 Task: Add a signature Andrew Lee containing Kind regards, Andrew Lee to email address softage.4@softage.net and add a label Documents
Action: Mouse moved to (979, 80)
Screenshot: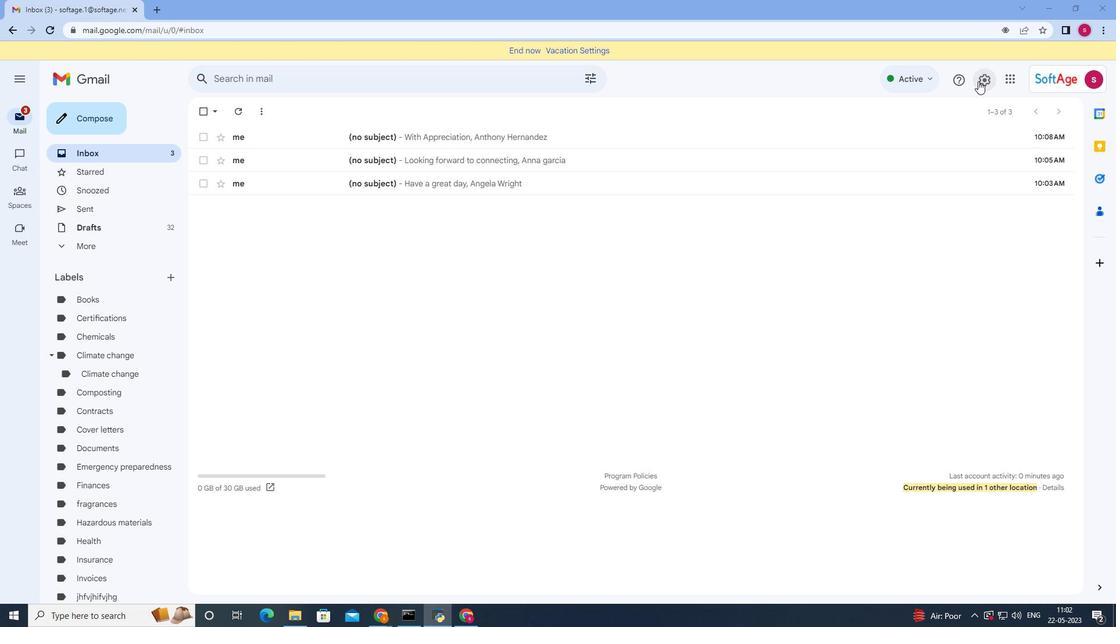 
Action: Mouse pressed left at (979, 80)
Screenshot: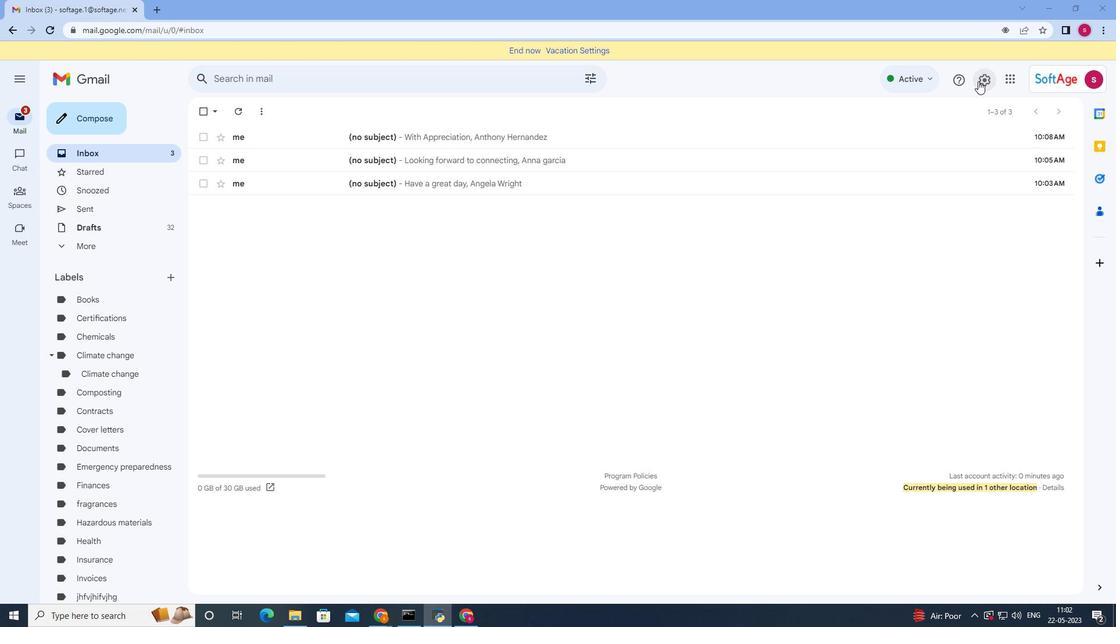 
Action: Mouse moved to (970, 136)
Screenshot: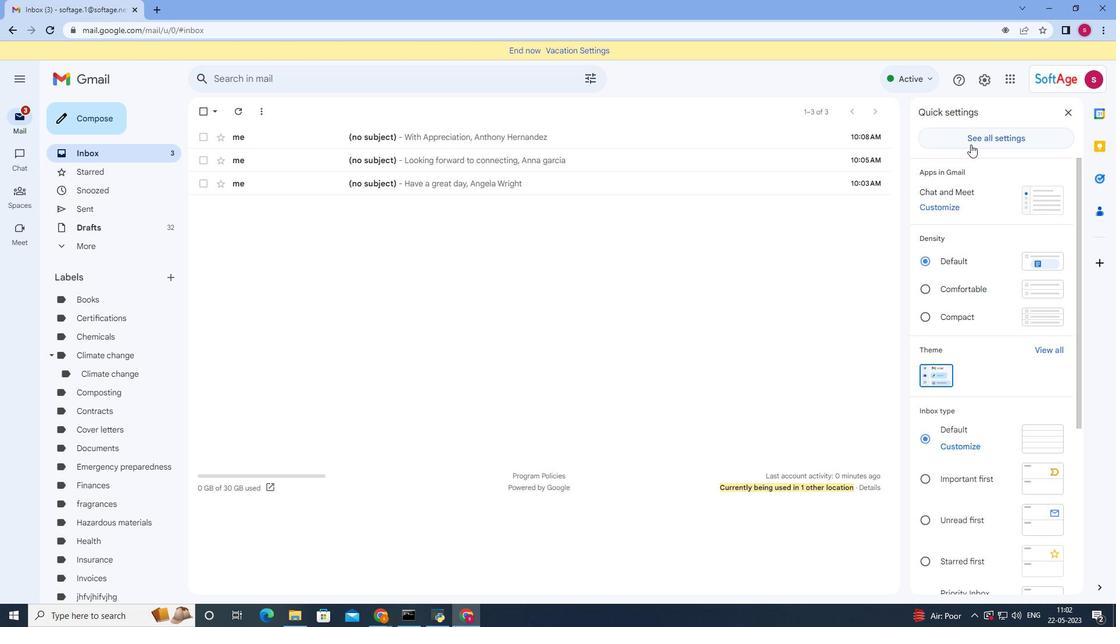 
Action: Mouse pressed left at (970, 136)
Screenshot: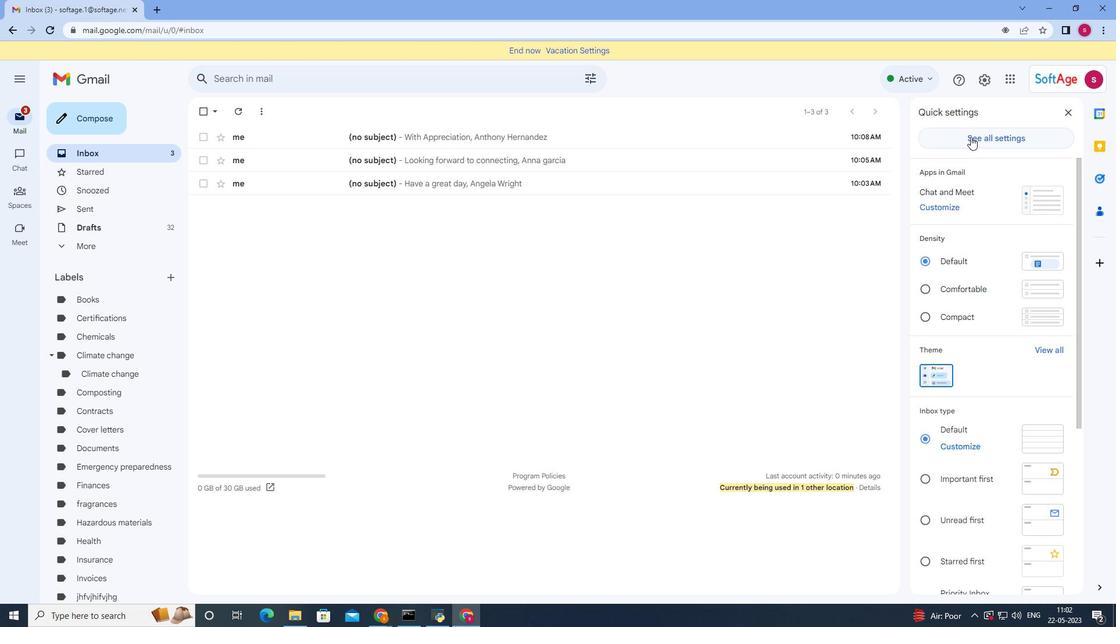 
Action: Mouse moved to (508, 339)
Screenshot: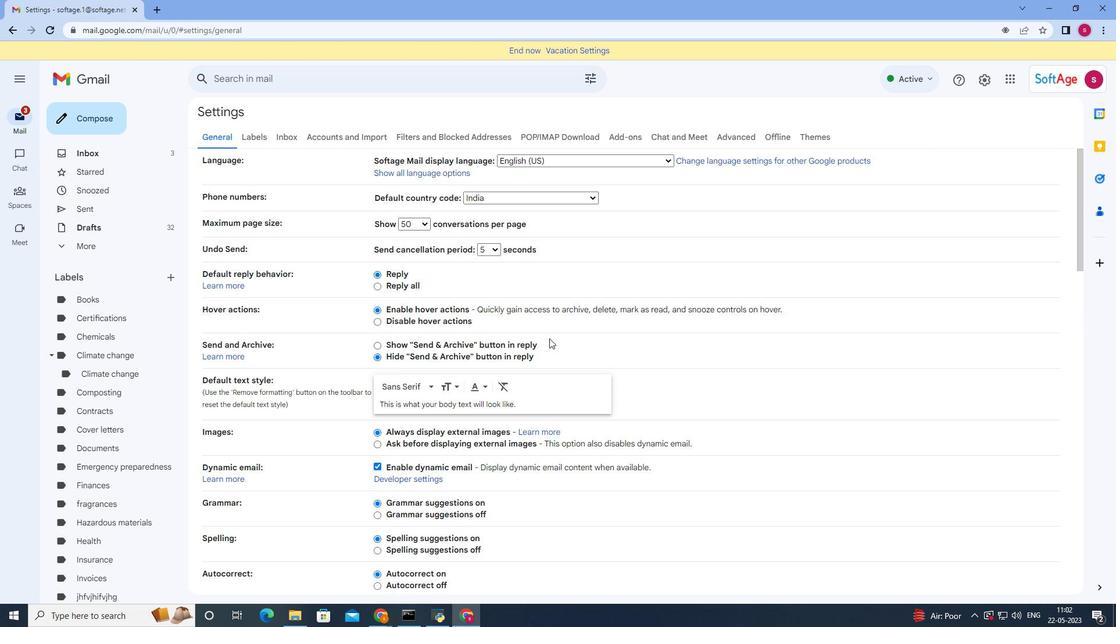 
Action: Mouse scrolled (508, 338) with delta (0, 0)
Screenshot: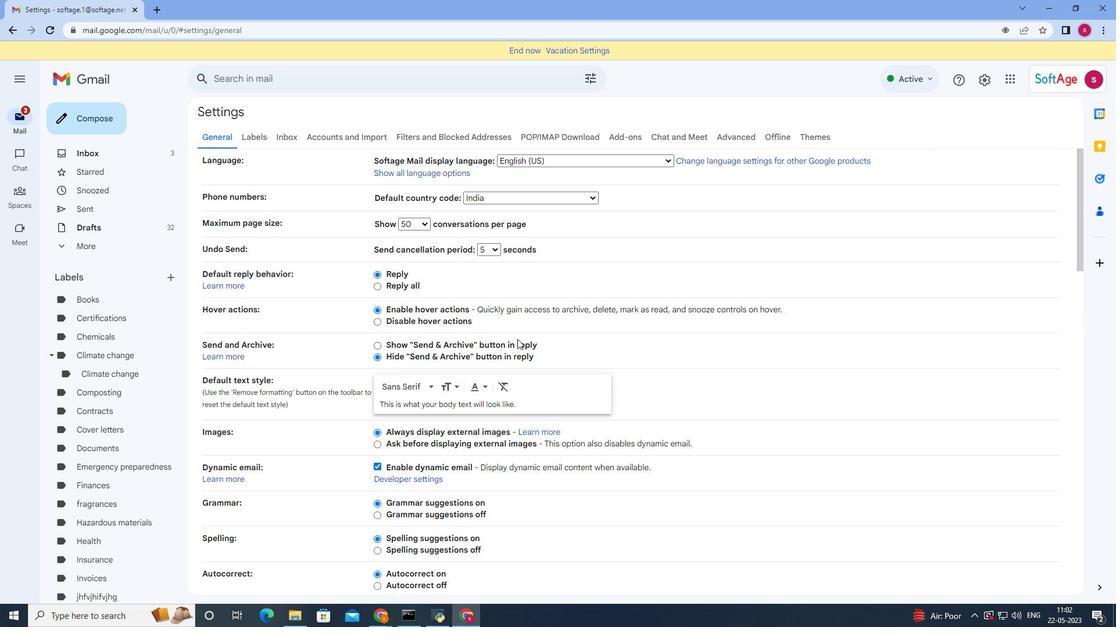 
Action: Mouse moved to (506, 340)
Screenshot: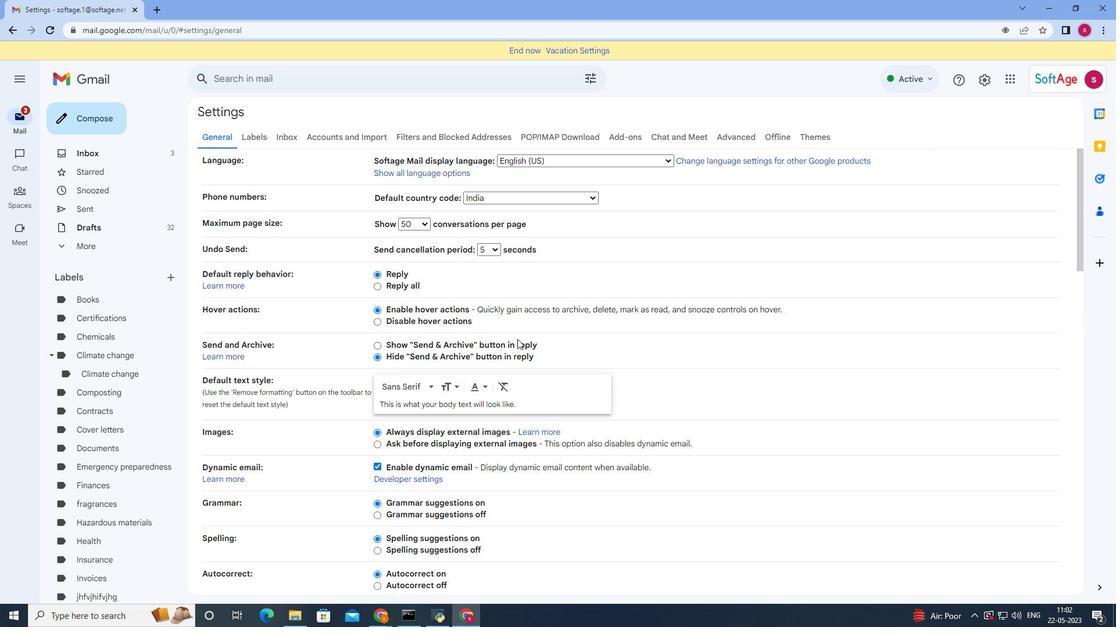 
Action: Mouse scrolled (506, 339) with delta (0, 0)
Screenshot: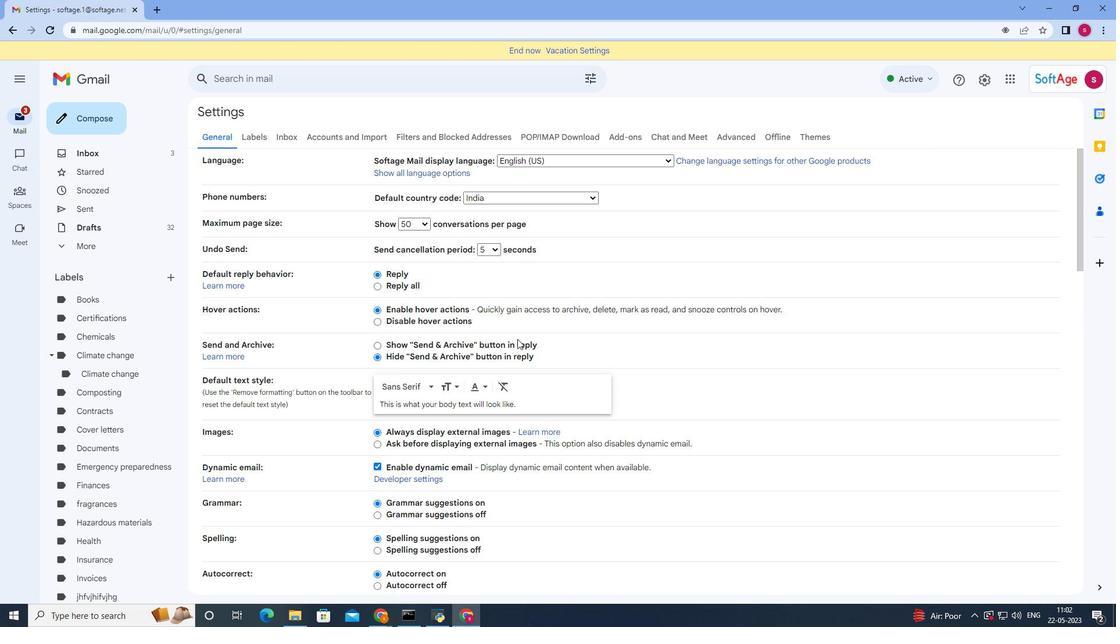 
Action: Mouse moved to (506, 340)
Screenshot: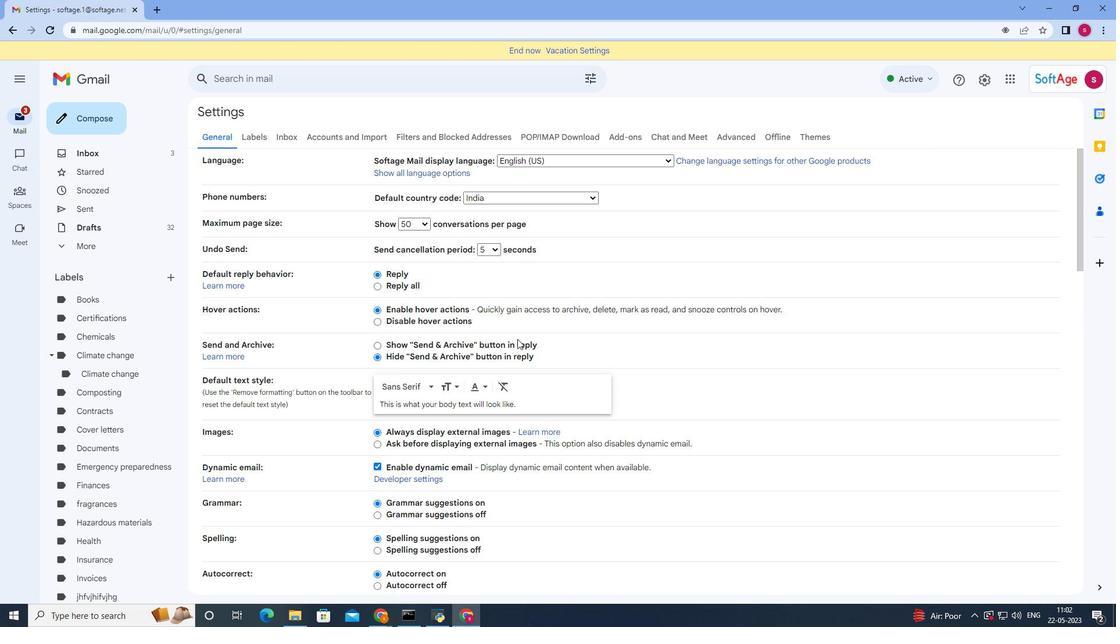 
Action: Mouse scrolled (506, 340) with delta (0, 0)
Screenshot: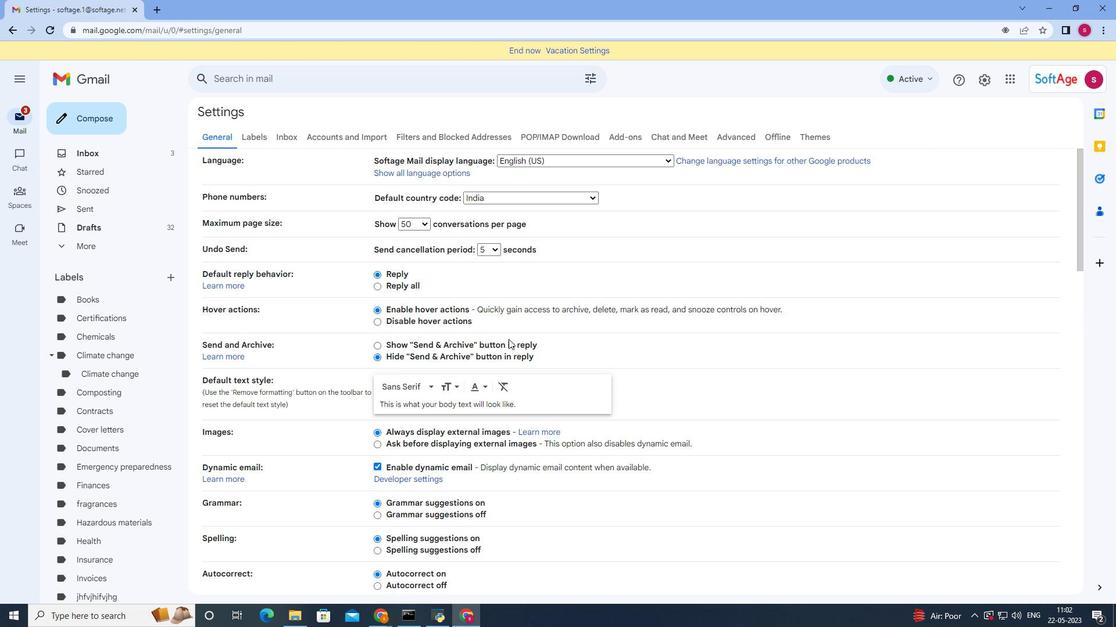 
Action: Mouse moved to (505, 340)
Screenshot: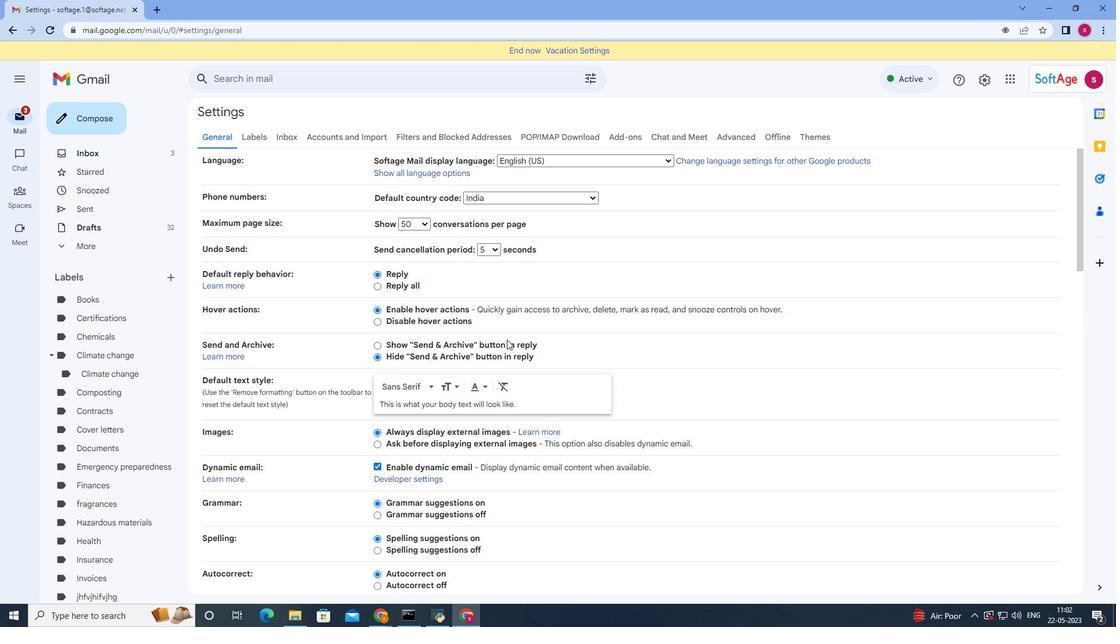
Action: Mouse scrolled (505, 340) with delta (0, 0)
Screenshot: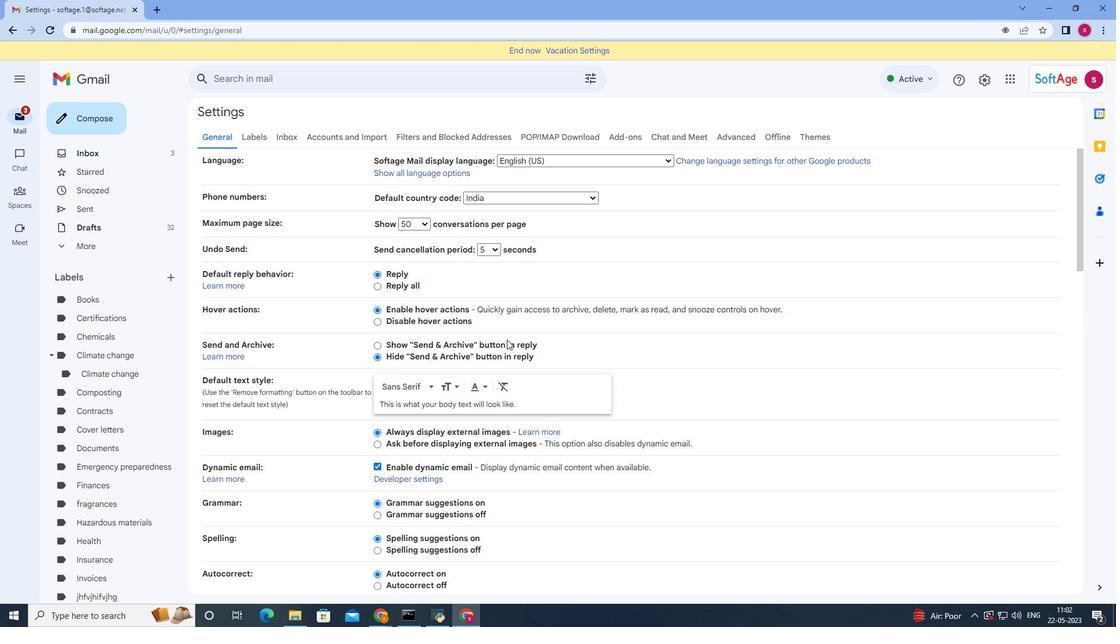 
Action: Mouse moved to (497, 346)
Screenshot: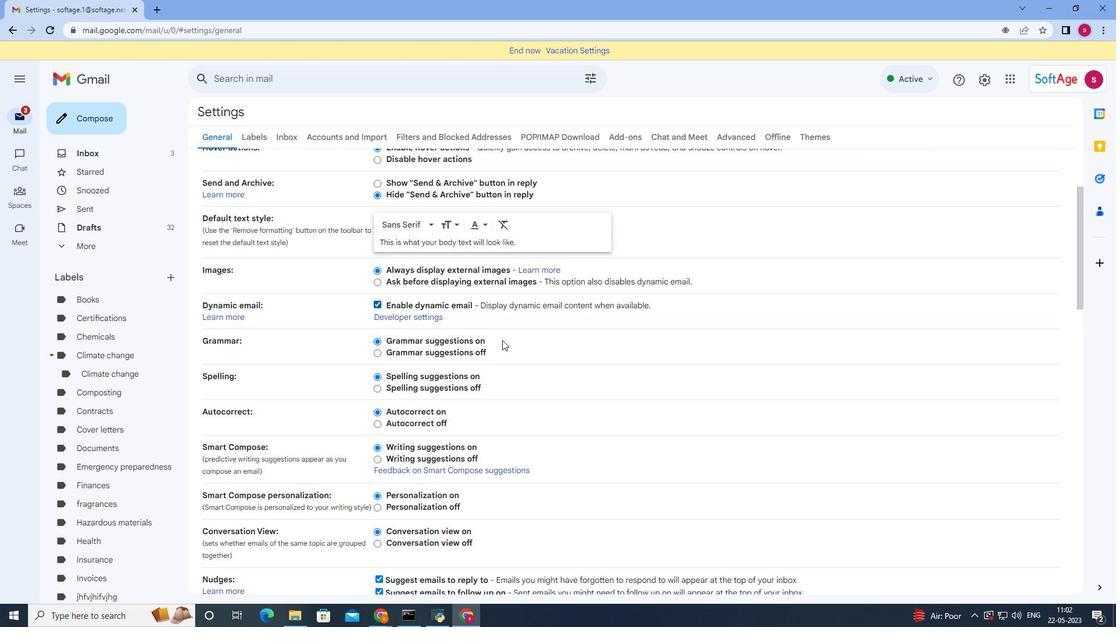 
Action: Mouse scrolled (497, 345) with delta (0, 0)
Screenshot: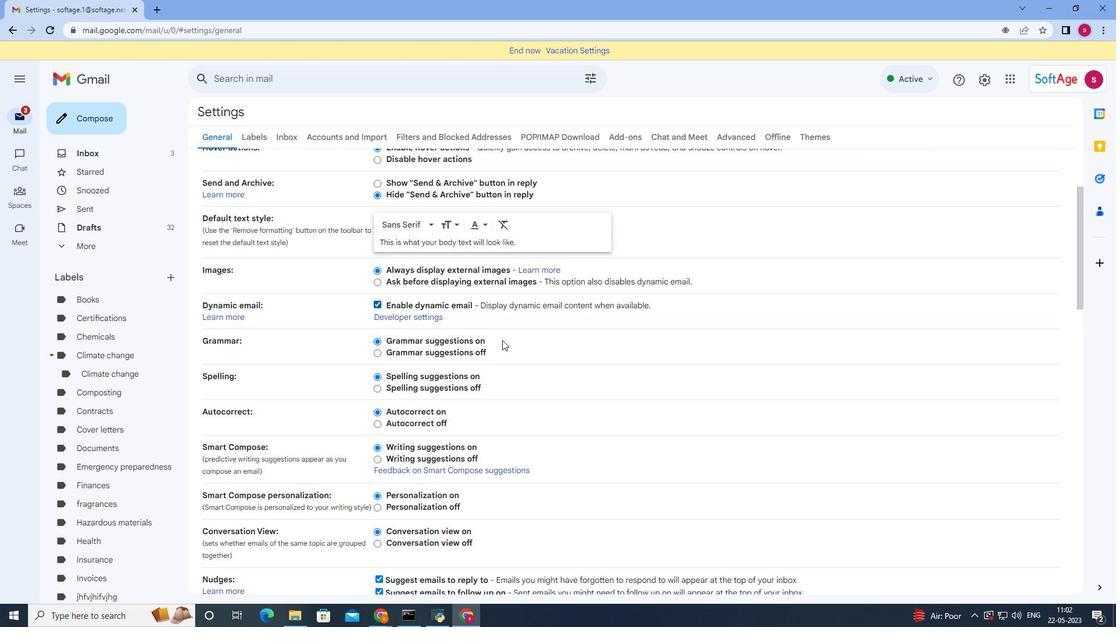 
Action: Mouse moved to (497, 347)
Screenshot: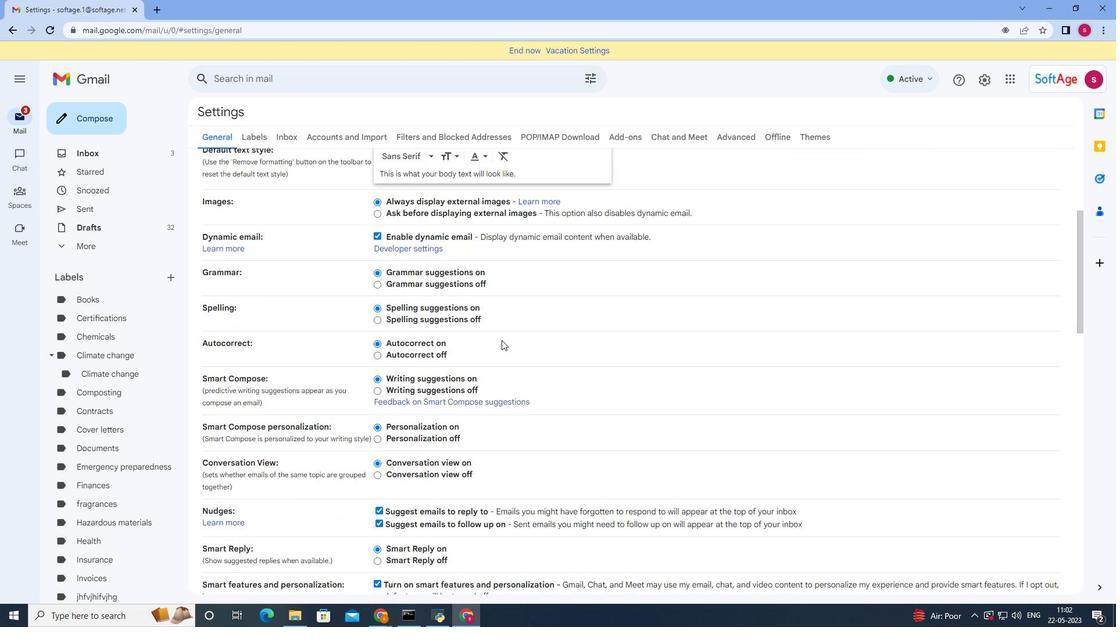 
Action: Mouse scrolled (497, 346) with delta (0, 0)
Screenshot: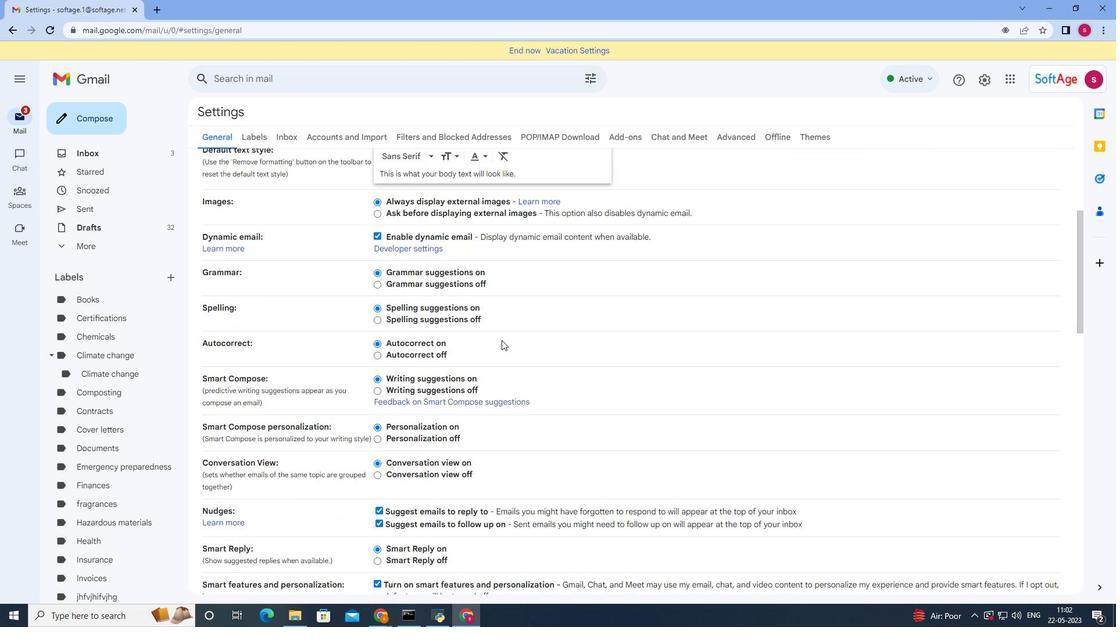 
Action: Mouse moved to (494, 347)
Screenshot: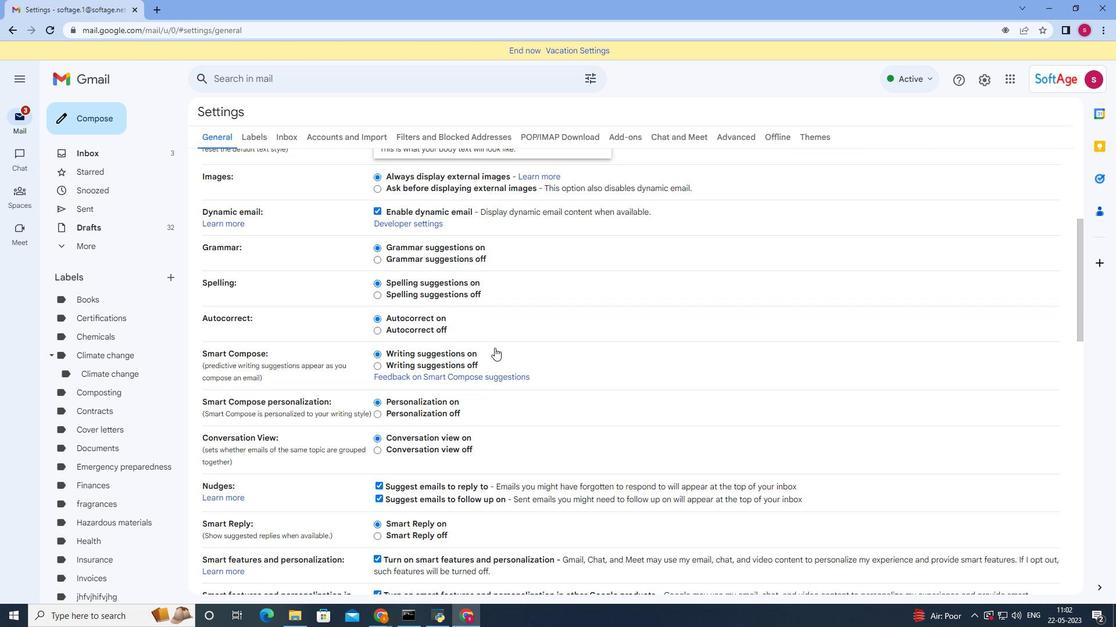 
Action: Mouse scrolled (494, 347) with delta (0, 0)
Screenshot: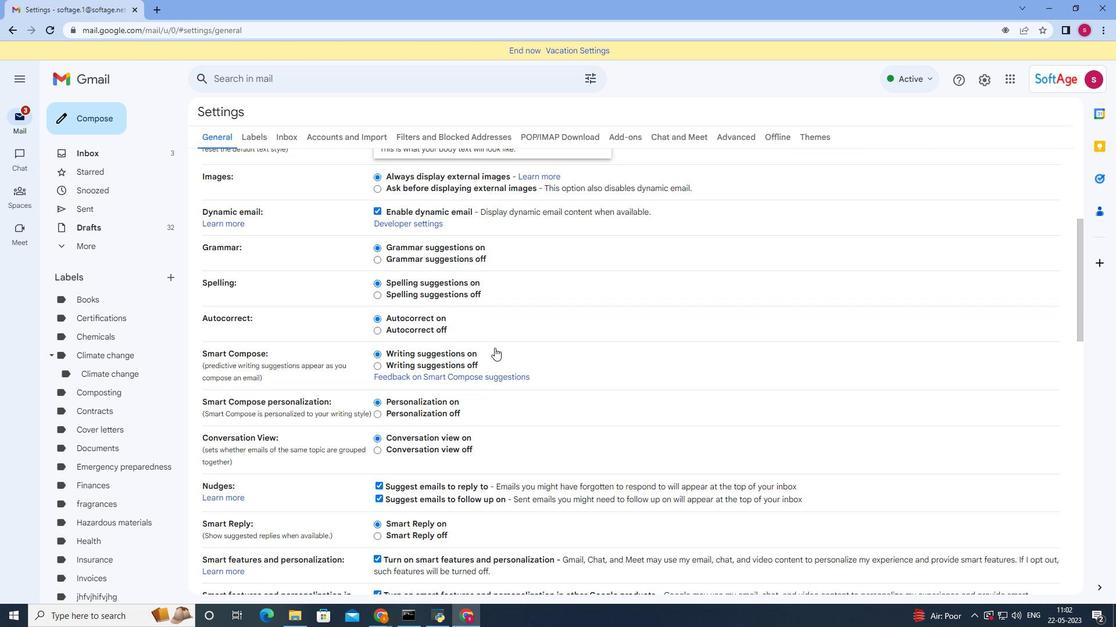 
Action: Mouse scrolled (494, 347) with delta (0, 0)
Screenshot: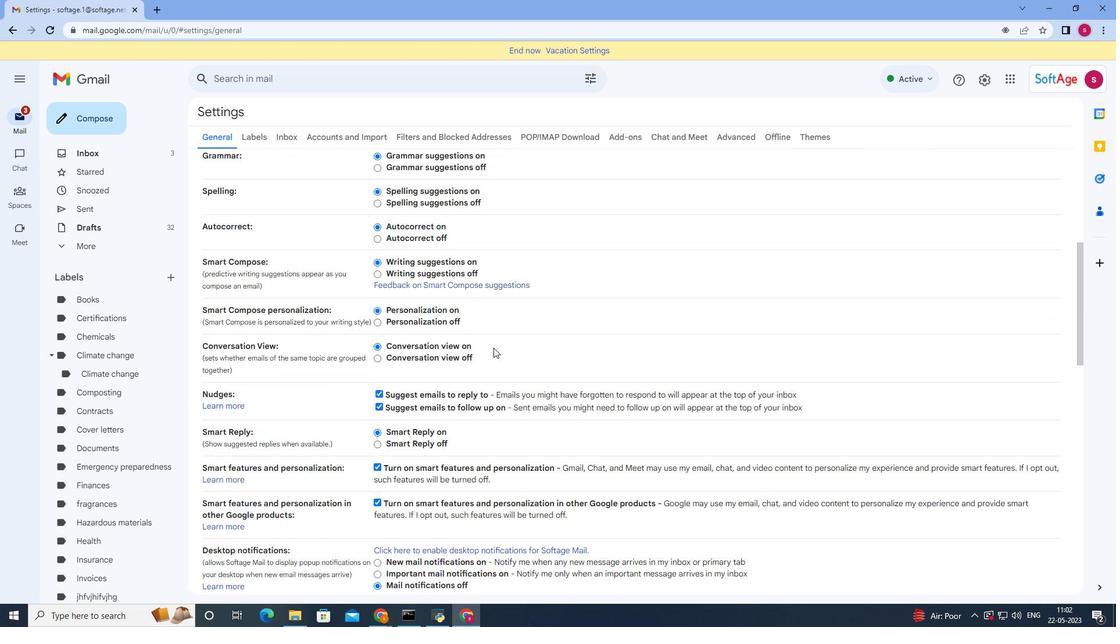 
Action: Mouse scrolled (494, 347) with delta (0, 0)
Screenshot: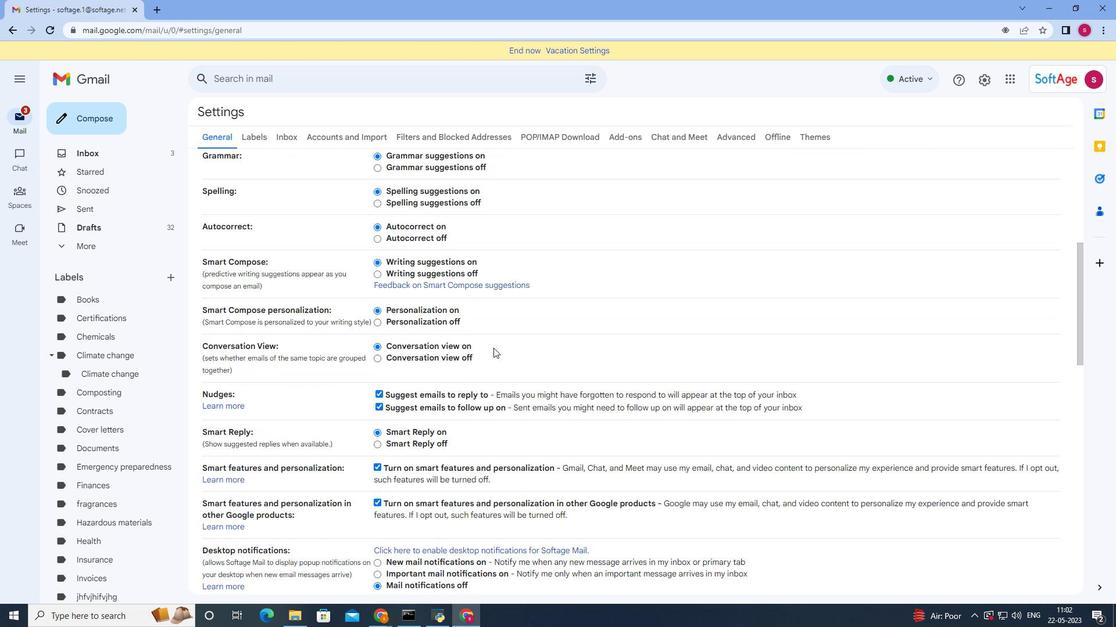 
Action: Mouse moved to (495, 345)
Screenshot: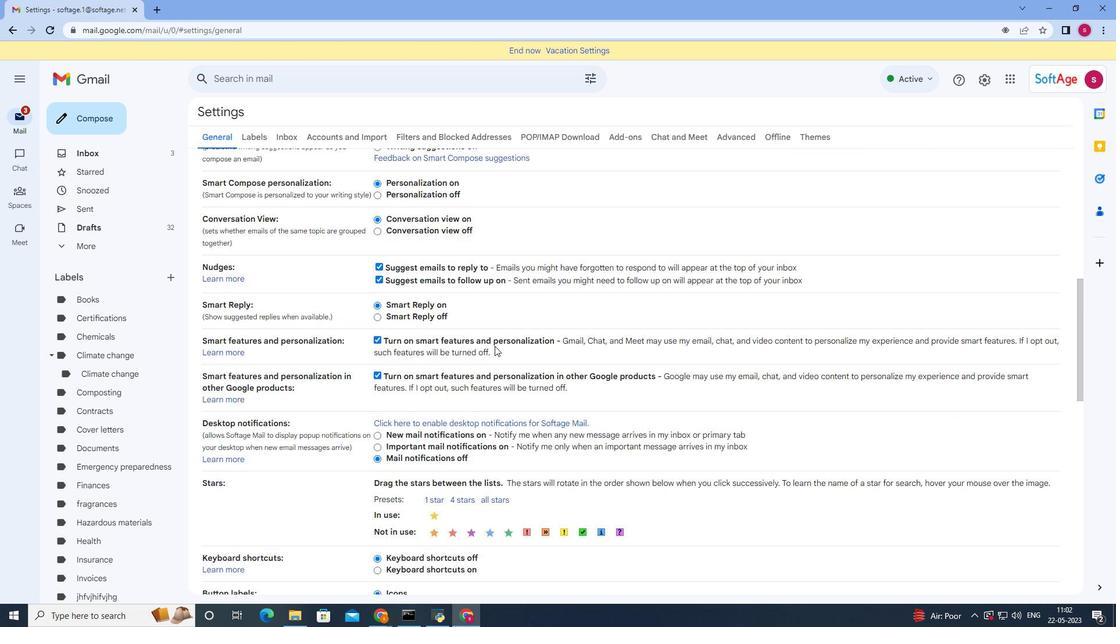 
Action: Mouse scrolled (495, 344) with delta (0, 0)
Screenshot: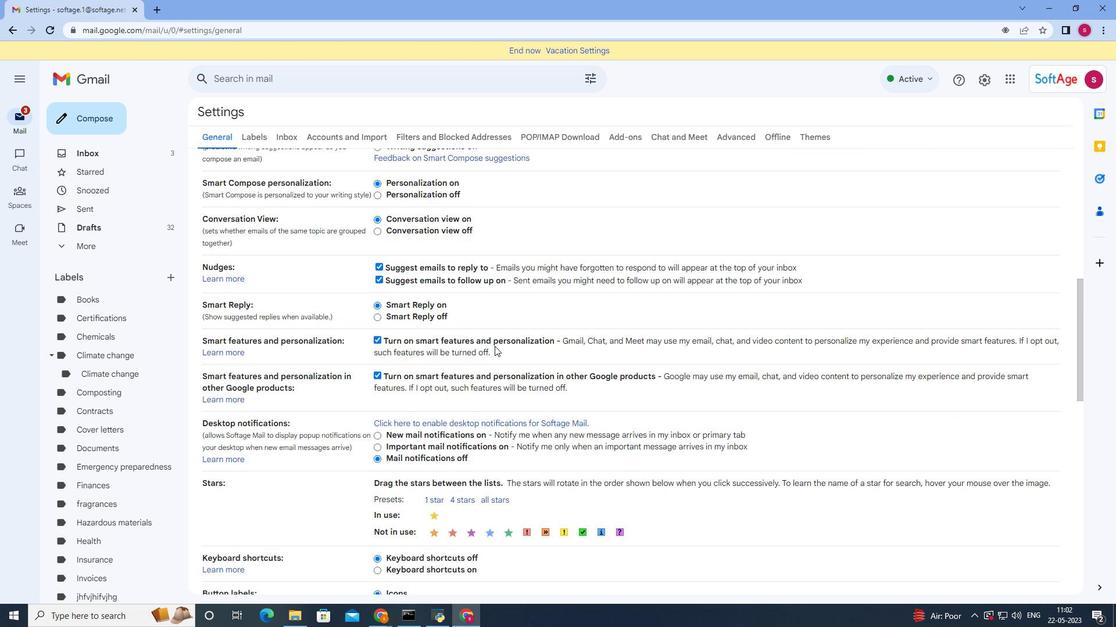 
Action: Mouse moved to (495, 347)
Screenshot: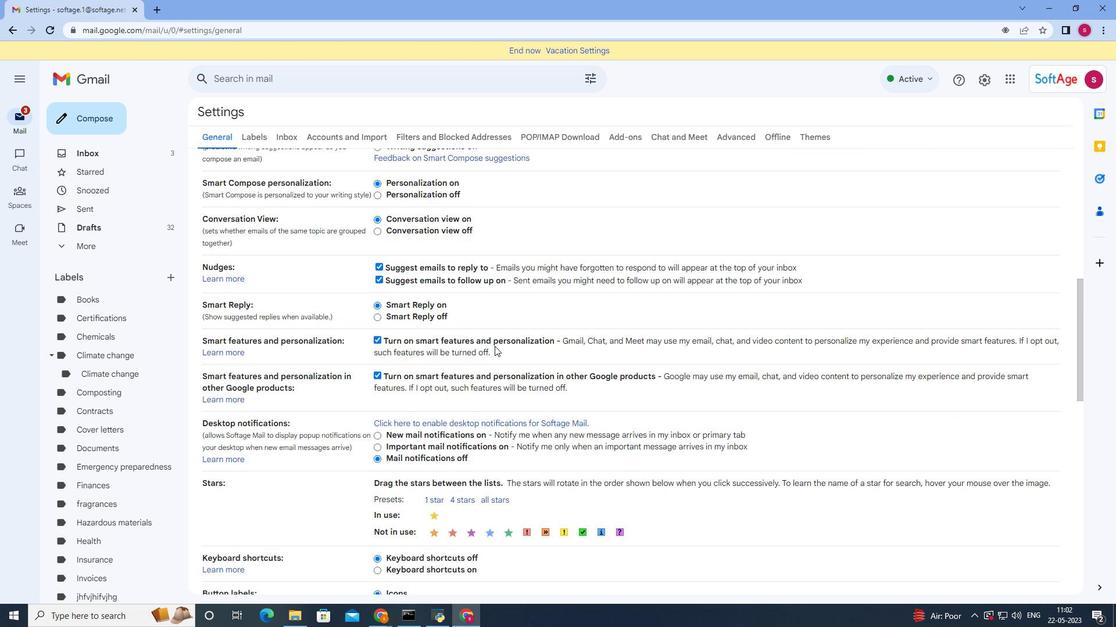 
Action: Mouse scrolled (495, 346) with delta (0, 0)
Screenshot: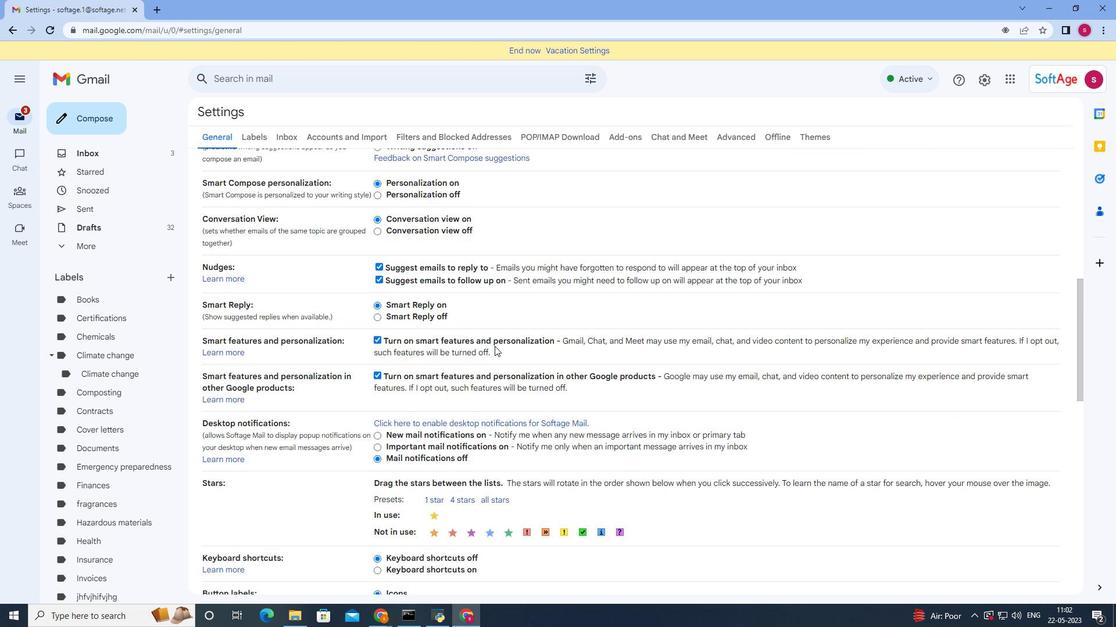 
Action: Mouse moved to (494, 348)
Screenshot: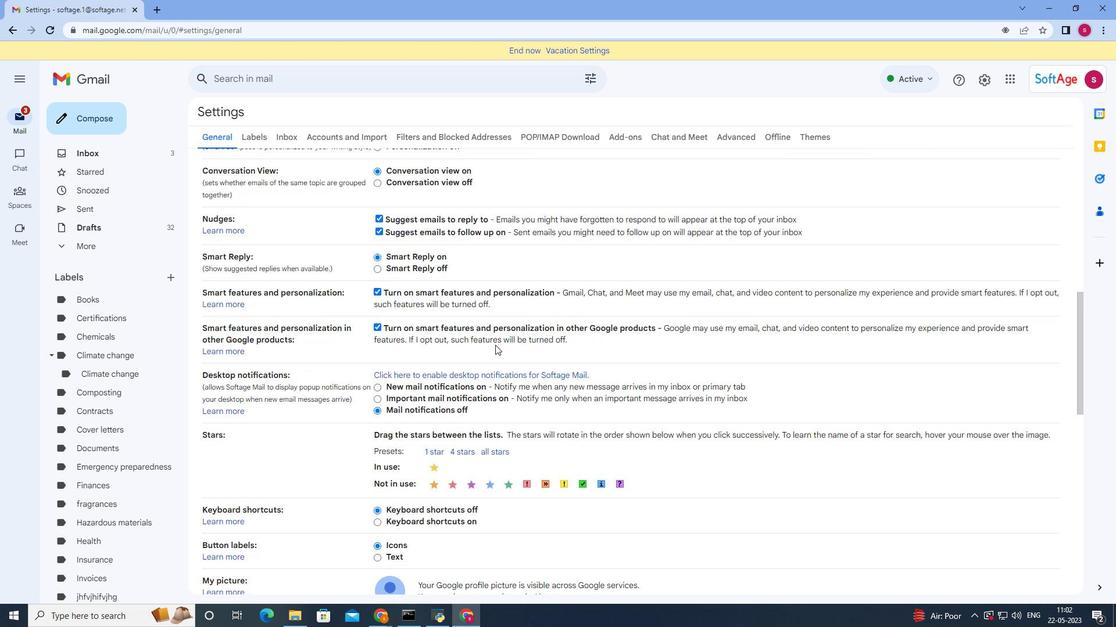 
Action: Mouse scrolled (494, 347) with delta (0, 0)
Screenshot: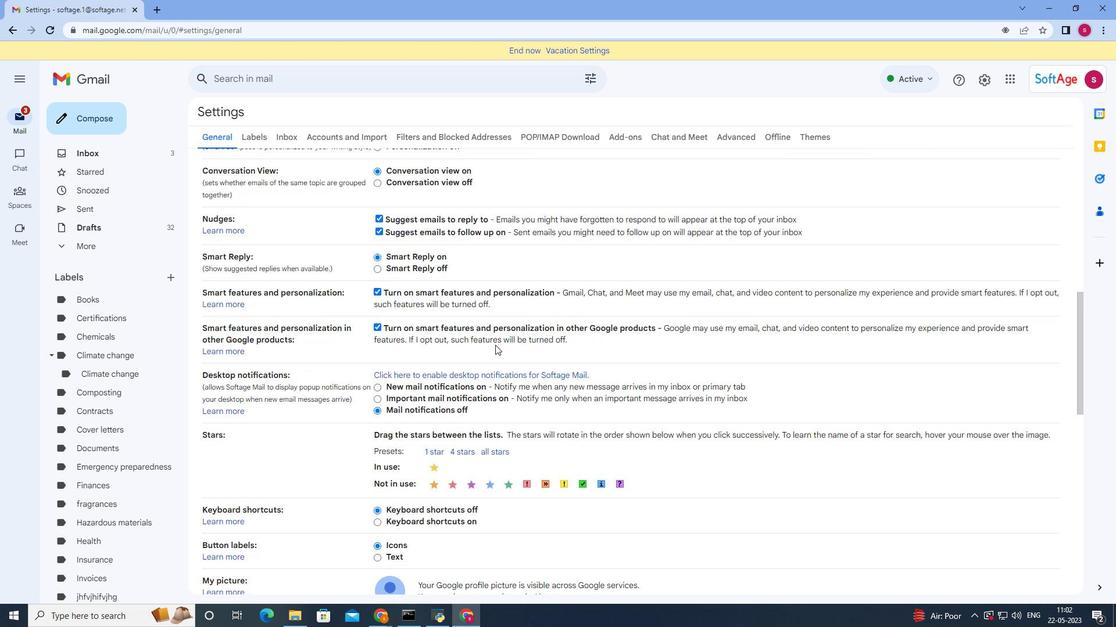 
Action: Mouse moved to (494, 351)
Screenshot: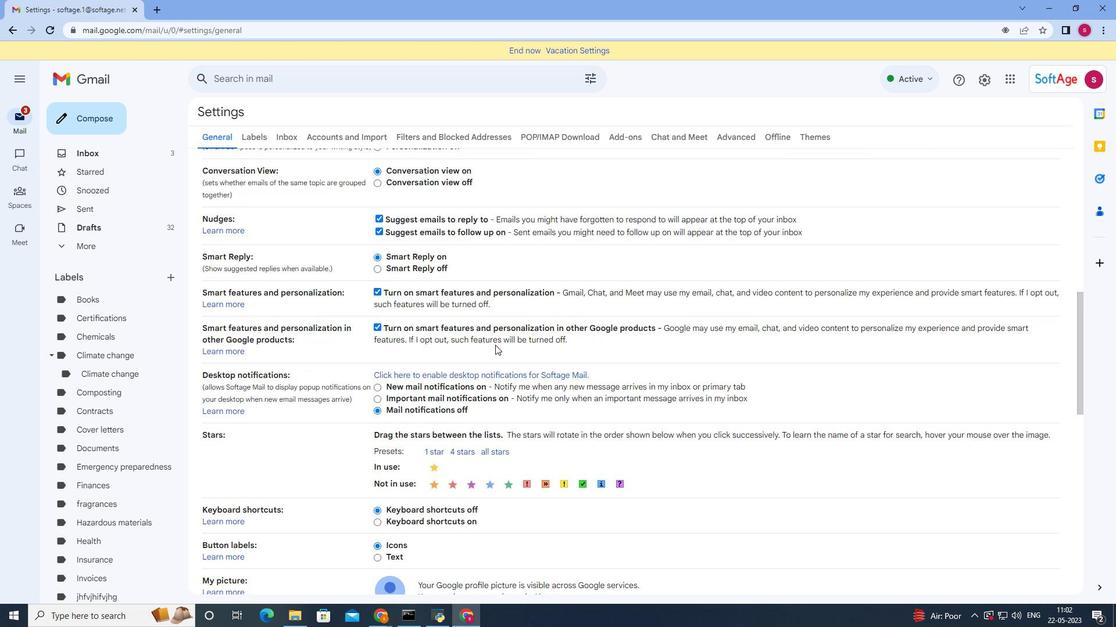 
Action: Mouse scrolled (494, 349) with delta (0, 0)
Screenshot: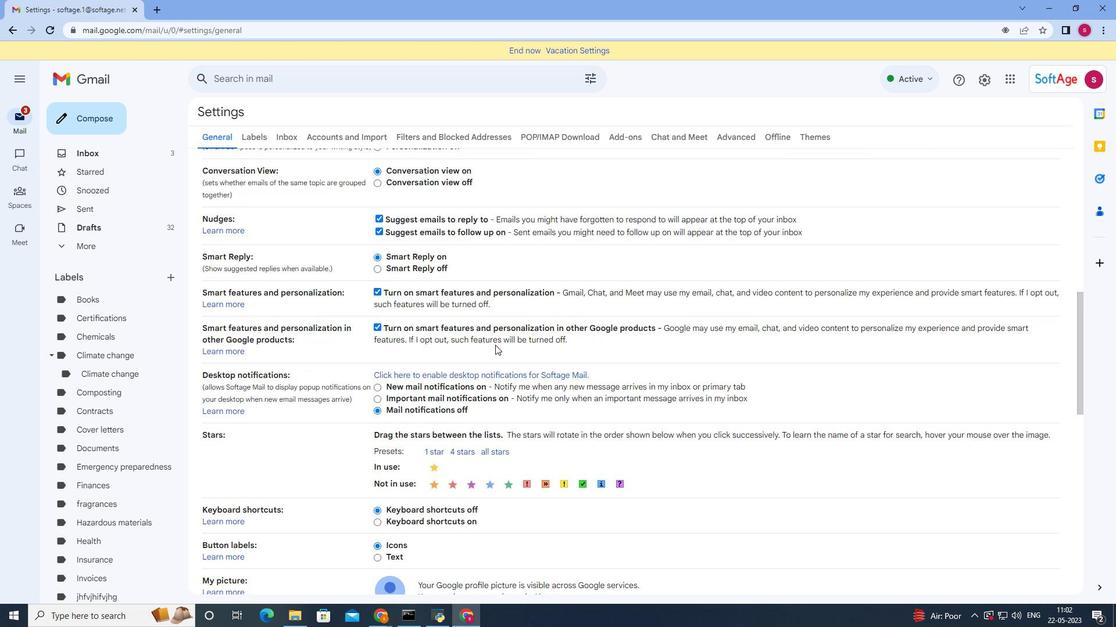 
Action: Mouse moved to (492, 352)
Screenshot: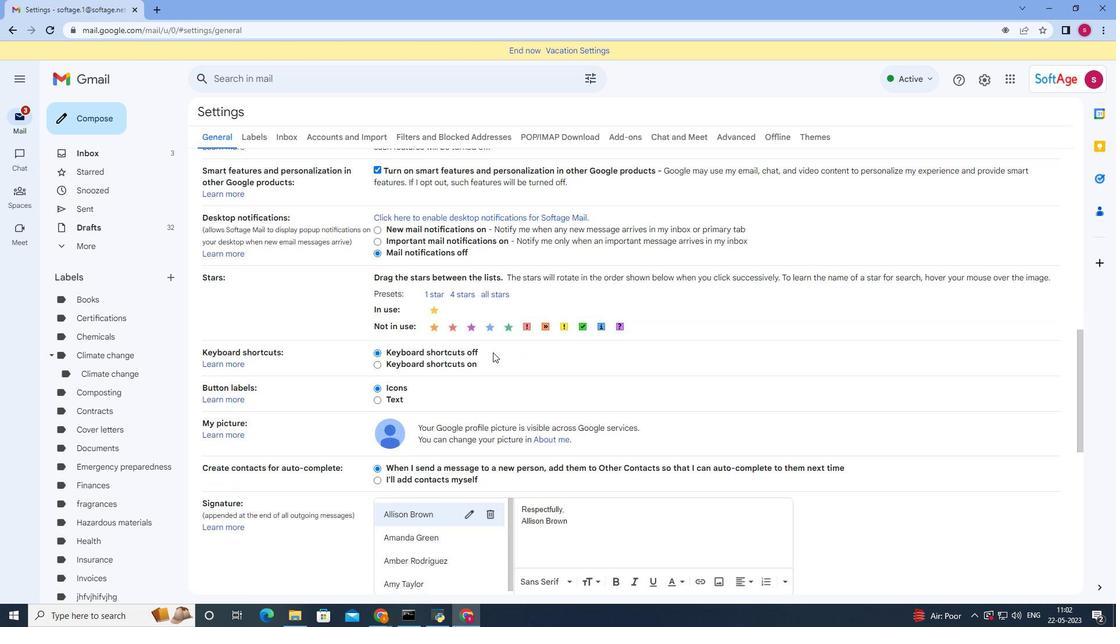 
Action: Mouse scrolled (492, 352) with delta (0, 0)
Screenshot: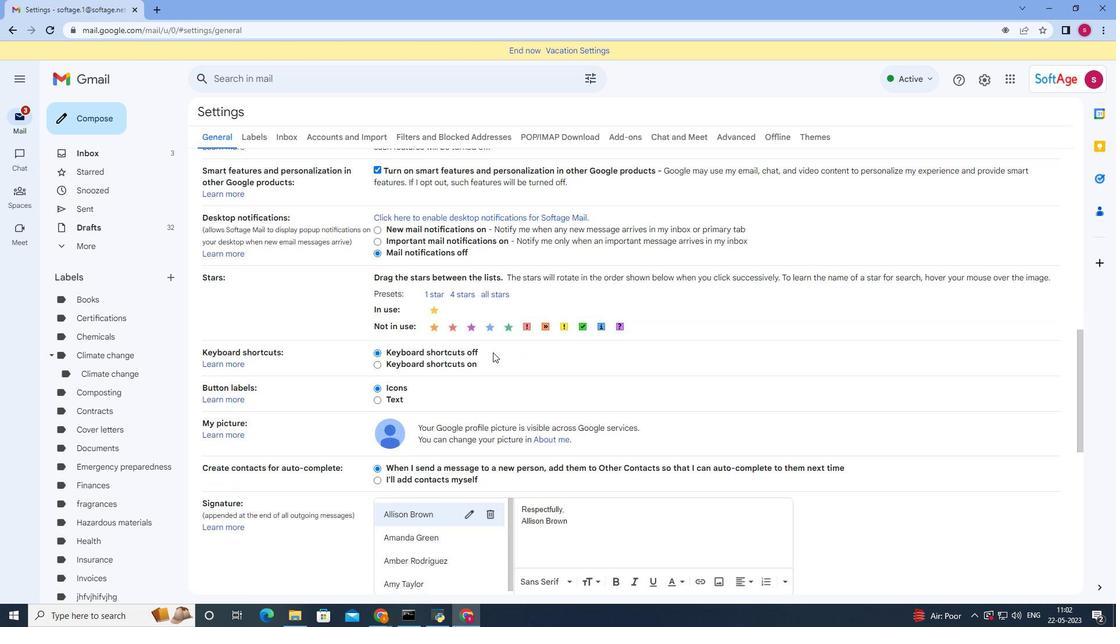 
Action: Mouse scrolled (492, 352) with delta (0, 0)
Screenshot: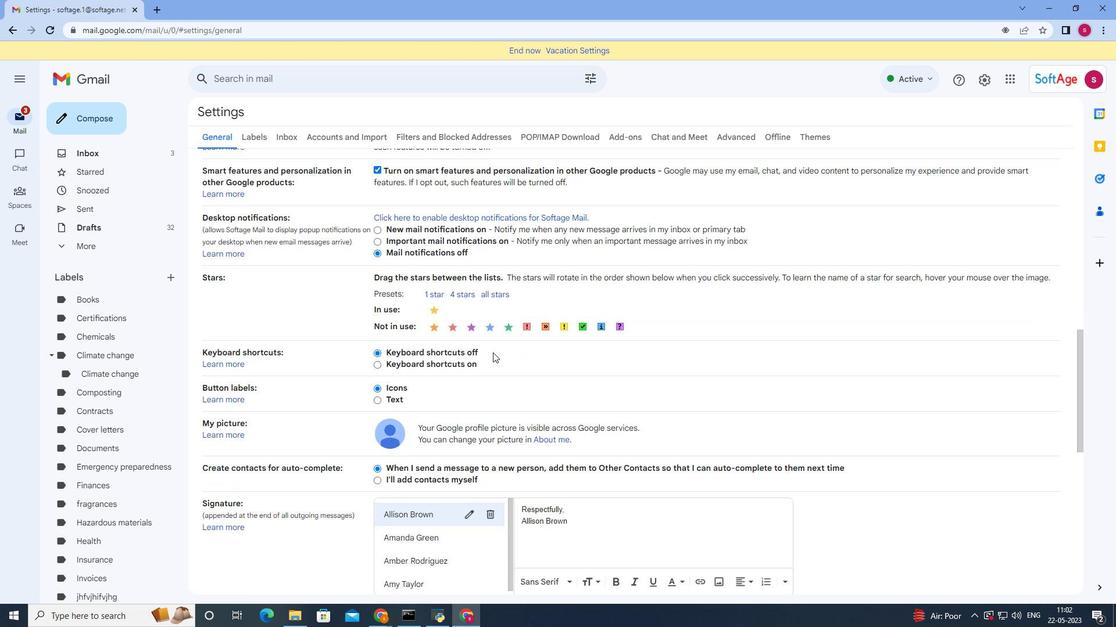 
Action: Mouse scrolled (492, 352) with delta (0, 0)
Screenshot: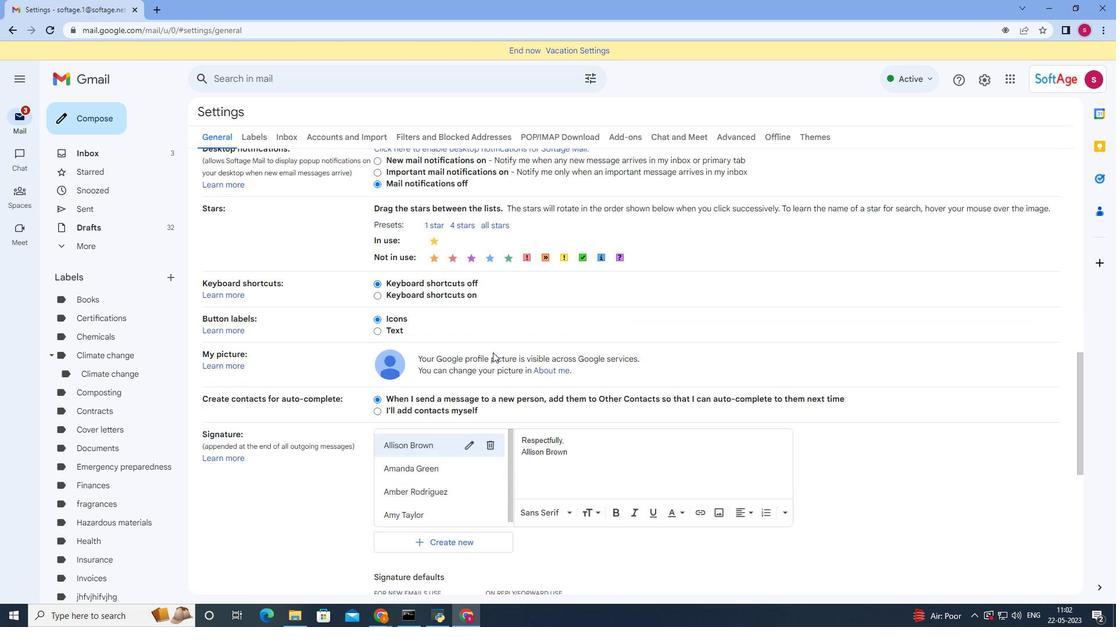 
Action: Mouse moved to (444, 359)
Screenshot: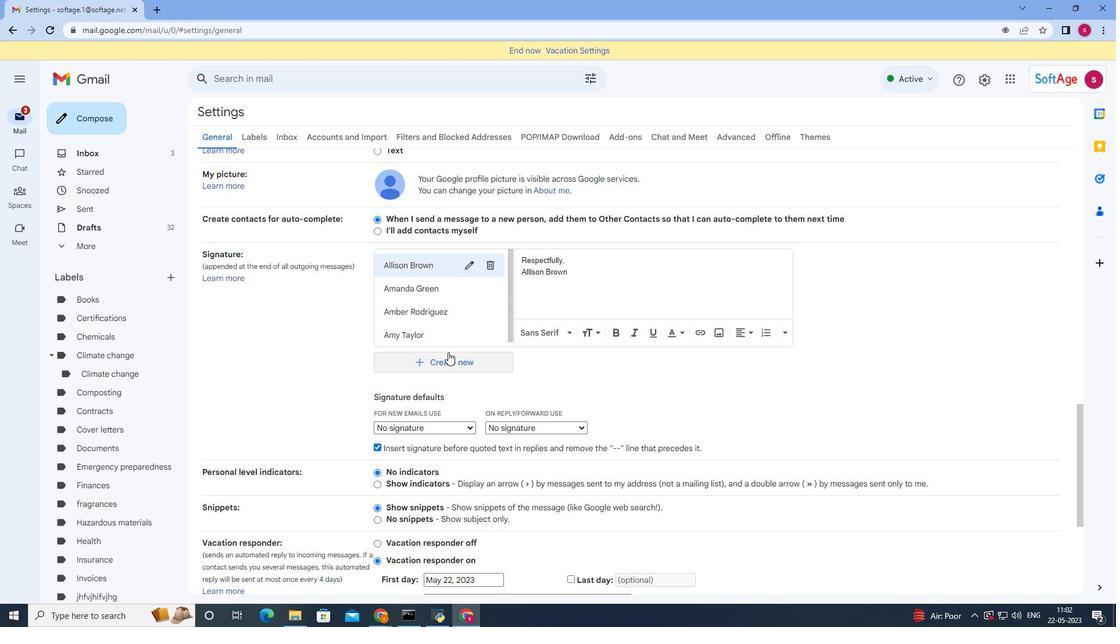
Action: Mouse pressed left at (444, 359)
Screenshot: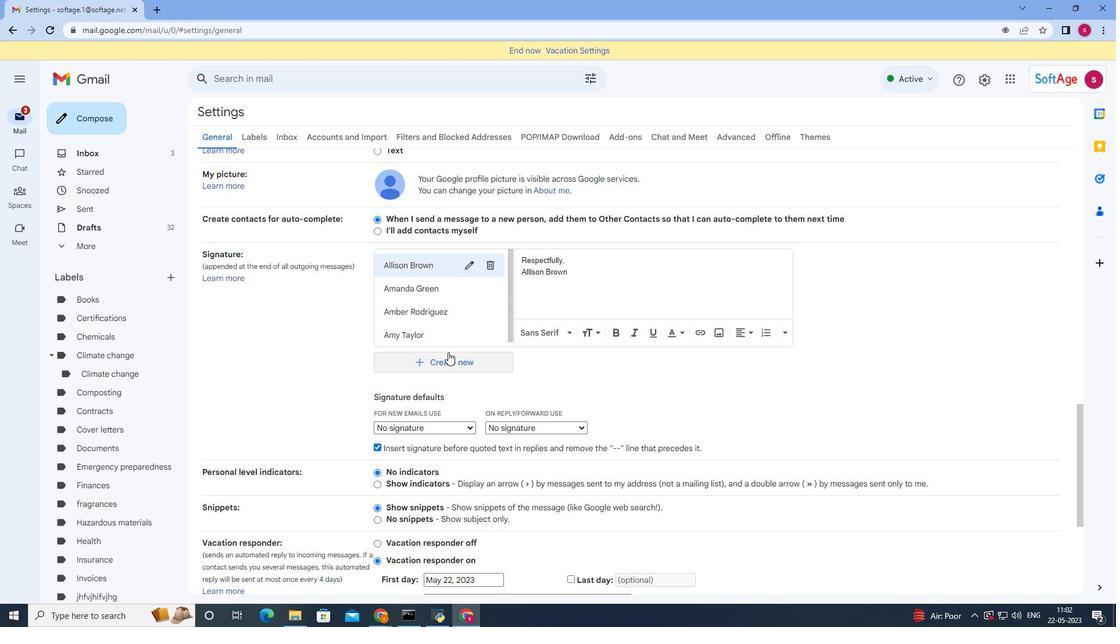 
Action: Mouse moved to (542, 336)
Screenshot: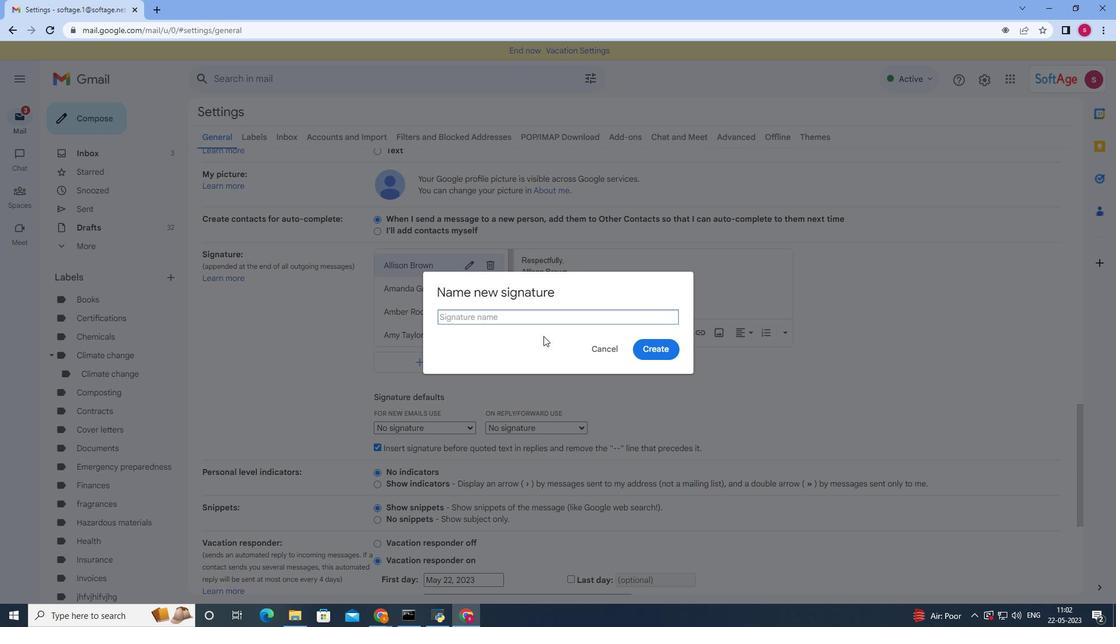 
Action: Key pressed <Key.shift>Andrew<Key.space><Key.shift>Lee
Screenshot: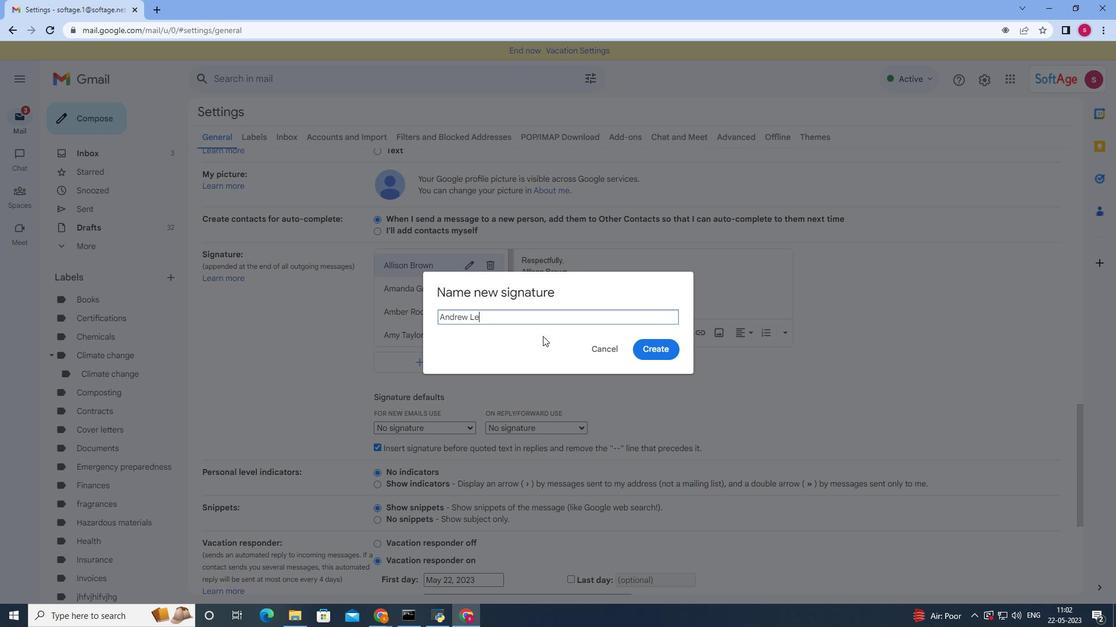 
Action: Mouse moved to (657, 352)
Screenshot: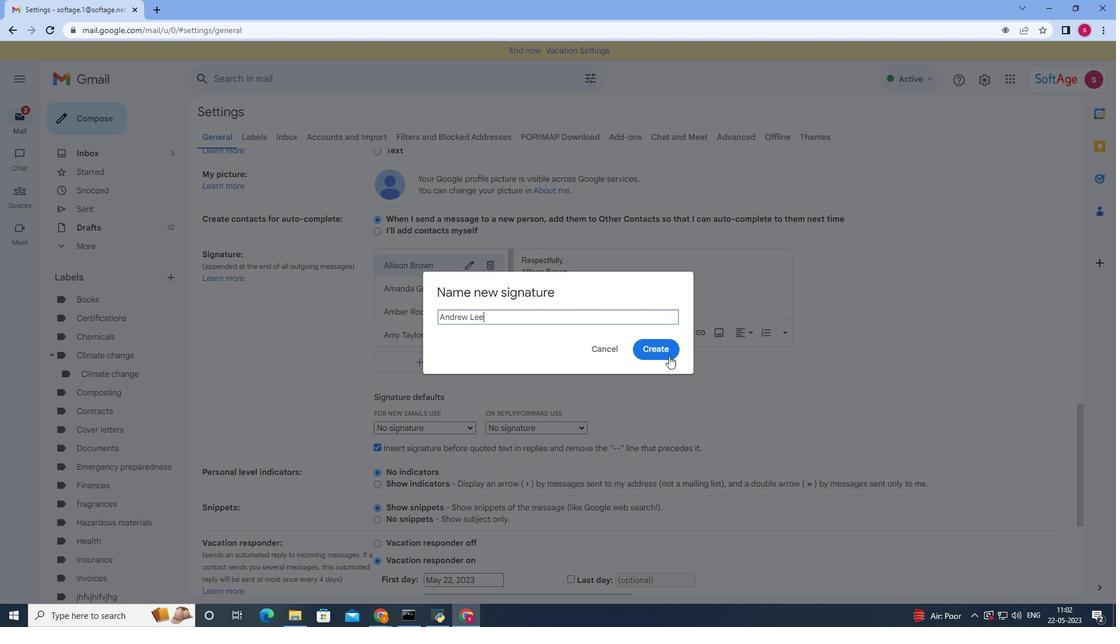 
Action: Mouse pressed left at (657, 352)
Screenshot: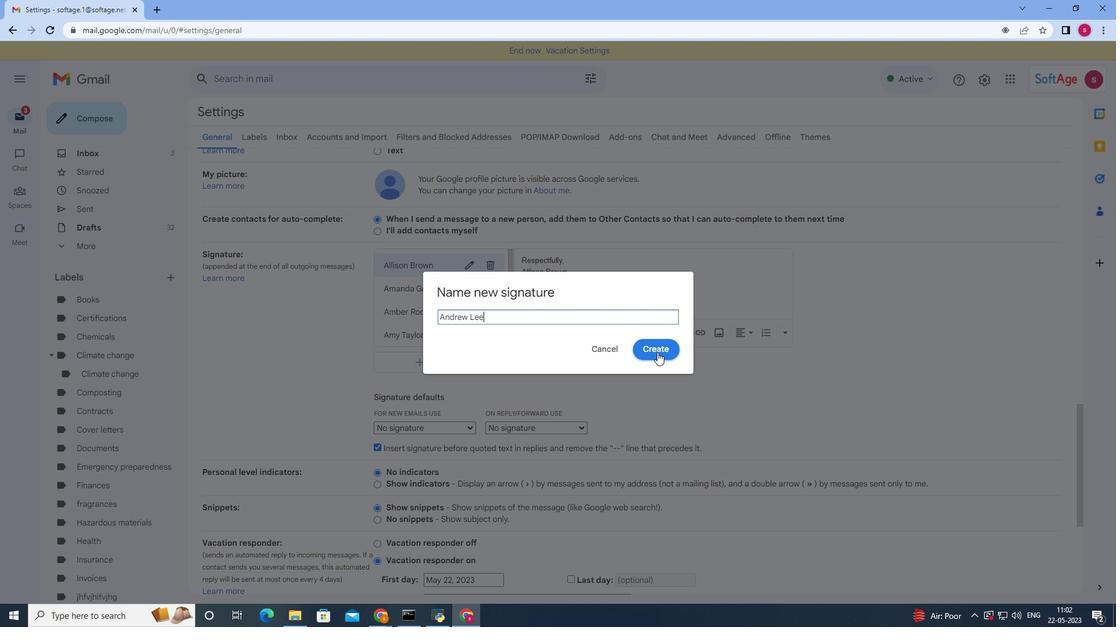 
Action: Mouse moved to (531, 272)
Screenshot: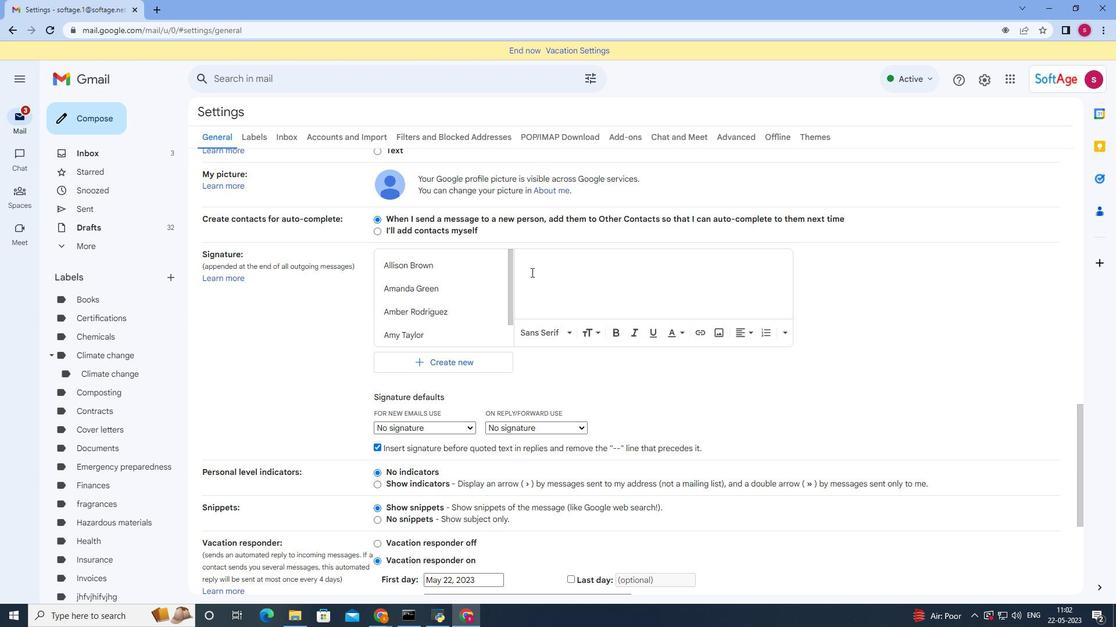 
Action: Key pressed <Key.shift>KI<Key.backspace>nd<Key.space>regards,<Key.left><Key.left><Key.left><Key.left><Key.left><Key.left><Key.left><Key.left><Key.left><Key.left><Key.left>i<Key.right><Key.right><Key.right><Key.right><Key.right><Key.right><Key.right><Key.right><Key.right><Key.right><Key.right><Key.enter><Key.shift><Key.shift><Key.shift>Andrew<Key.space><Key.shift>Lee
Screenshot: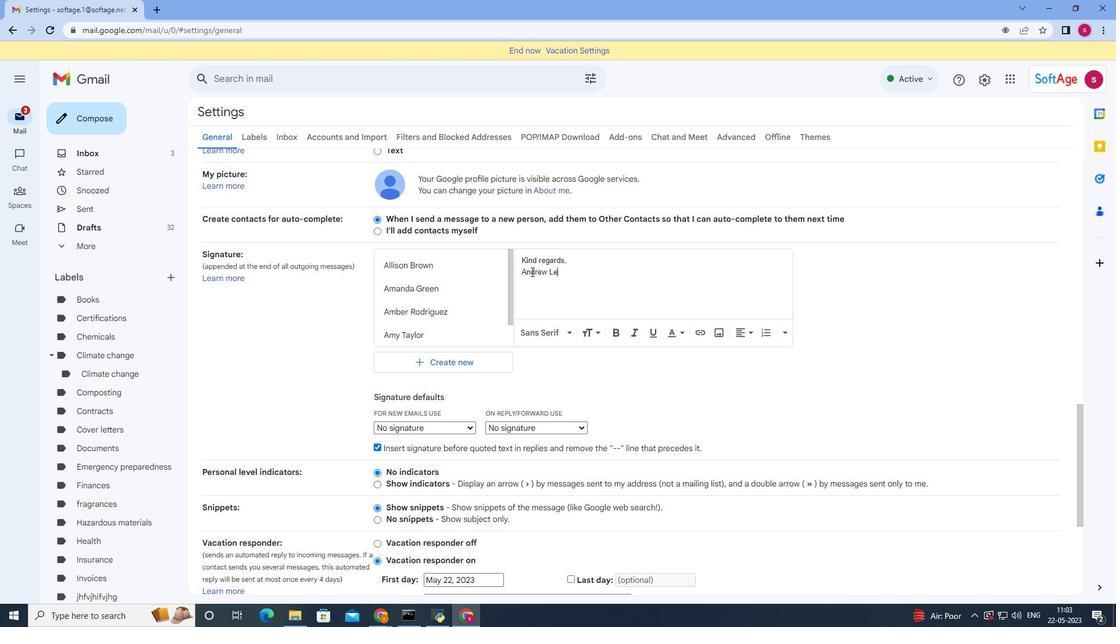 
Action: Mouse moved to (634, 441)
Screenshot: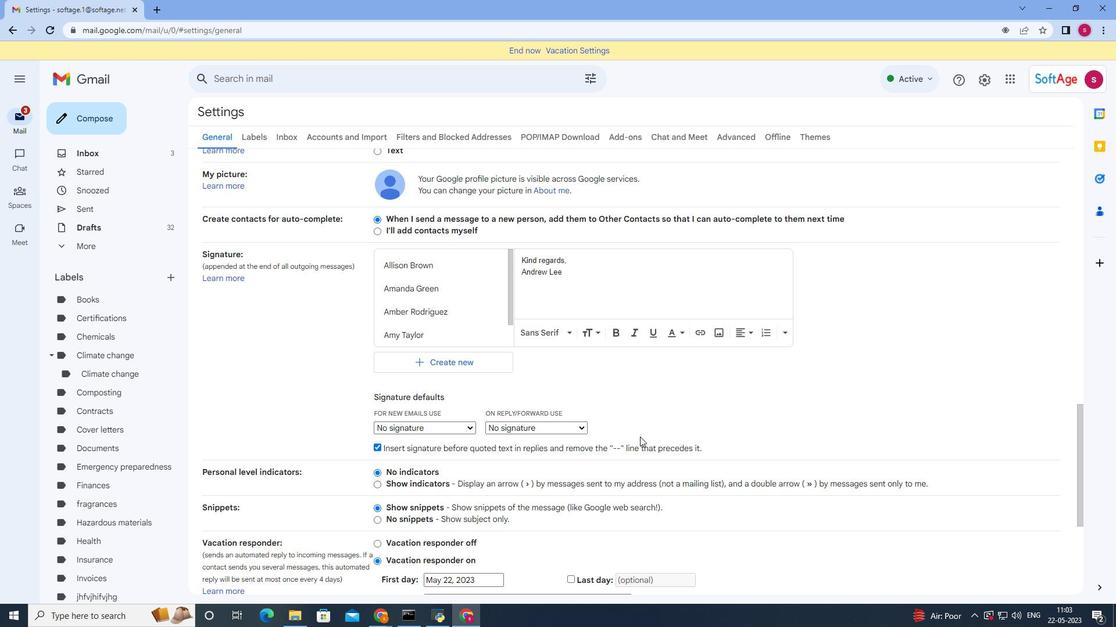 
Action: Mouse scrolled (634, 440) with delta (0, 0)
Screenshot: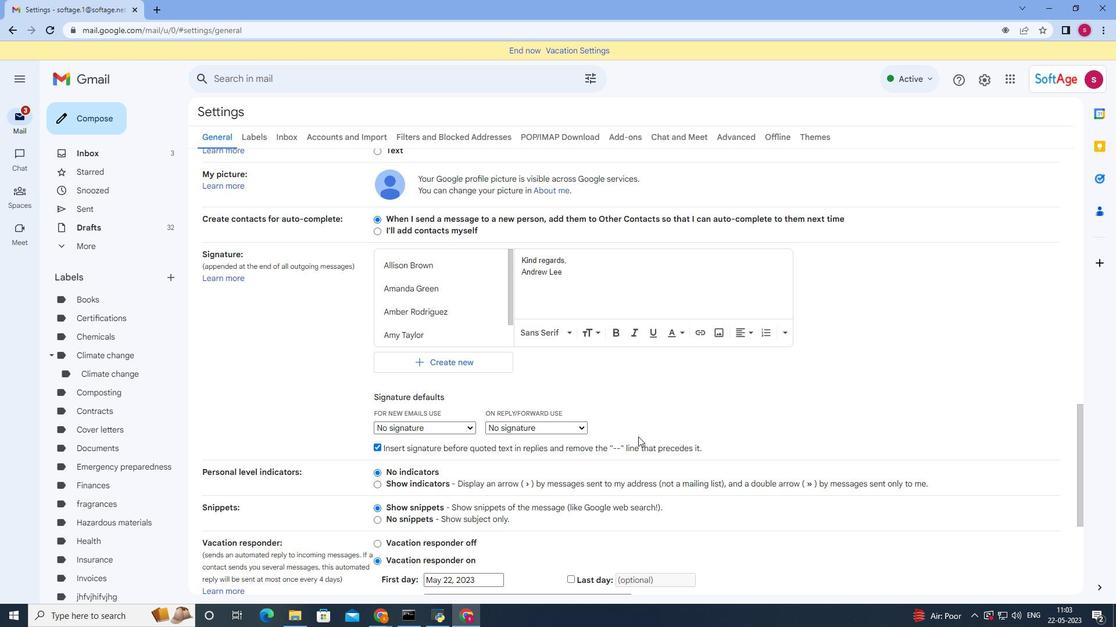 
Action: Mouse moved to (633, 441)
Screenshot: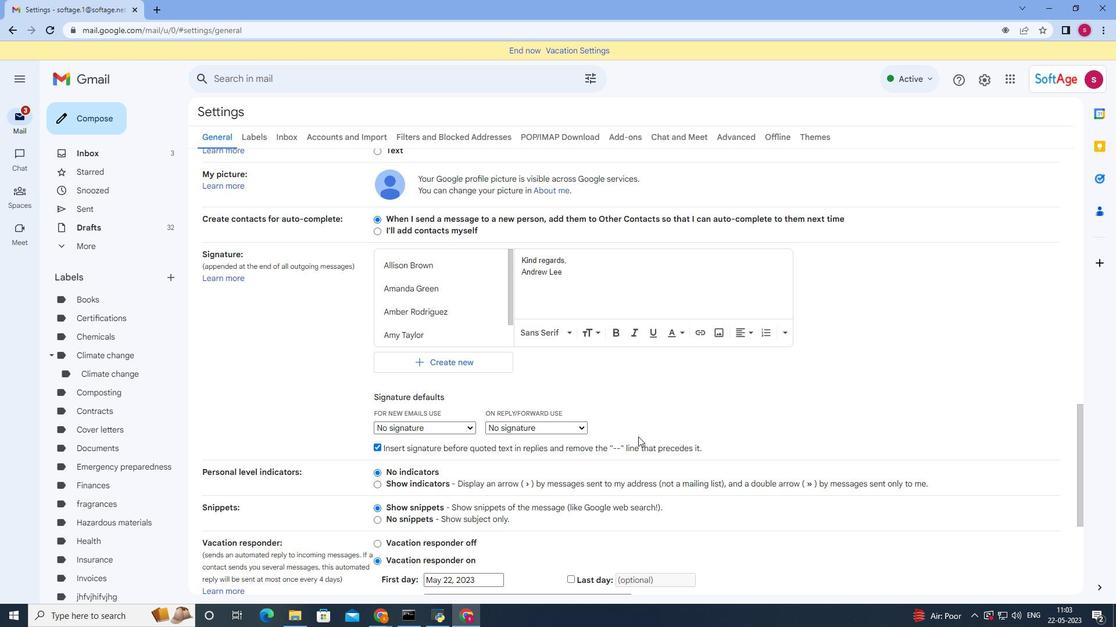 
Action: Mouse scrolled (633, 441) with delta (0, 0)
Screenshot: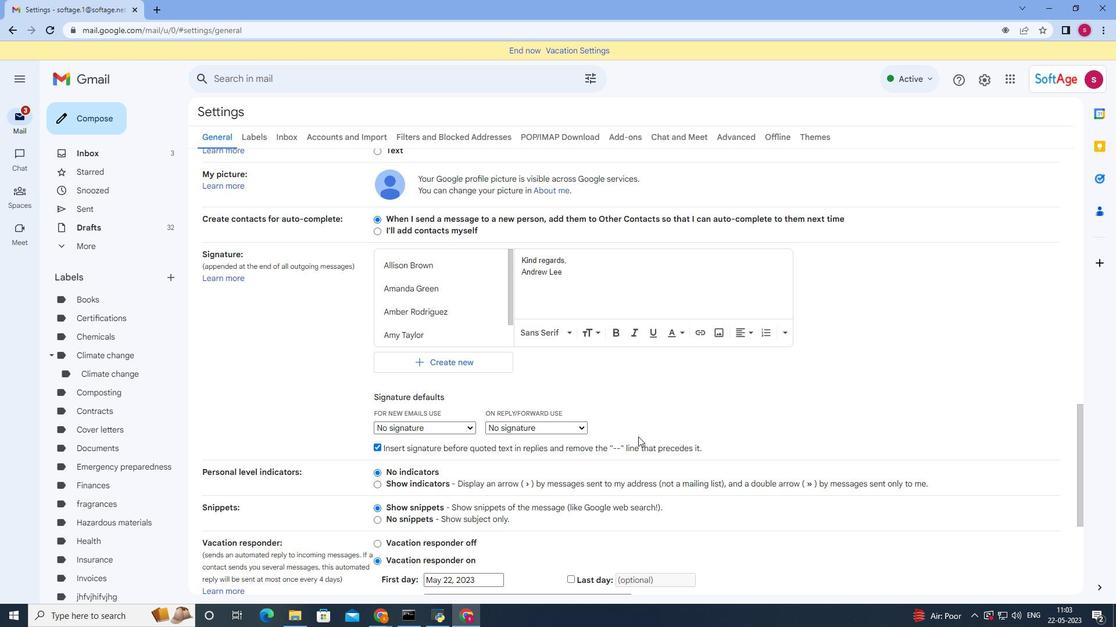 
Action: Mouse moved to (632, 441)
Screenshot: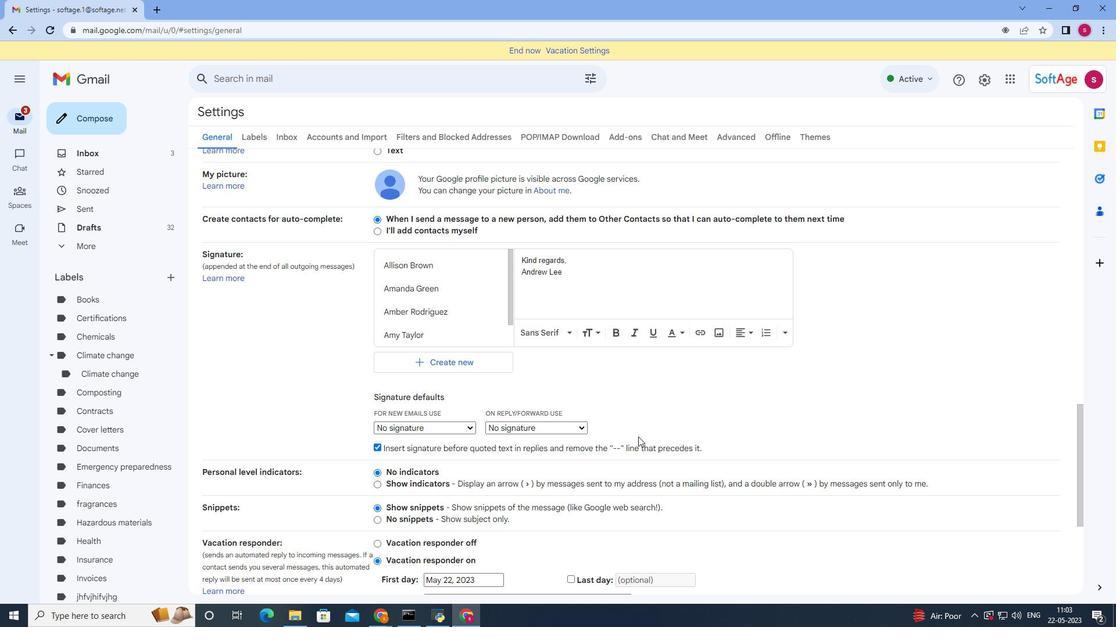 
Action: Mouse scrolled (632, 441) with delta (0, 0)
Screenshot: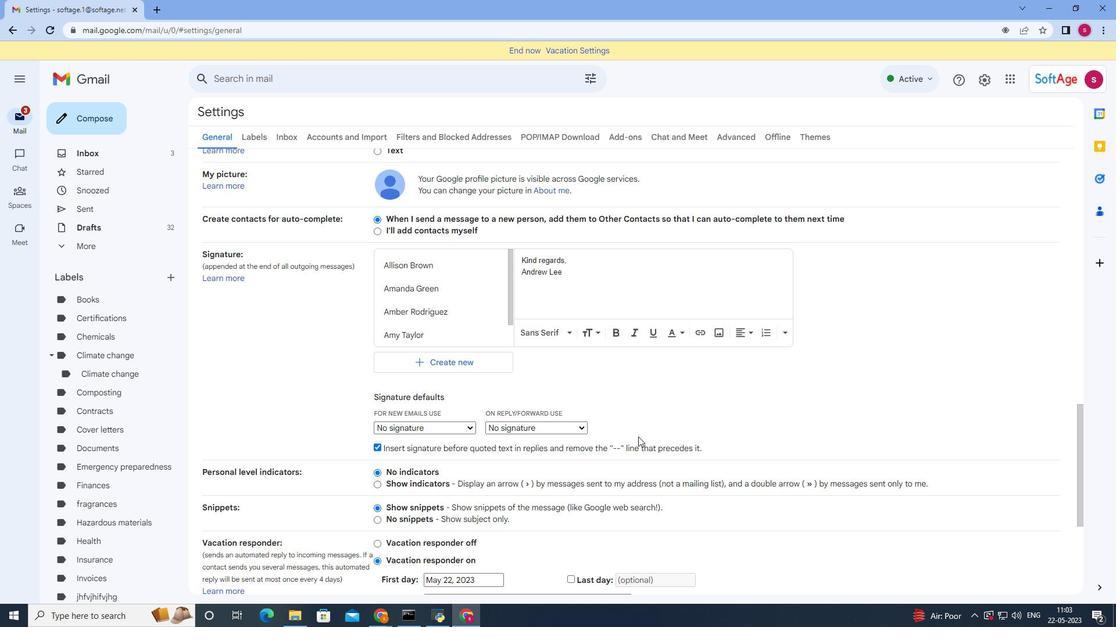 
Action: Mouse moved to (631, 442)
Screenshot: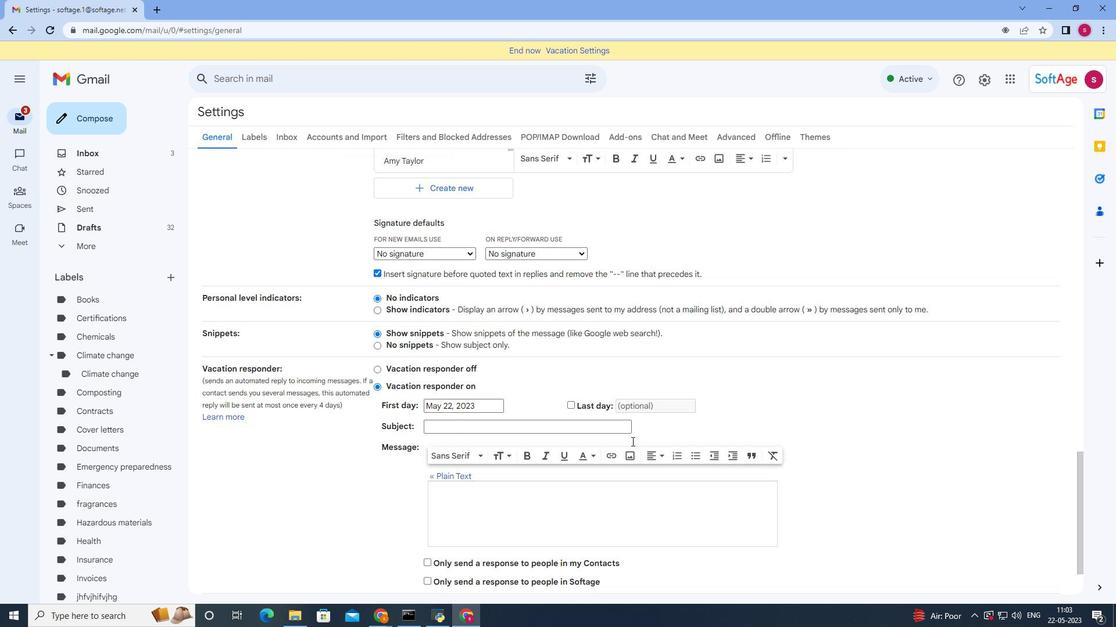 
Action: Mouse scrolled (631, 442) with delta (0, 0)
Screenshot: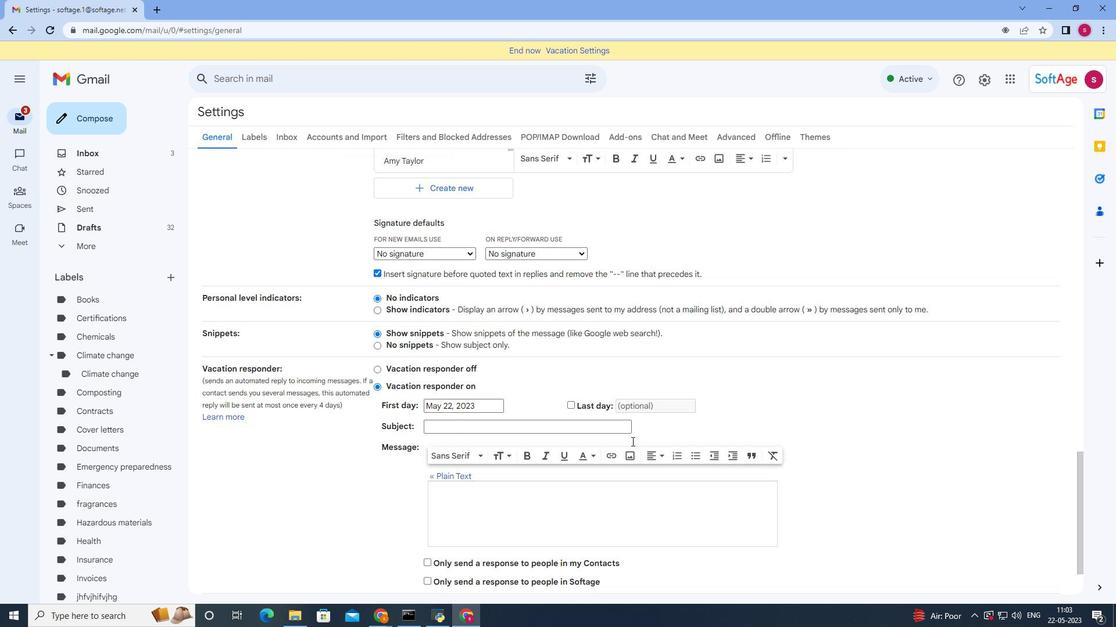 
Action: Mouse scrolled (631, 442) with delta (0, 0)
Screenshot: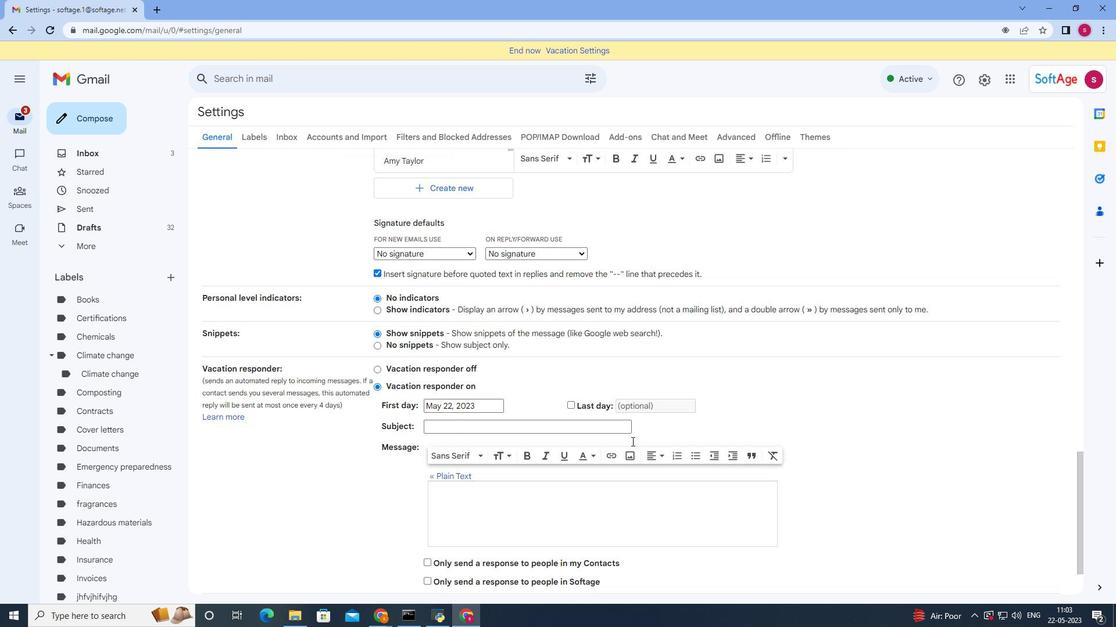 
Action: Mouse scrolled (631, 442) with delta (0, 0)
Screenshot: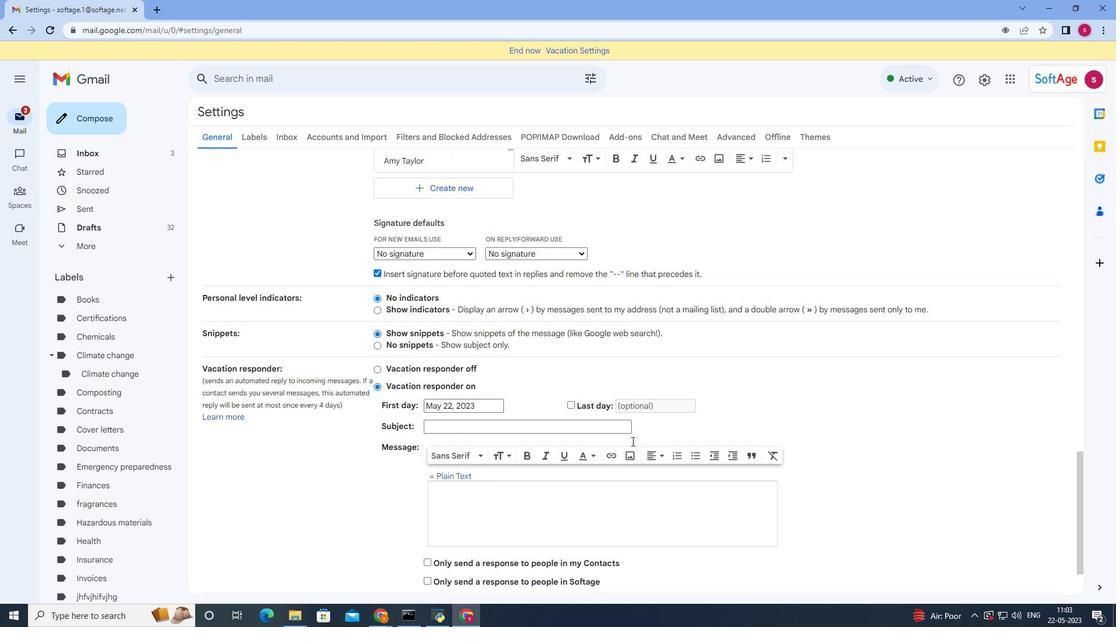 
Action: Mouse scrolled (631, 442) with delta (0, 0)
Screenshot: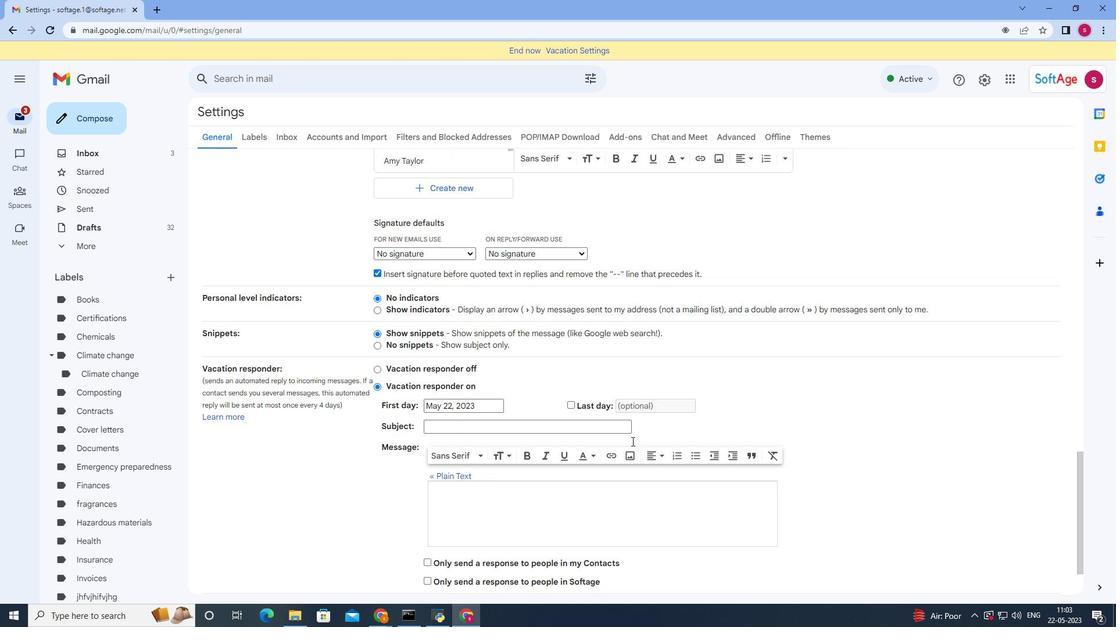 
Action: Mouse moved to (636, 454)
Screenshot: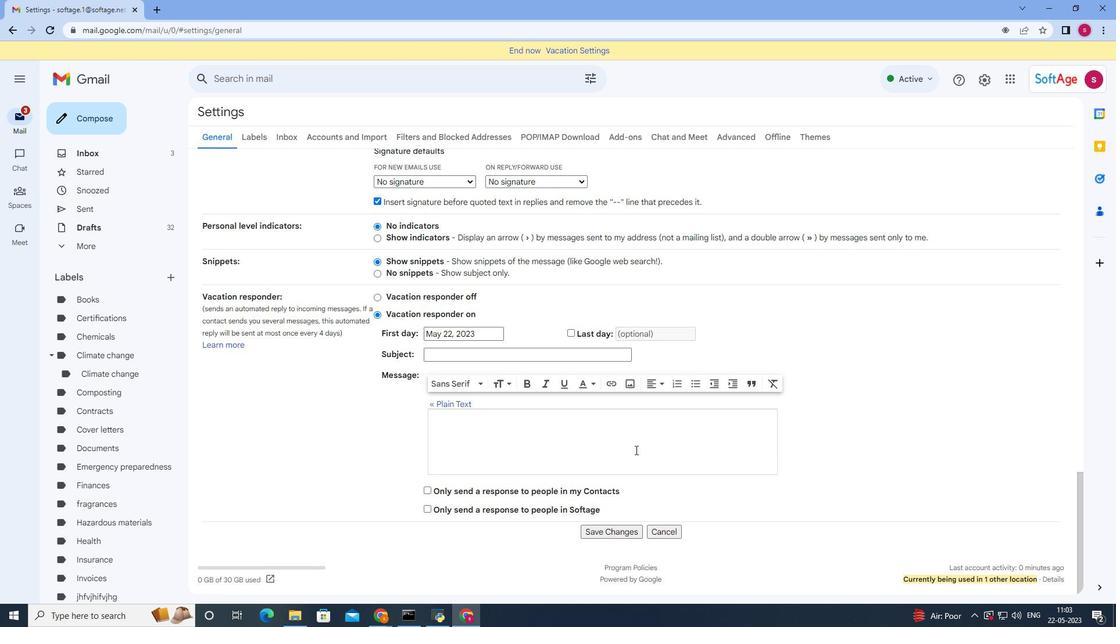 
Action: Mouse scrolled (636, 453) with delta (0, 0)
Screenshot: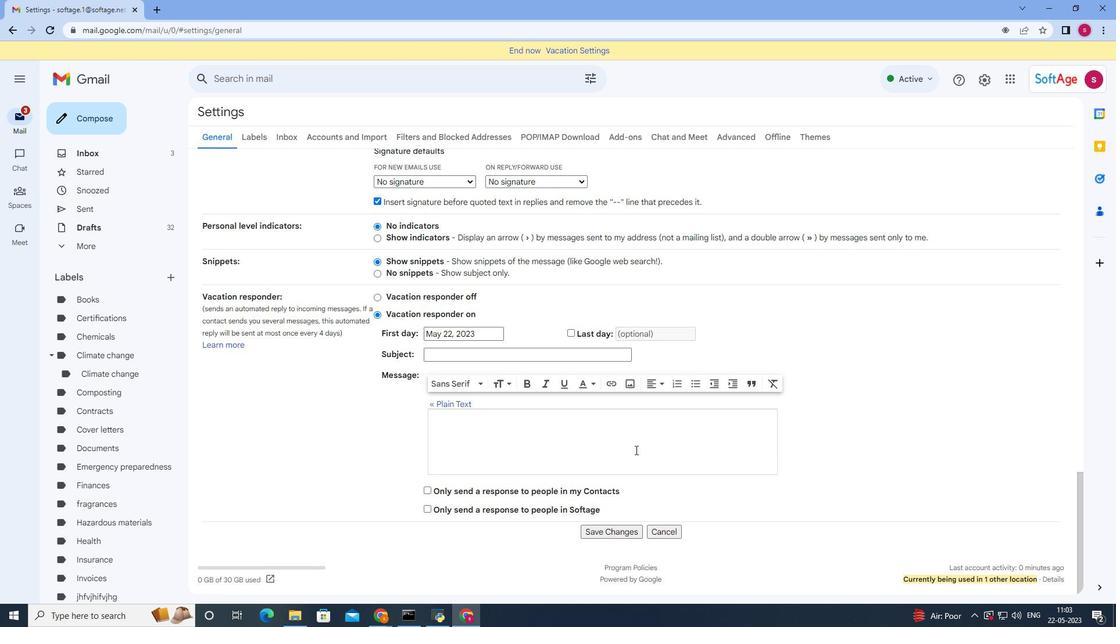 
Action: Mouse moved to (637, 456)
Screenshot: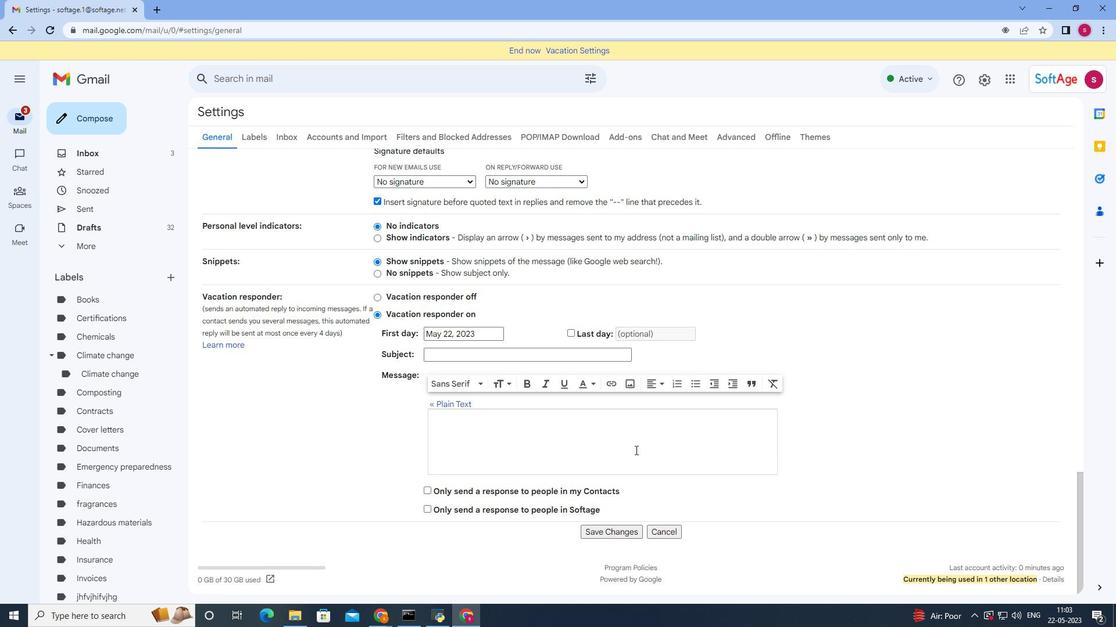 
Action: Mouse scrolled (637, 456) with delta (0, 0)
Screenshot: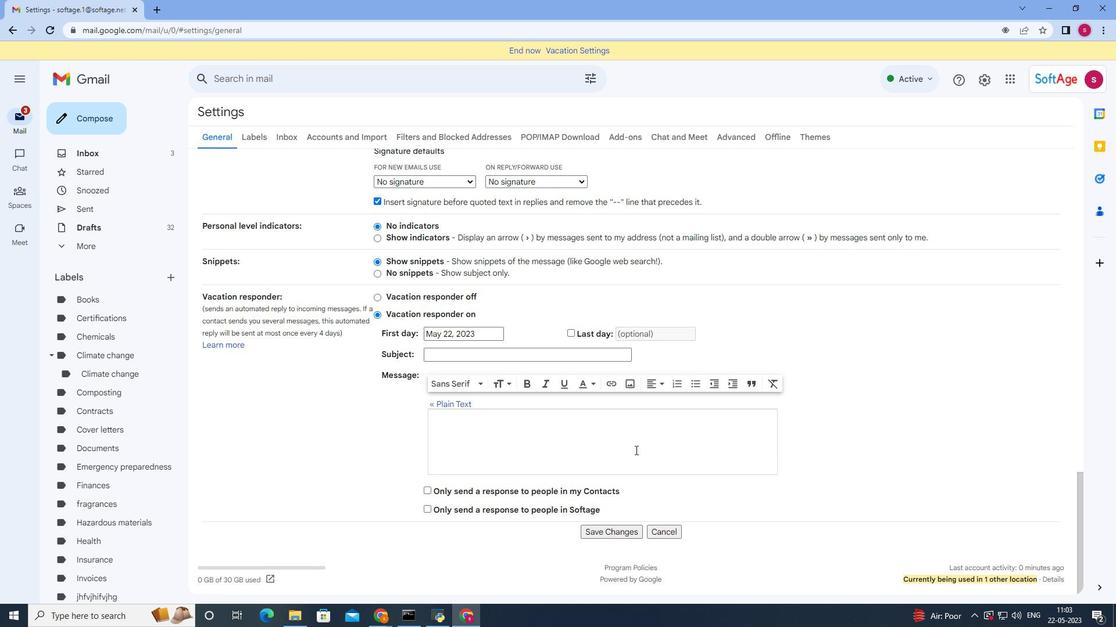 
Action: Mouse moved to (592, 528)
Screenshot: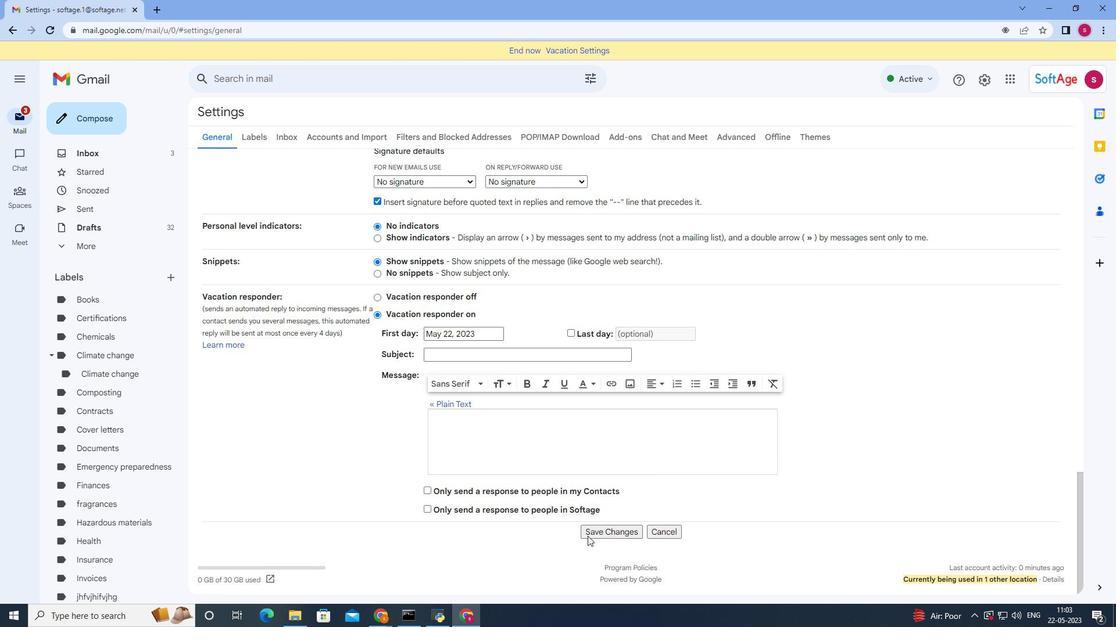 
Action: Mouse pressed left at (592, 528)
Screenshot: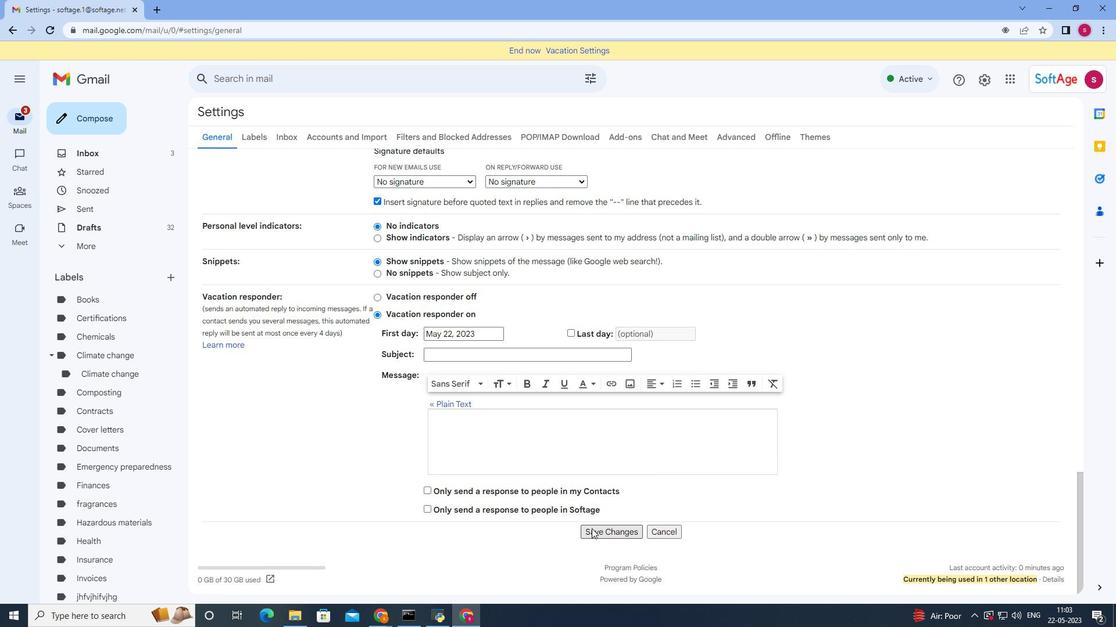 
Action: Mouse moved to (594, 434)
Screenshot: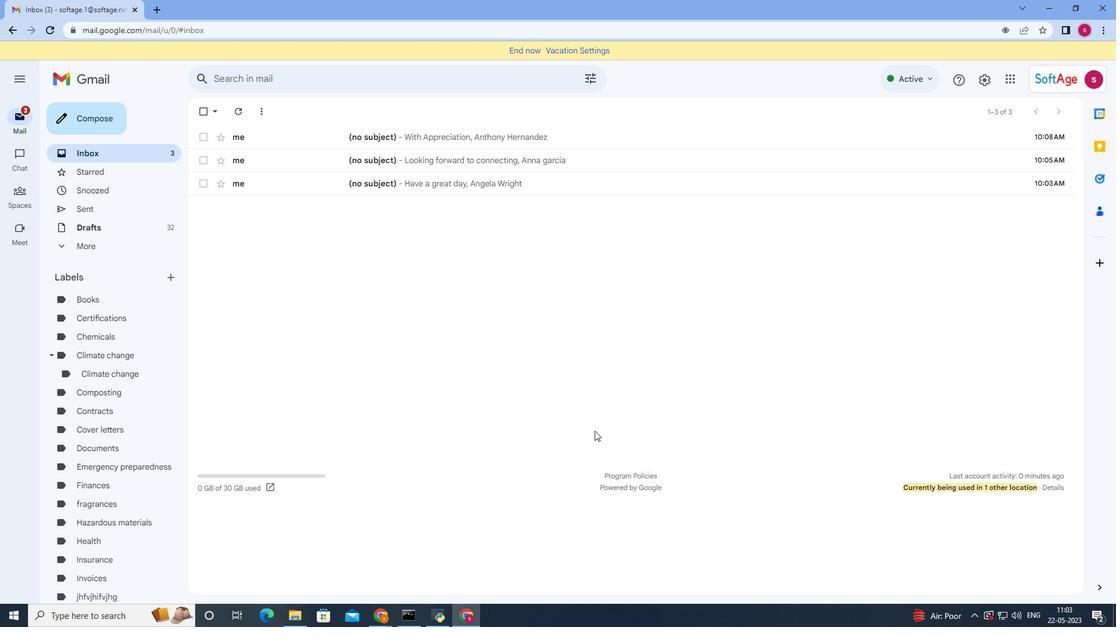 
Action: Mouse scrolled (594, 434) with delta (0, 0)
Screenshot: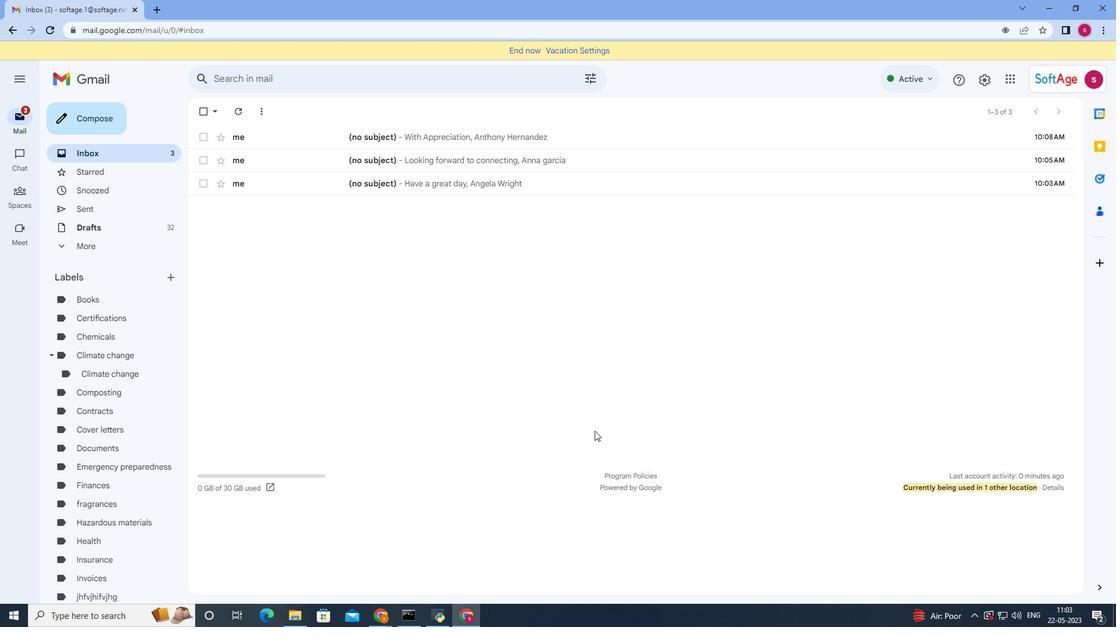 
Action: Mouse moved to (594, 433)
Screenshot: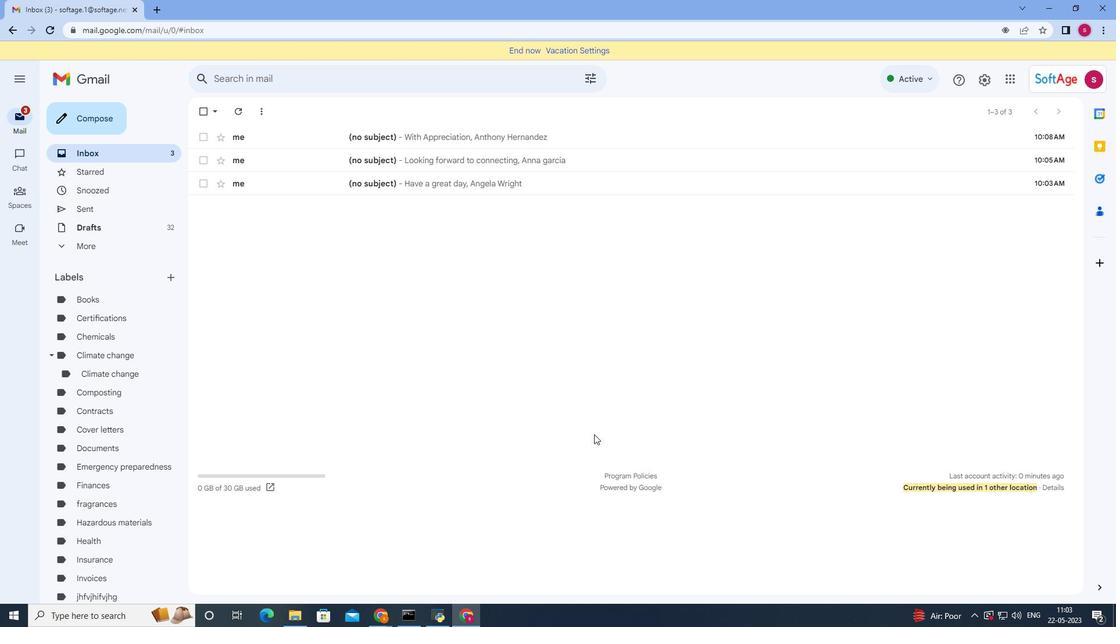 
Action: Mouse scrolled (594, 434) with delta (0, 0)
Screenshot: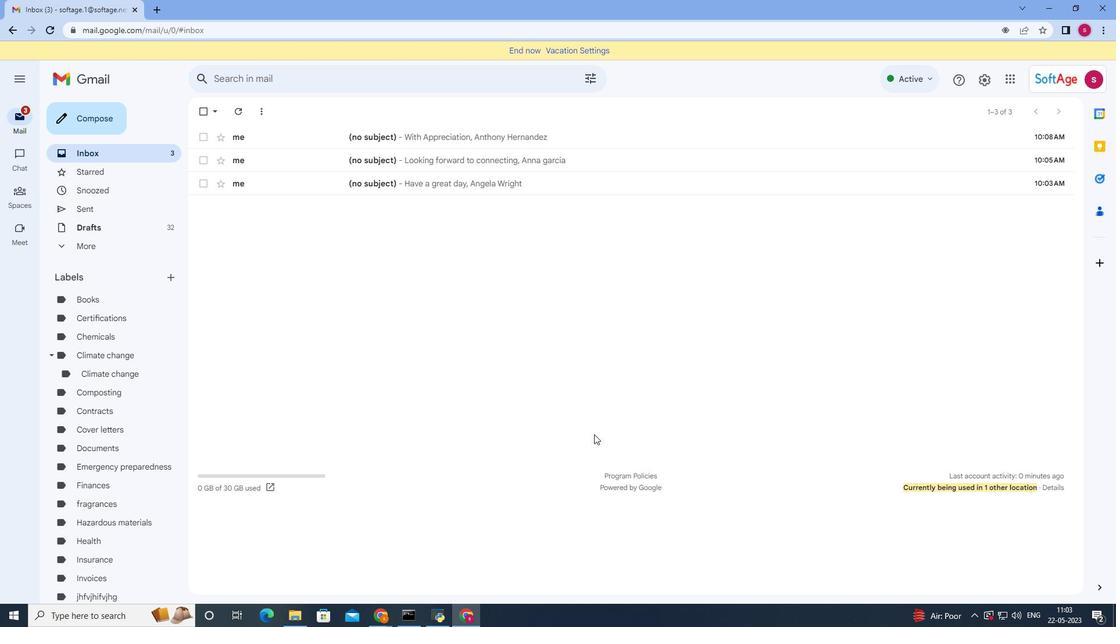 
Action: Mouse moved to (85, 113)
Screenshot: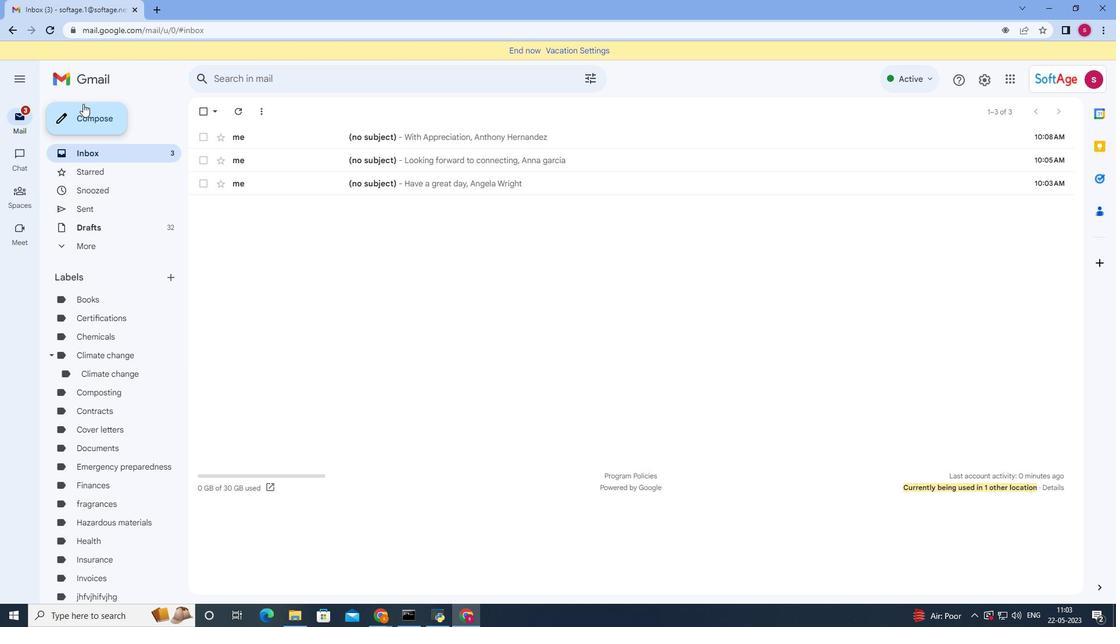 
Action: Mouse pressed left at (85, 113)
Screenshot: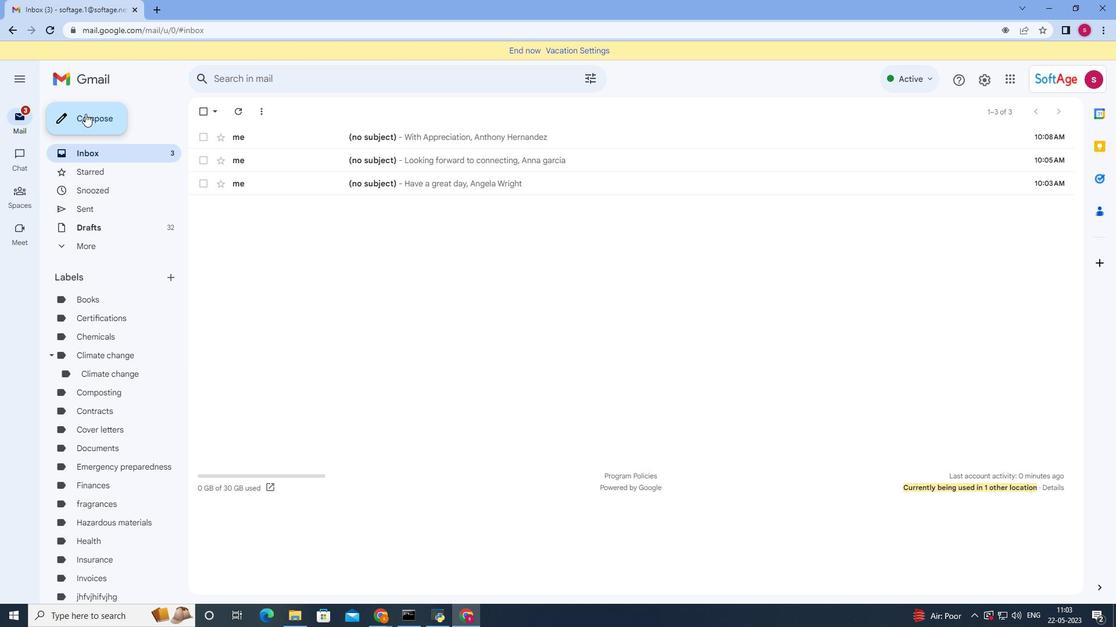 
Action: Mouse moved to (790, 369)
Screenshot: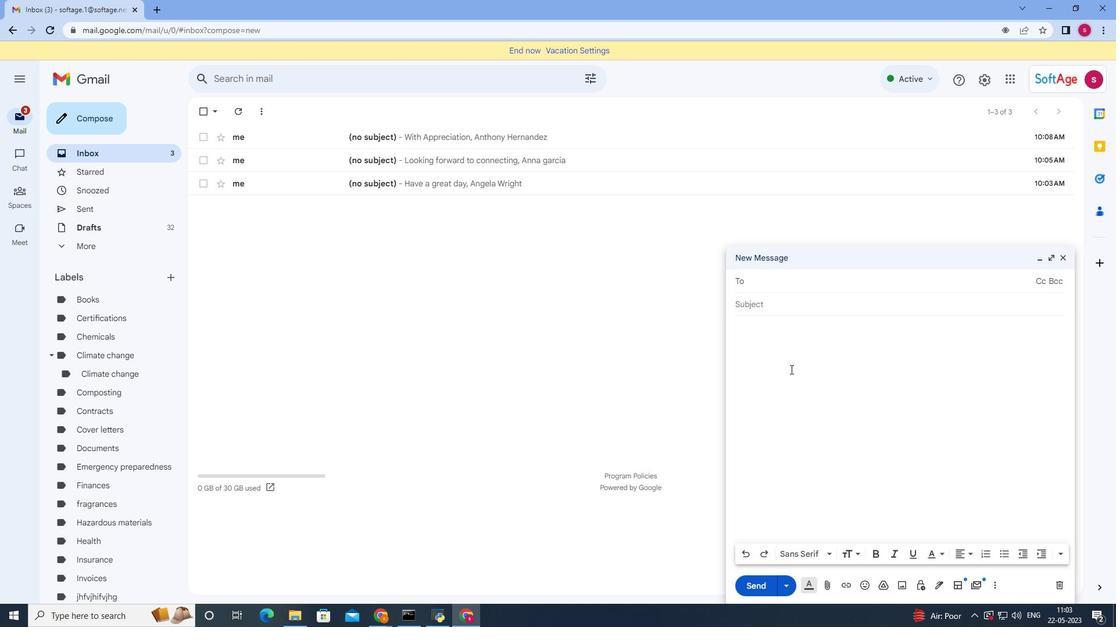 
Action: Key pressed softage.4<Key.shift>@sog<Key.backspace>ftage
Screenshot: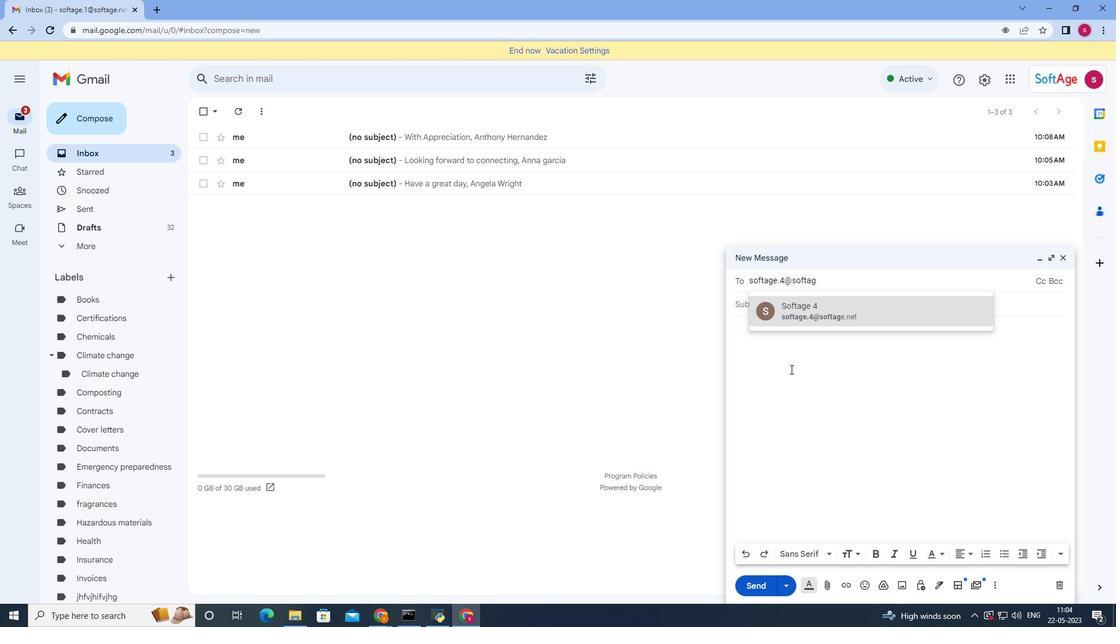 
Action: Mouse moved to (791, 369)
Screenshot: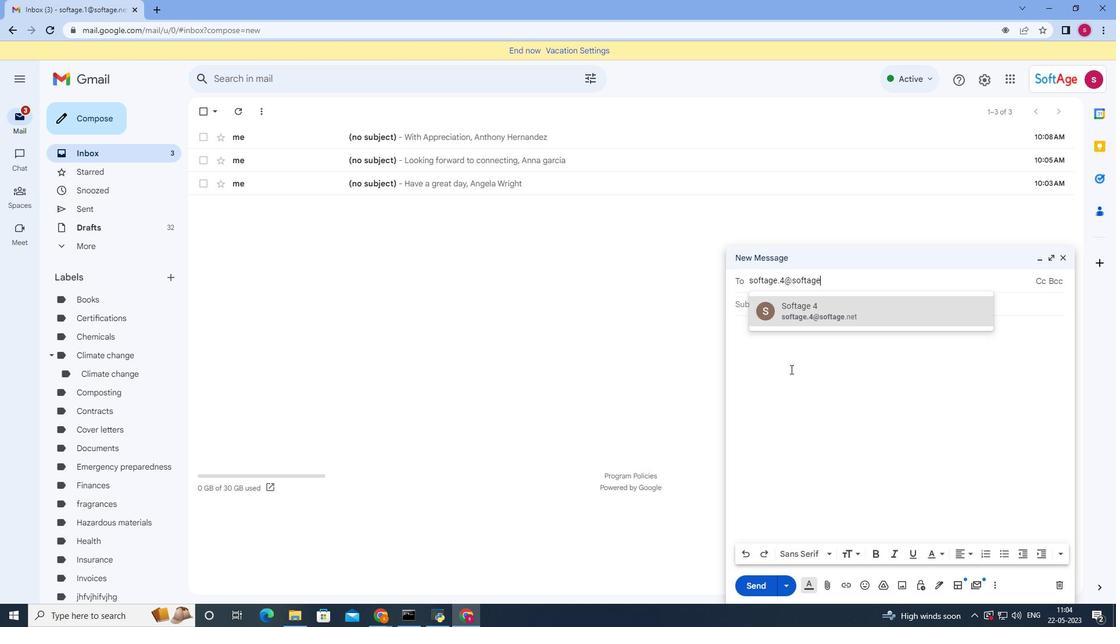 
Action: Mouse scrolled (791, 370) with delta (0, 0)
Screenshot: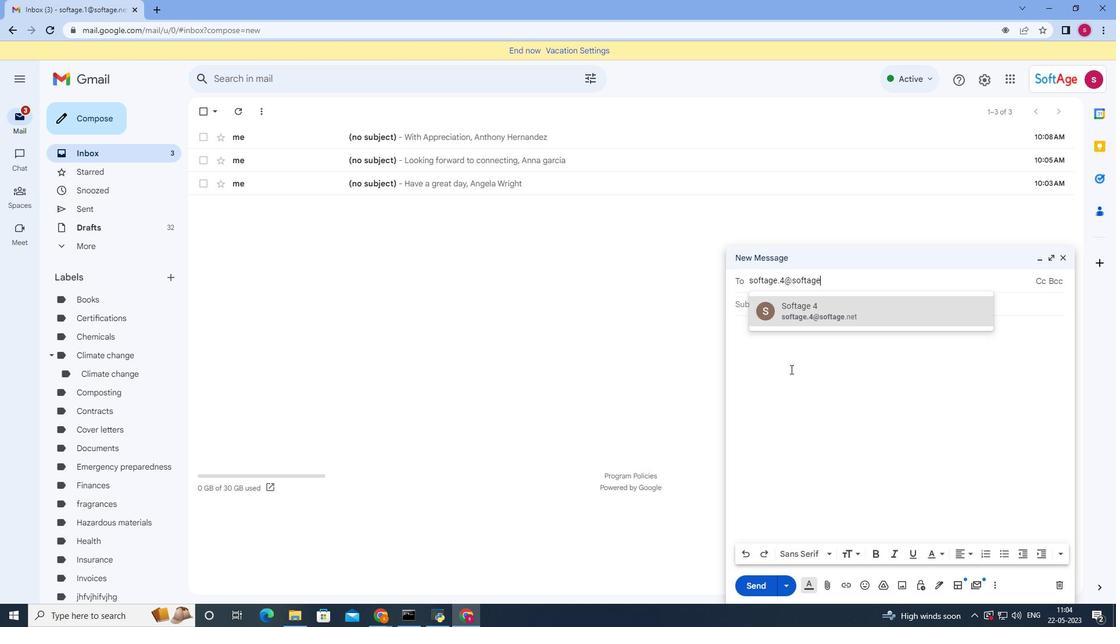 
Action: Mouse moved to (794, 315)
Screenshot: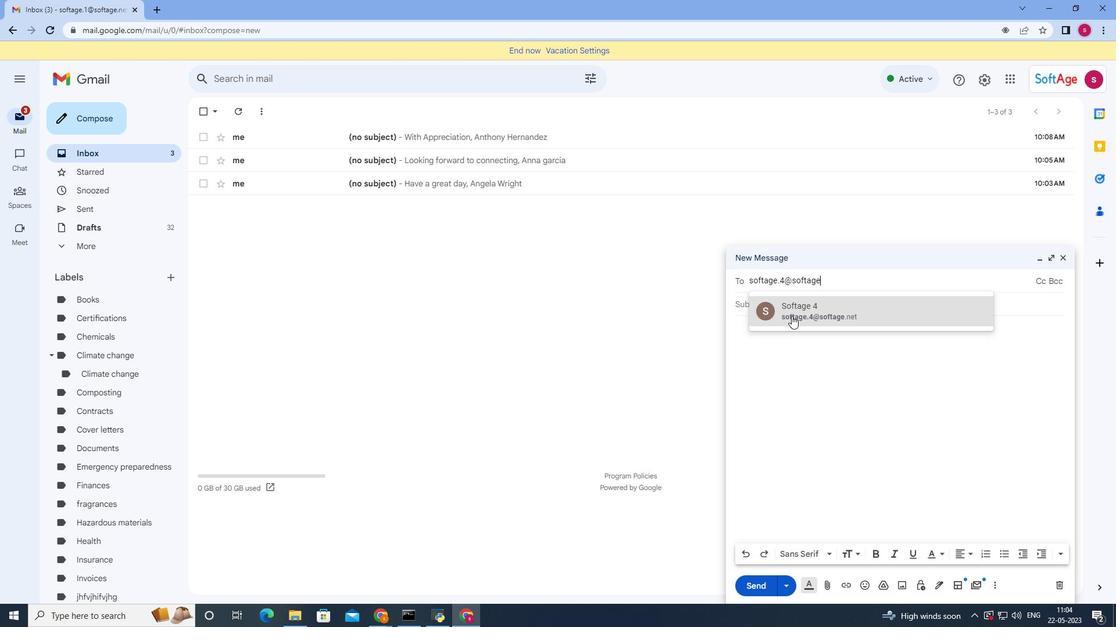 
Action: Mouse pressed left at (794, 315)
Screenshot: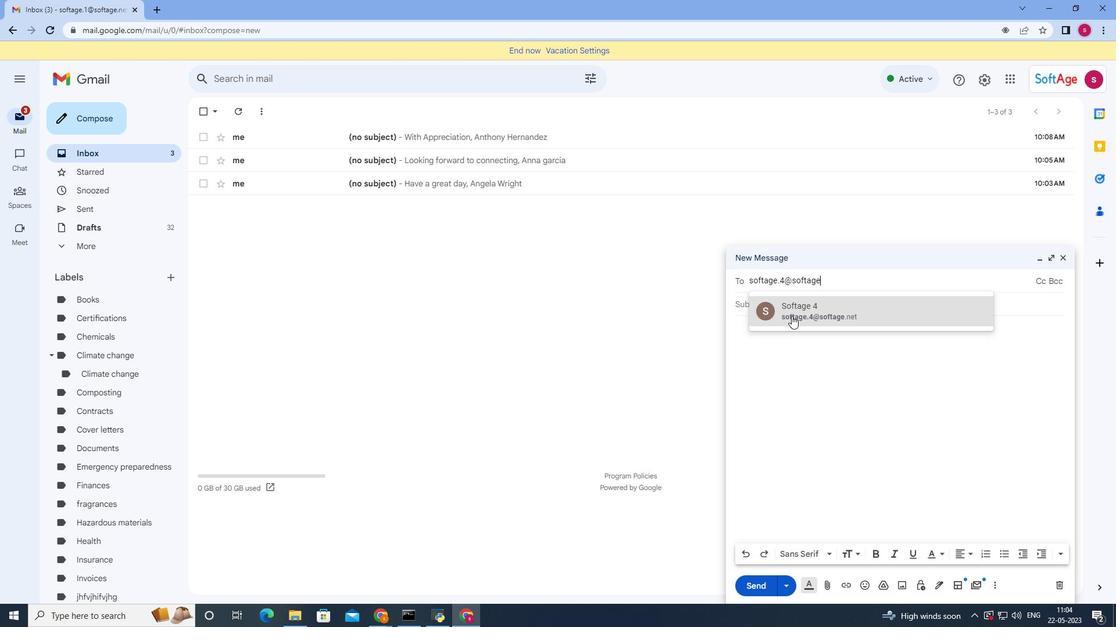
Action: Mouse moved to (797, 358)
Screenshot: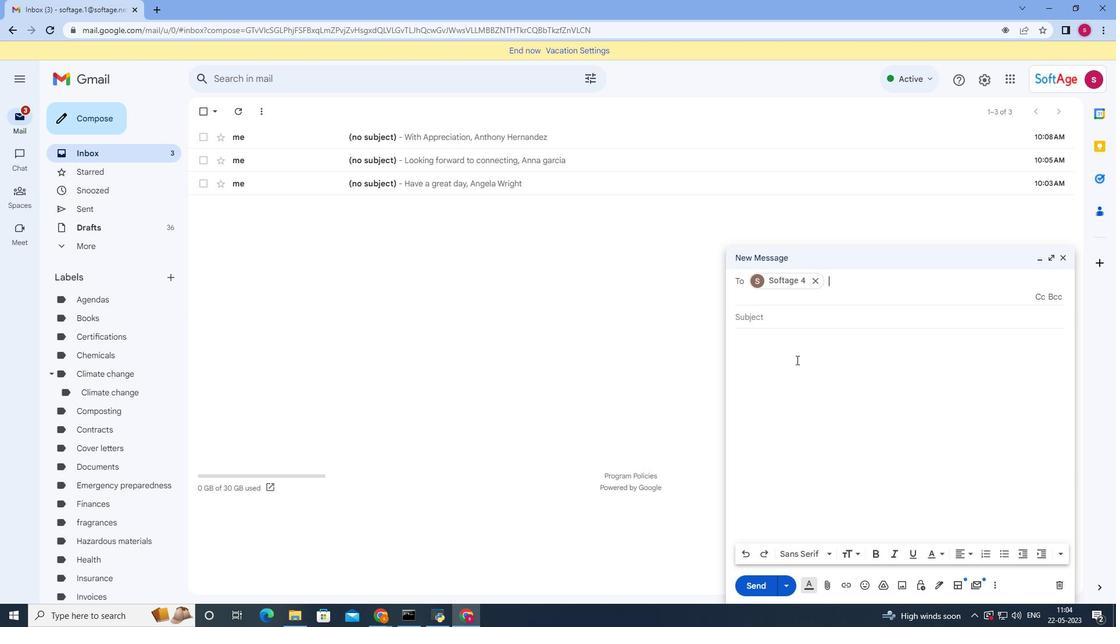 
Action: Mouse pressed left at (797, 358)
Screenshot: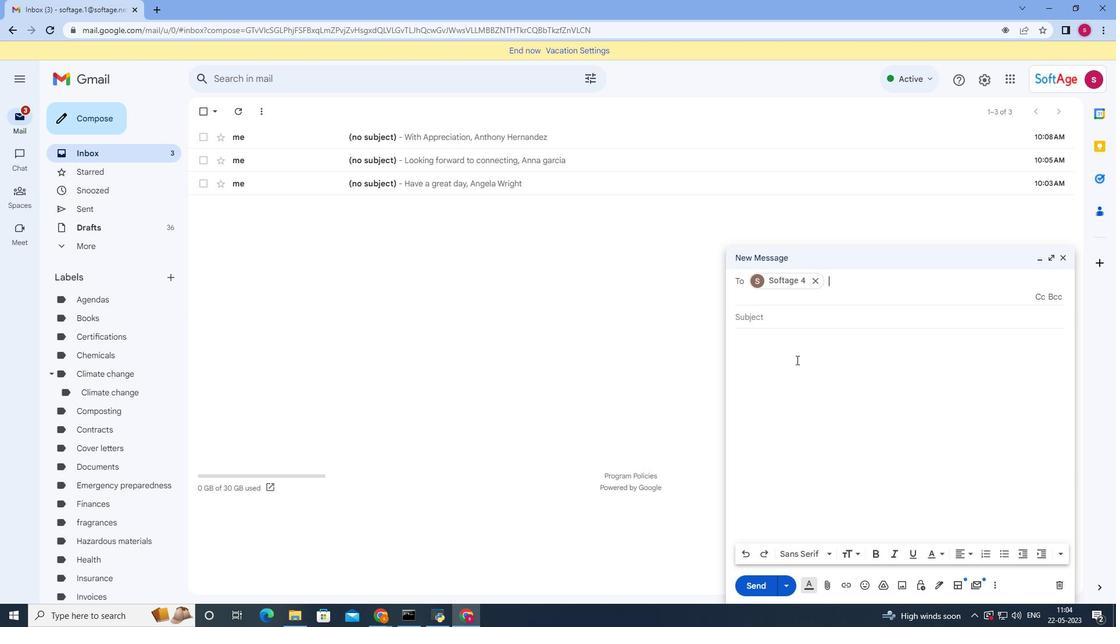 
Action: Mouse moved to (937, 585)
Screenshot: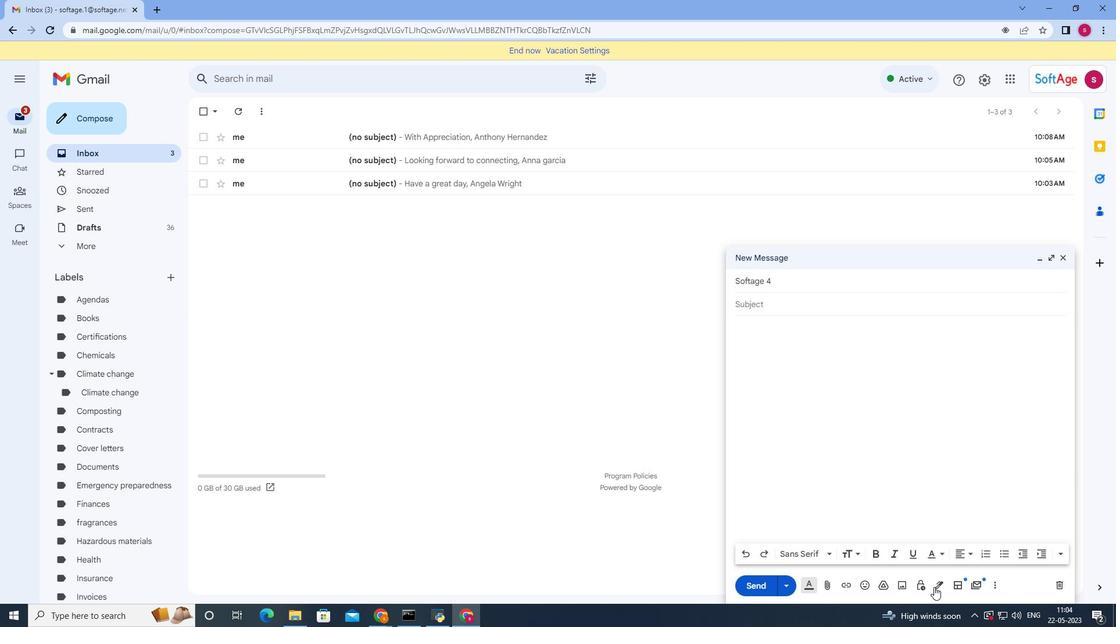 
Action: Mouse pressed left at (937, 585)
Screenshot: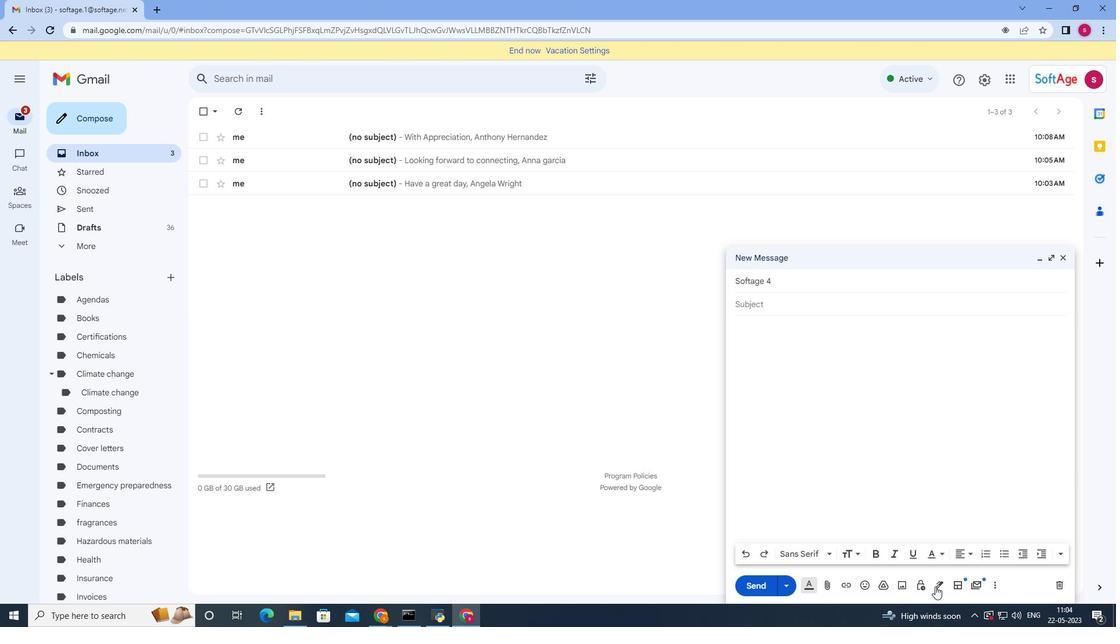 
Action: Mouse moved to (986, 563)
Screenshot: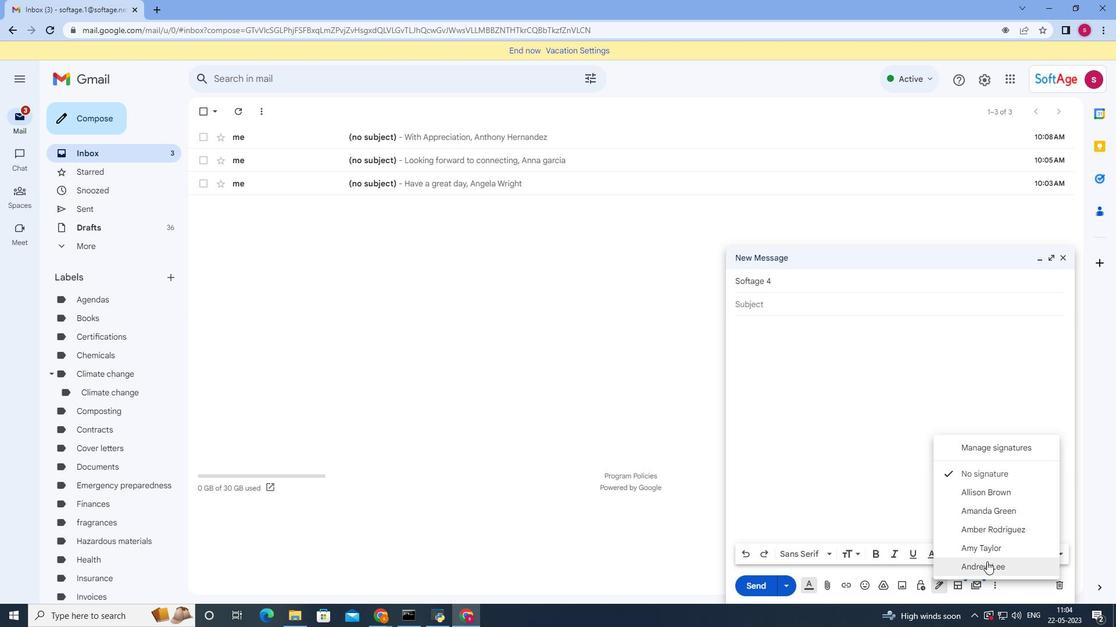 
Action: Mouse pressed left at (986, 563)
Screenshot: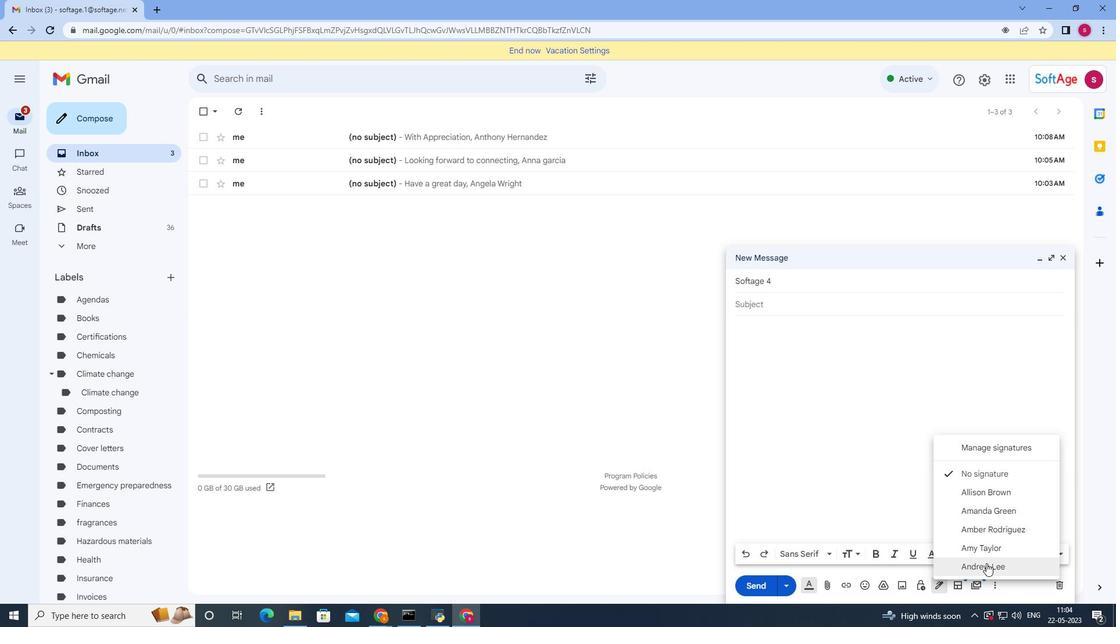
Action: Mouse moved to (999, 583)
Screenshot: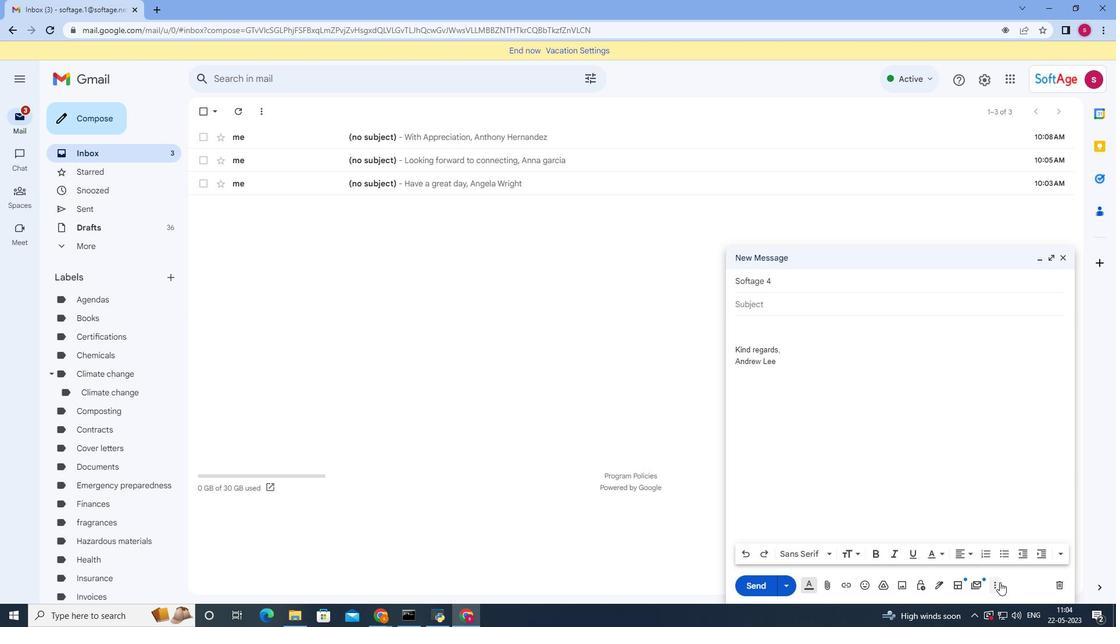 
Action: Mouse pressed left at (999, 583)
Screenshot: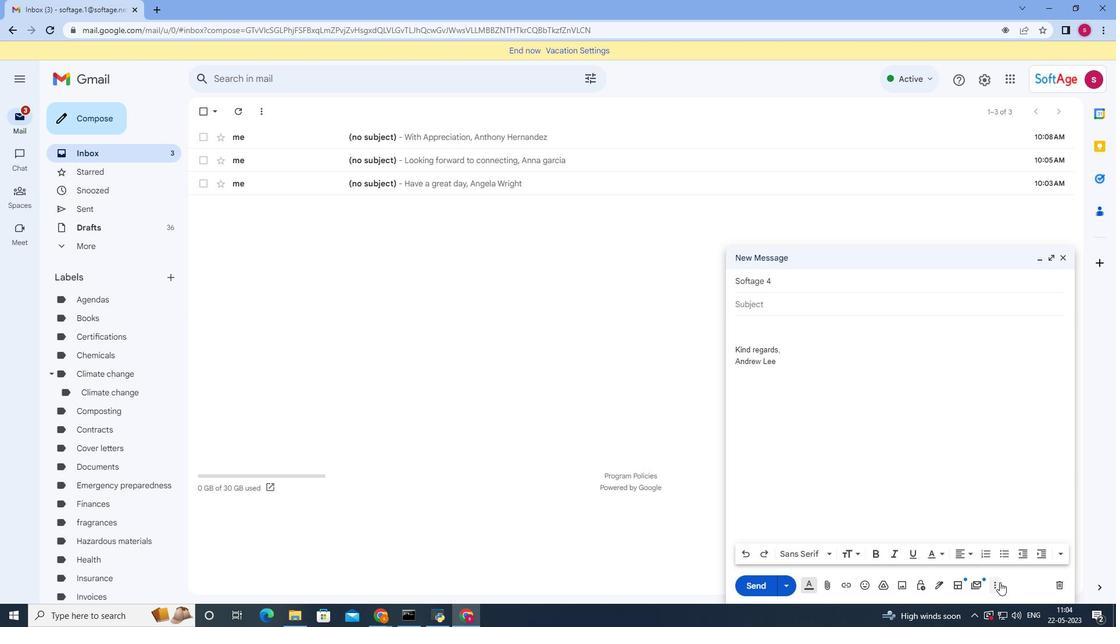 
Action: Mouse moved to (946, 480)
Screenshot: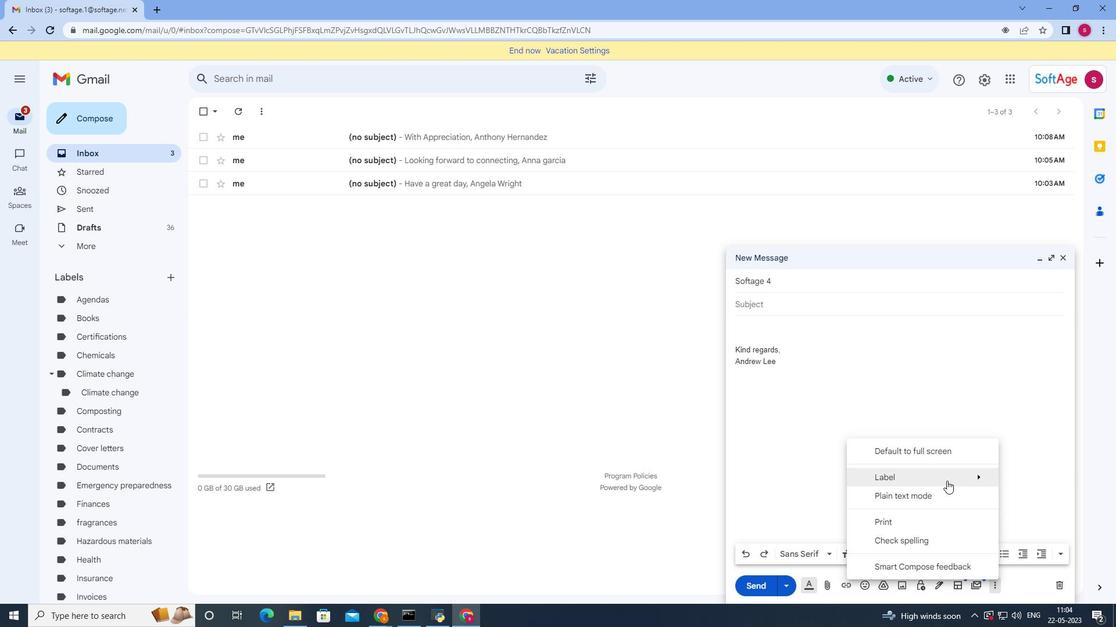 
Action: Mouse pressed left at (946, 480)
Screenshot: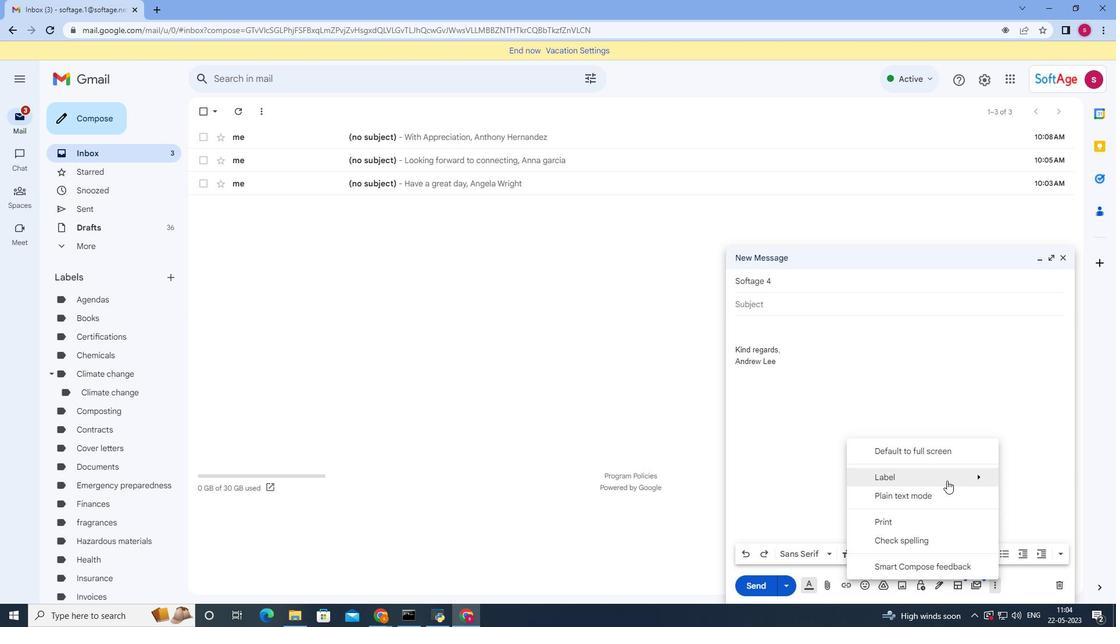
Action: Mouse moved to (912, 474)
Screenshot: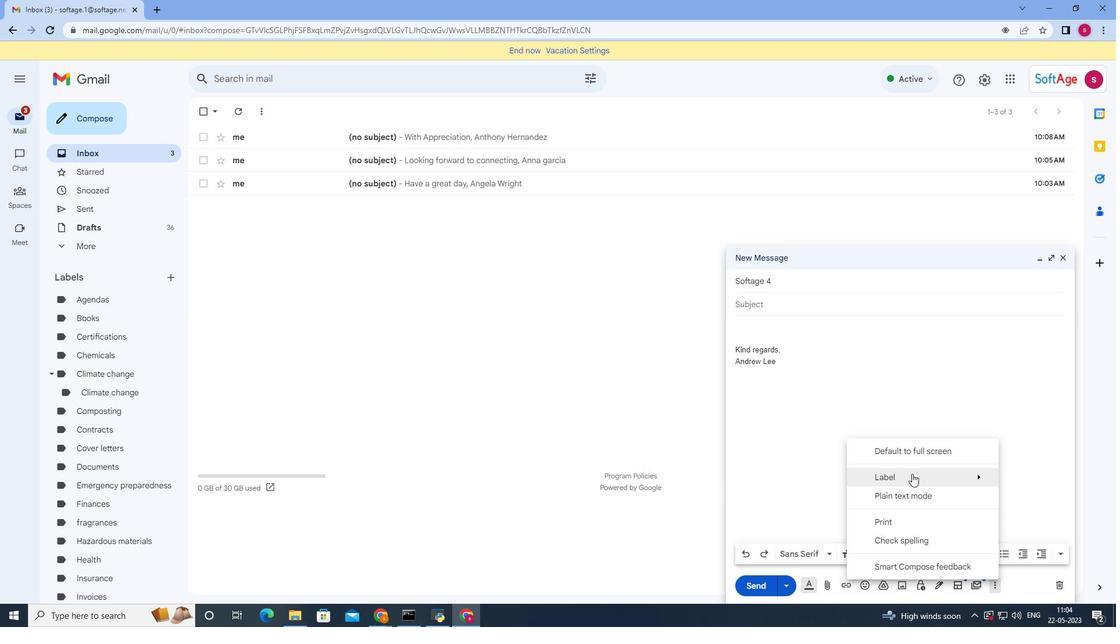 
Action: Mouse pressed left at (912, 474)
Screenshot: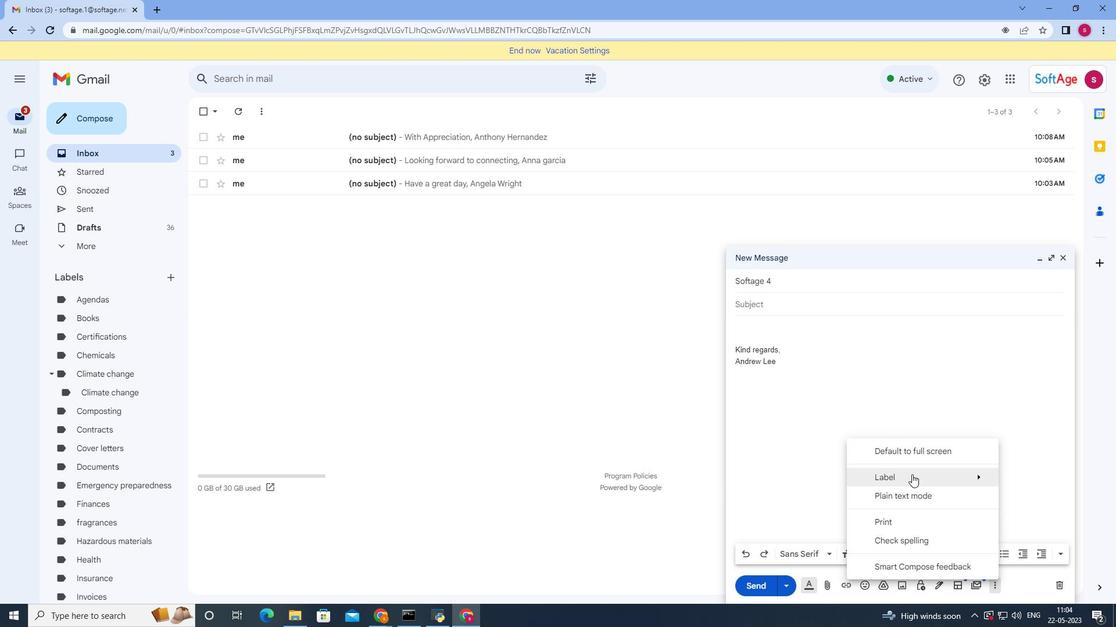 
Action: Mouse moved to (725, 346)
Screenshot: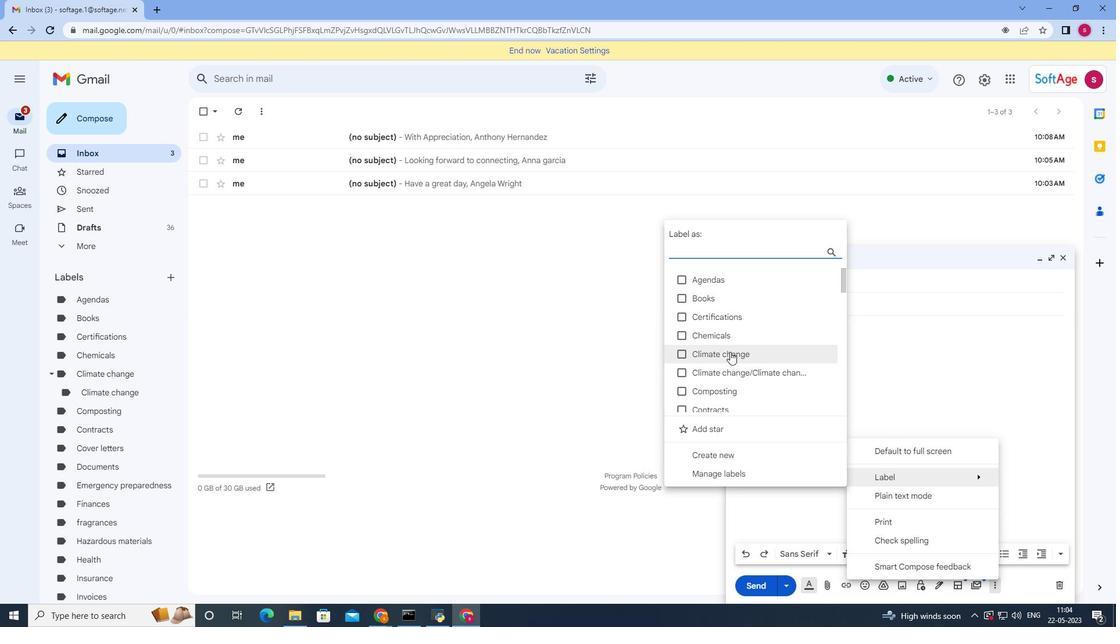 
Action: Mouse scrolled (725, 345) with delta (0, 0)
Screenshot: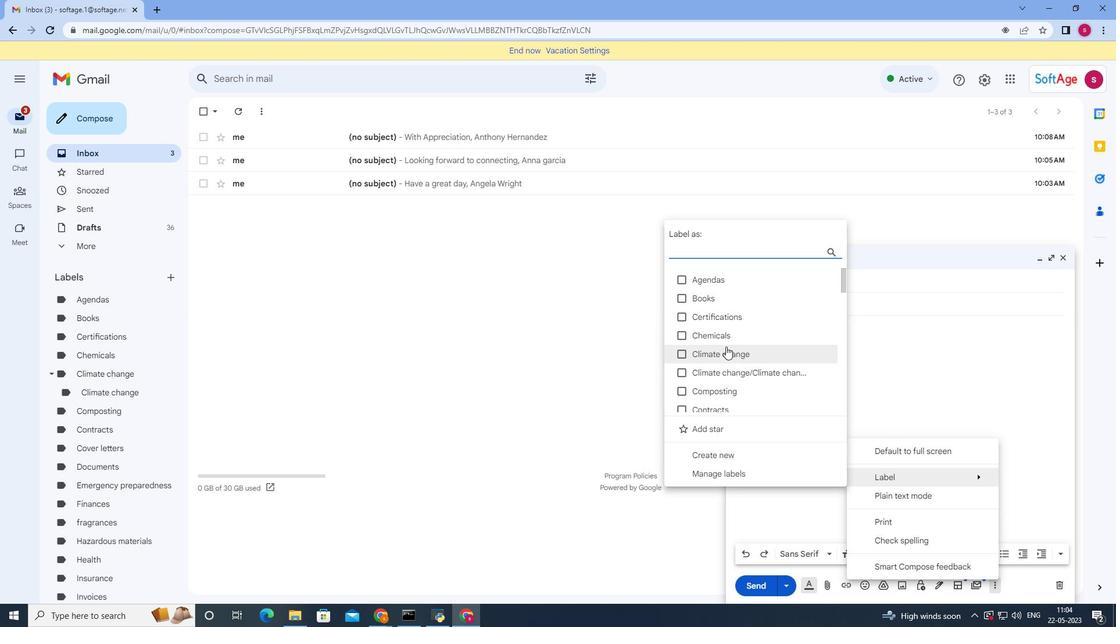 
Action: Mouse scrolled (725, 345) with delta (0, 0)
Screenshot: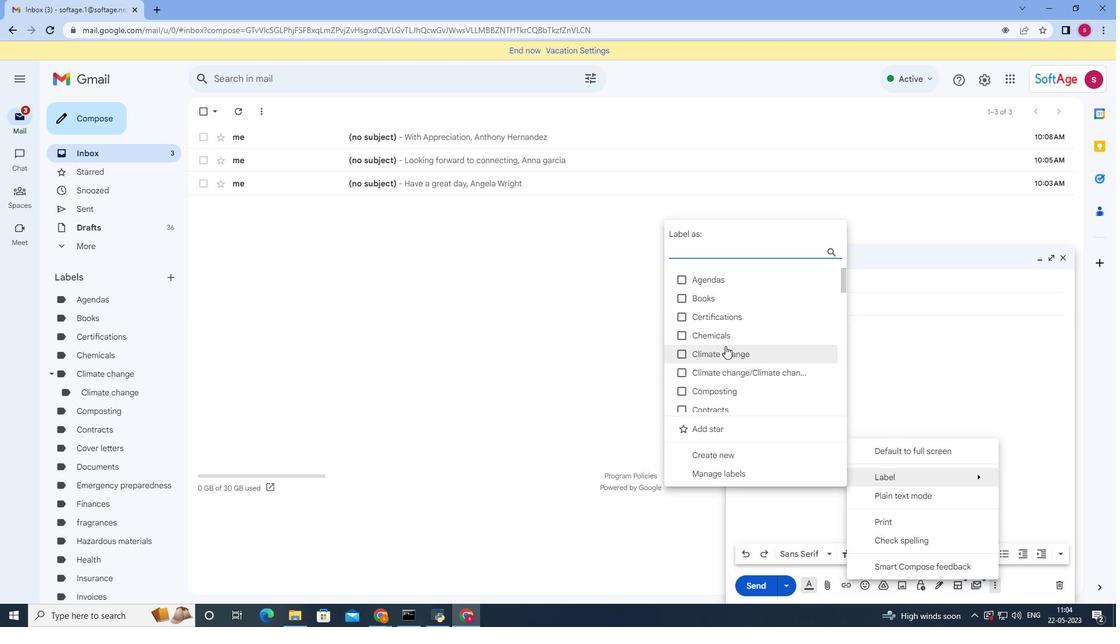 
Action: Mouse scrolled (725, 345) with delta (0, 0)
Screenshot: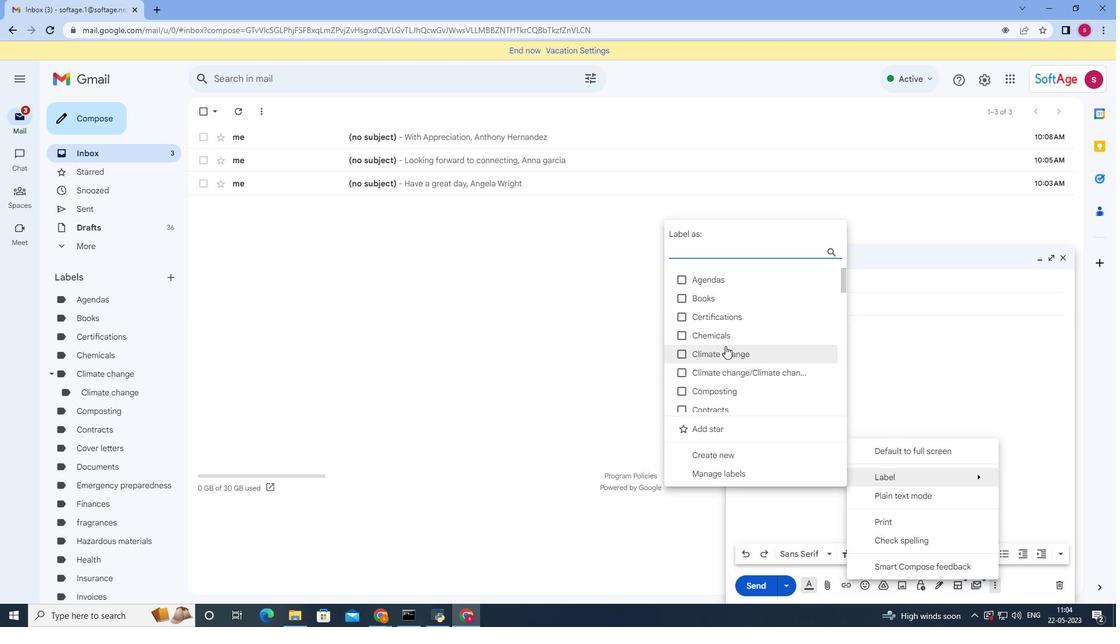 
Action: Mouse scrolled (725, 345) with delta (0, 0)
Screenshot: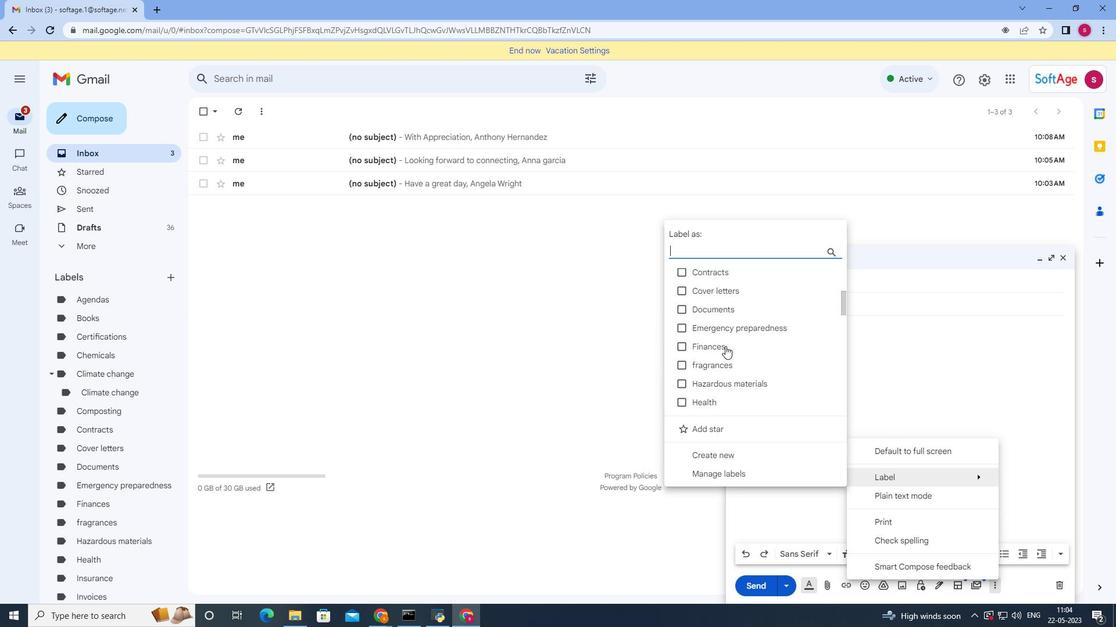 
Action: Mouse scrolled (725, 345) with delta (0, 0)
Screenshot: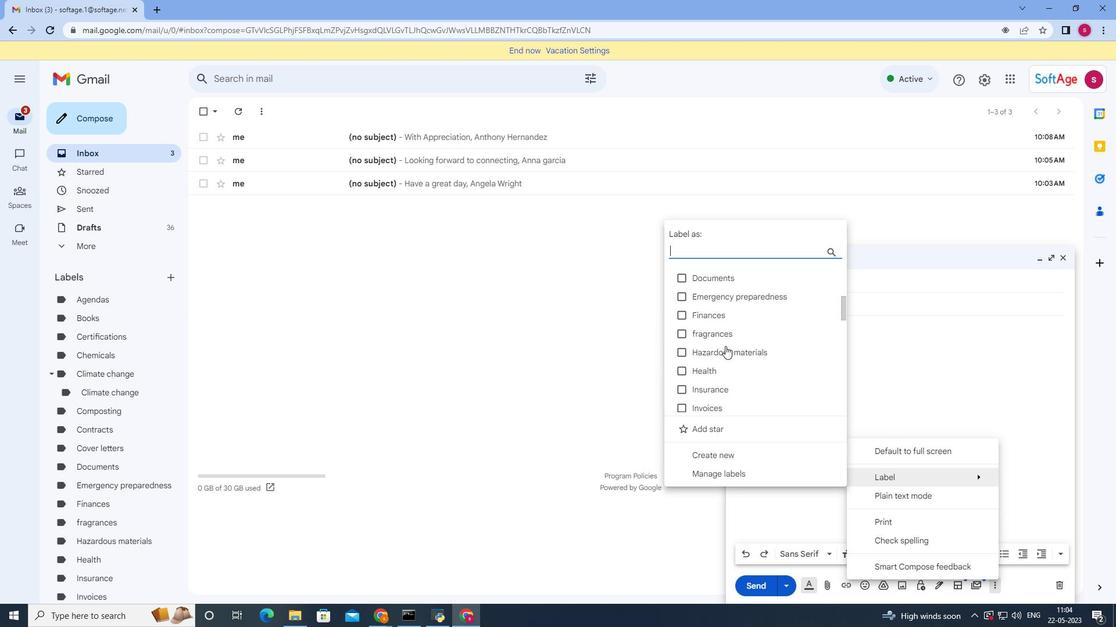 
Action: Mouse moved to (716, 329)
Screenshot: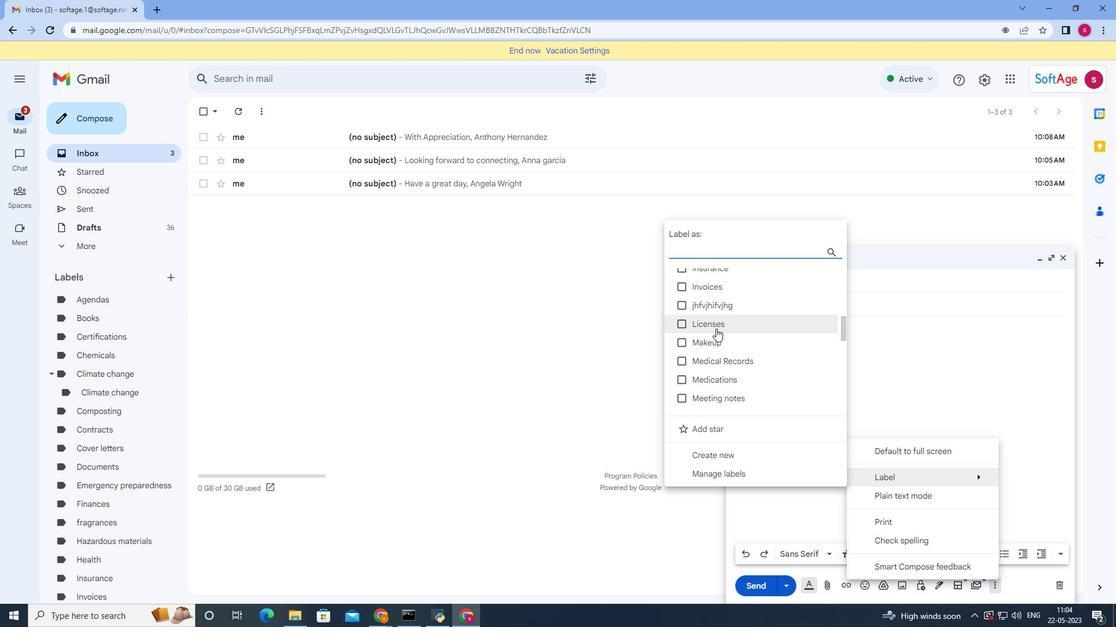 
Action: Mouse scrolled (716, 329) with delta (0, 0)
Screenshot: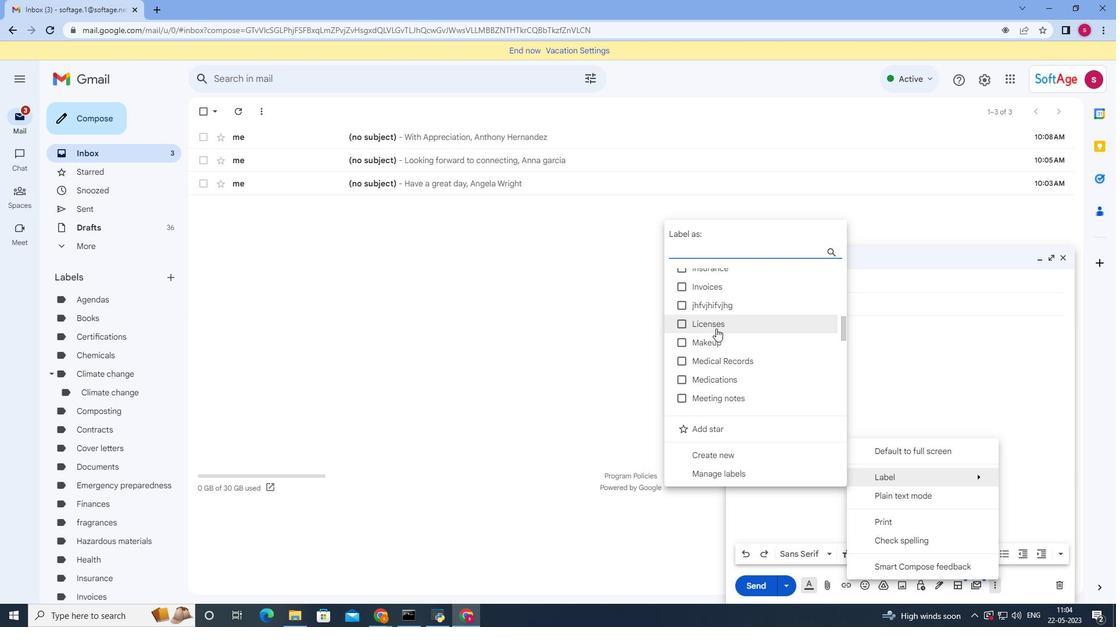 
Action: Mouse moved to (716, 329)
Screenshot: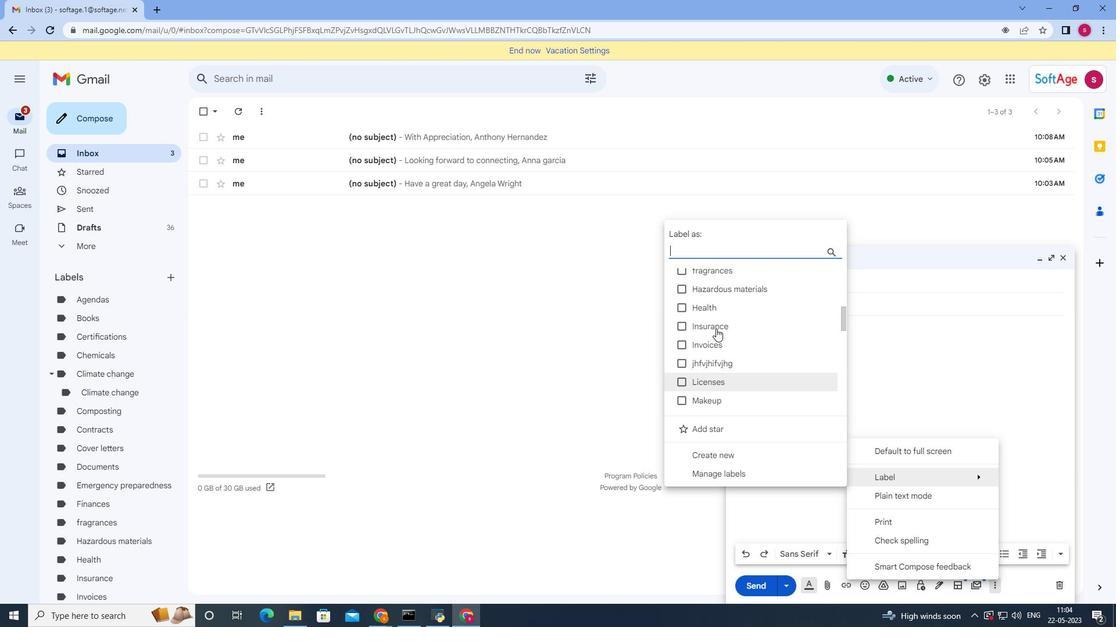 
Action: Mouse scrolled (716, 328) with delta (0, 0)
Screenshot: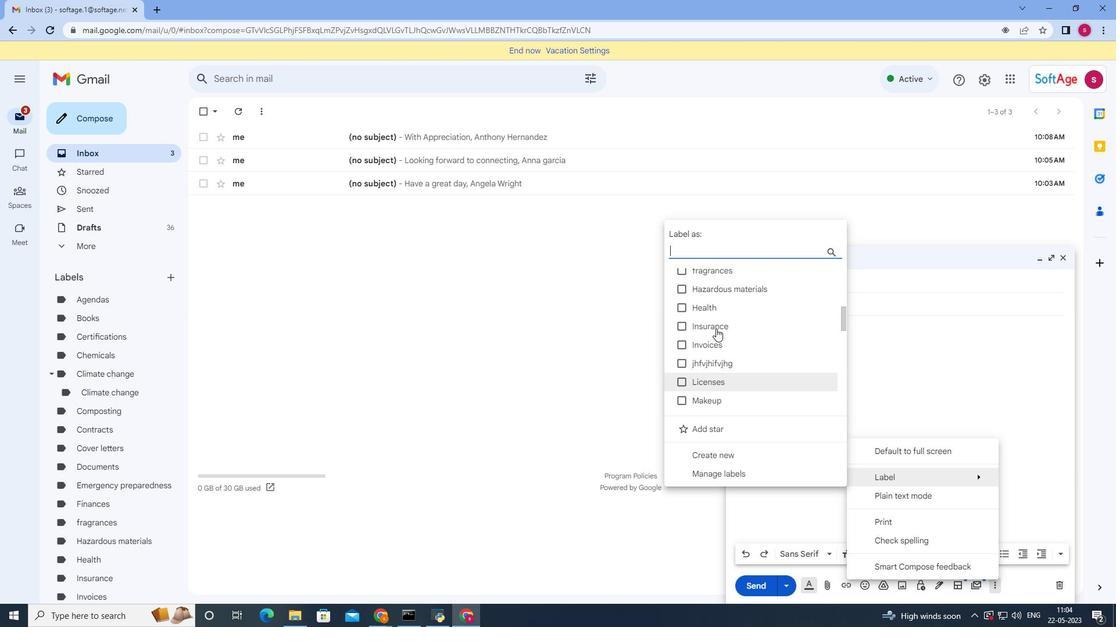 
Action: Mouse moved to (716, 329)
Screenshot: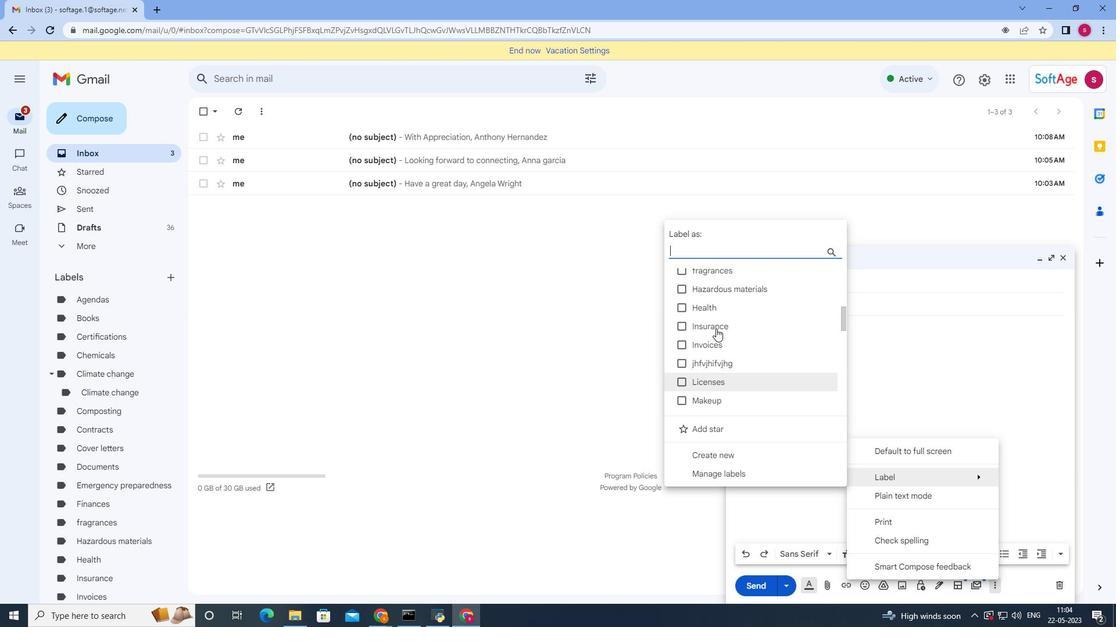 
Action: Mouse scrolled (716, 329) with delta (0, 0)
Screenshot: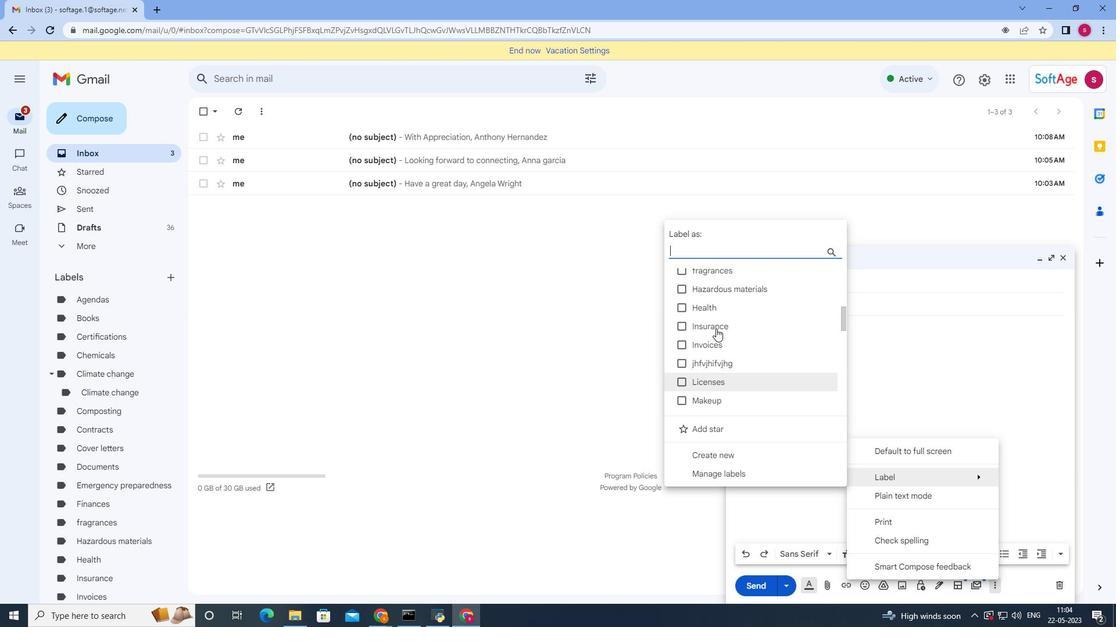 
Action: Mouse moved to (716, 329)
Screenshot: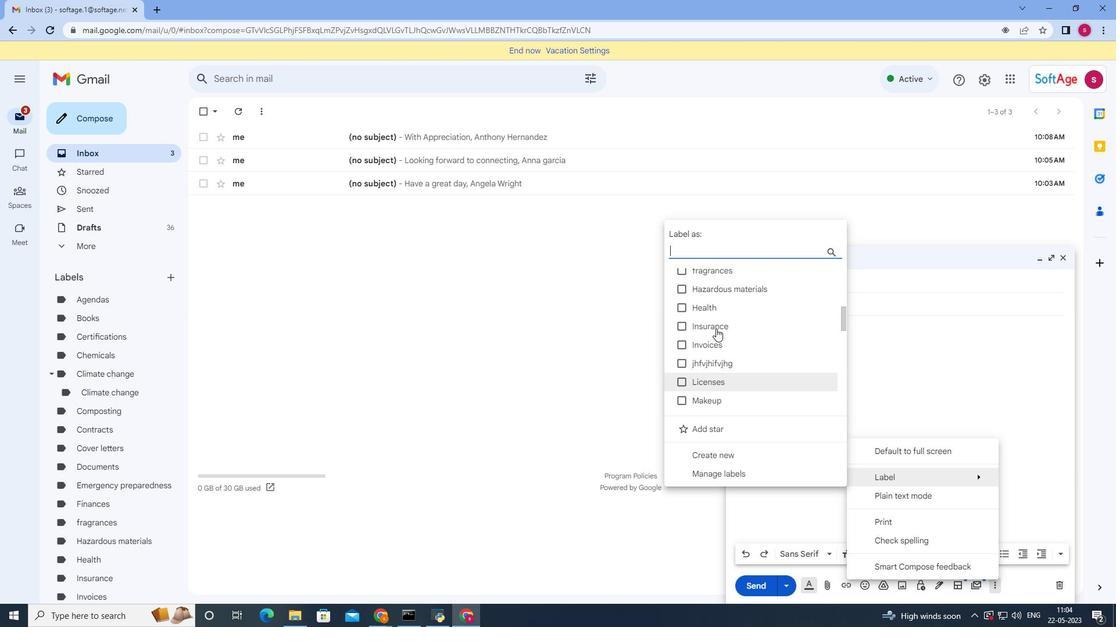 
Action: Mouse scrolled (716, 329) with delta (0, 0)
Screenshot: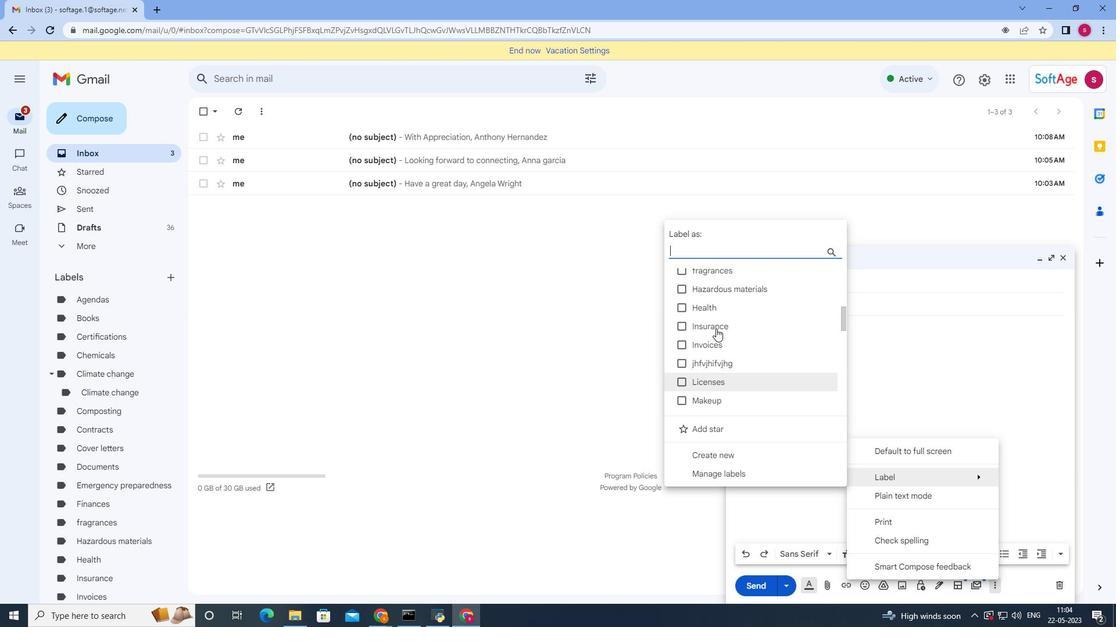 
Action: Mouse moved to (723, 460)
Screenshot: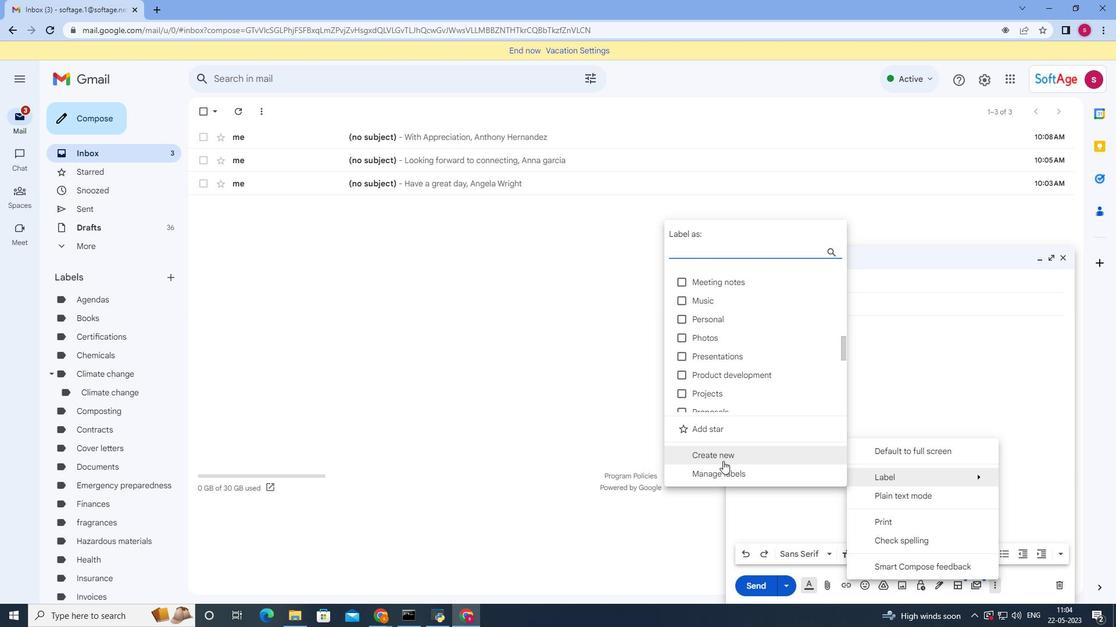 
Action: Mouse pressed left at (723, 460)
Screenshot: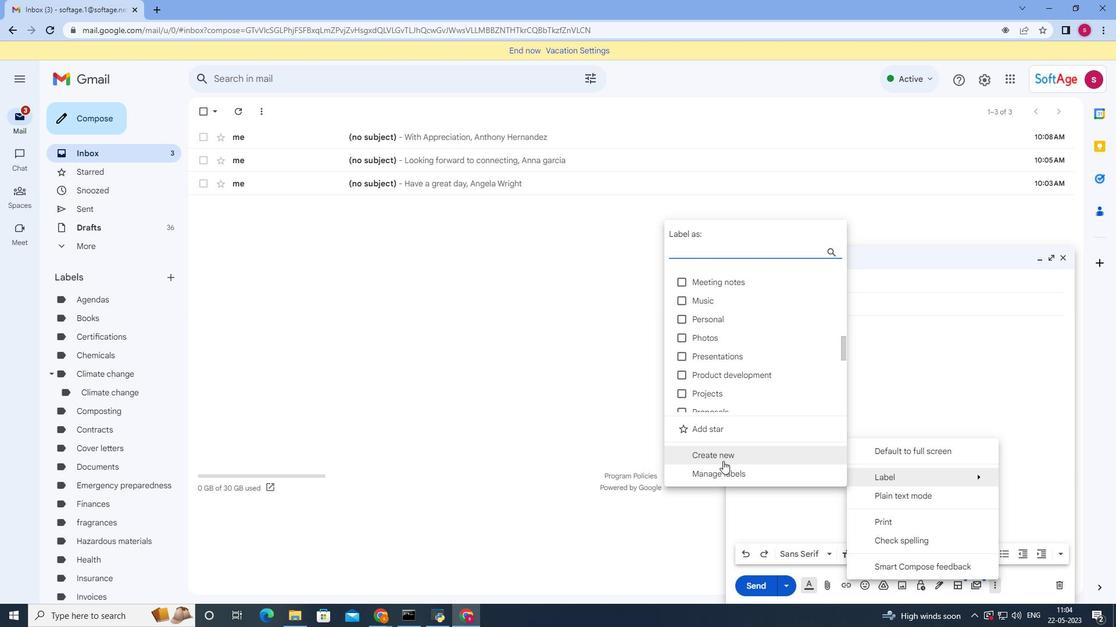 
Action: Mouse moved to (598, 342)
Screenshot: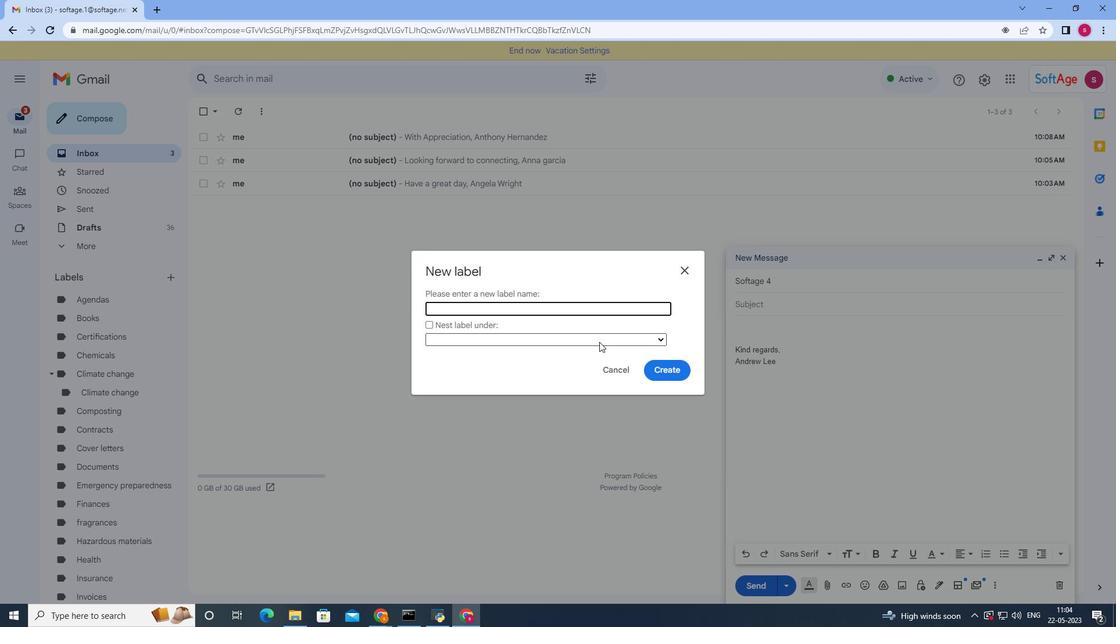 
Action: Key pressed <Key.shift>Label
Screenshot: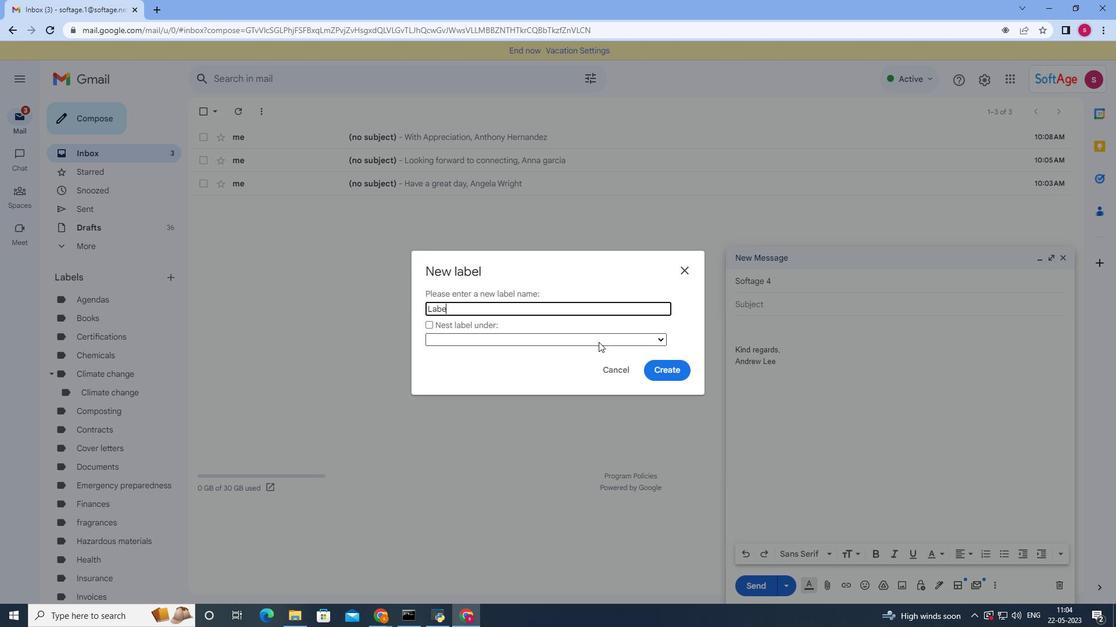 
Action: Mouse moved to (653, 366)
Screenshot: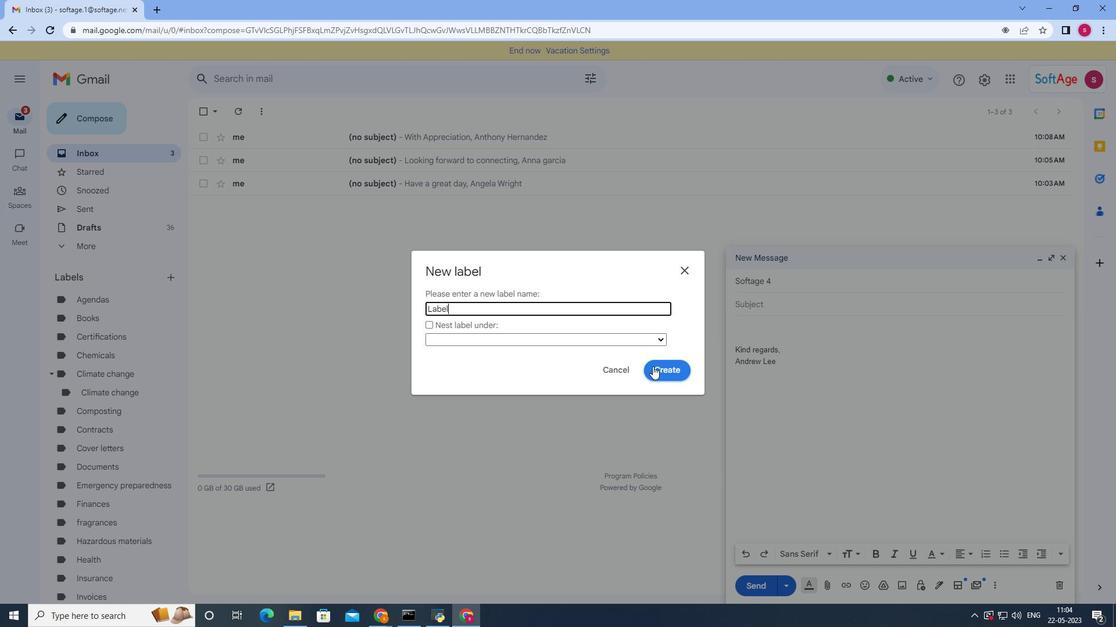 
Action: Mouse pressed left at (653, 366)
Screenshot: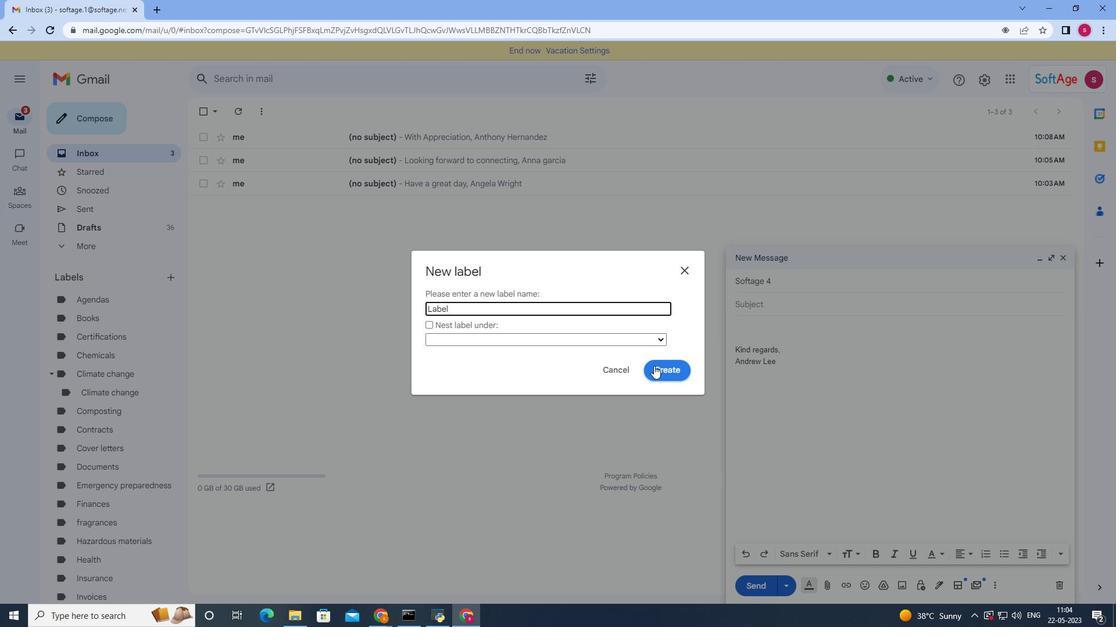 
Action: Mouse moved to (991, 587)
Screenshot: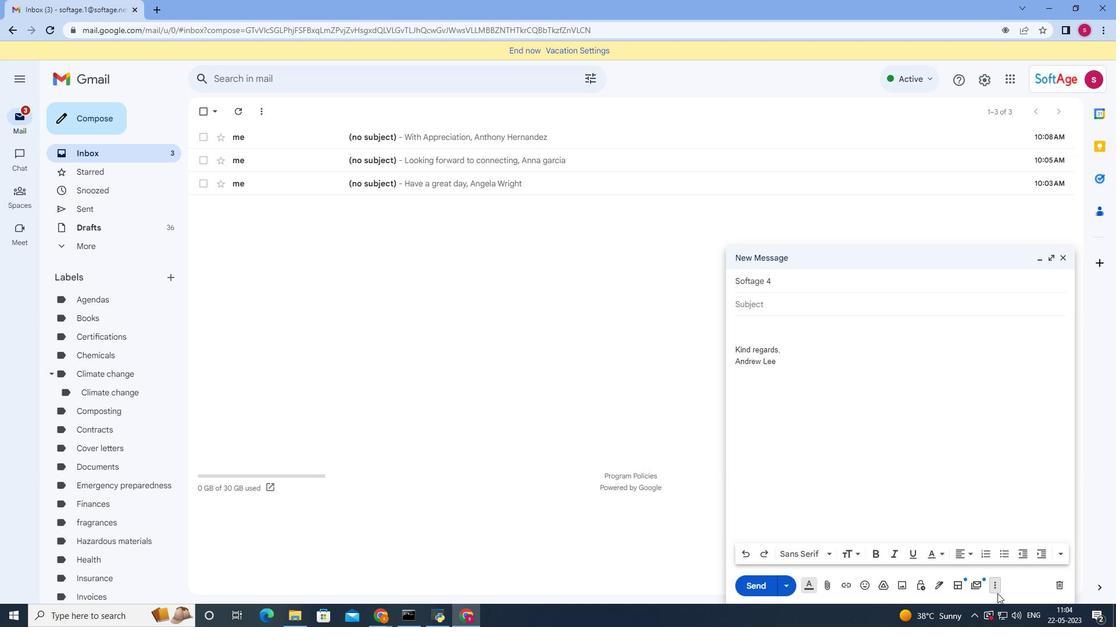 
Action: Mouse pressed left at (991, 587)
Screenshot: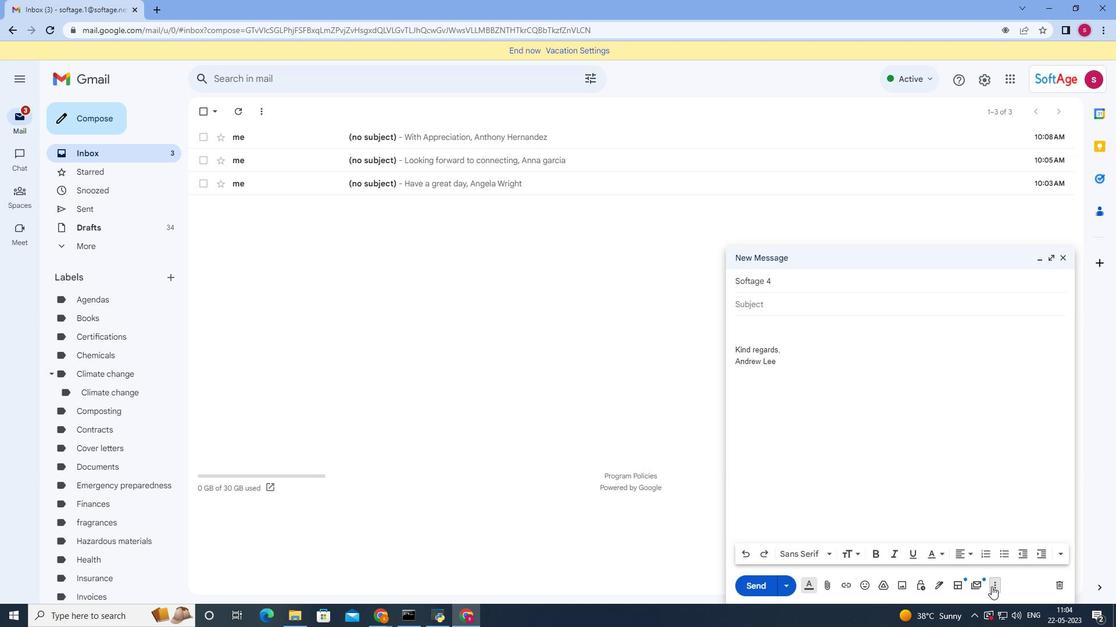 
Action: Mouse moved to (916, 476)
Screenshot: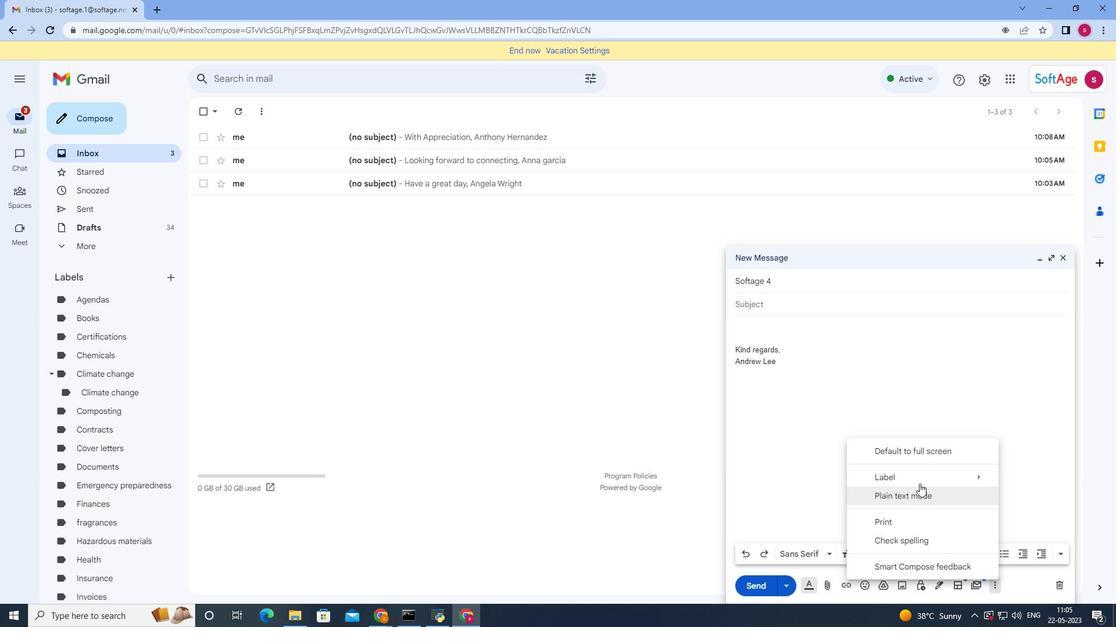 
Action: Mouse pressed left at (916, 476)
Screenshot: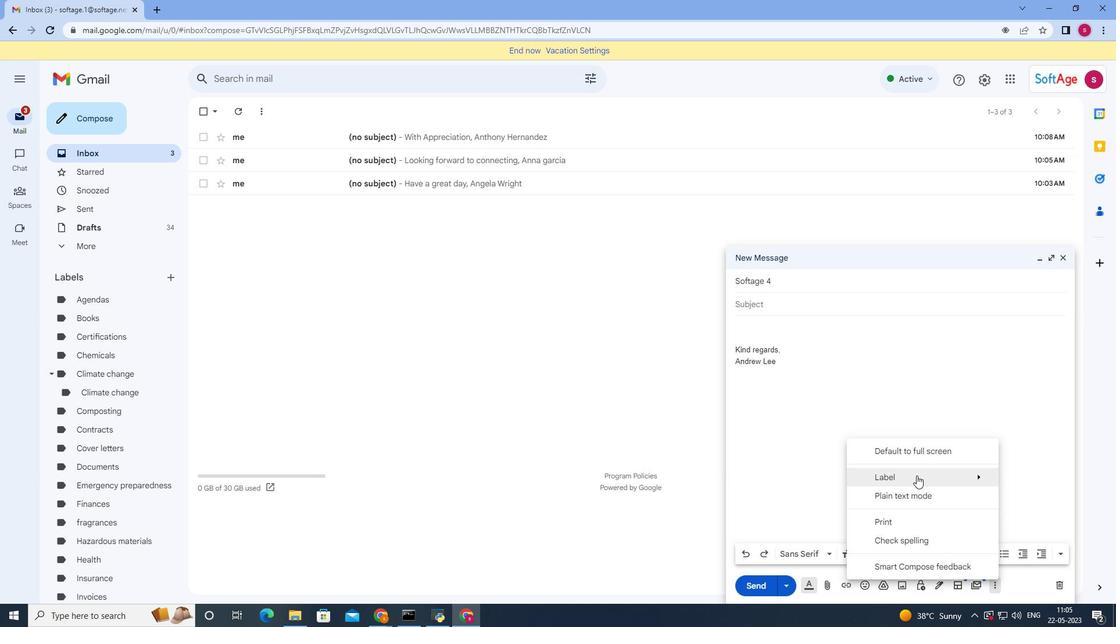 
Action: Mouse moved to (758, 369)
Screenshot: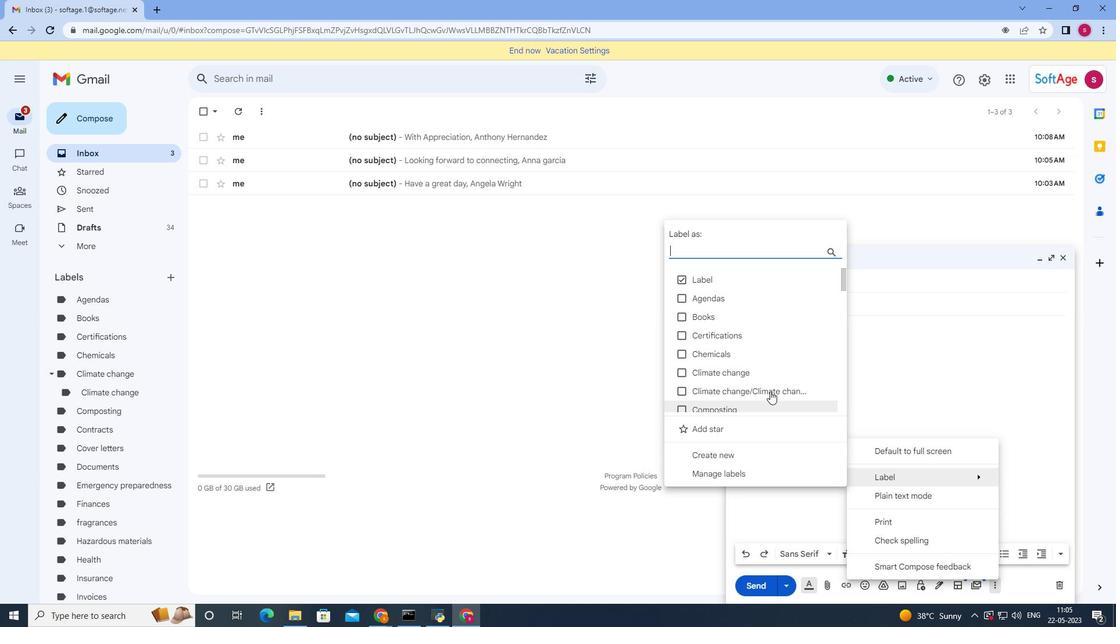 
Action: Mouse scrolled (758, 368) with delta (0, 0)
Screenshot: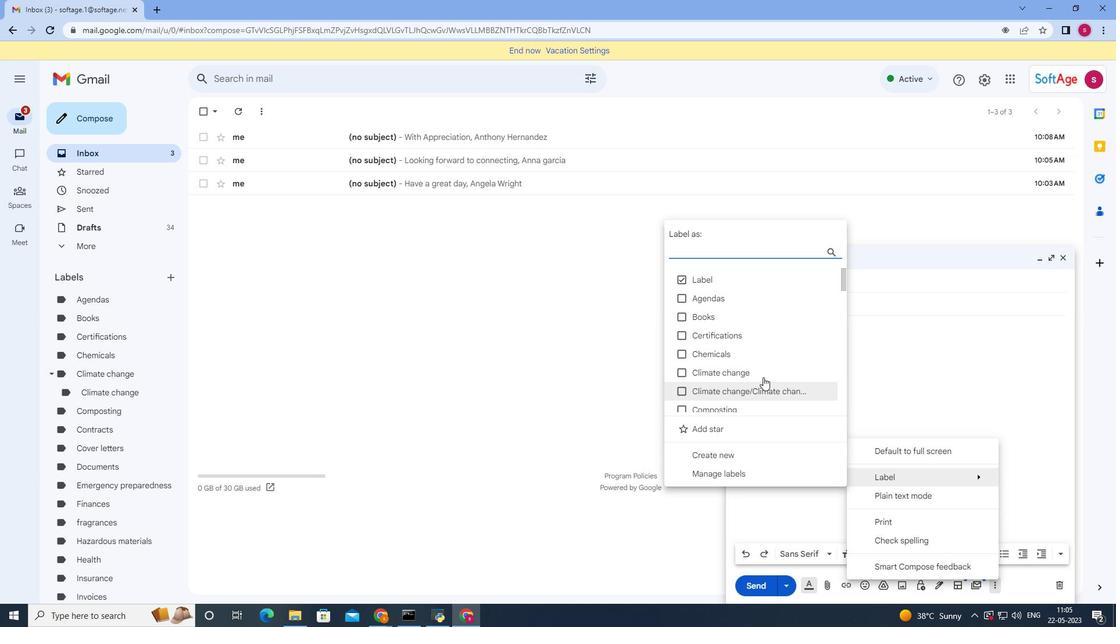 
Action: Mouse moved to (758, 369)
Screenshot: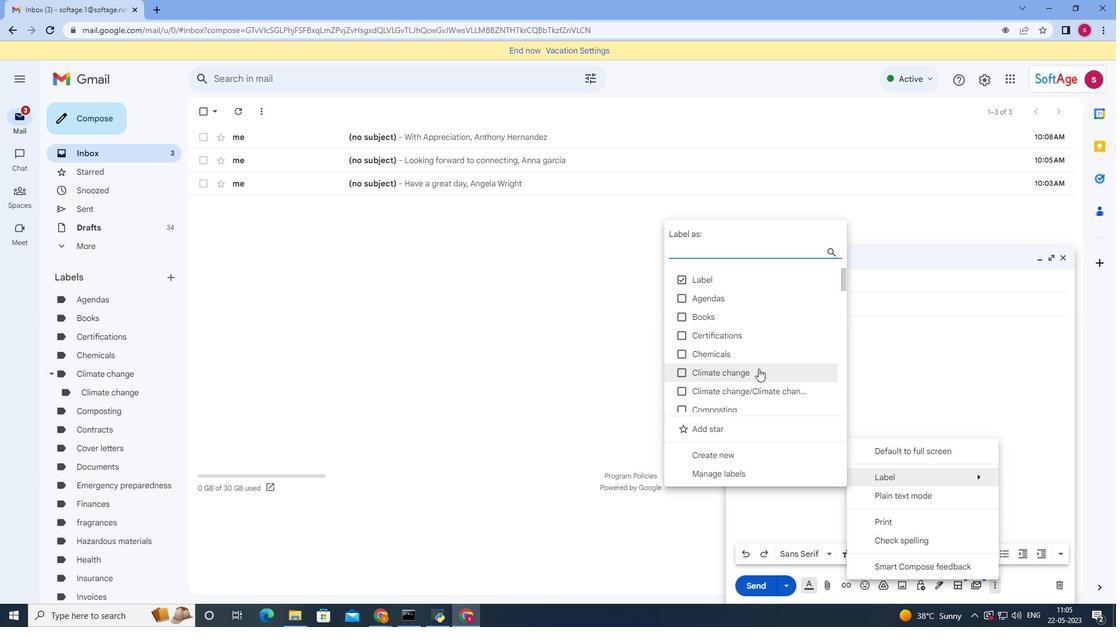 
Action: Mouse scrolled (758, 368) with delta (0, 0)
Screenshot: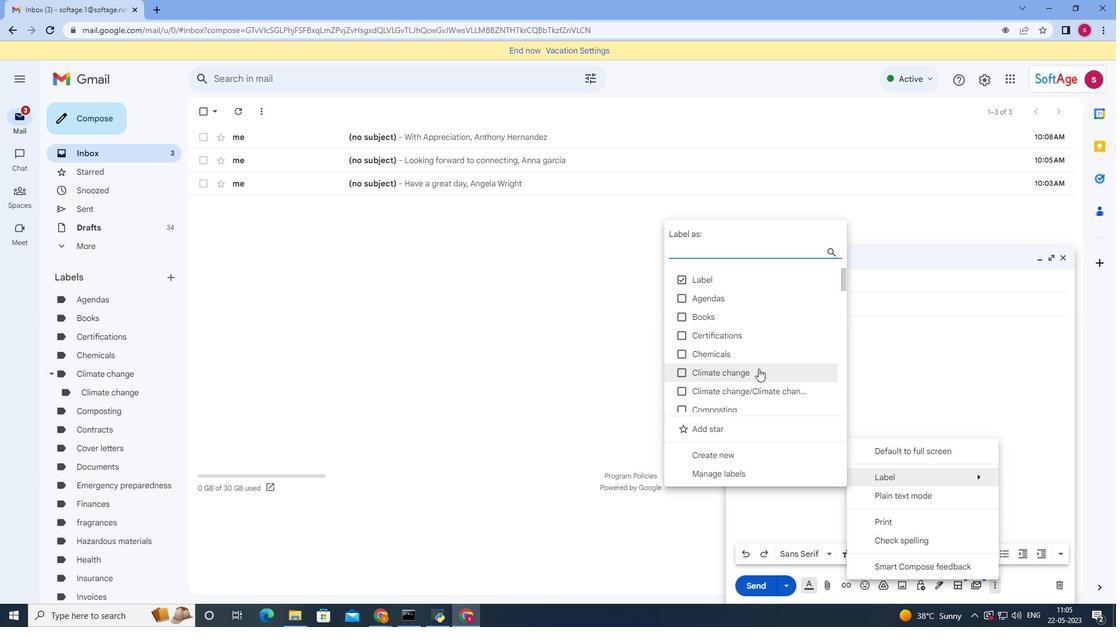 
Action: Mouse moved to (757, 369)
Screenshot: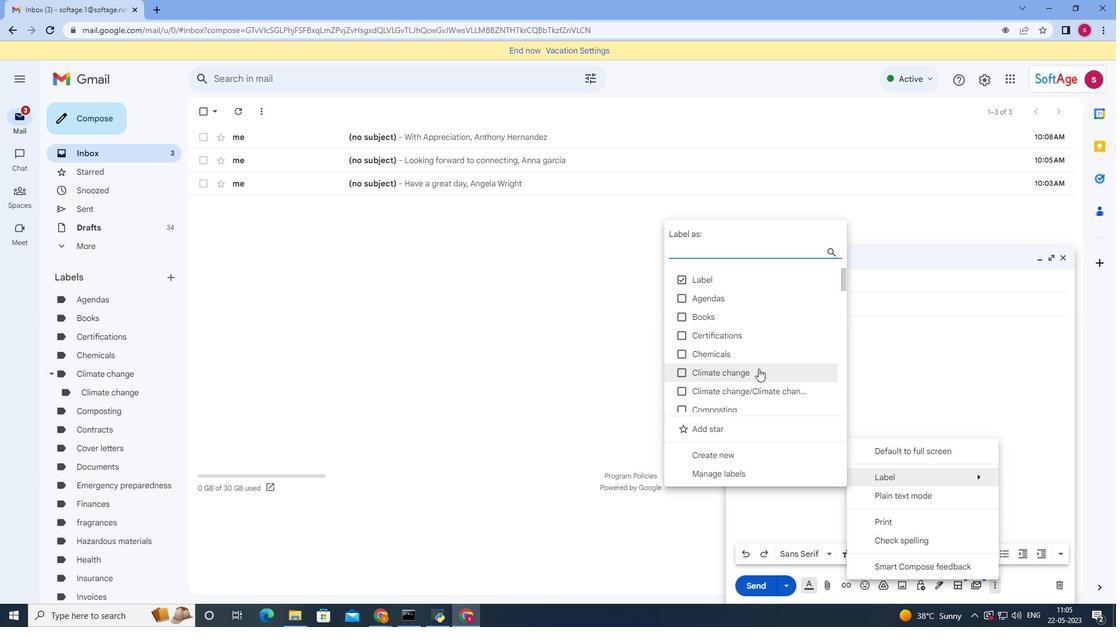 
Action: Mouse scrolled (758, 368) with delta (0, 0)
Screenshot: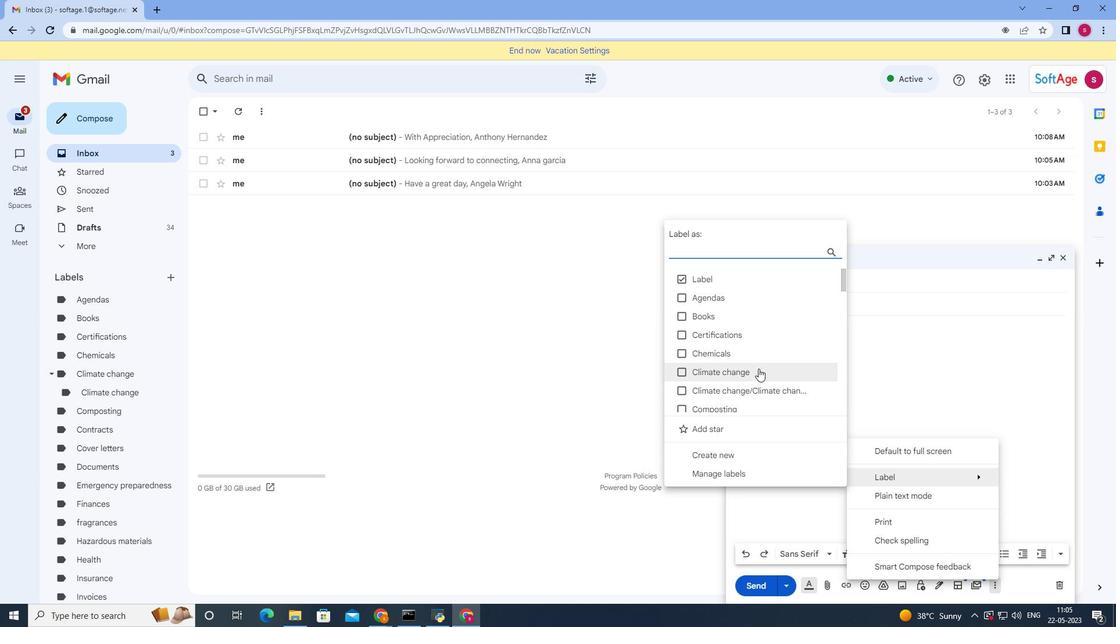 
Action: Mouse moved to (754, 367)
Screenshot: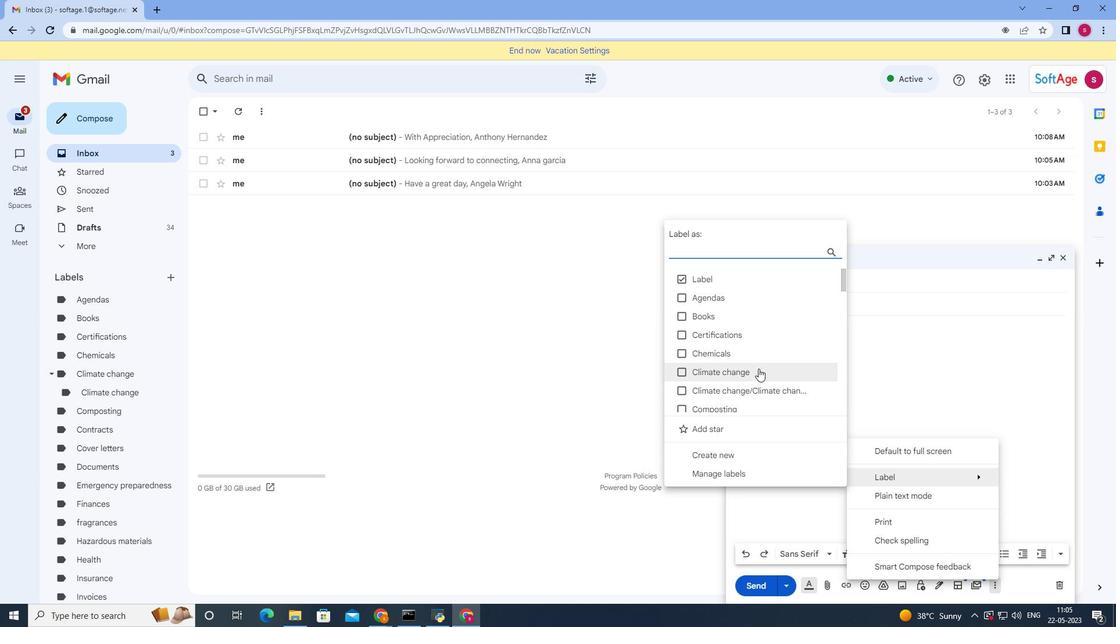 
Action: Mouse scrolled (757, 368) with delta (0, 0)
Screenshot: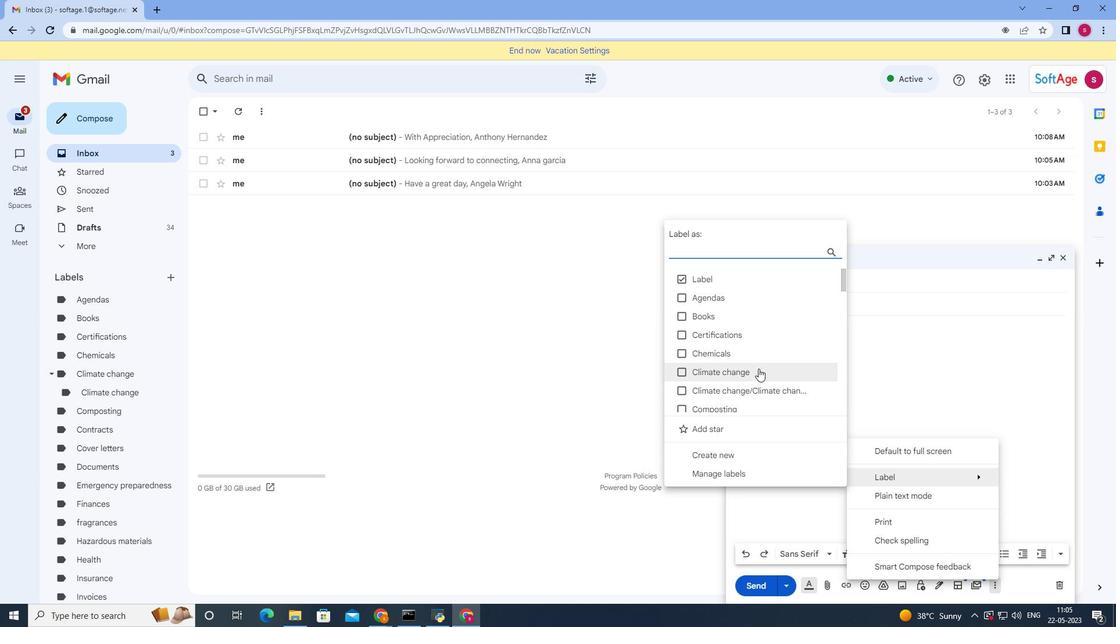 
Action: Mouse moved to (753, 365)
Screenshot: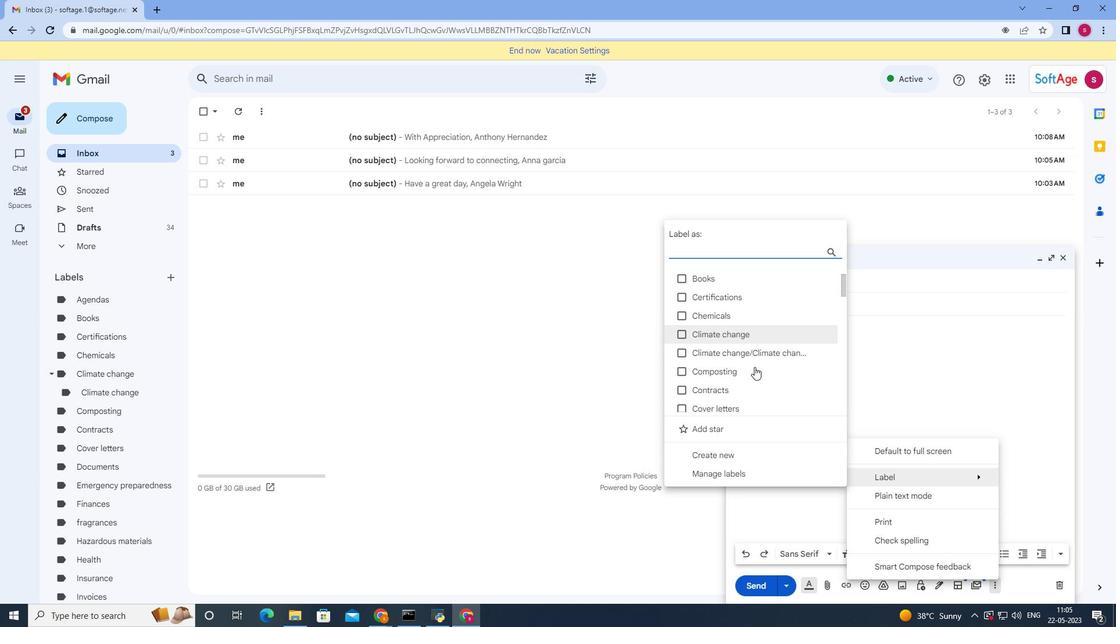 
Action: Mouse scrolled (753, 364) with delta (0, 0)
Screenshot: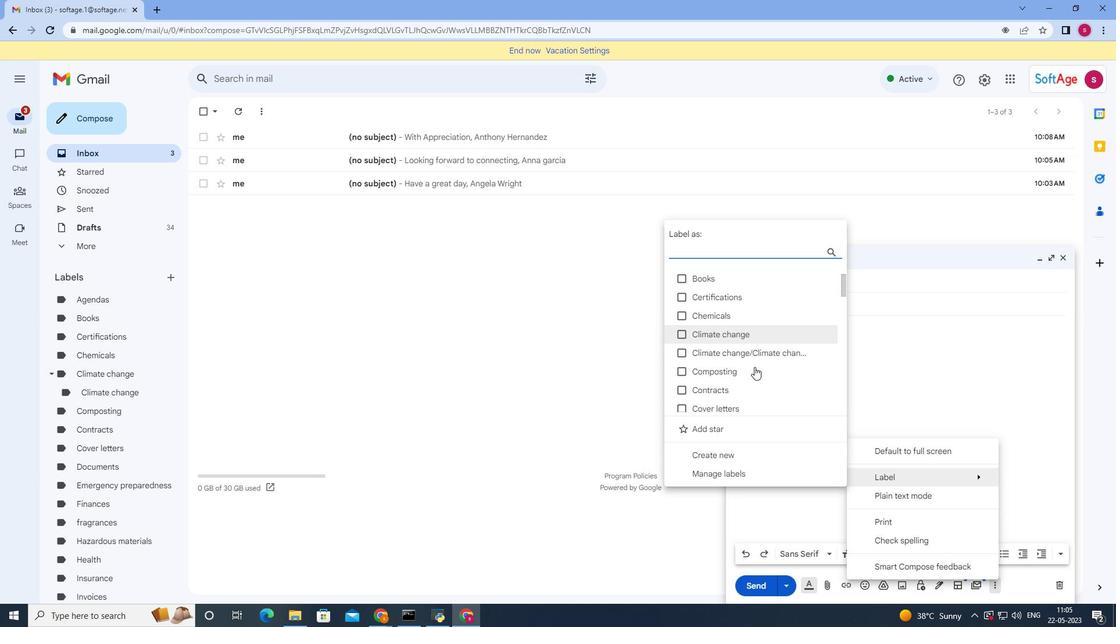 
Action: Mouse scrolled (753, 364) with delta (0, 0)
Screenshot: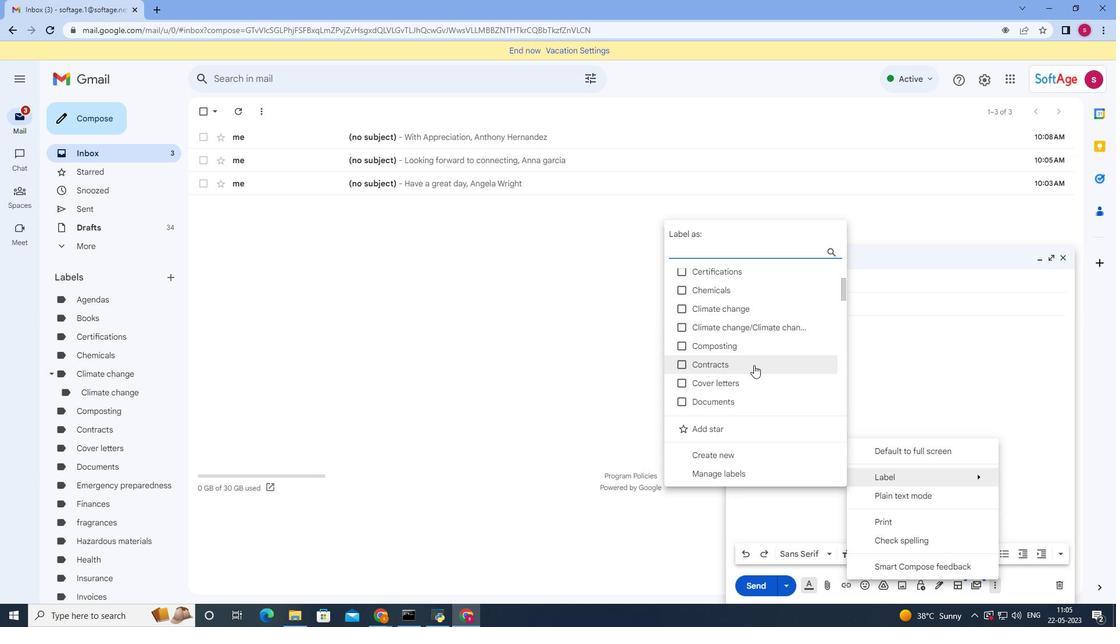 
Action: Mouse scrolled (753, 364) with delta (0, 0)
Screenshot: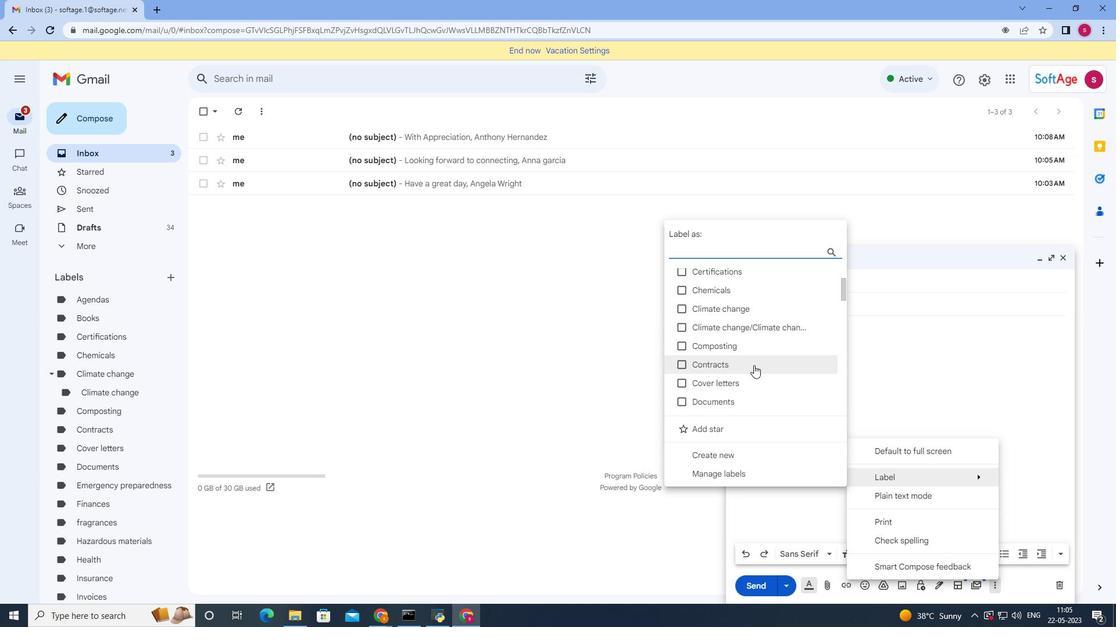 
Action: Mouse scrolled (753, 364) with delta (0, 0)
Screenshot: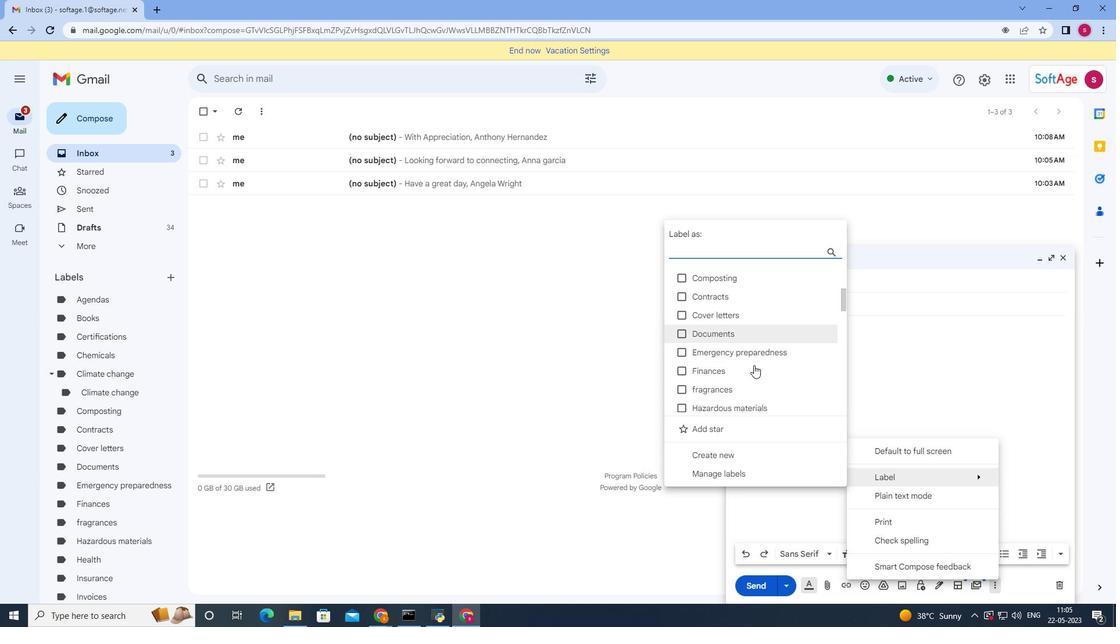 
Action: Mouse moved to (753, 365)
Screenshot: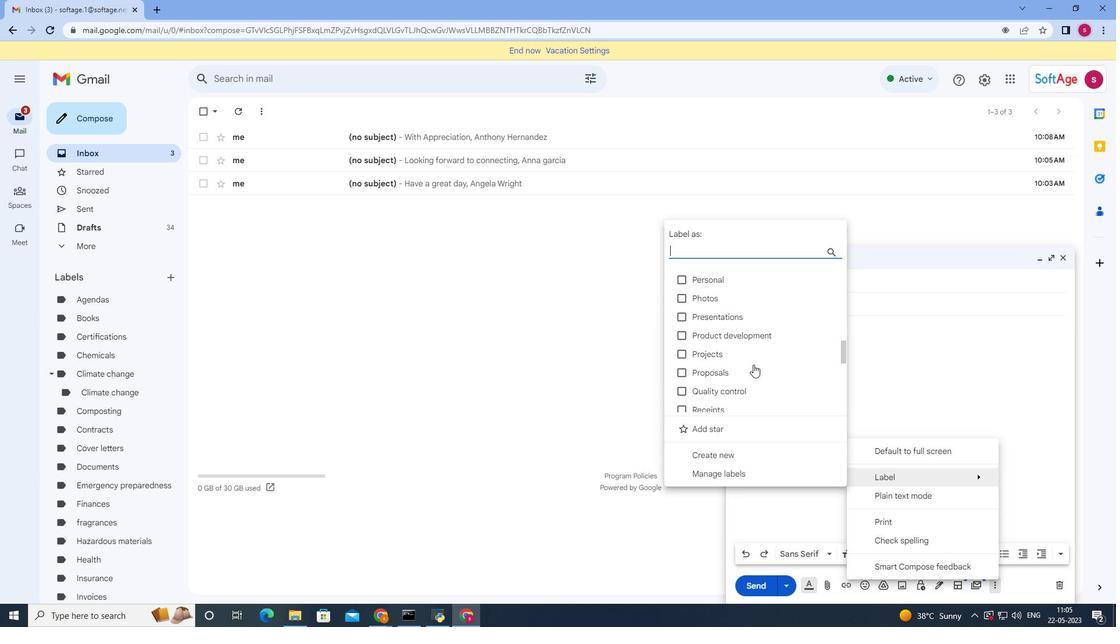 
Action: Mouse scrolled (753, 366) with delta (0, 0)
Screenshot: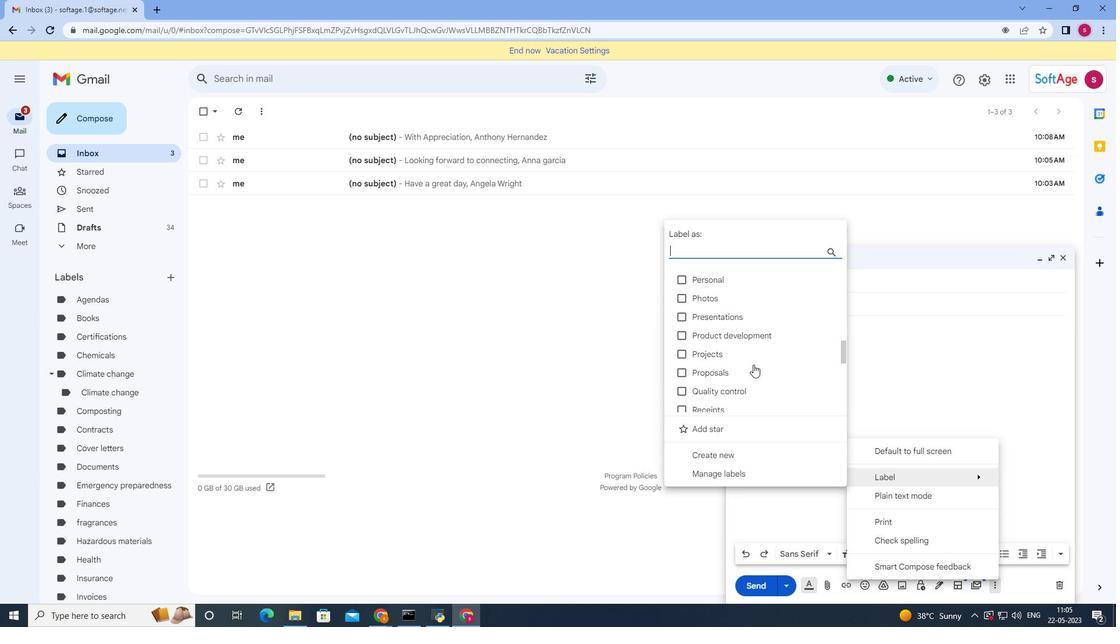 
Action: Mouse scrolled (753, 366) with delta (0, 0)
Screenshot: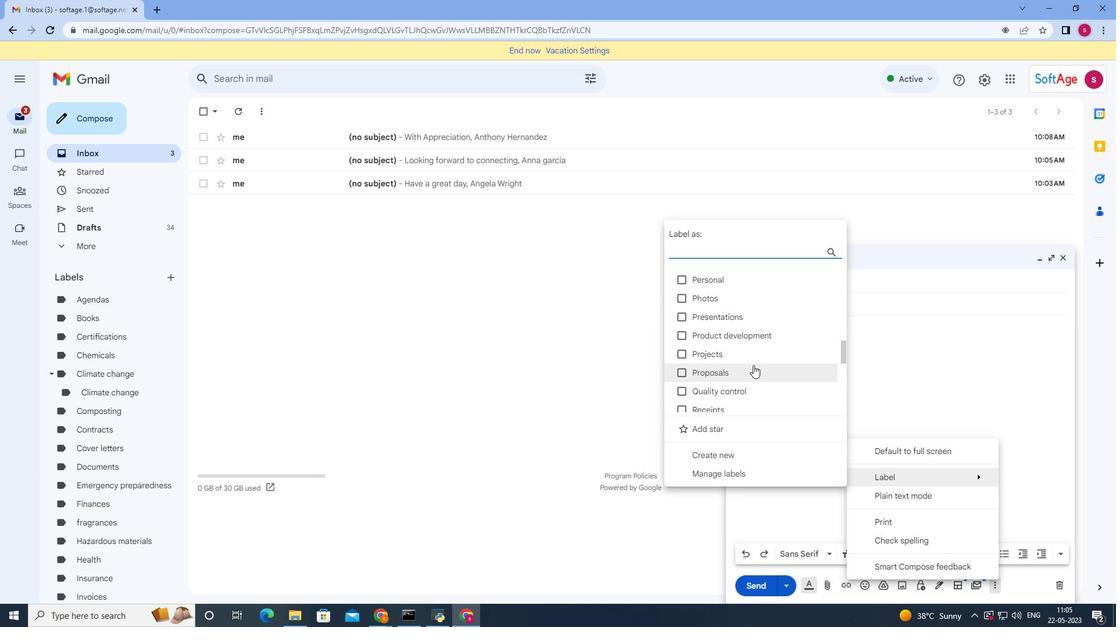 
Action: Mouse scrolled (753, 365) with delta (0, 0)
Screenshot: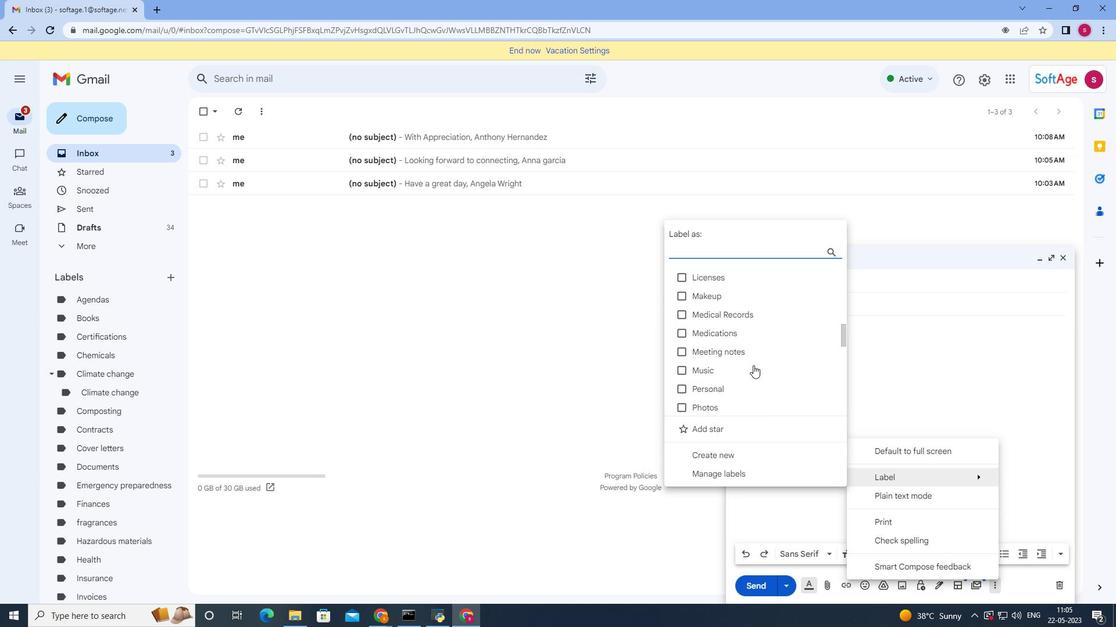 
Action: Mouse scrolled (753, 365) with delta (0, 0)
Screenshot: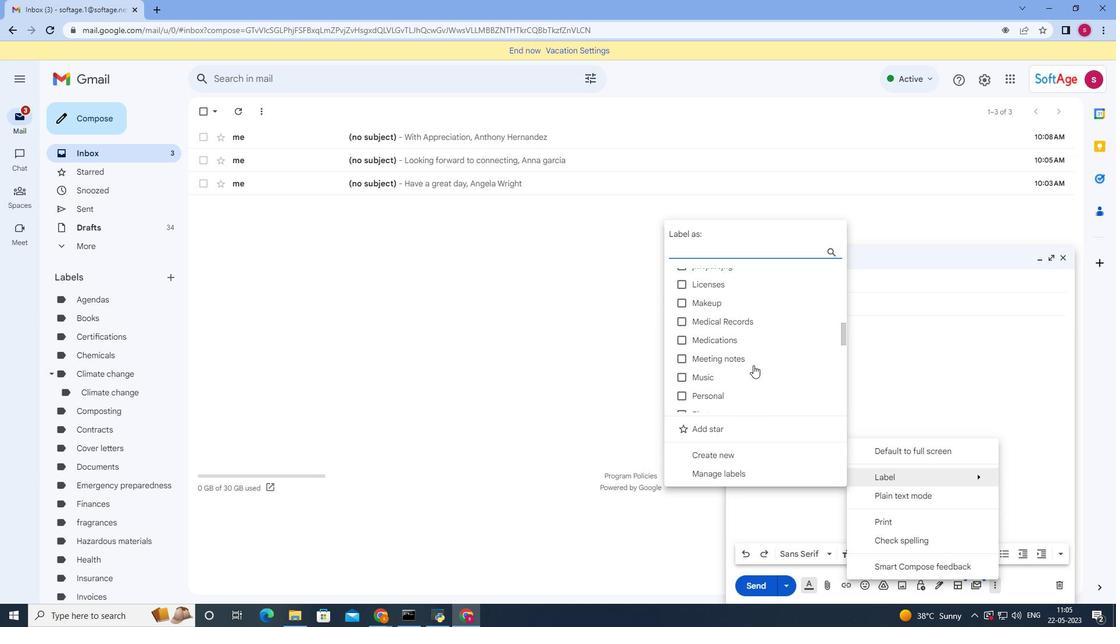 
Action: Mouse moved to (753, 365)
Screenshot: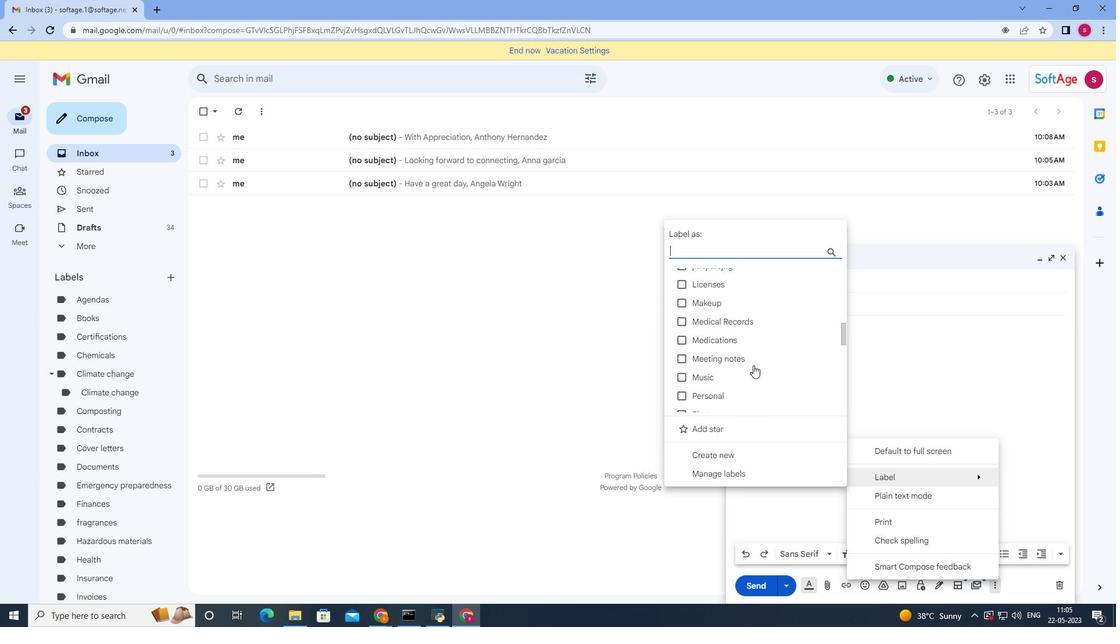 
Action: Mouse scrolled (753, 365) with delta (0, 0)
Screenshot: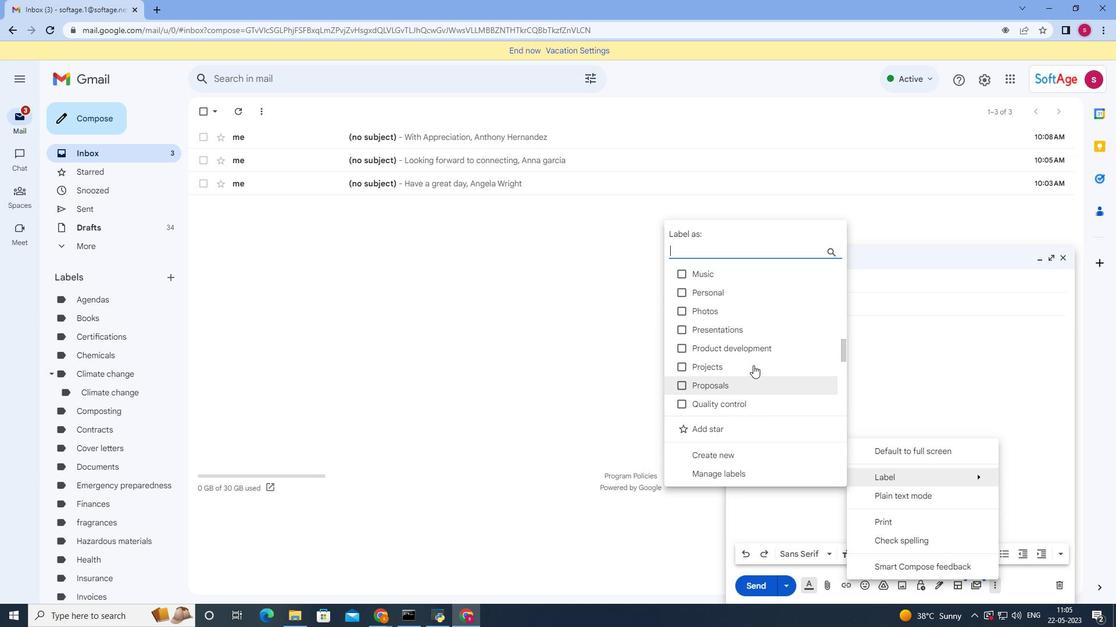 
Action: Mouse scrolled (753, 365) with delta (0, 0)
Screenshot: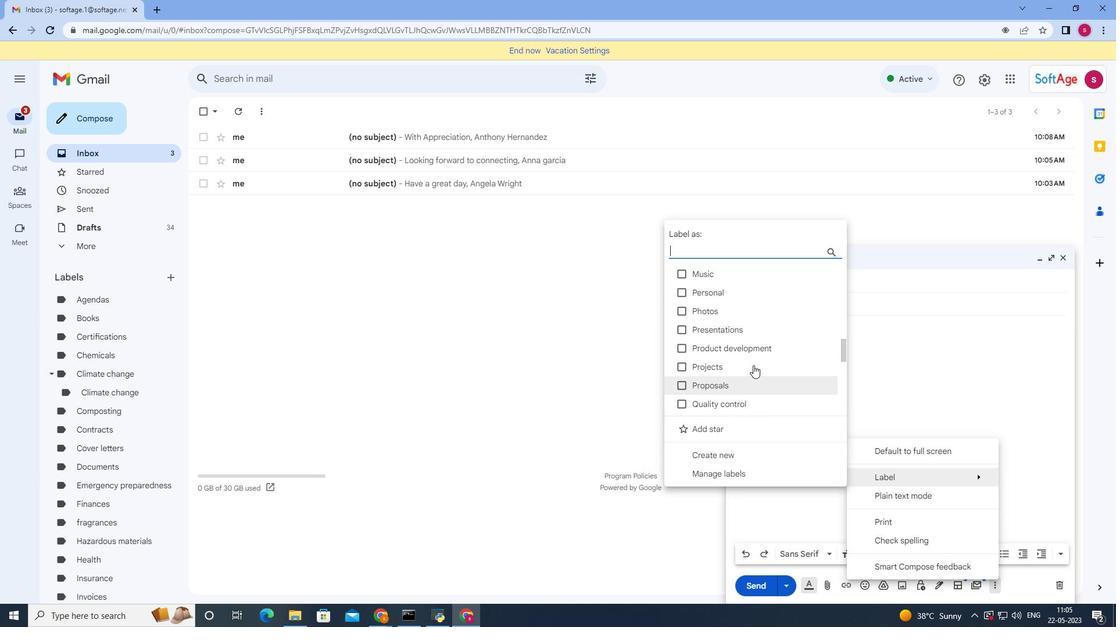 
Action: Mouse moved to (753, 365)
Screenshot: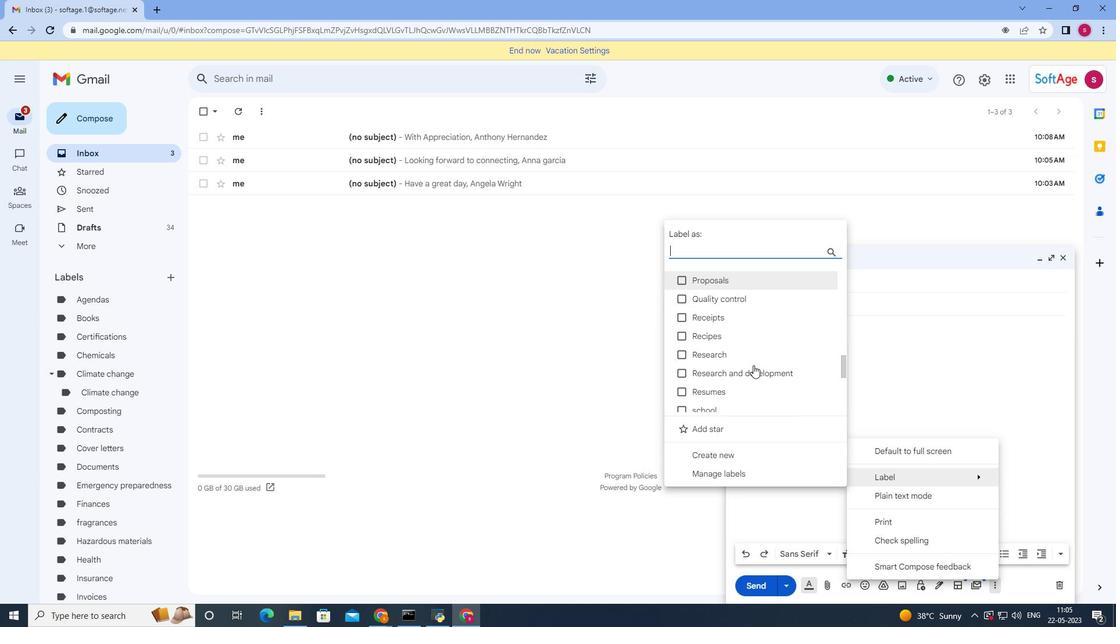 
Action: Mouse scrolled (753, 365) with delta (0, 0)
Screenshot: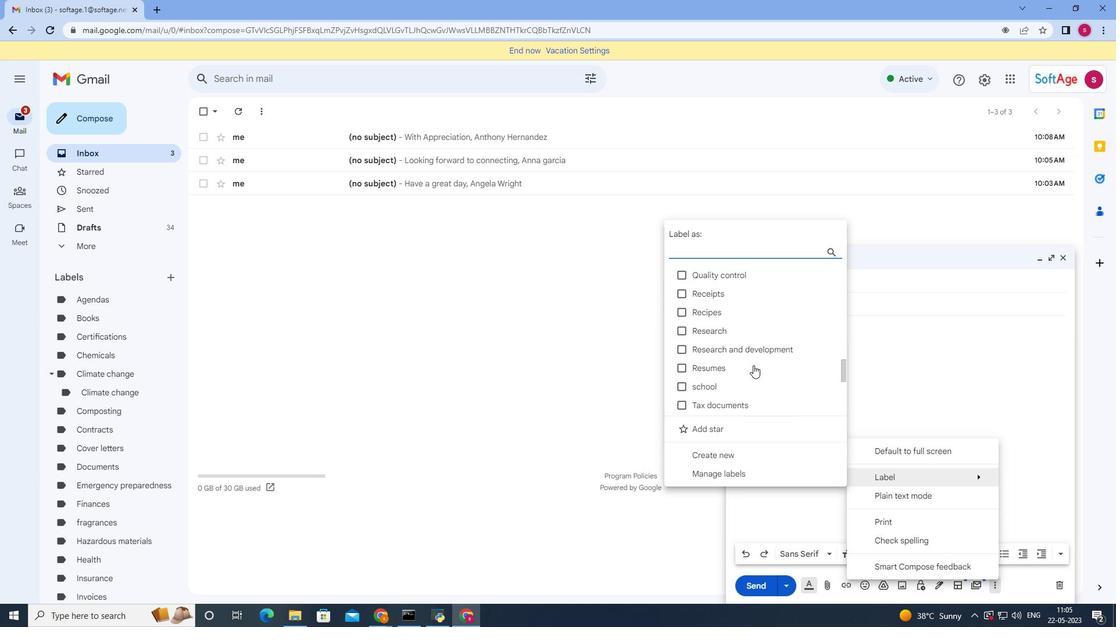 
Action: Mouse moved to (753, 365)
Screenshot: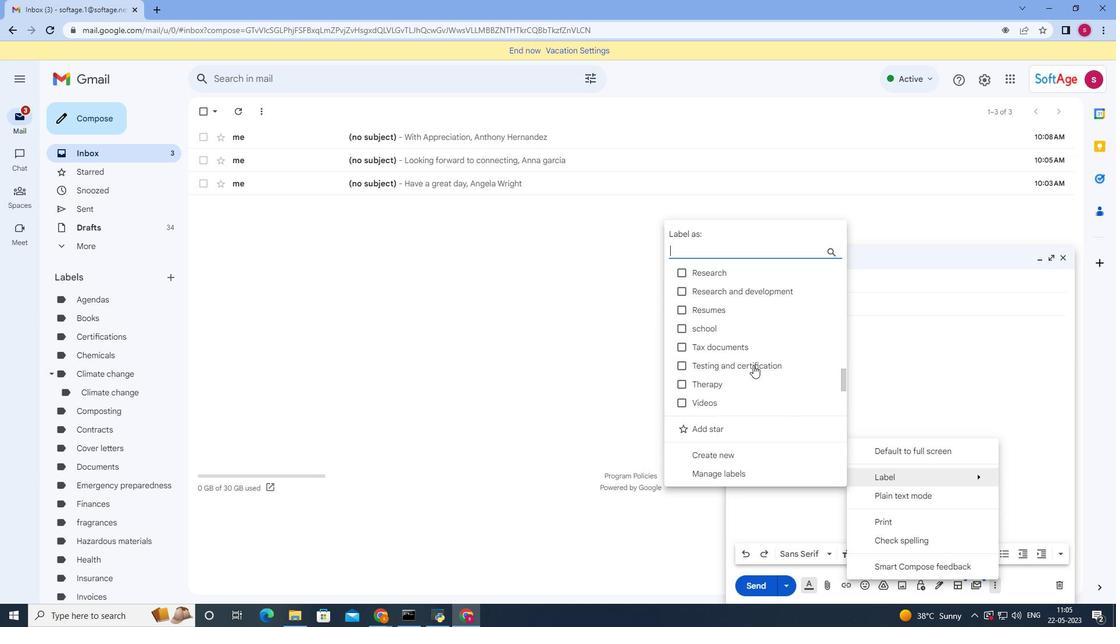 
Action: Mouse scrolled (753, 365) with delta (0, 0)
Screenshot: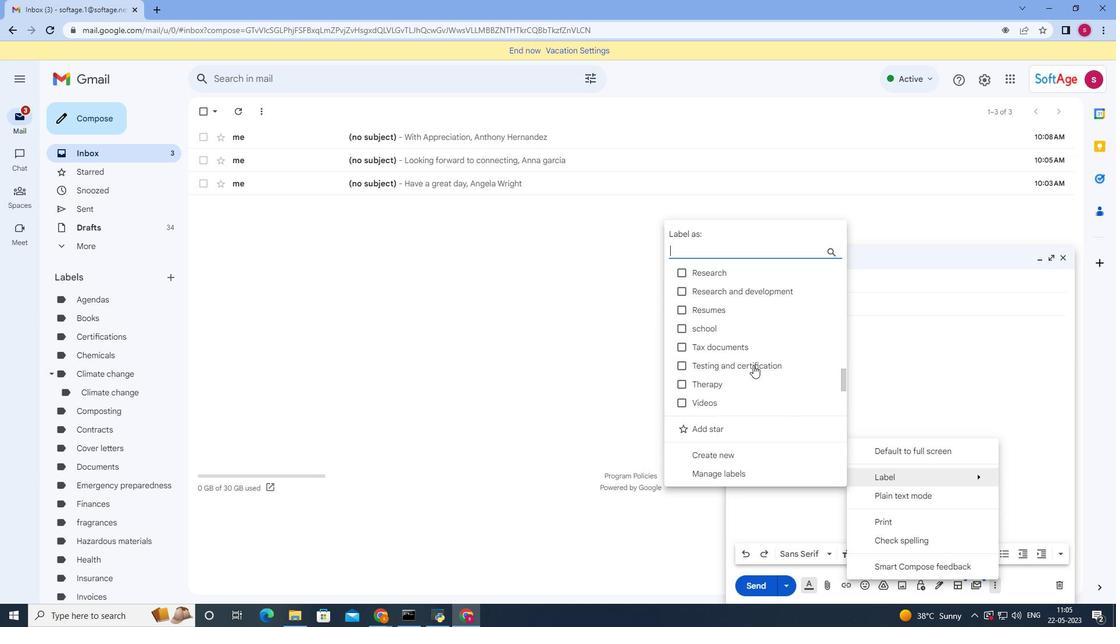 
Action: Mouse moved to (753, 366)
Screenshot: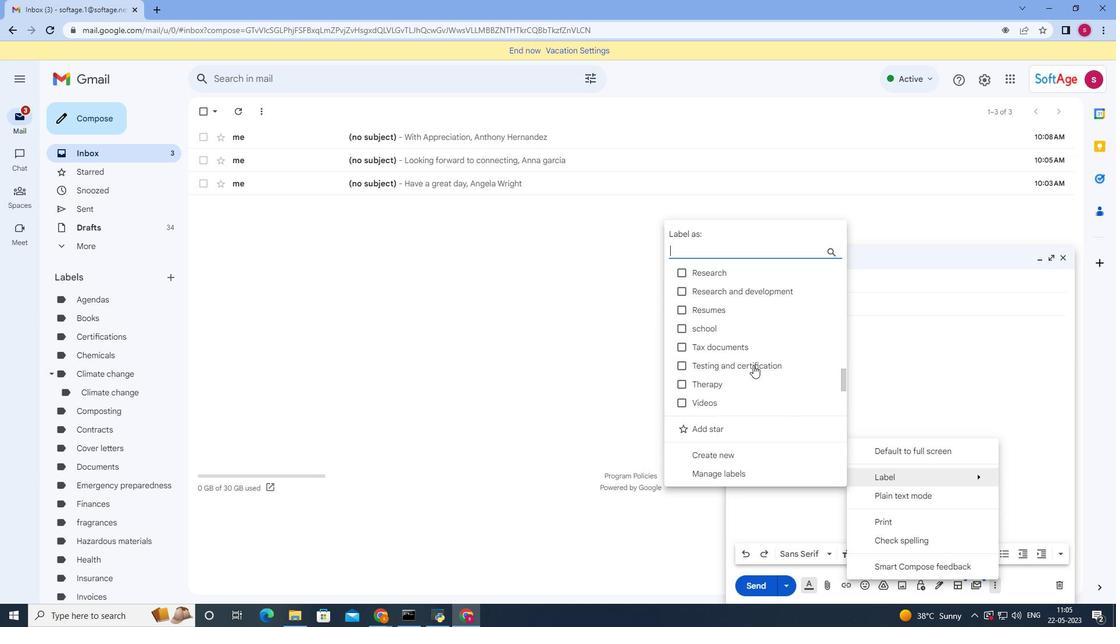 
Action: Mouse scrolled (753, 365) with delta (0, 0)
Screenshot: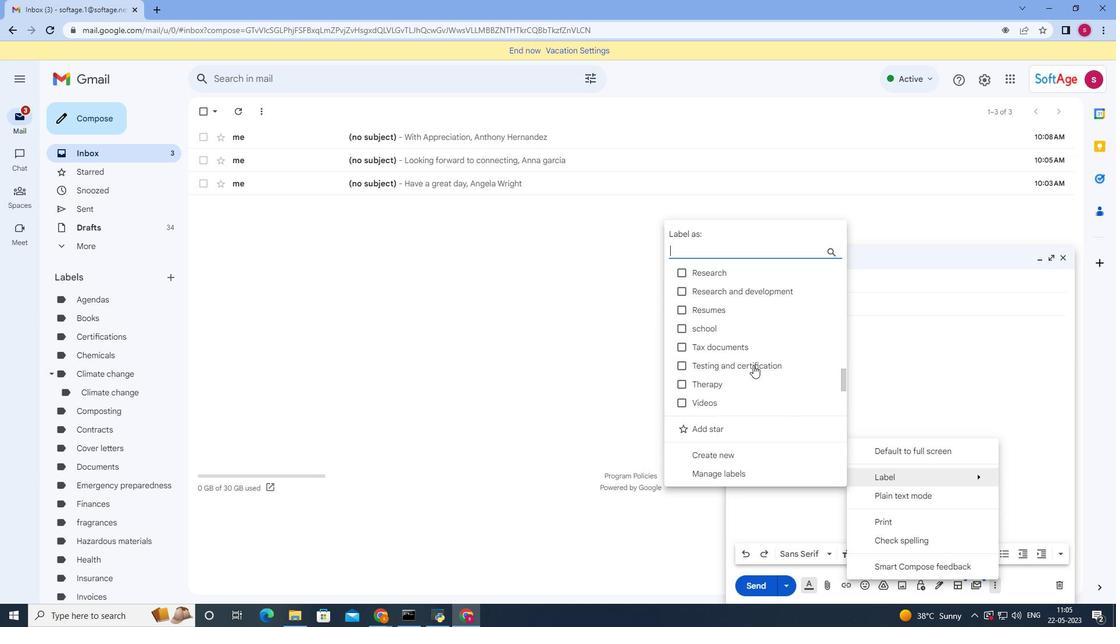 
Action: Mouse scrolled (753, 366) with delta (0, 0)
Screenshot: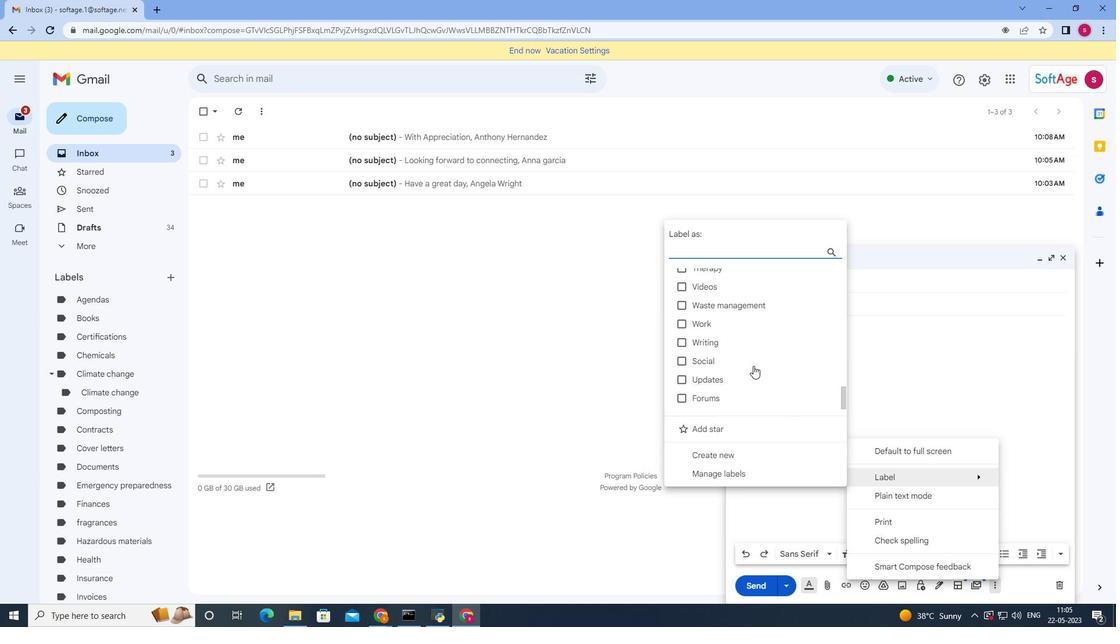 
Action: Mouse moved to (753, 366)
Screenshot: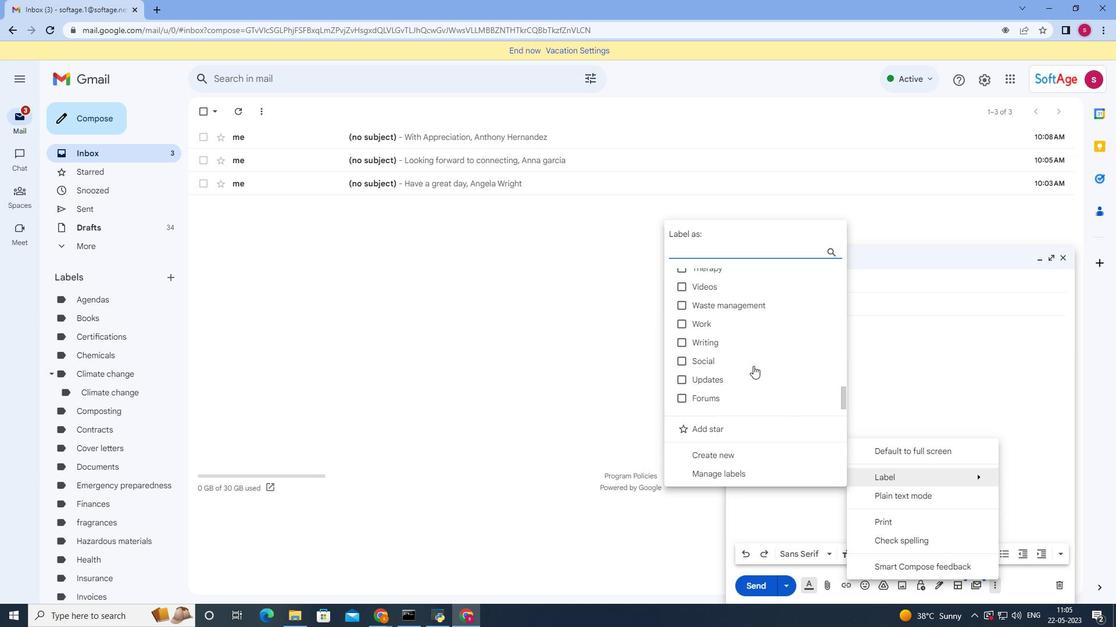
Action: Mouse scrolled (753, 366) with delta (0, 0)
Screenshot: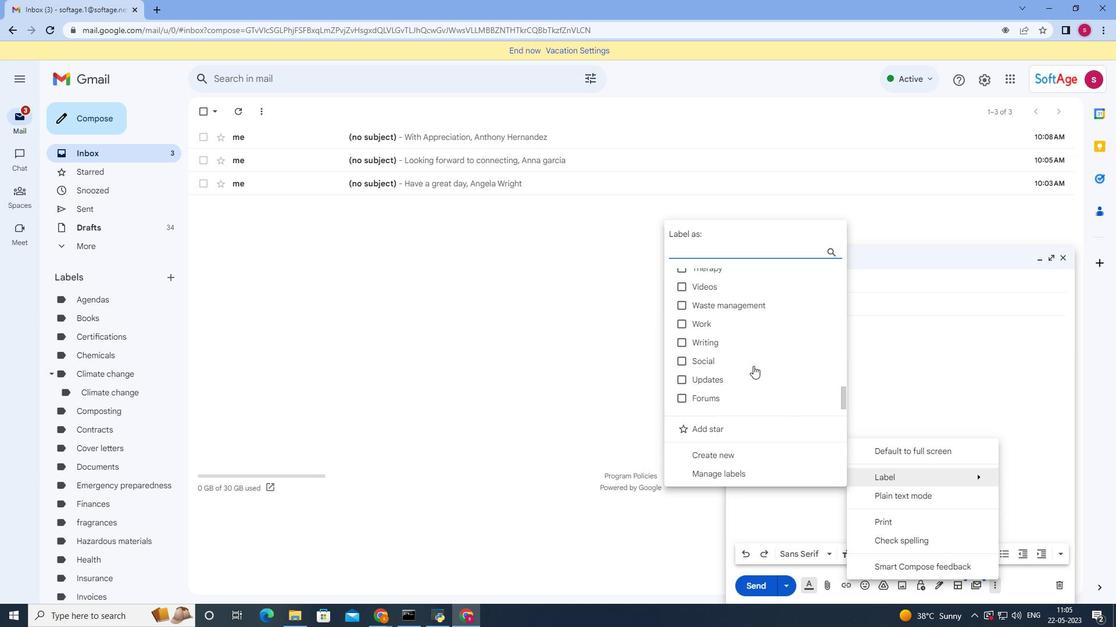 
Action: Mouse scrolled (753, 366) with delta (0, 0)
Screenshot: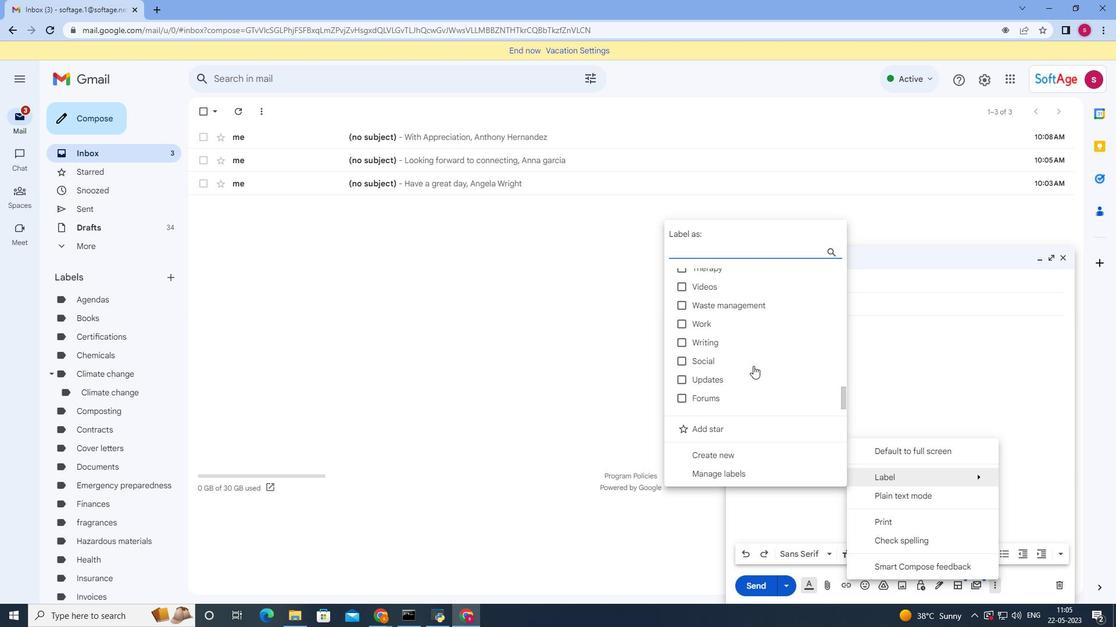 
Action: Mouse moved to (753, 365)
Screenshot: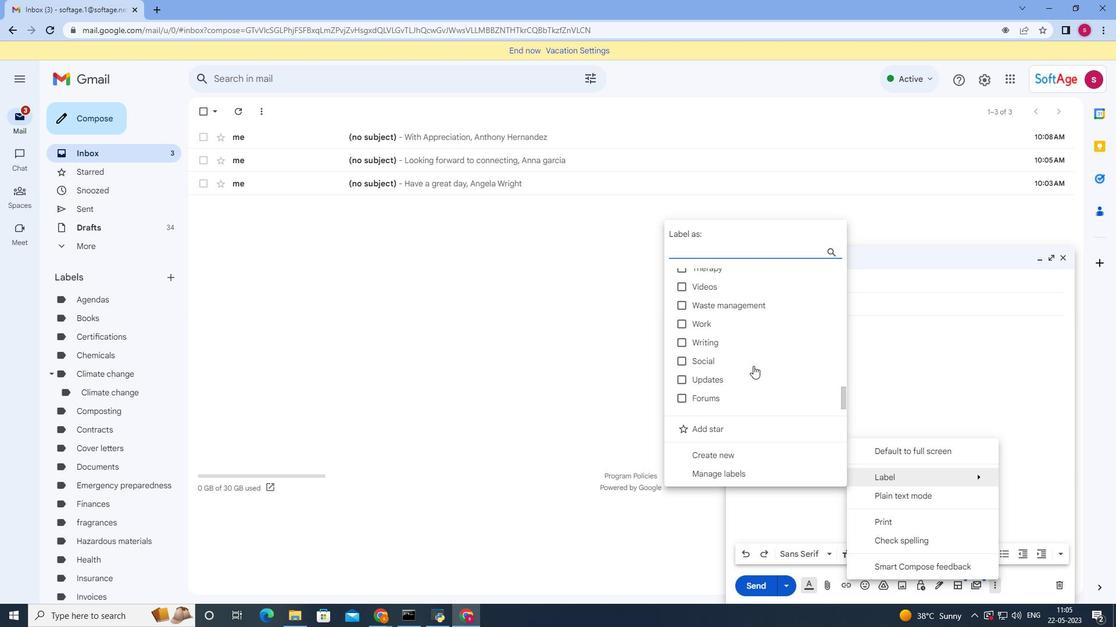 
Action: Mouse scrolled (753, 366) with delta (0, 0)
Screenshot: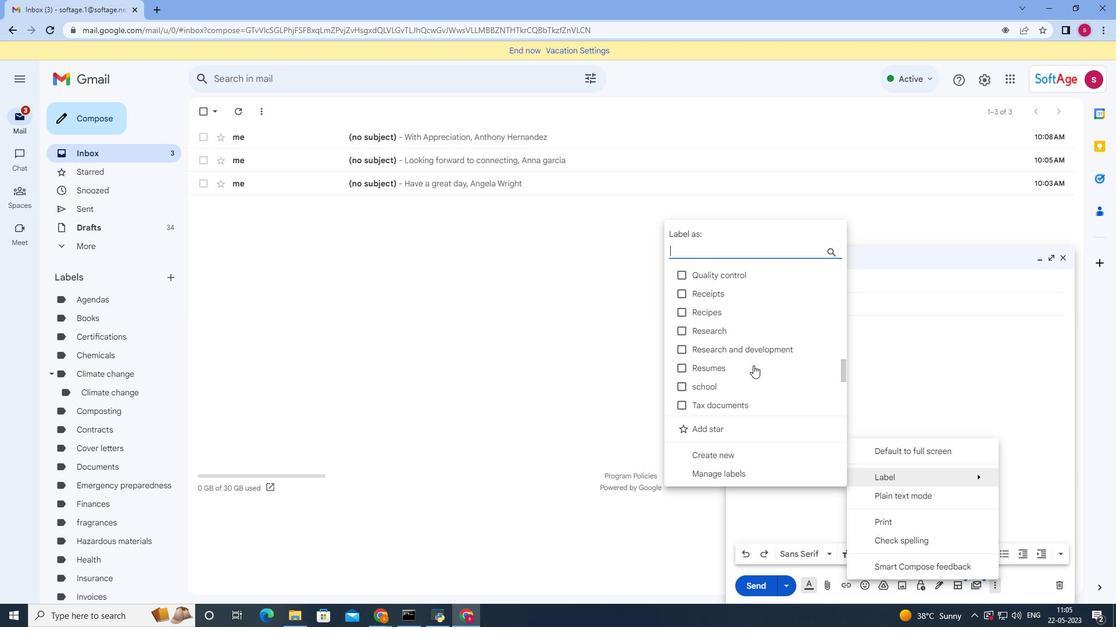 
Action: Mouse scrolled (753, 366) with delta (0, 0)
Screenshot: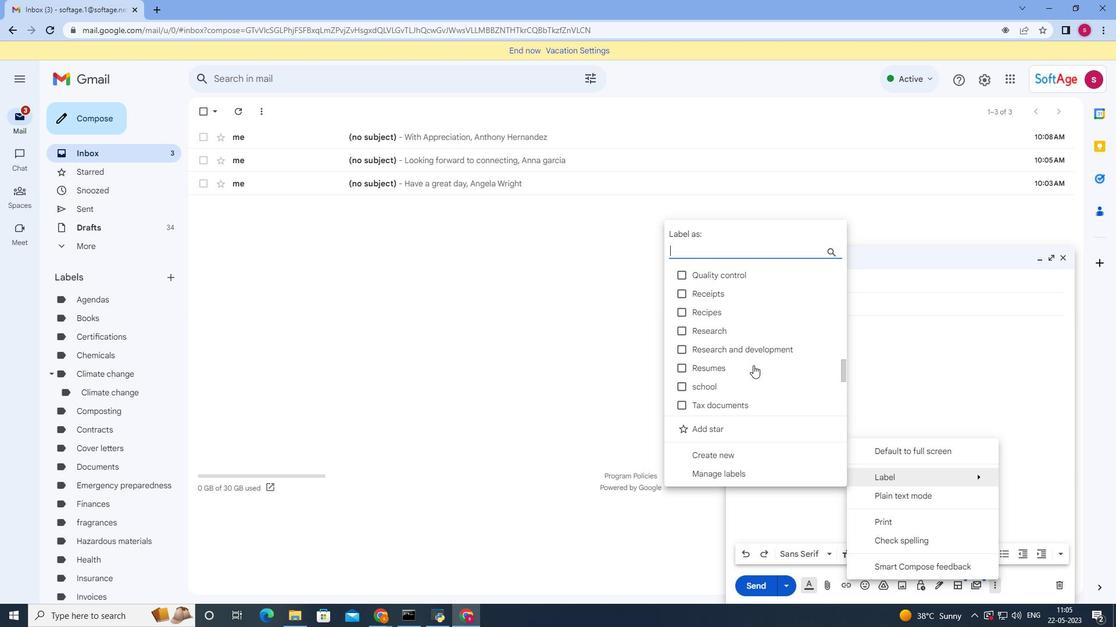 
Action: Mouse scrolled (753, 366) with delta (0, 0)
Screenshot: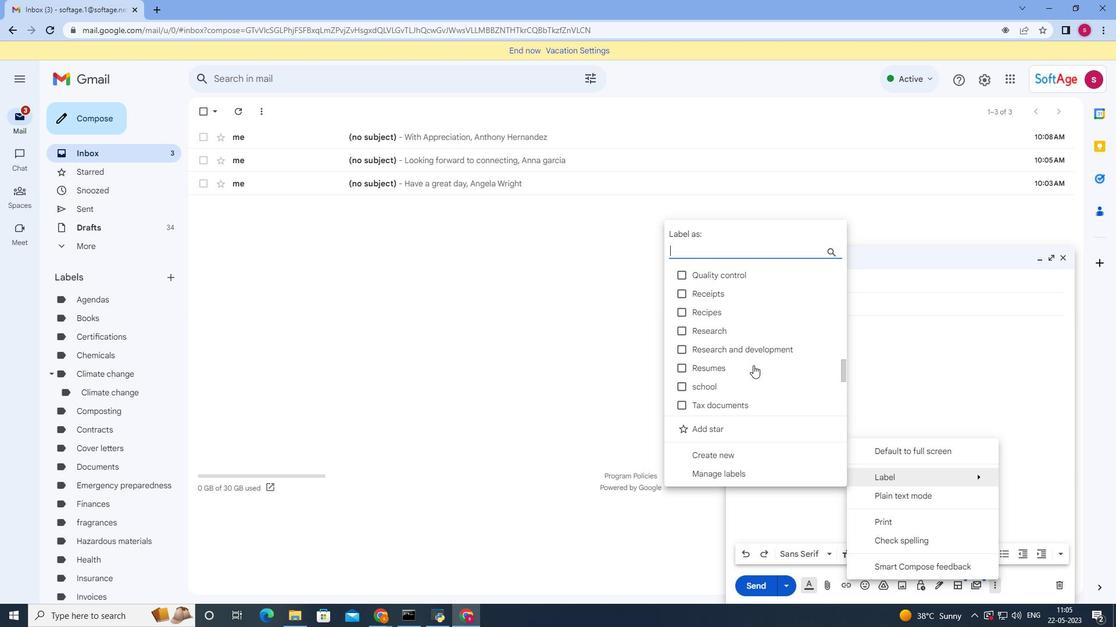 
Action: Mouse scrolled (753, 366) with delta (0, 0)
Screenshot: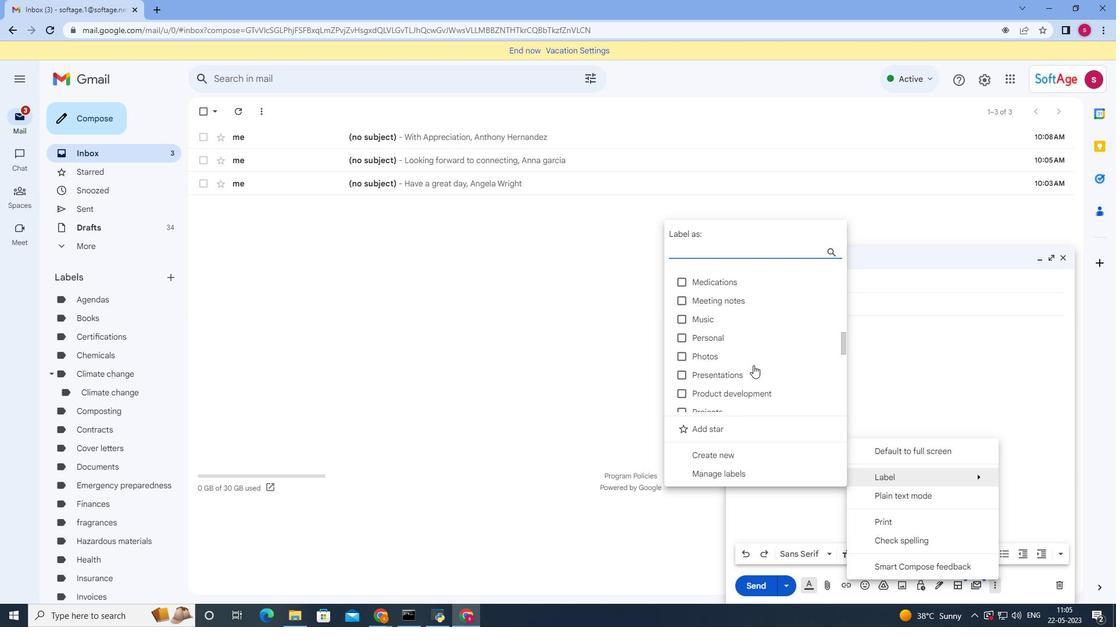 
Action: Mouse scrolled (753, 366) with delta (0, 0)
Screenshot: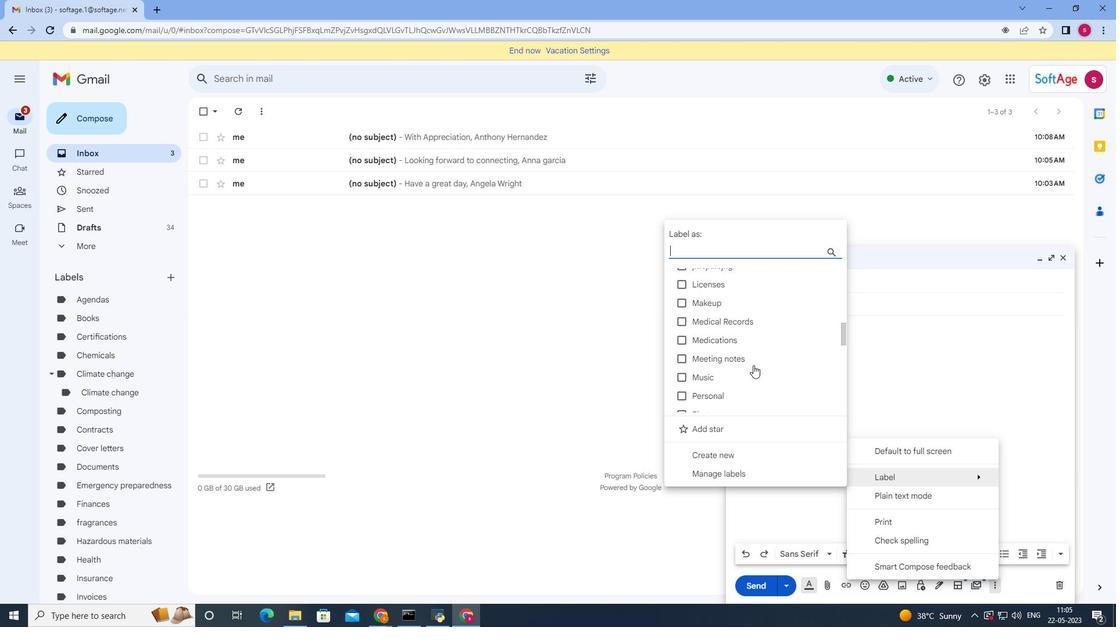 
Action: Mouse scrolled (753, 366) with delta (0, 0)
Screenshot: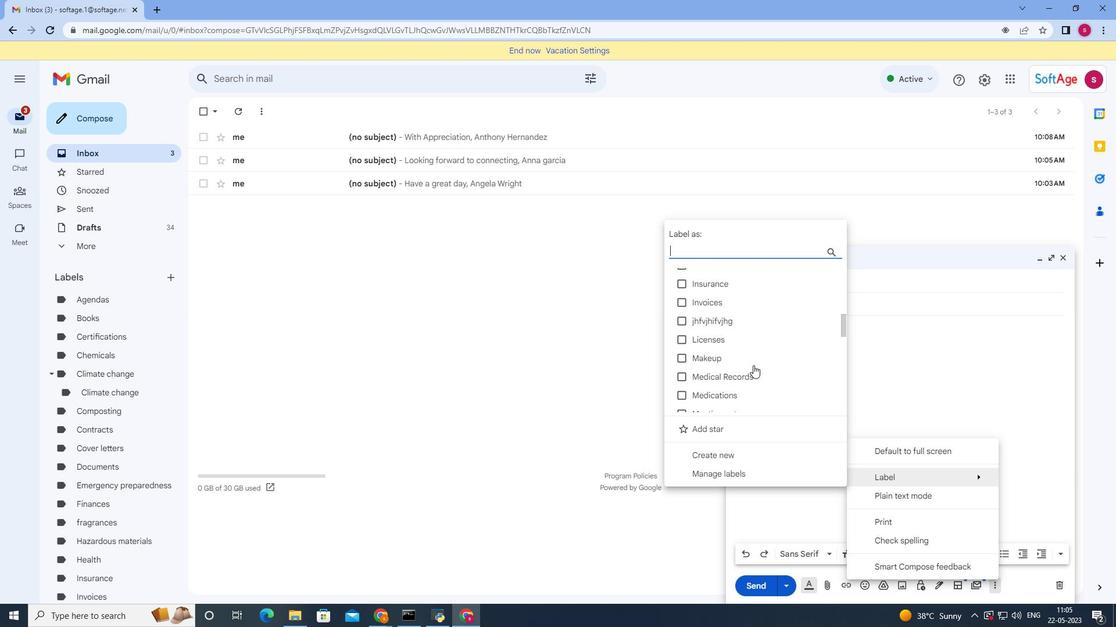 
Action: Mouse moved to (742, 360)
Screenshot: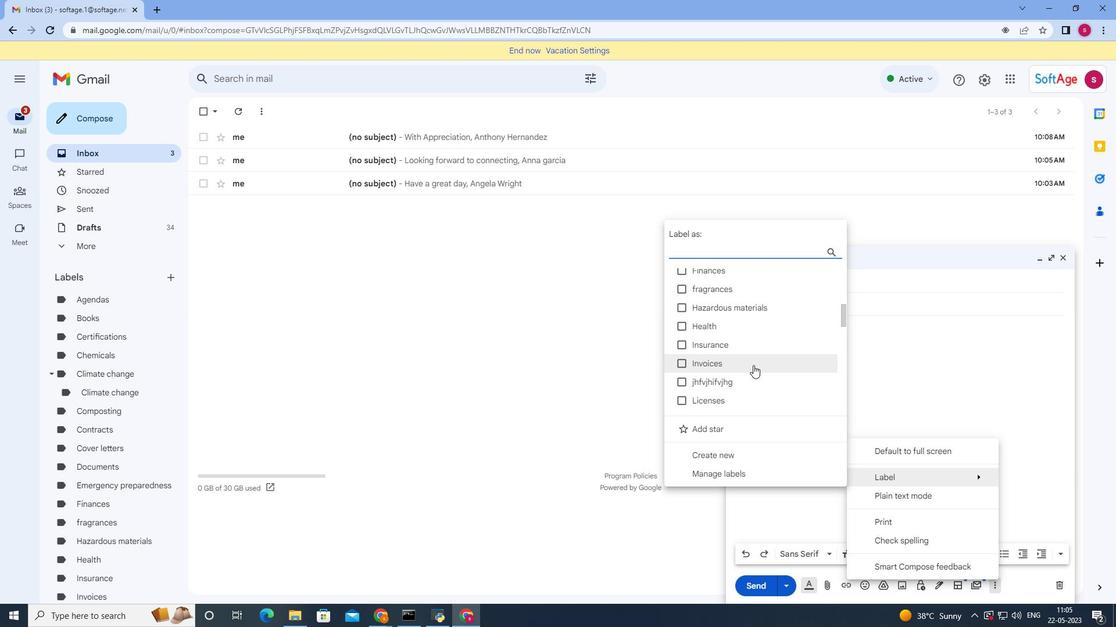 
Action: Mouse scrolled (742, 359) with delta (0, 0)
Screenshot: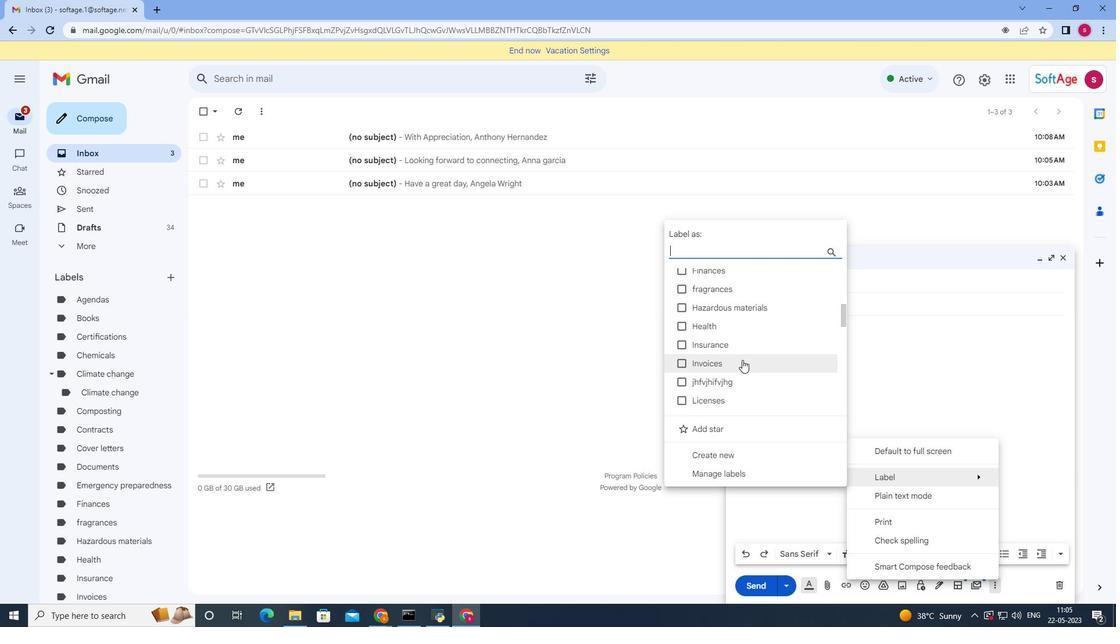 
Action: Mouse scrolled (742, 359) with delta (0, 0)
Screenshot: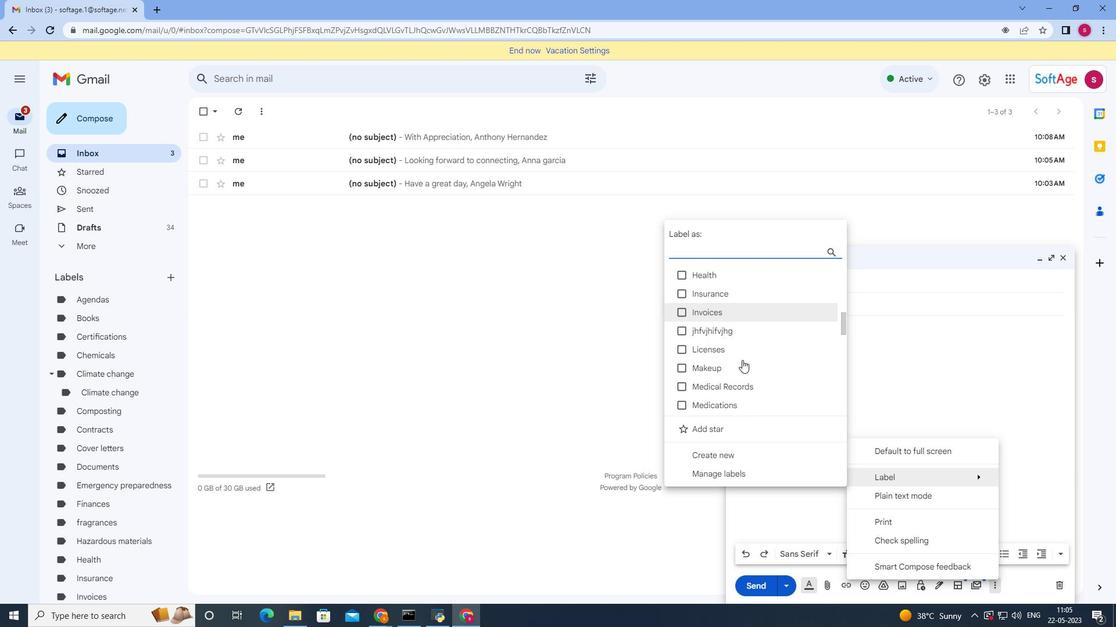 
Action: Mouse scrolled (742, 359) with delta (0, 0)
Screenshot: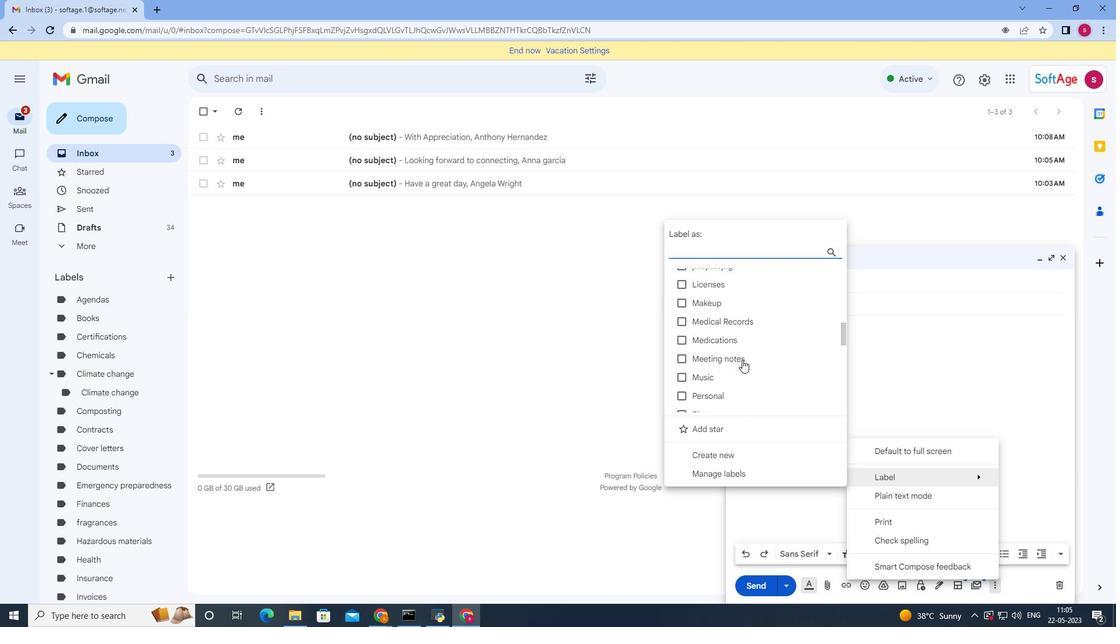 
Action: Mouse scrolled (742, 359) with delta (0, 0)
Screenshot: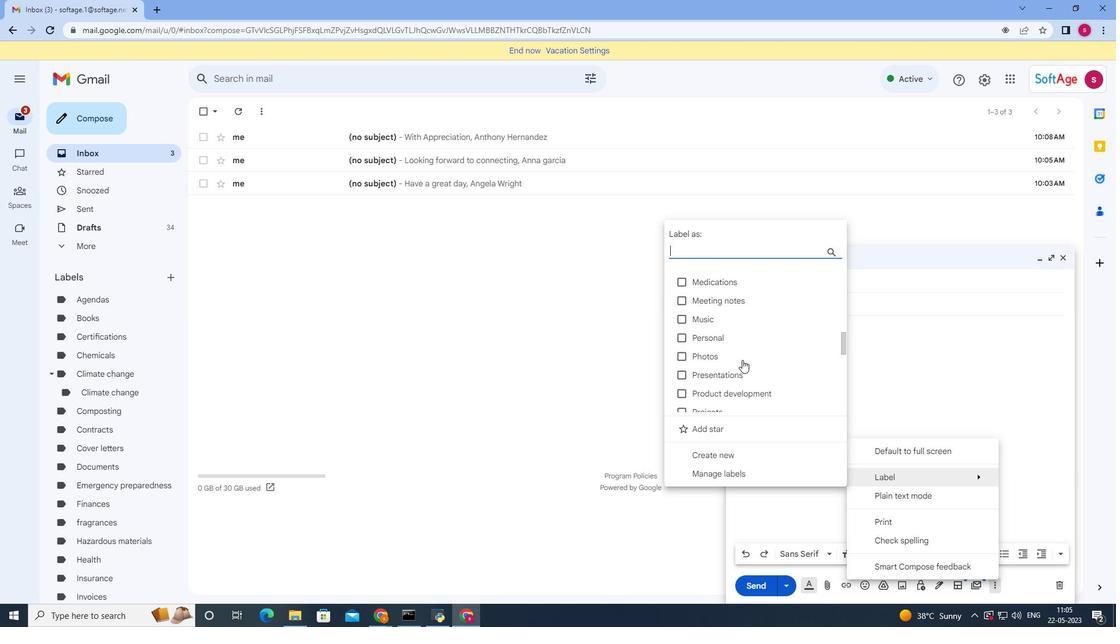 
Action: Mouse scrolled (742, 359) with delta (0, 0)
Screenshot: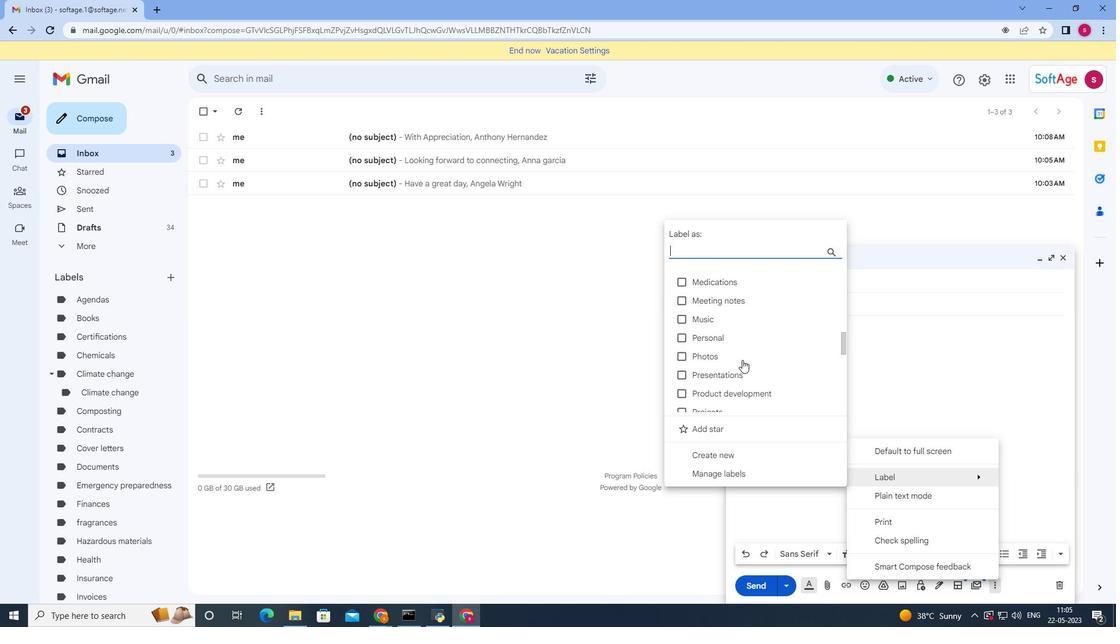 
Action: Mouse scrolled (742, 359) with delta (0, 0)
Screenshot: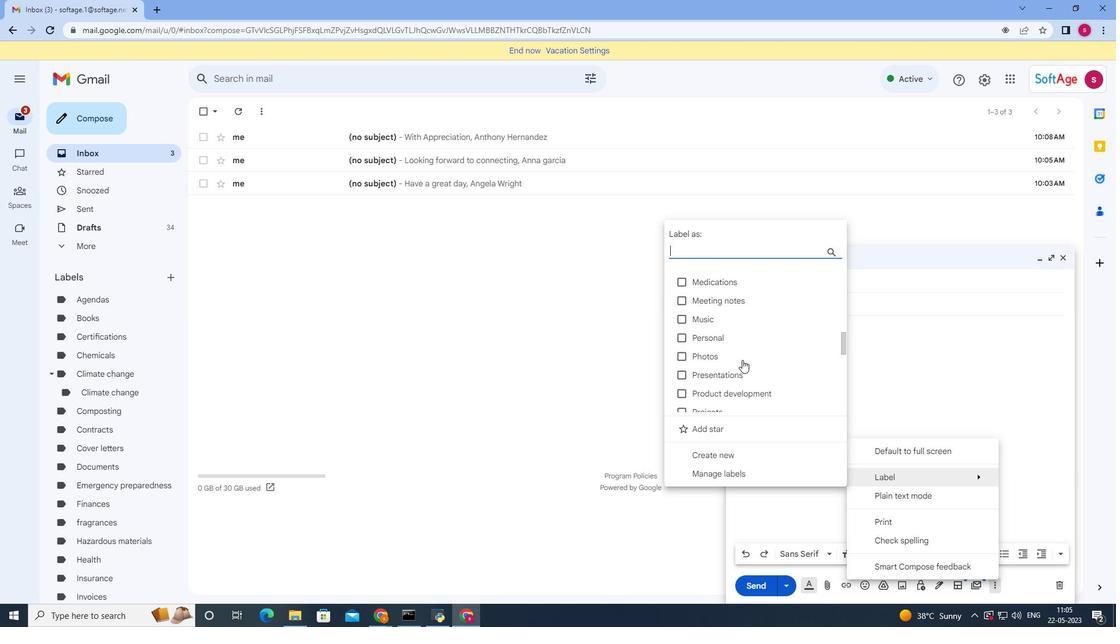
Action: Mouse scrolled (742, 359) with delta (0, 0)
Screenshot: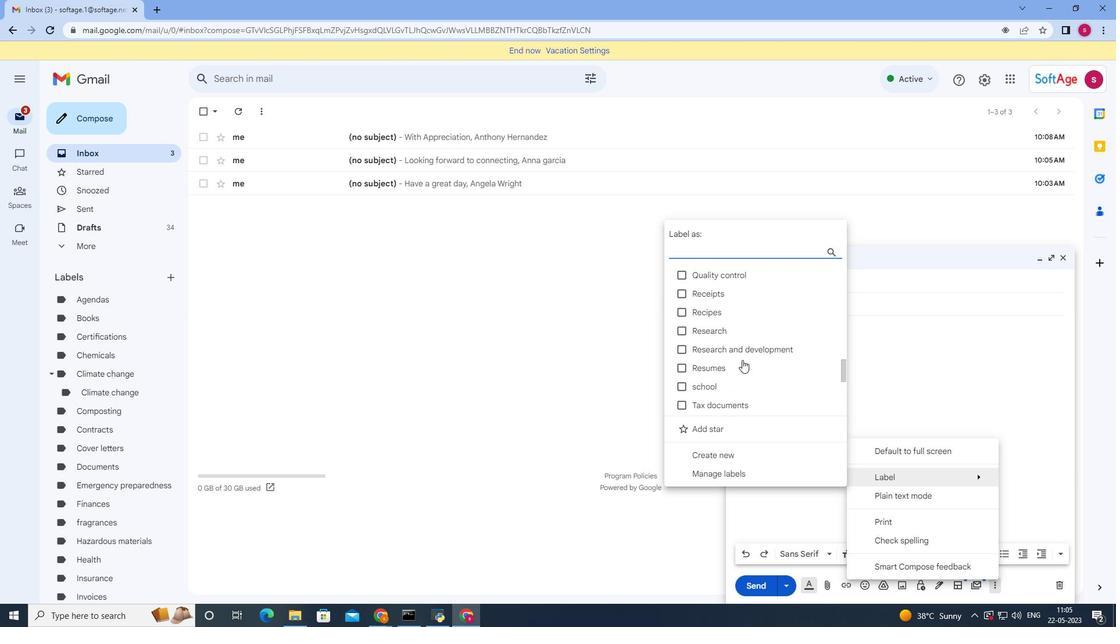 
Action: Mouse scrolled (742, 359) with delta (0, 0)
Screenshot: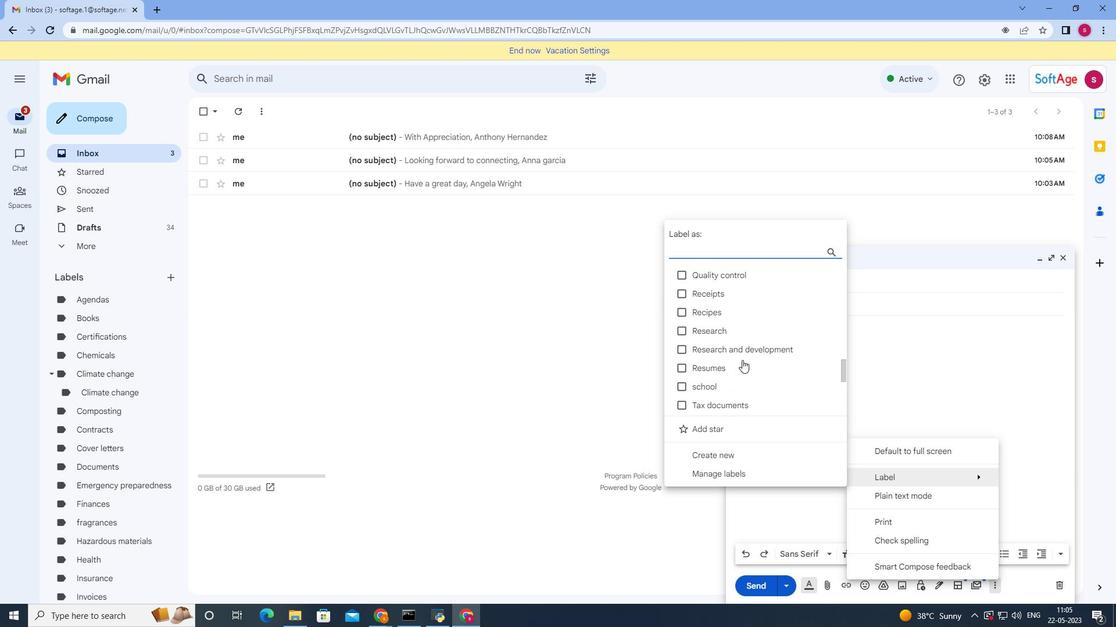 
Action: Mouse scrolled (742, 359) with delta (0, 0)
Screenshot: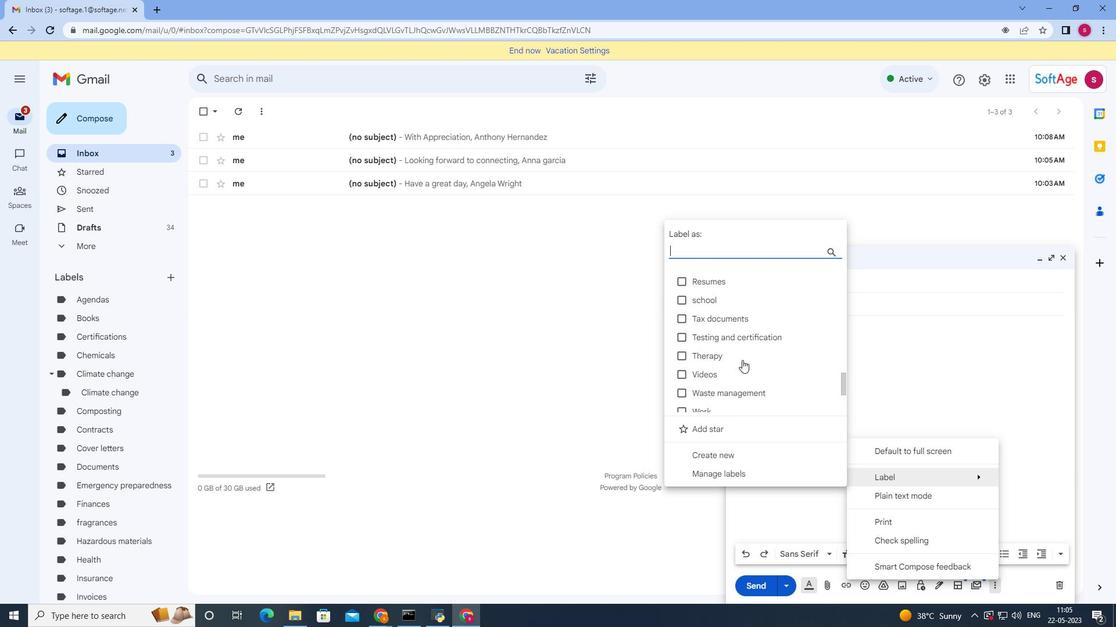 
Action: Mouse scrolled (742, 359) with delta (0, 0)
Screenshot: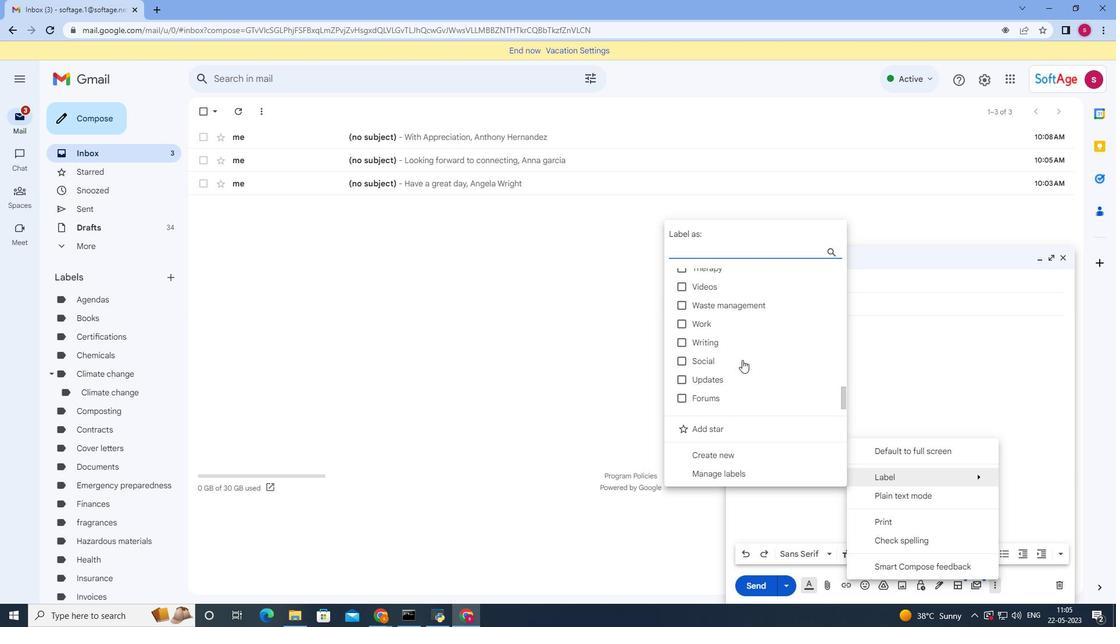 
Action: Mouse scrolled (742, 359) with delta (0, 0)
Screenshot: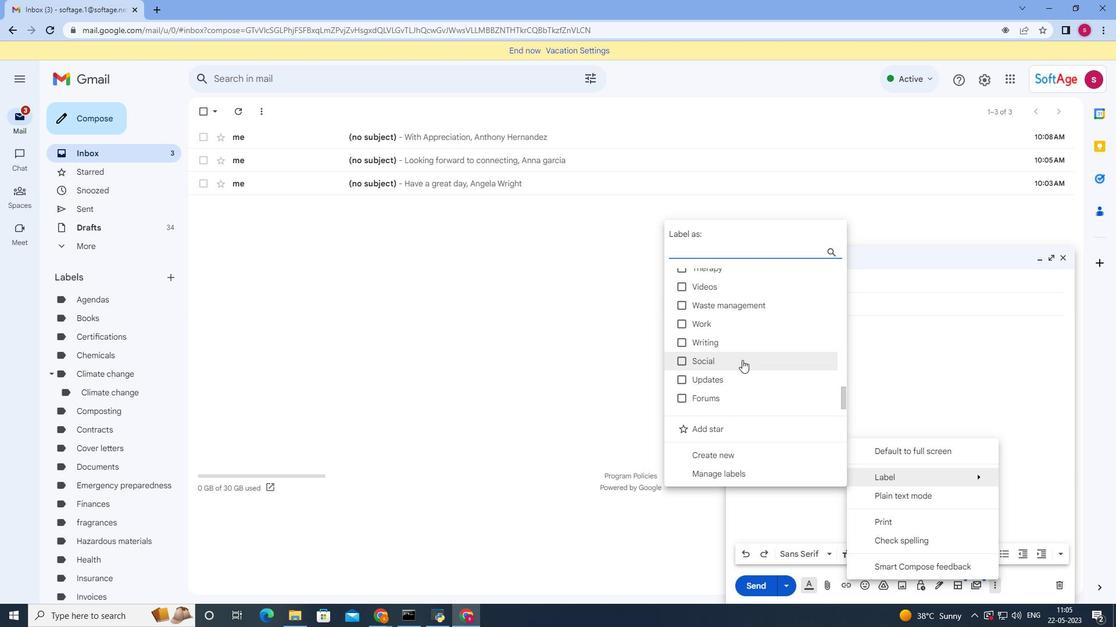 
Action: Mouse scrolled (742, 359) with delta (0, 0)
Screenshot: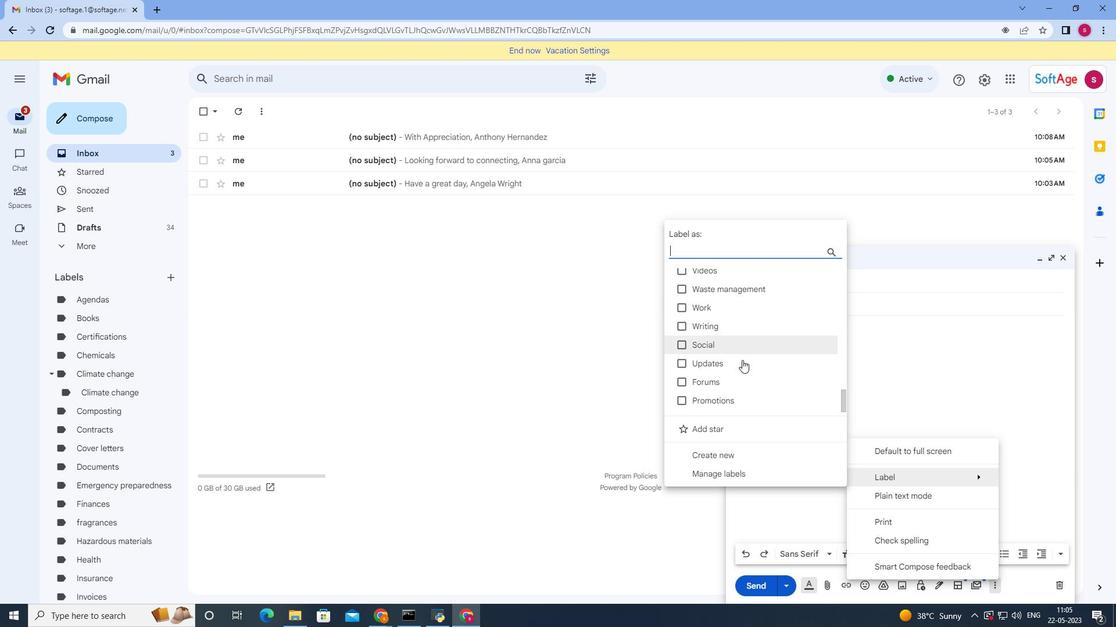 
Action: Mouse scrolled (742, 360) with delta (0, 0)
Screenshot: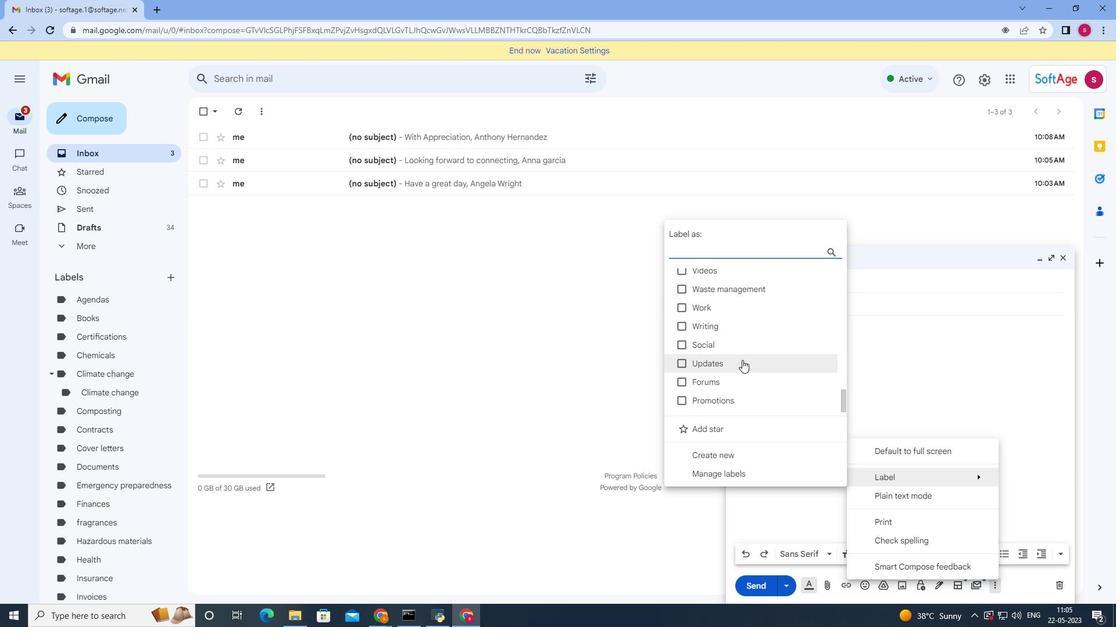 
Action: Mouse moved to (742, 360)
Screenshot: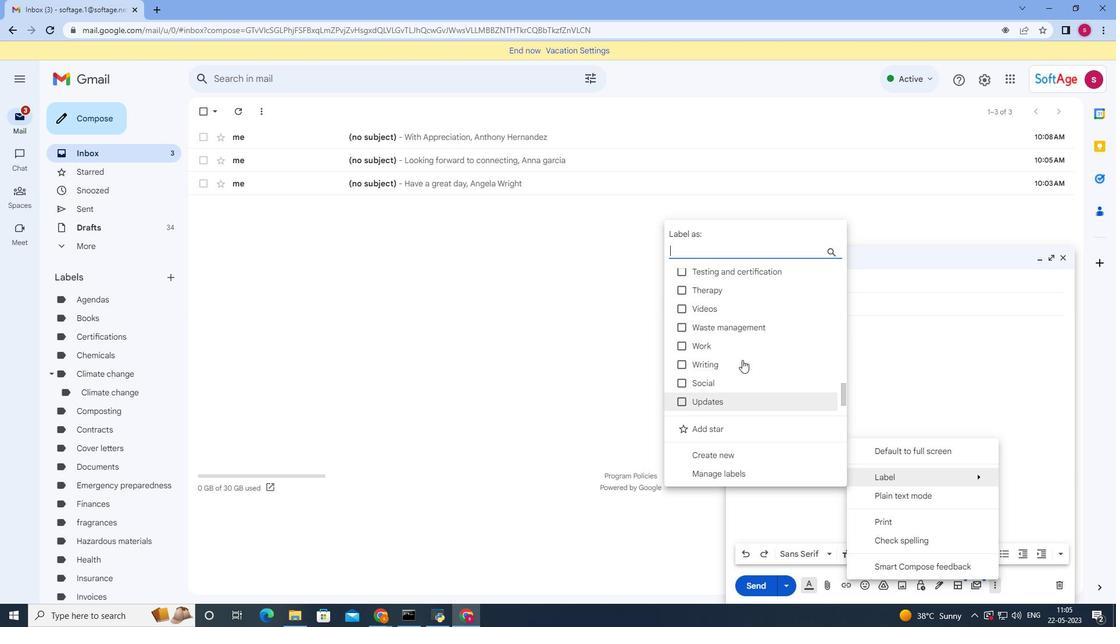 
Action: Mouse scrolled (742, 360) with delta (0, 0)
Screenshot: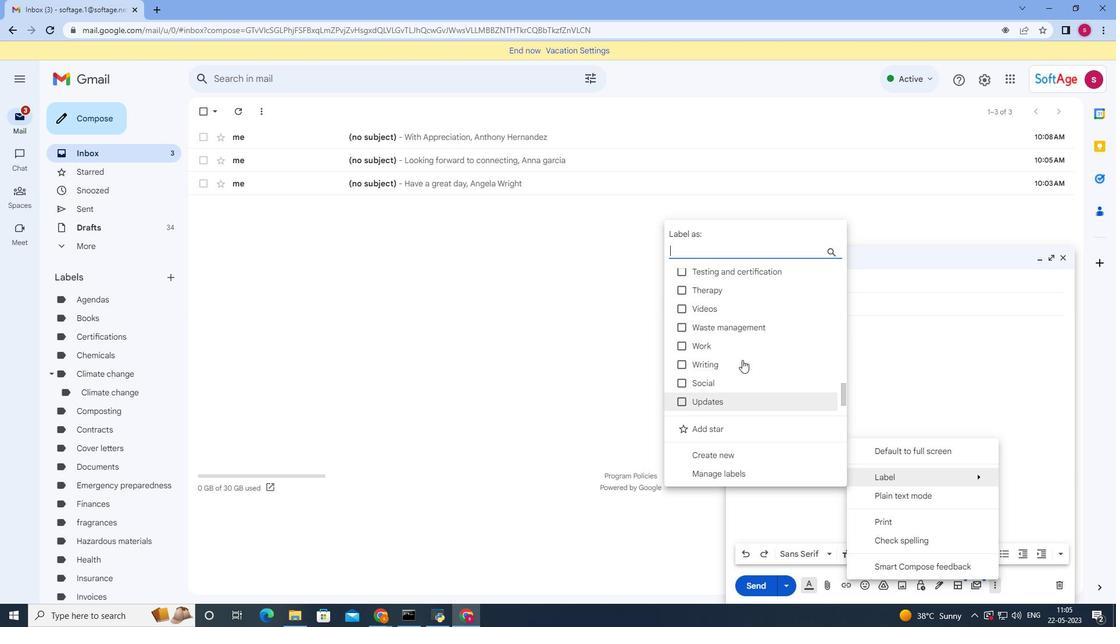 
Action: Mouse moved to (742, 360)
Screenshot: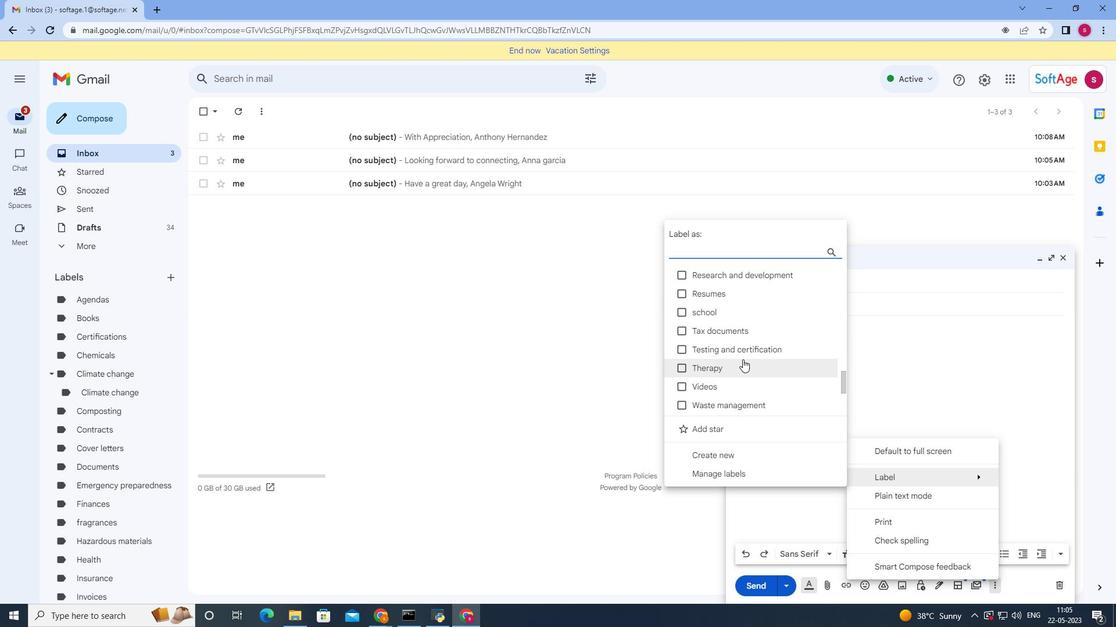 
Action: Mouse scrolled (742, 359) with delta (0, 0)
Screenshot: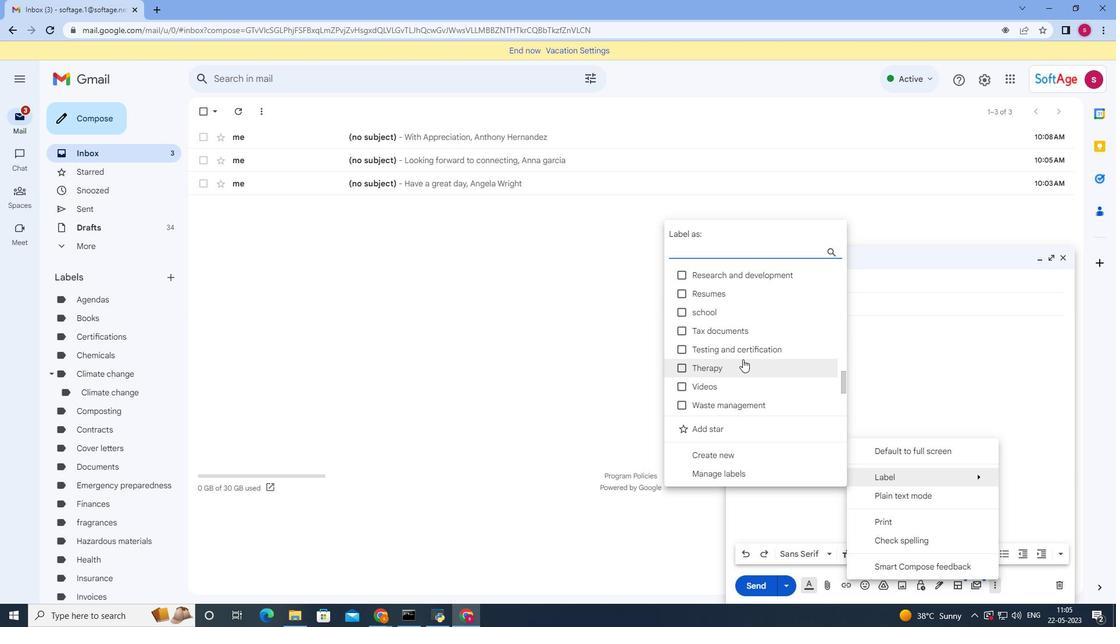 
Action: Mouse moved to (742, 364)
Screenshot: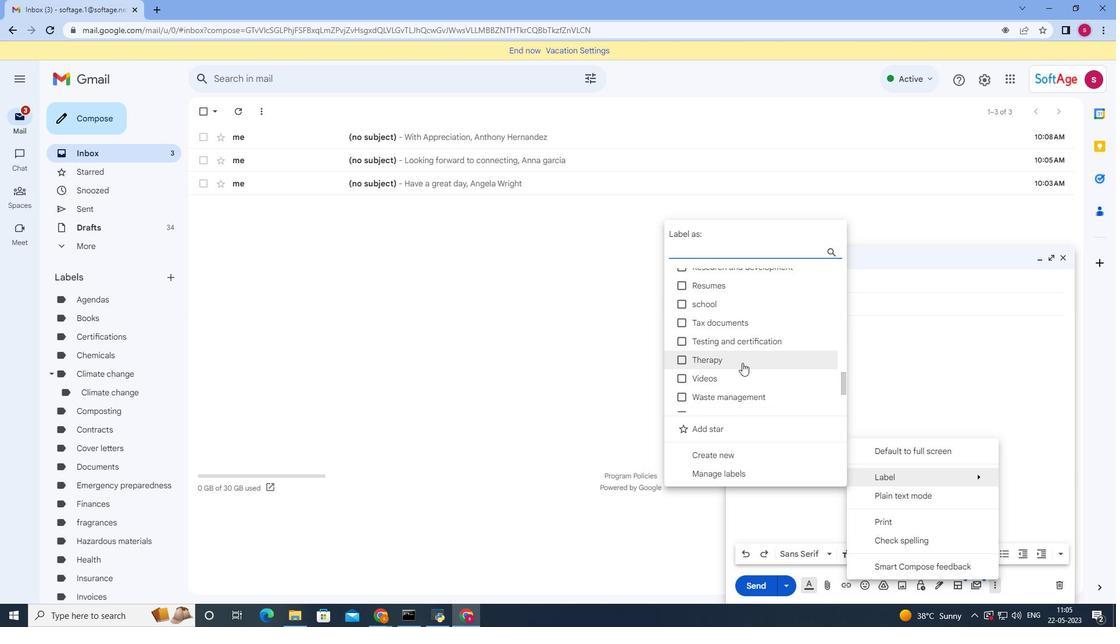 
Action: Mouse scrolled (742, 365) with delta (0, 0)
Screenshot: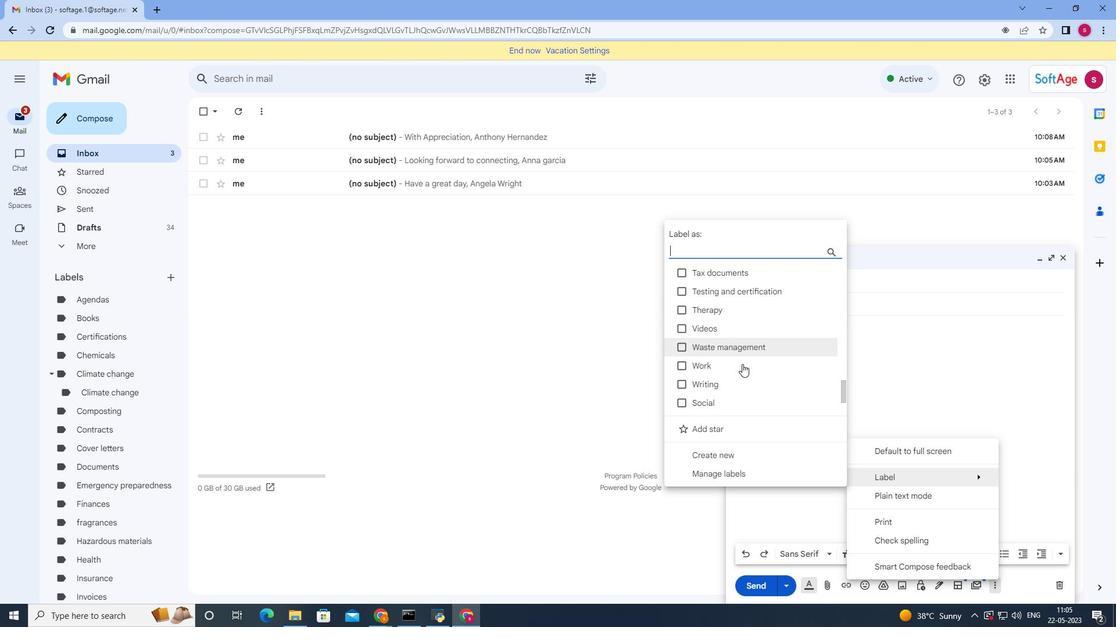 
Action: Mouse moved to (742, 365)
Screenshot: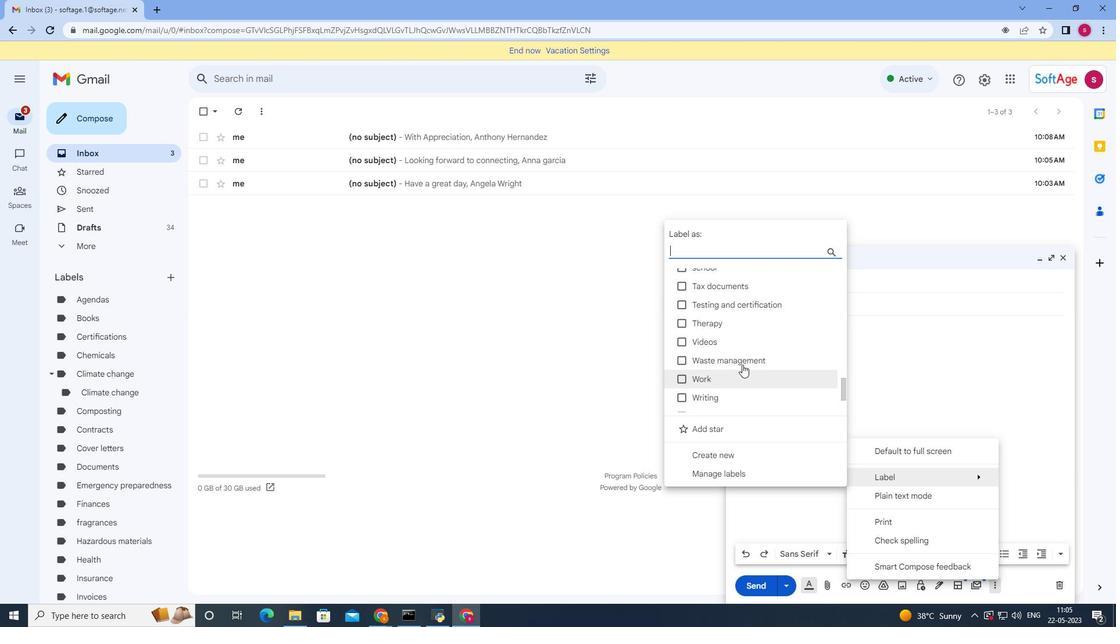 
Action: Mouse scrolled (742, 366) with delta (0, 0)
Screenshot: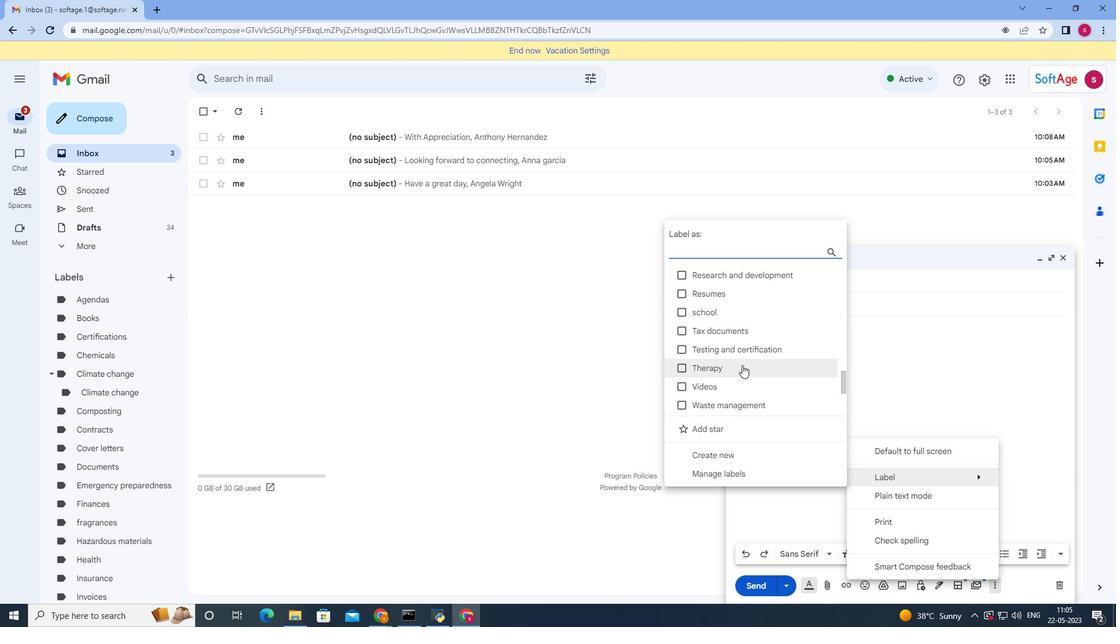 
Action: Mouse scrolled (742, 366) with delta (0, 0)
Screenshot: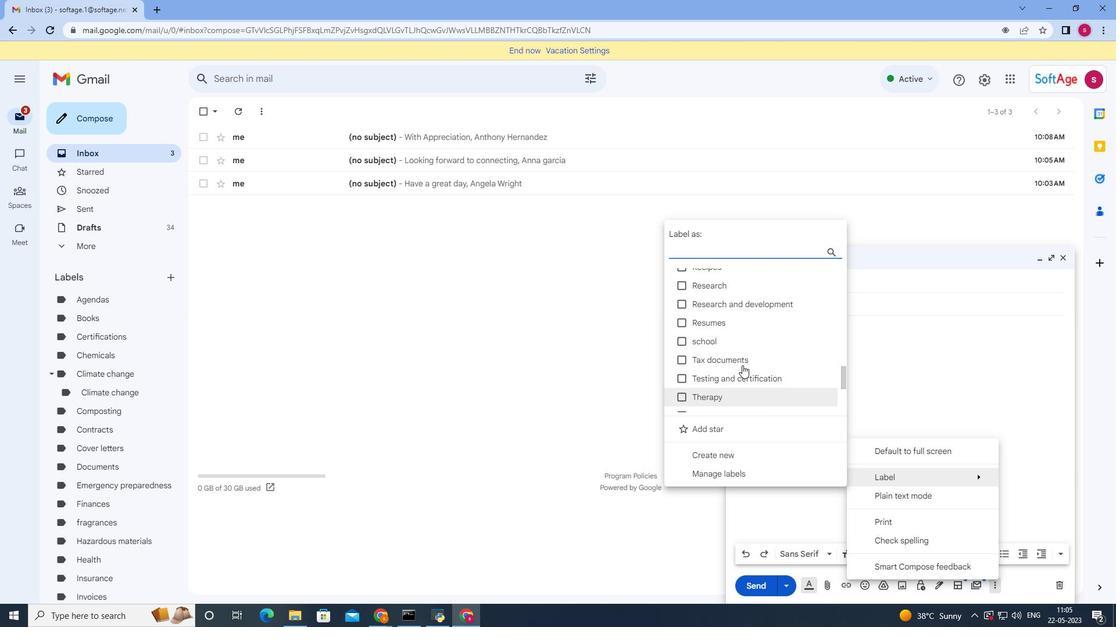 
Action: Mouse scrolled (742, 366) with delta (0, 0)
Screenshot: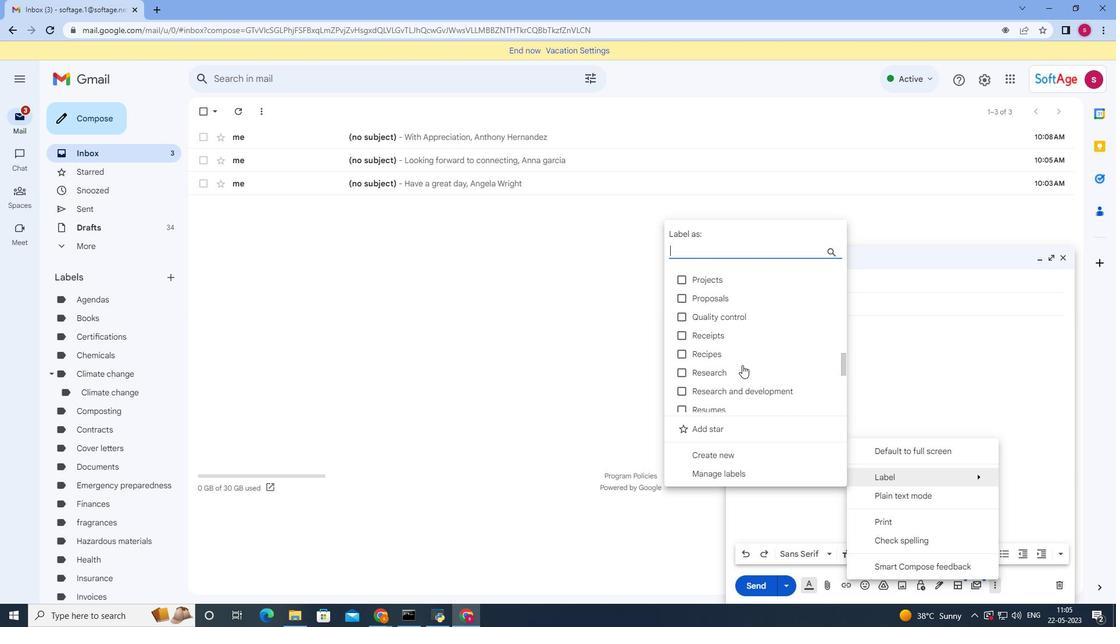 
Action: Mouse moved to (742, 365)
Screenshot: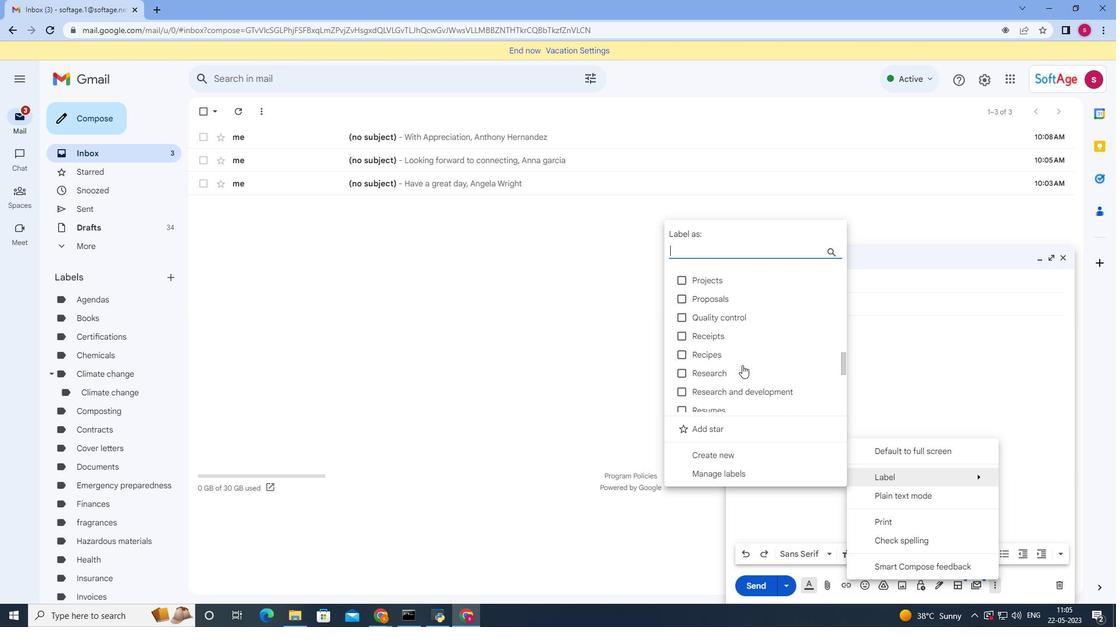 
Action: Mouse scrolled (742, 366) with delta (0, 0)
Screenshot: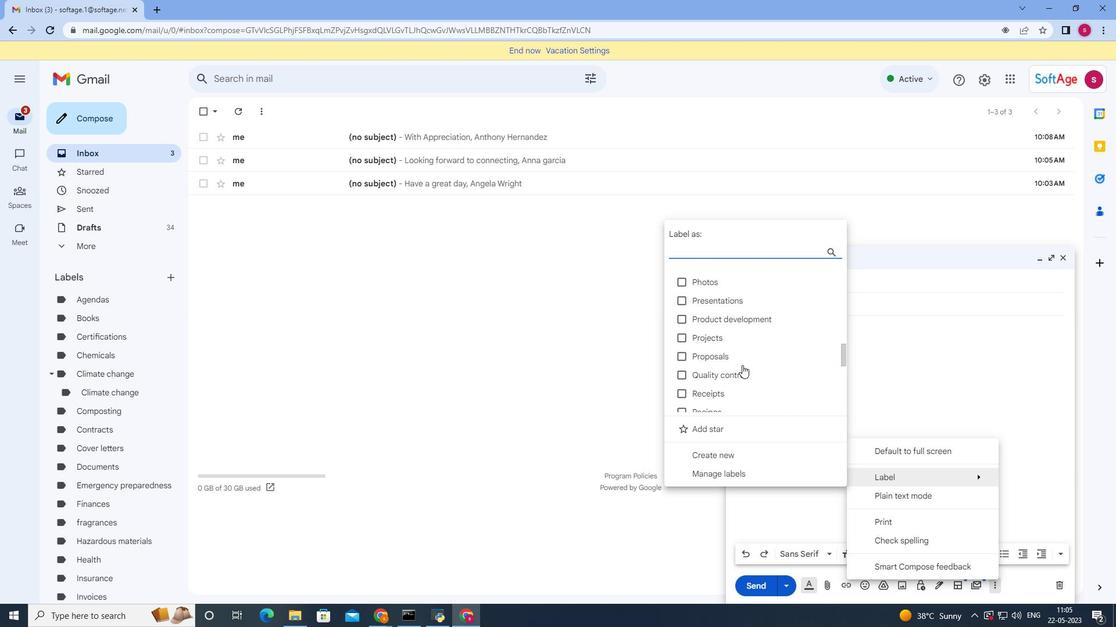 
Action: Mouse scrolled (742, 366) with delta (0, 0)
Screenshot: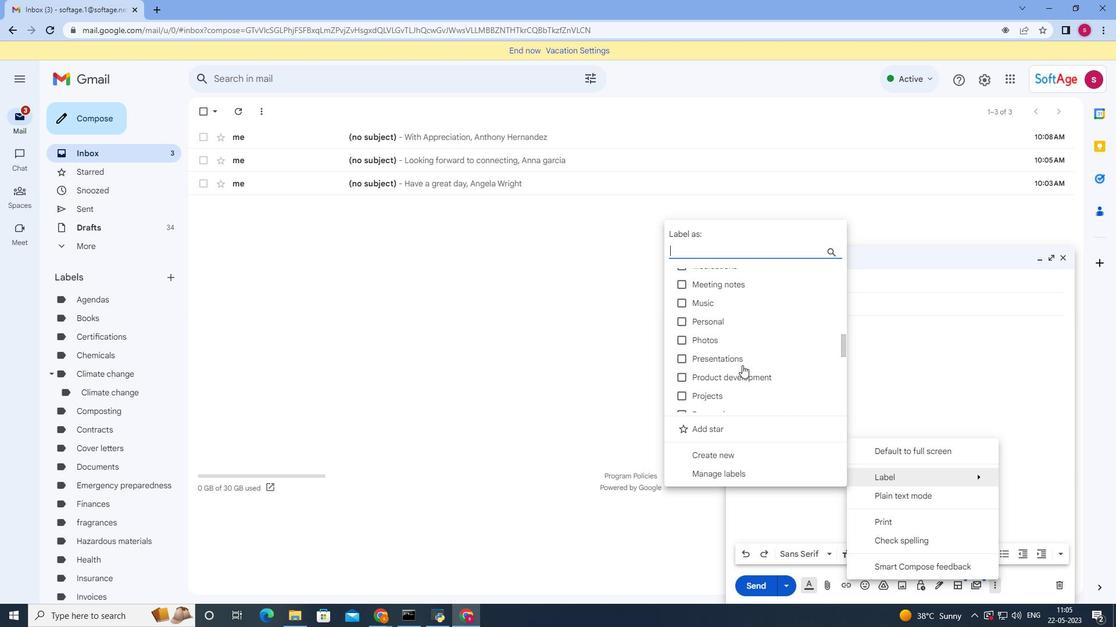 
Action: Mouse scrolled (742, 366) with delta (0, 0)
Screenshot: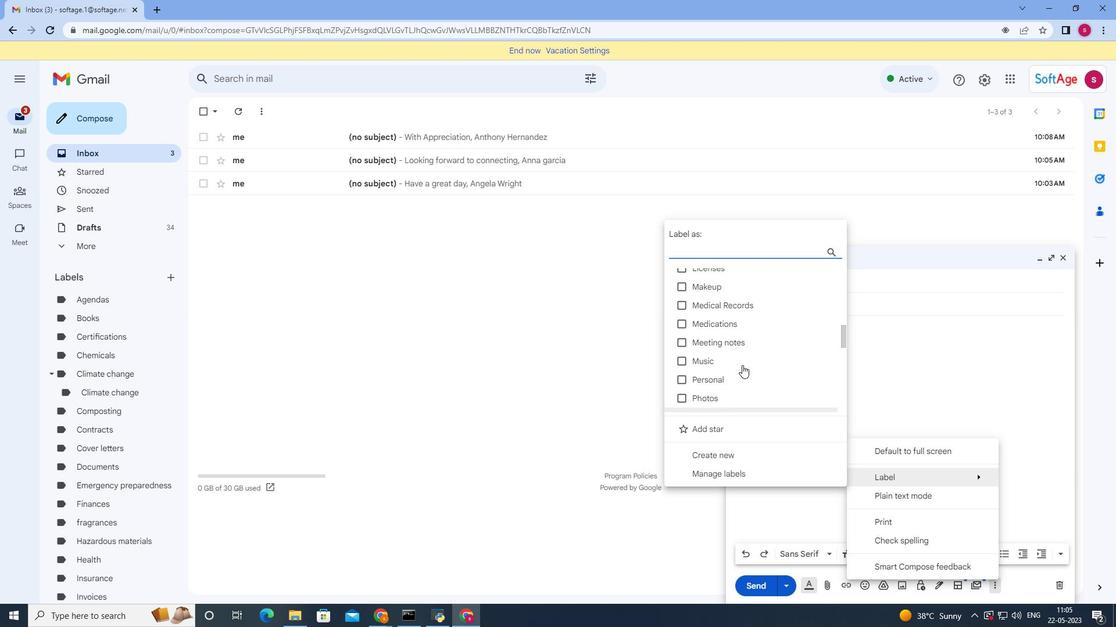 
Action: Mouse scrolled (742, 366) with delta (0, 0)
Screenshot: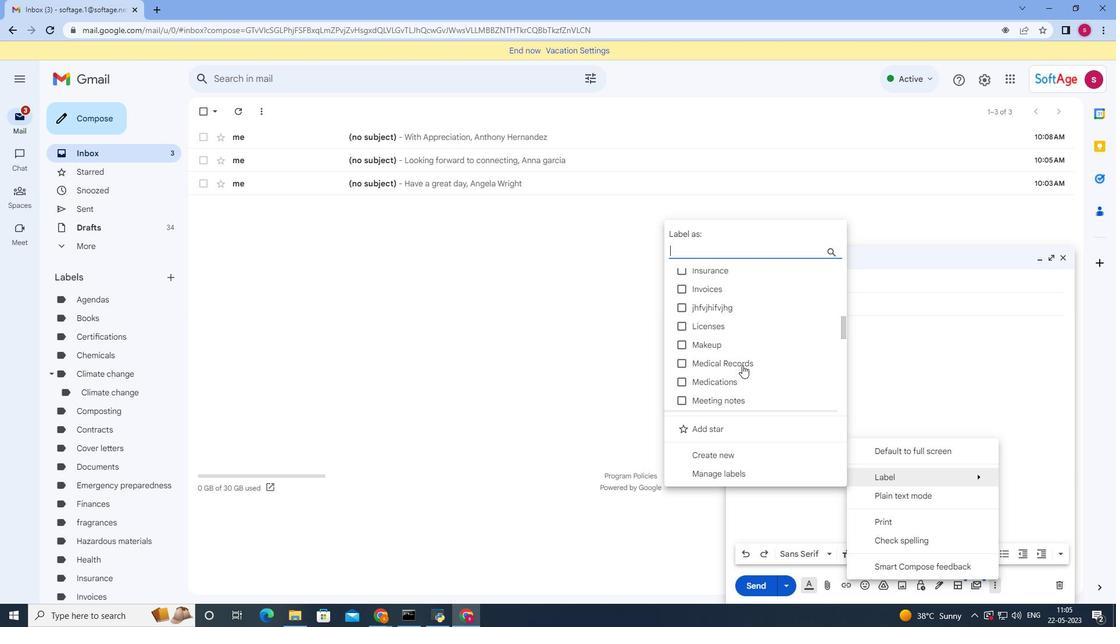 
Action: Mouse moved to (742, 365)
Screenshot: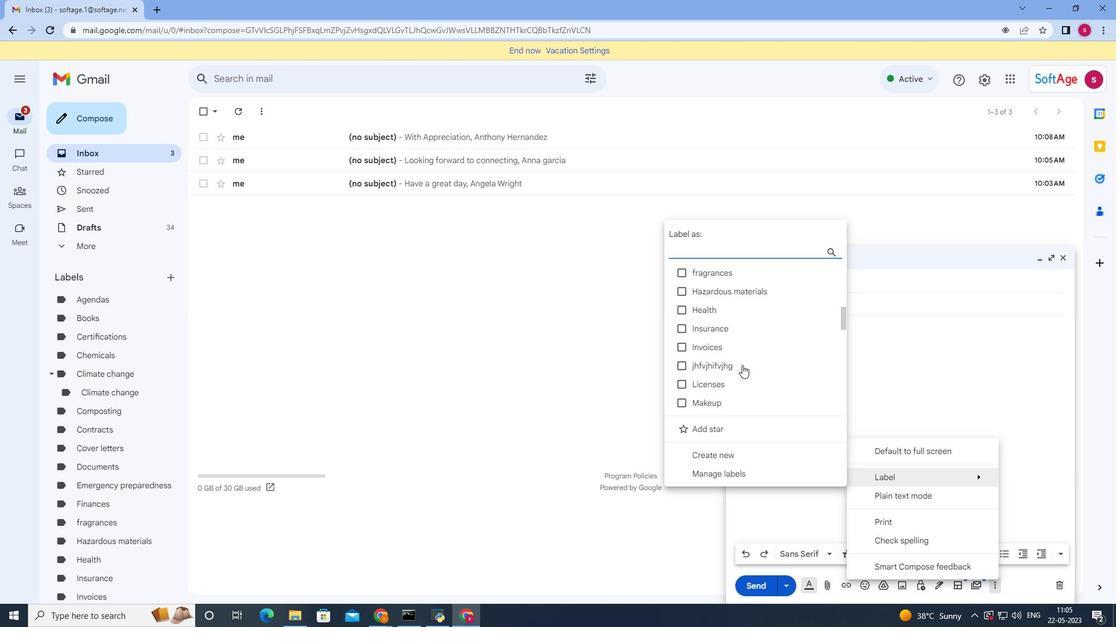 
Action: Mouse scrolled (742, 365) with delta (0, 0)
Screenshot: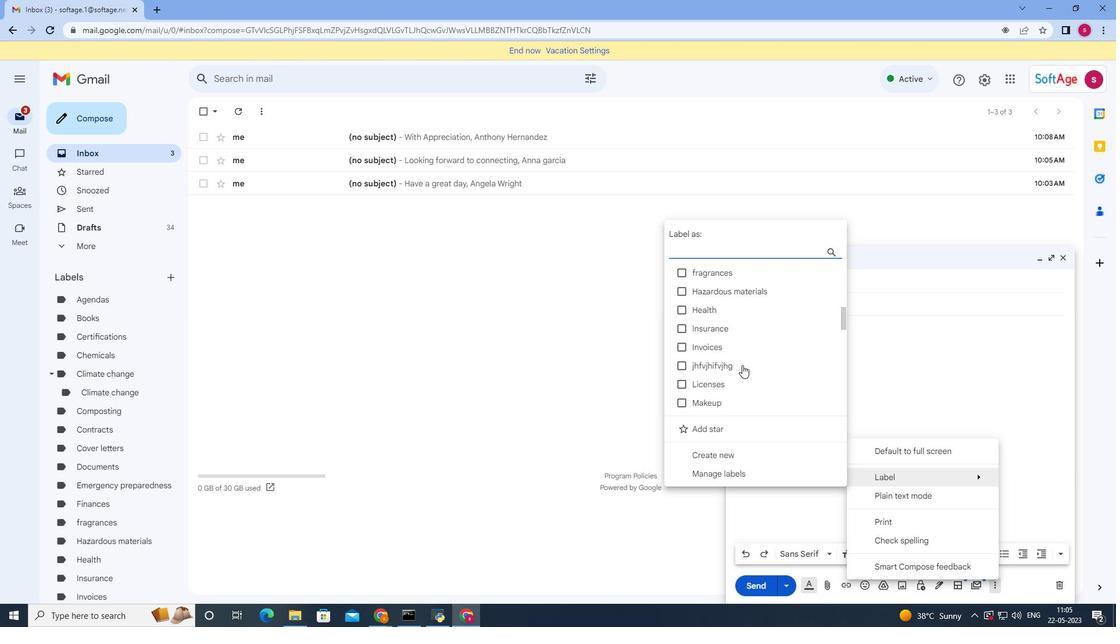 
Action: Mouse scrolled (742, 364) with delta (0, 0)
Screenshot: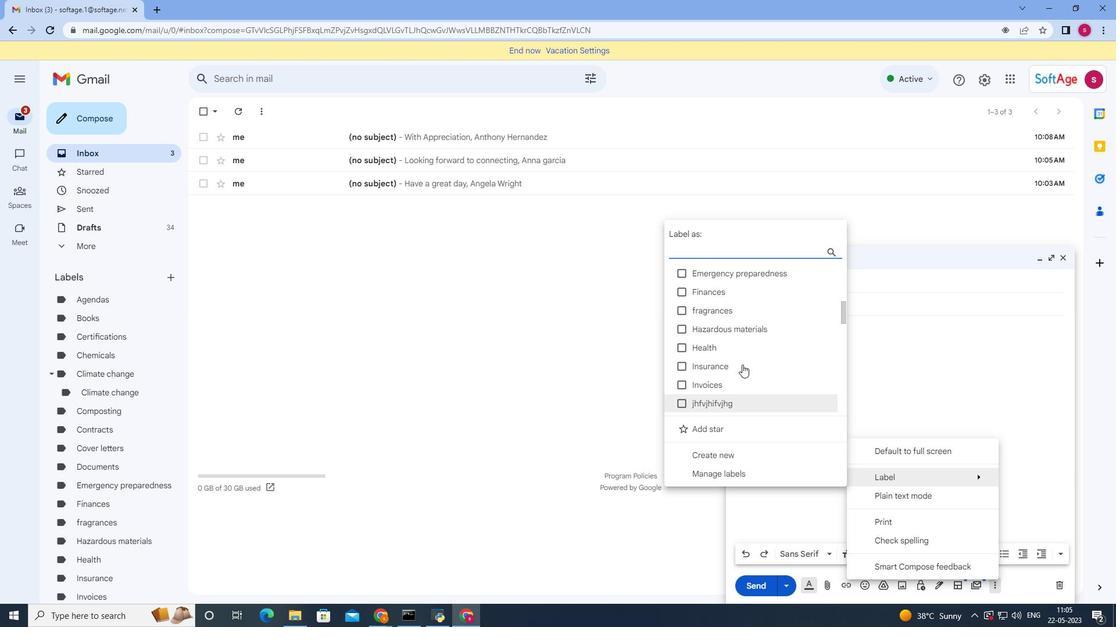 
Action: Mouse scrolled (742, 364) with delta (0, 0)
Screenshot: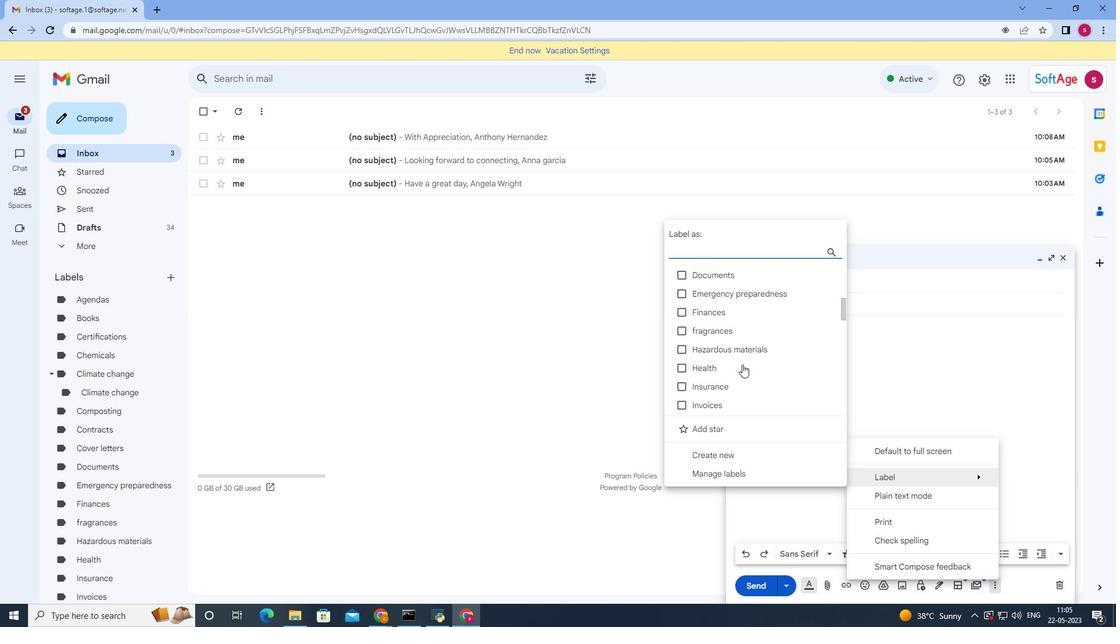 
Action: Mouse scrolled (742, 364) with delta (0, 0)
Screenshot: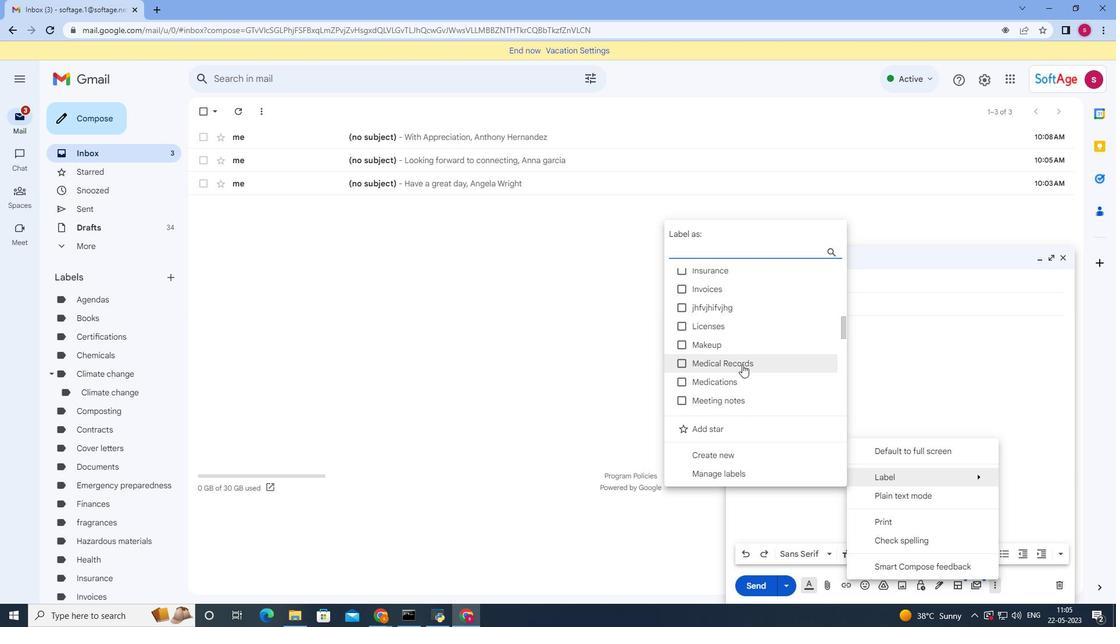 
Action: Mouse scrolled (742, 365) with delta (0, 0)
Screenshot: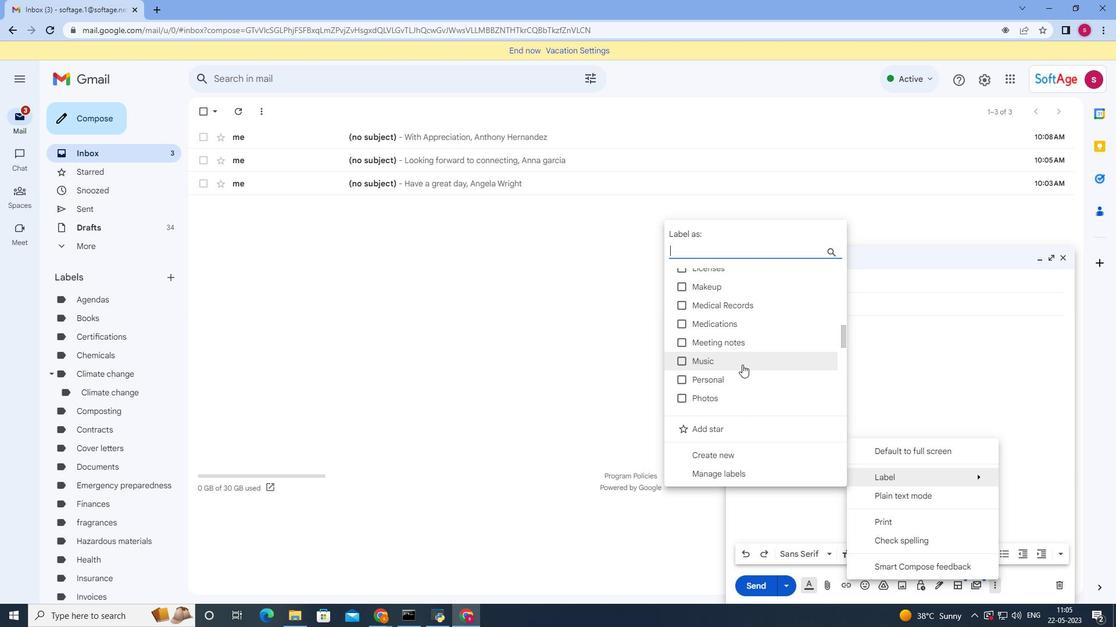
Action: Mouse scrolled (742, 365) with delta (0, 0)
Screenshot: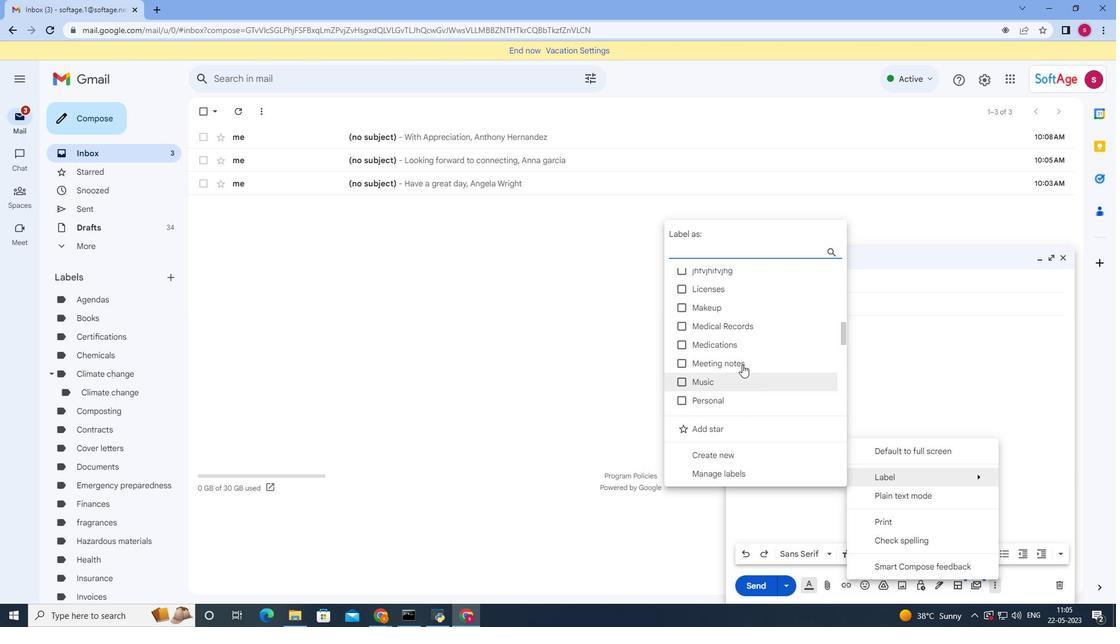 
Action: Mouse scrolled (742, 365) with delta (0, 0)
Screenshot: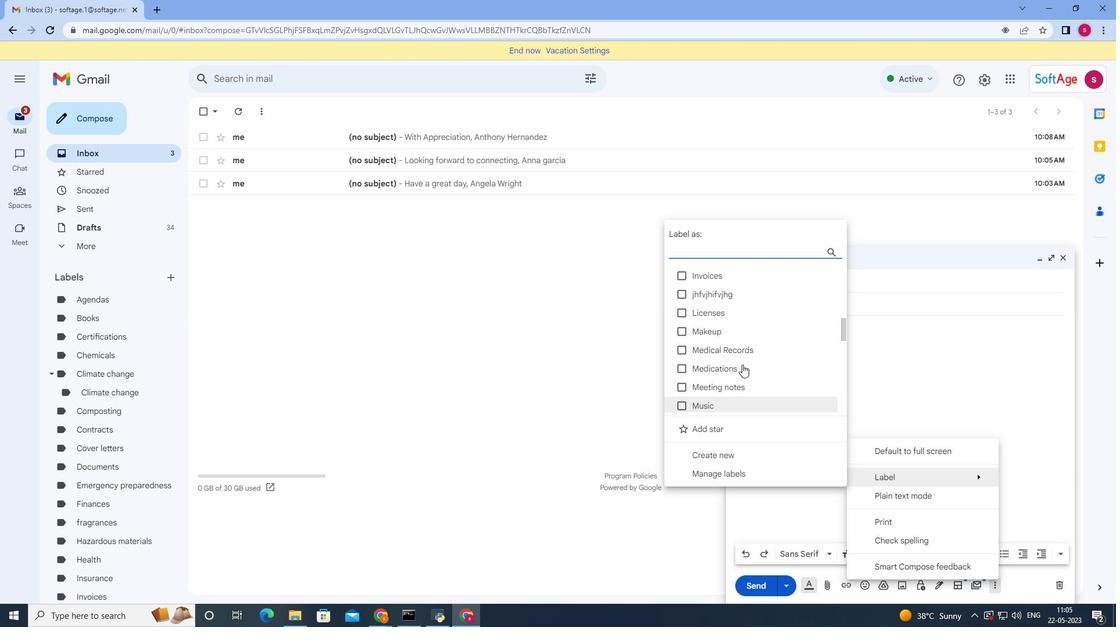 
Action: Mouse moved to (137, 400)
Screenshot: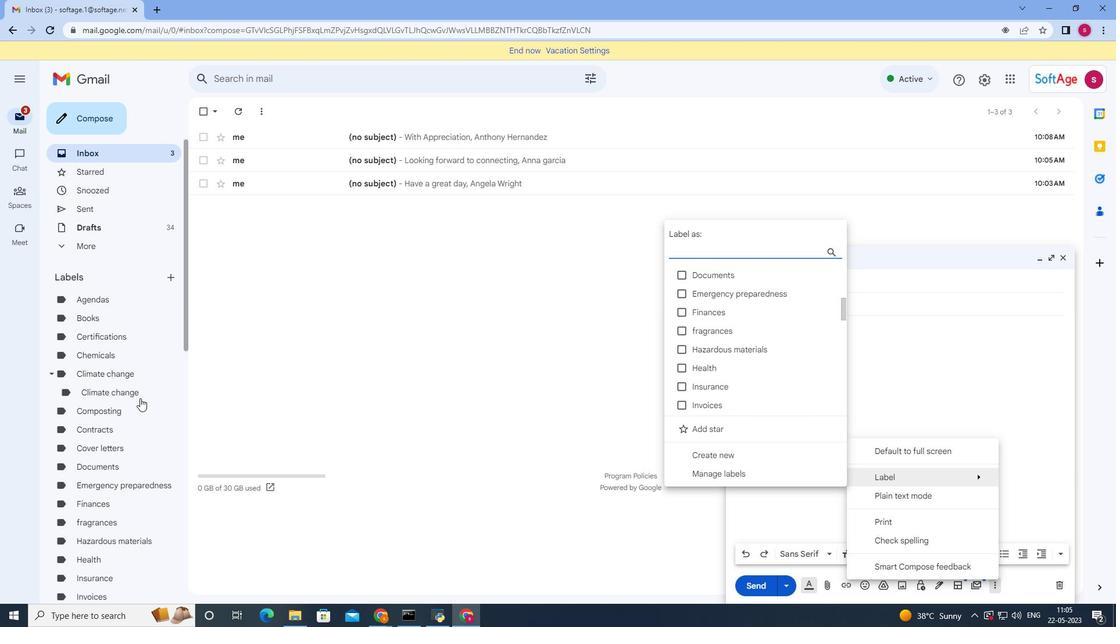 
Action: Mouse scrolled (137, 399) with delta (0, 0)
Screenshot: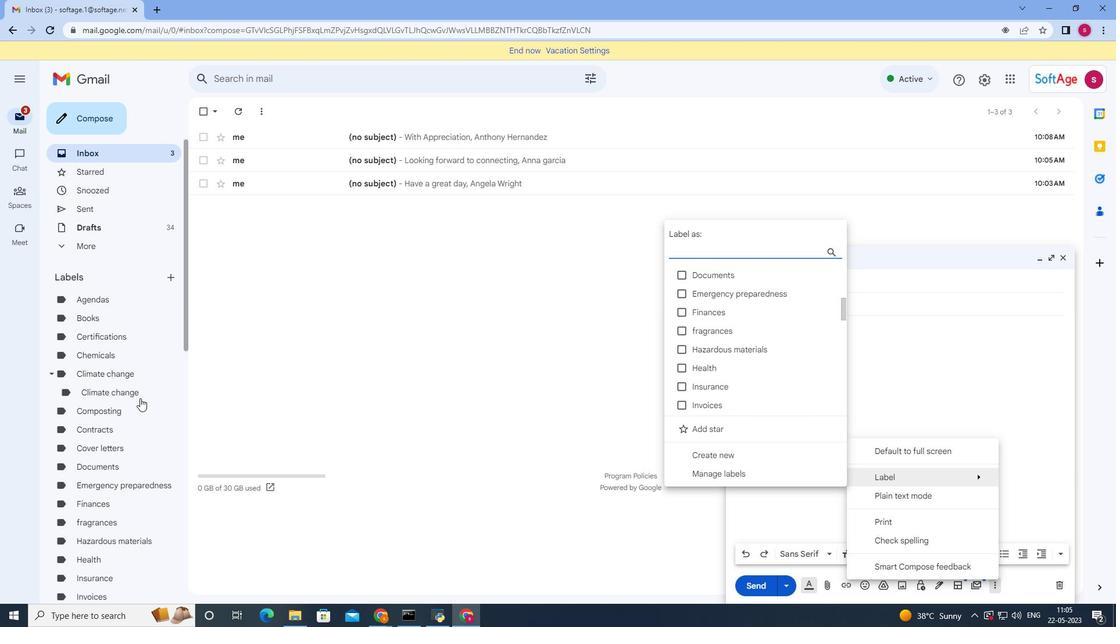 
Action: Mouse moved to (131, 404)
Screenshot: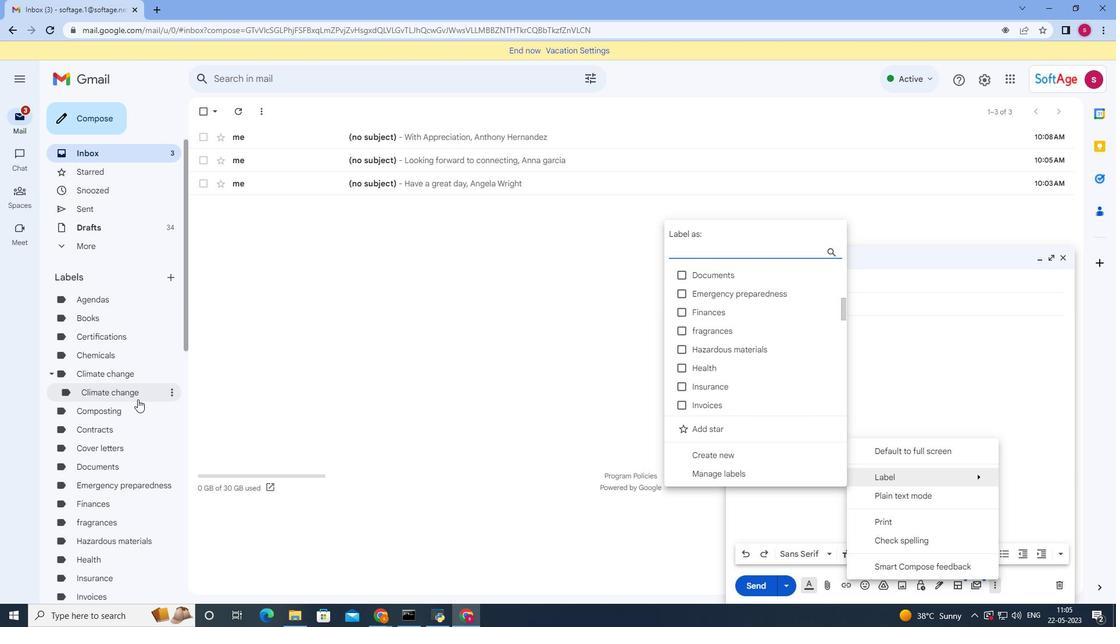 
Action: Mouse scrolled (131, 403) with delta (0, 0)
Screenshot: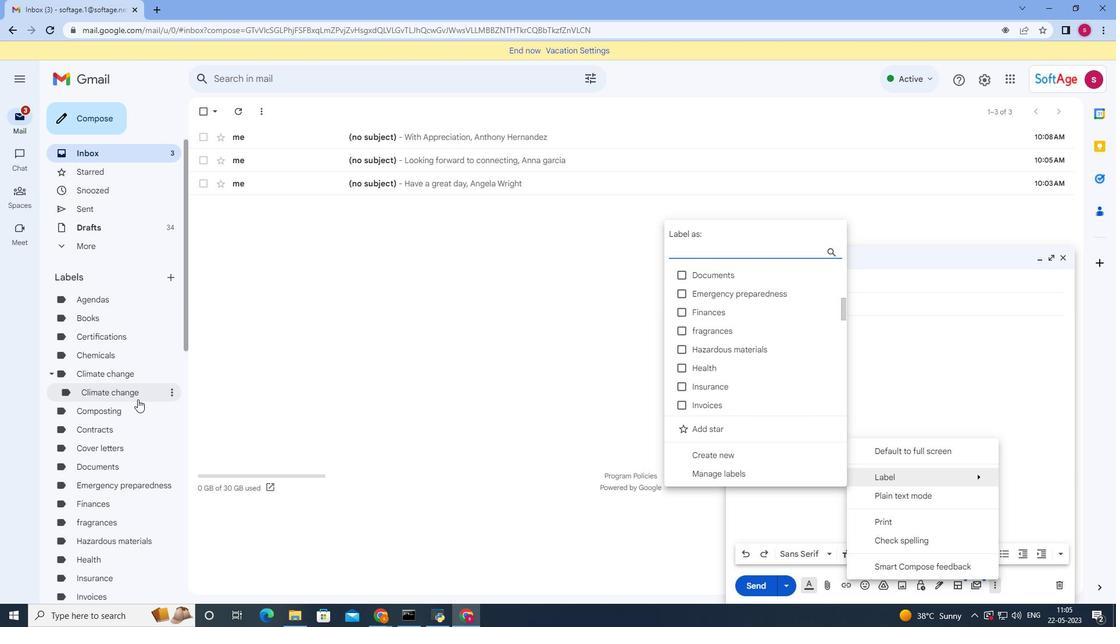
Action: Mouse moved to (129, 405)
Screenshot: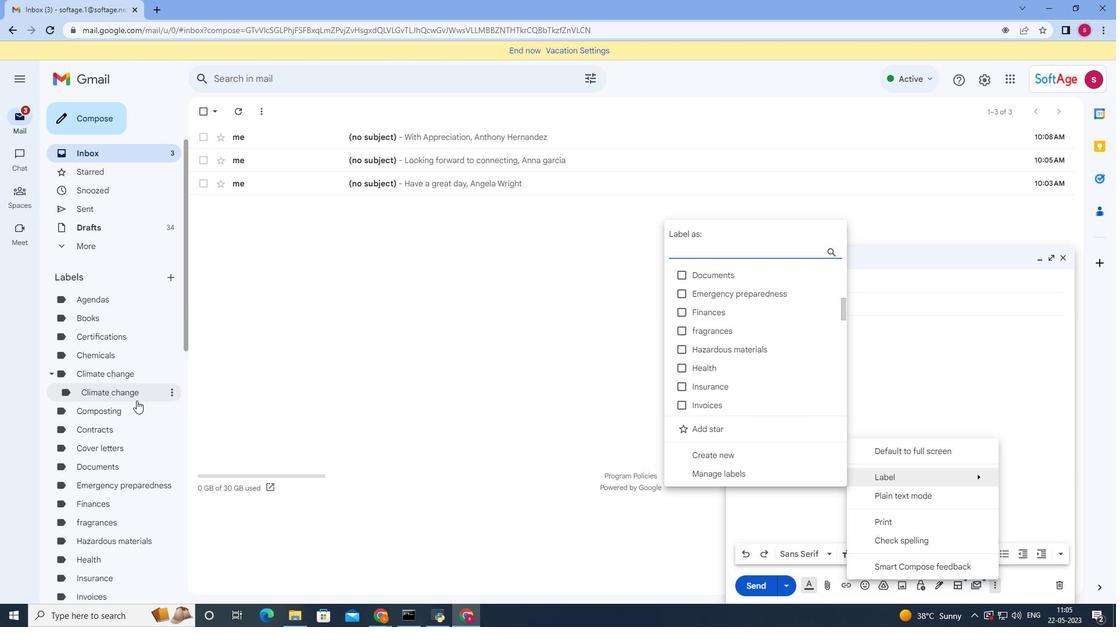 
Action: Mouse scrolled (129, 404) with delta (0, 0)
Screenshot: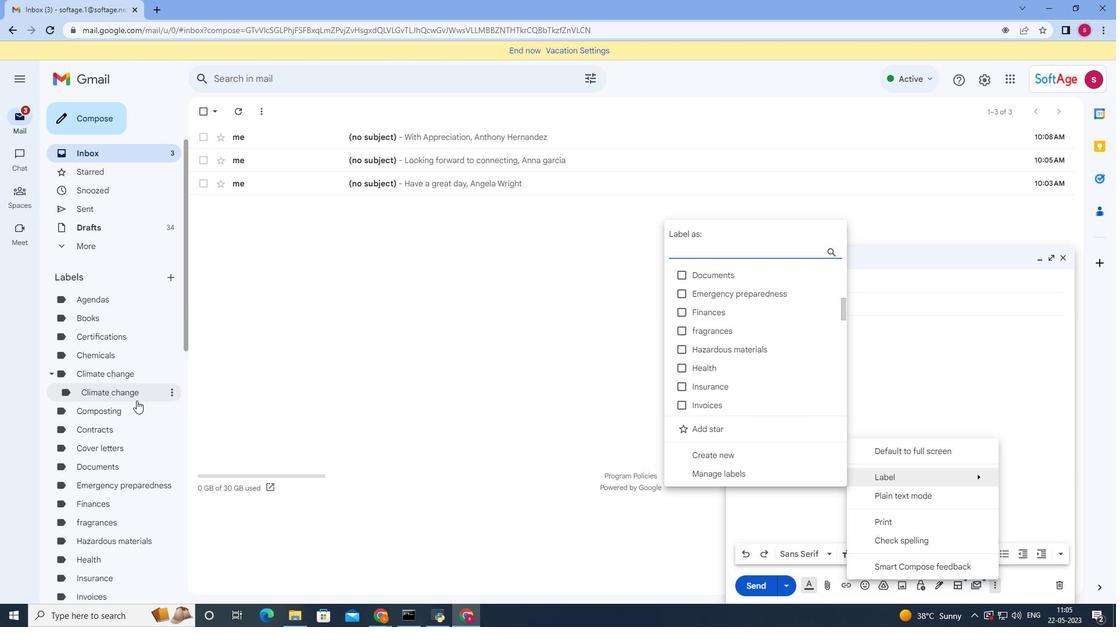 
Action: Mouse moved to (130, 403)
Screenshot: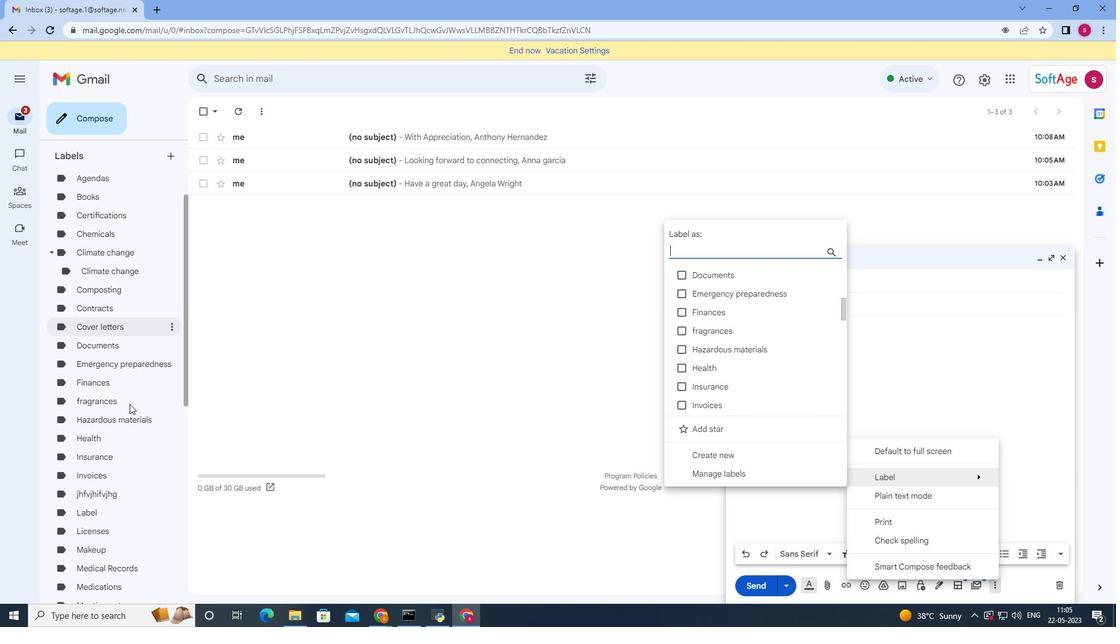 
Action: Mouse scrolled (130, 402) with delta (0, 0)
Screenshot: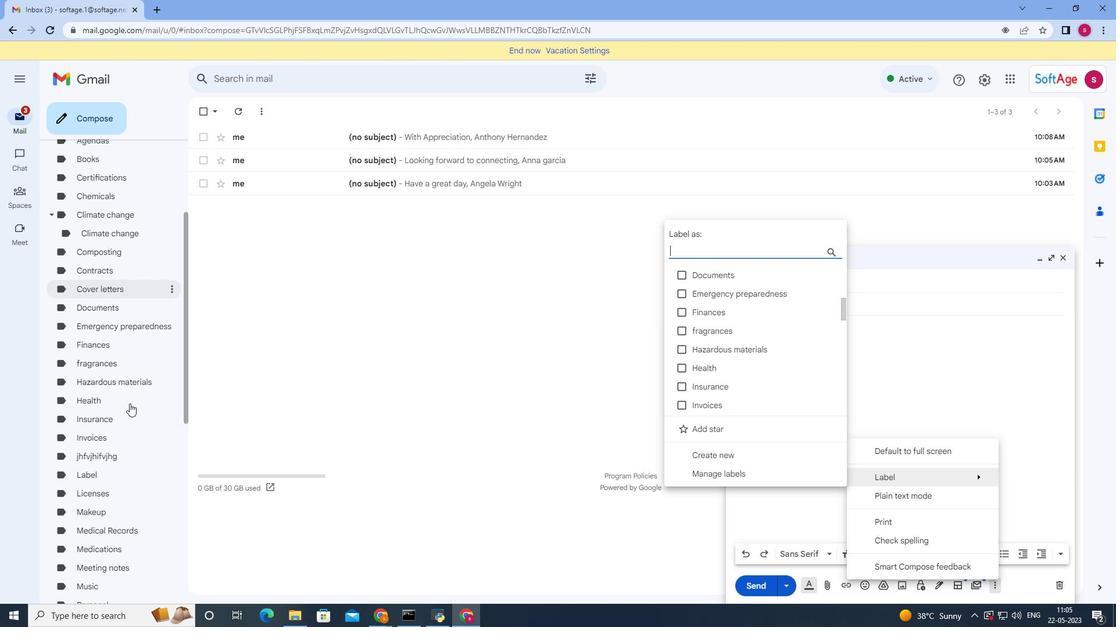 
Action: Mouse scrolled (130, 402) with delta (0, 0)
Screenshot: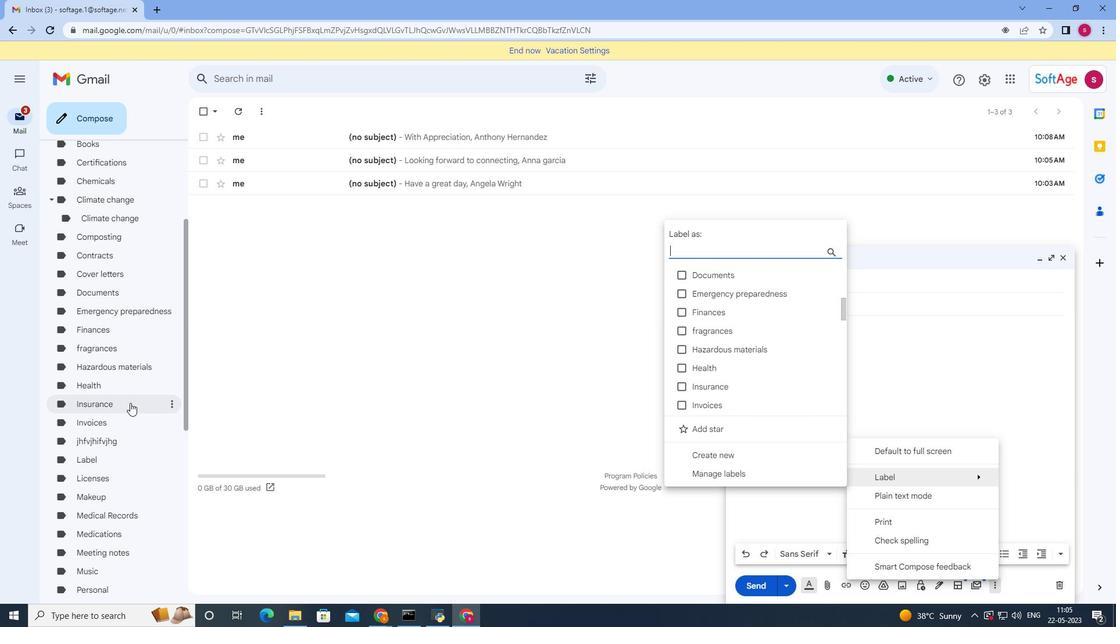 
Action: Mouse scrolled (130, 402) with delta (0, 0)
Screenshot: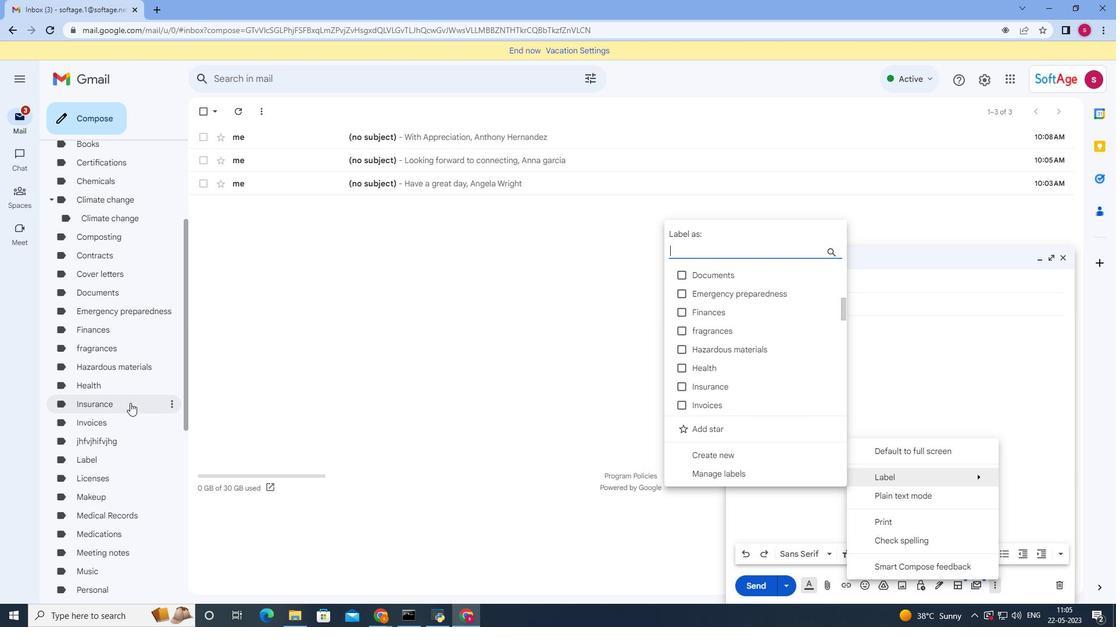 
Action: Mouse moved to (85, 288)
Screenshot: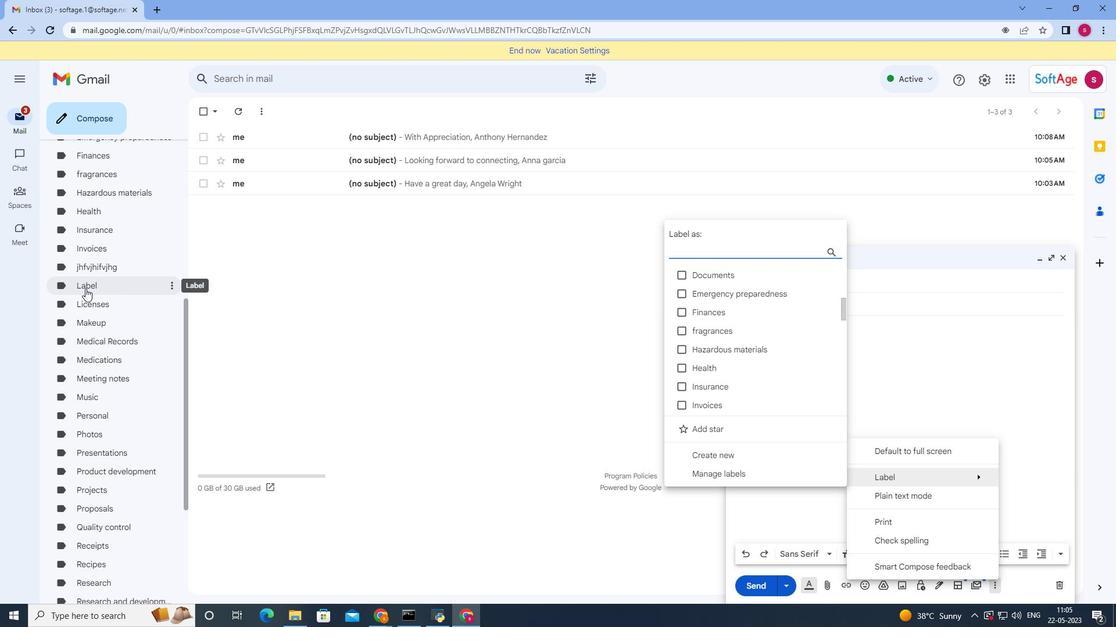 
Action: Mouse pressed left at (85, 288)
Screenshot: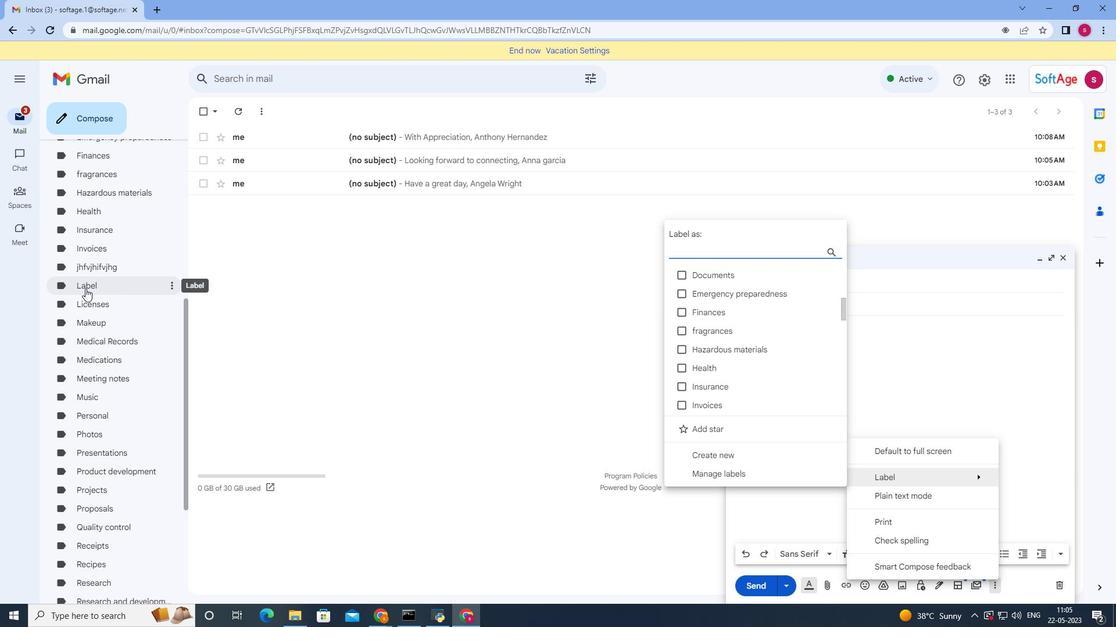 
Action: Mouse moved to (994, 584)
Screenshot: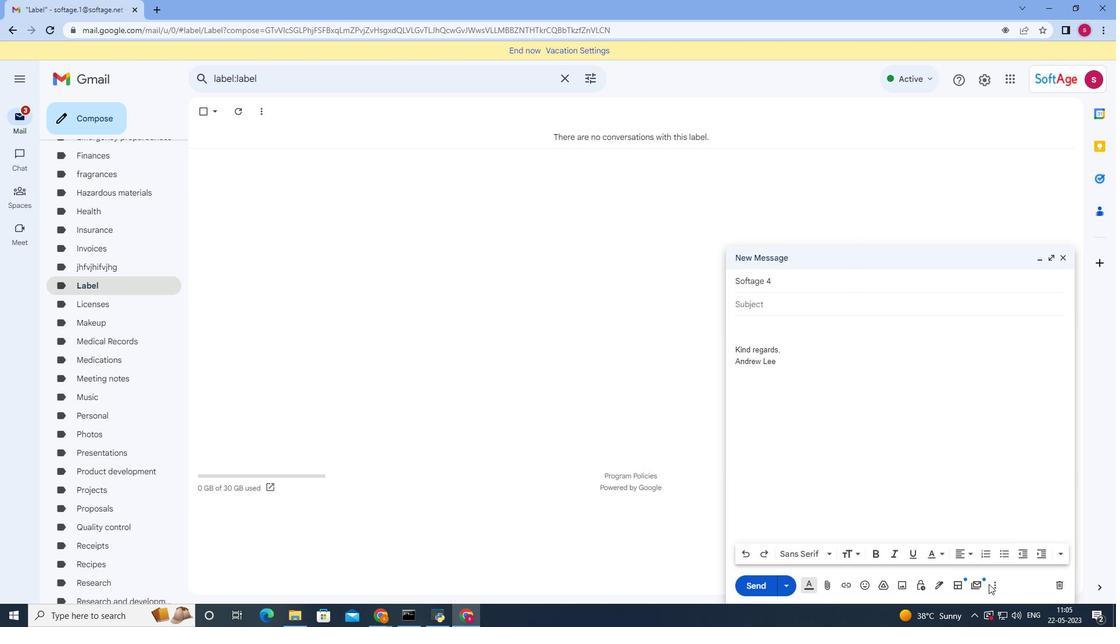 
Action: Mouse pressed left at (994, 584)
Screenshot: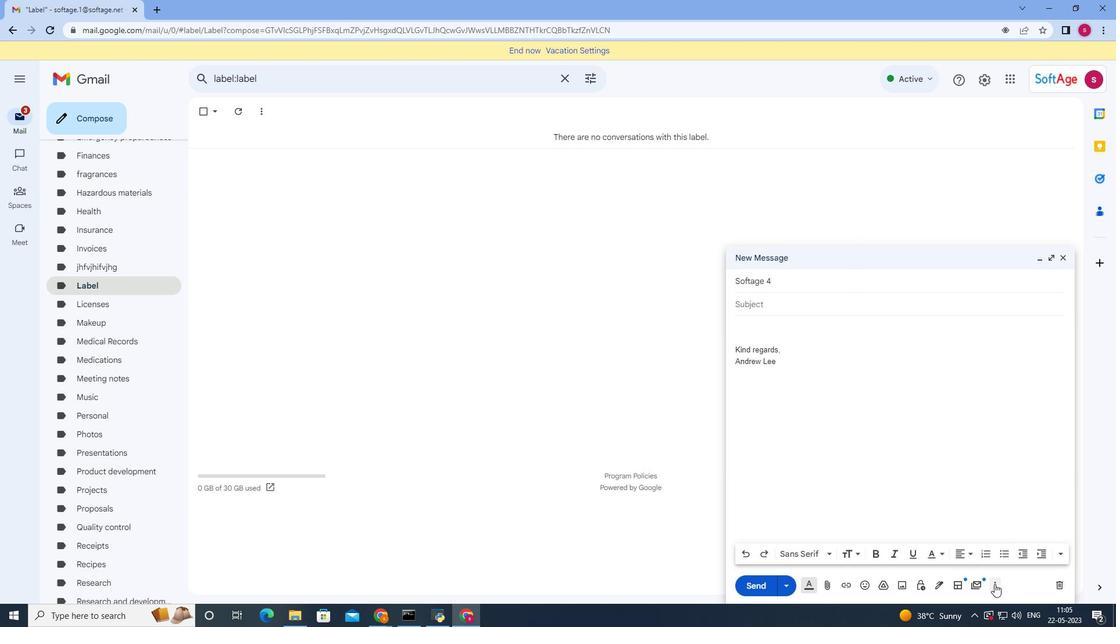 
Action: Mouse moved to (928, 477)
Screenshot: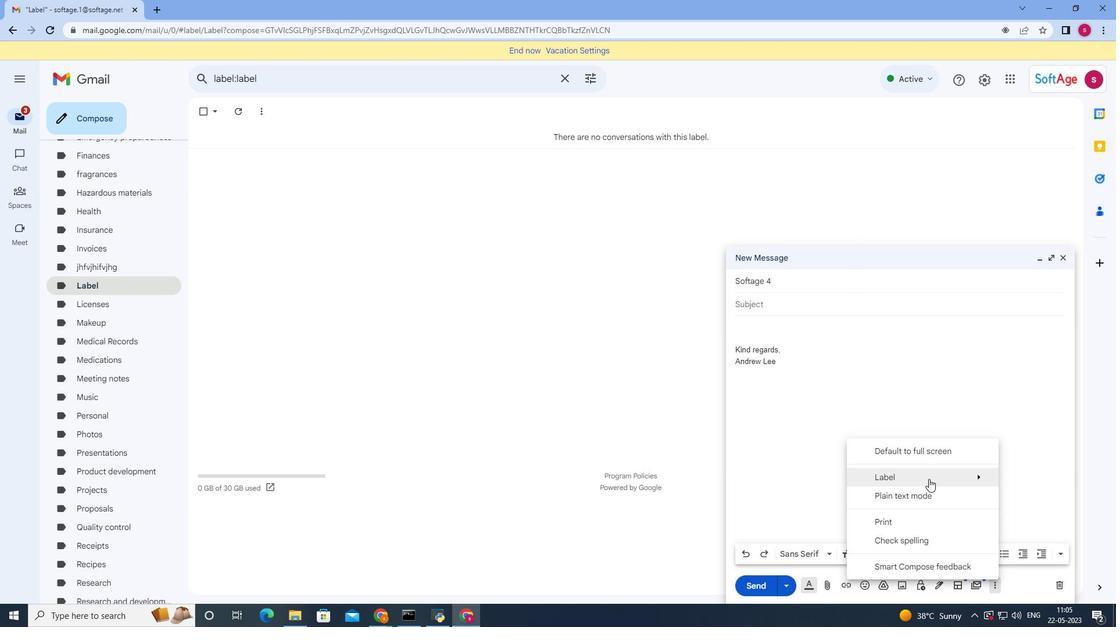 
Action: Mouse pressed left at (928, 477)
Screenshot: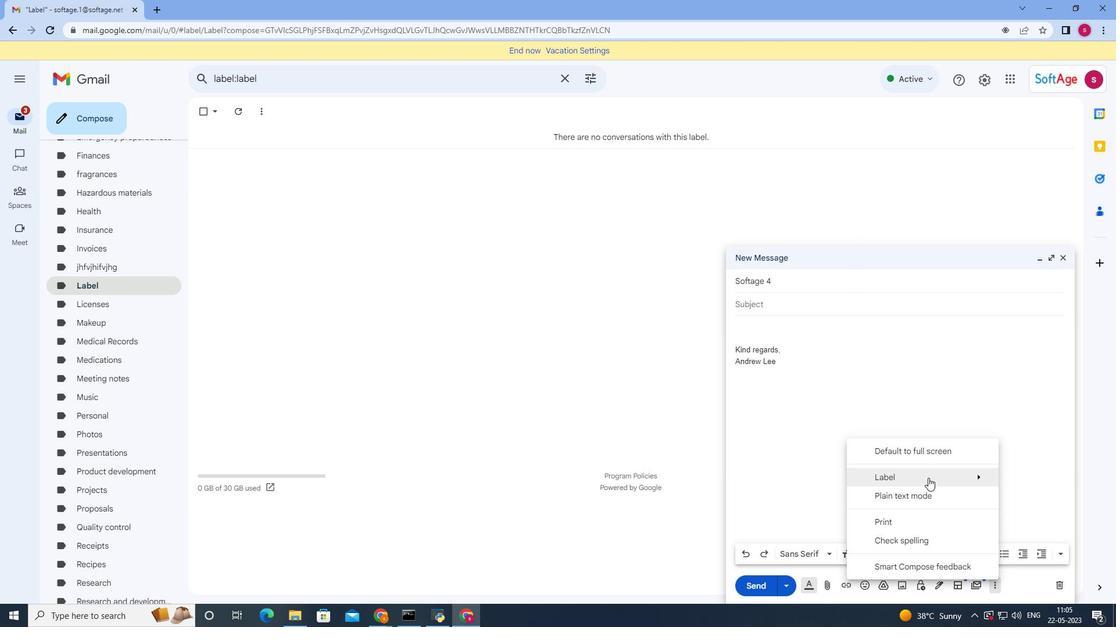 
Action: Mouse moved to (728, 357)
Screenshot: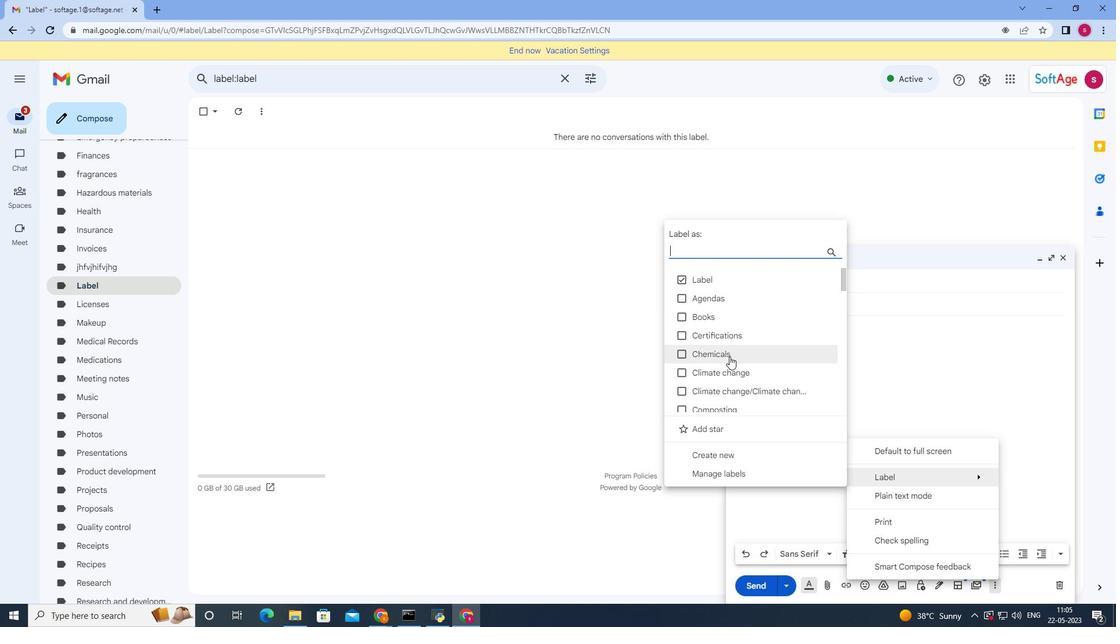 
Action: Mouse scrolled (728, 356) with delta (0, 0)
Screenshot: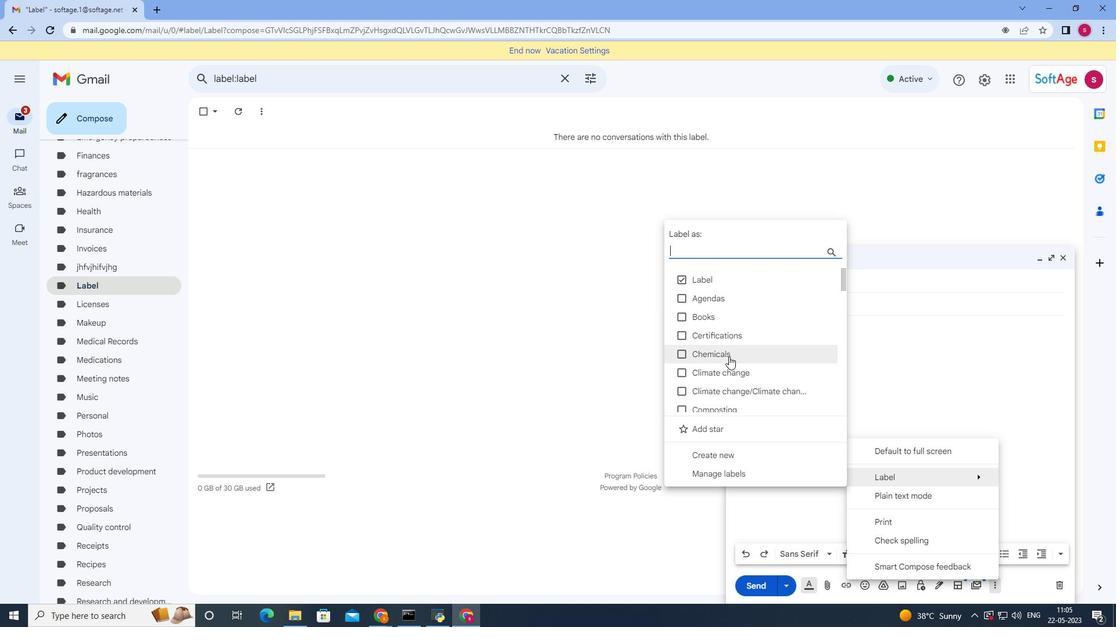 
Action: Mouse scrolled (728, 358) with delta (0, 0)
Screenshot: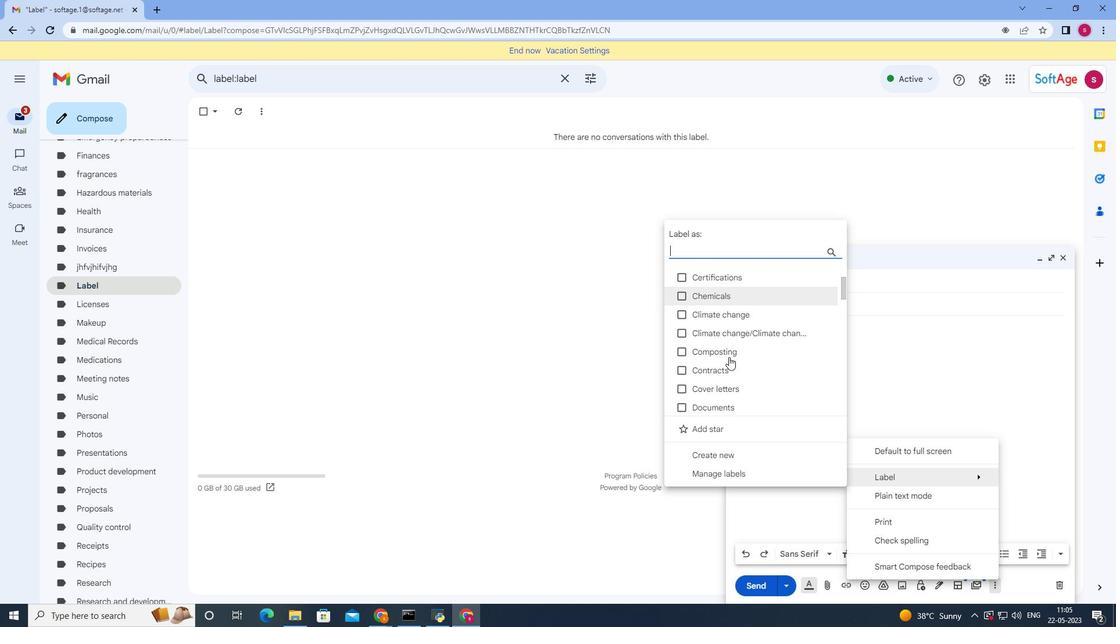 
Action: Mouse moved to (679, 280)
Screenshot: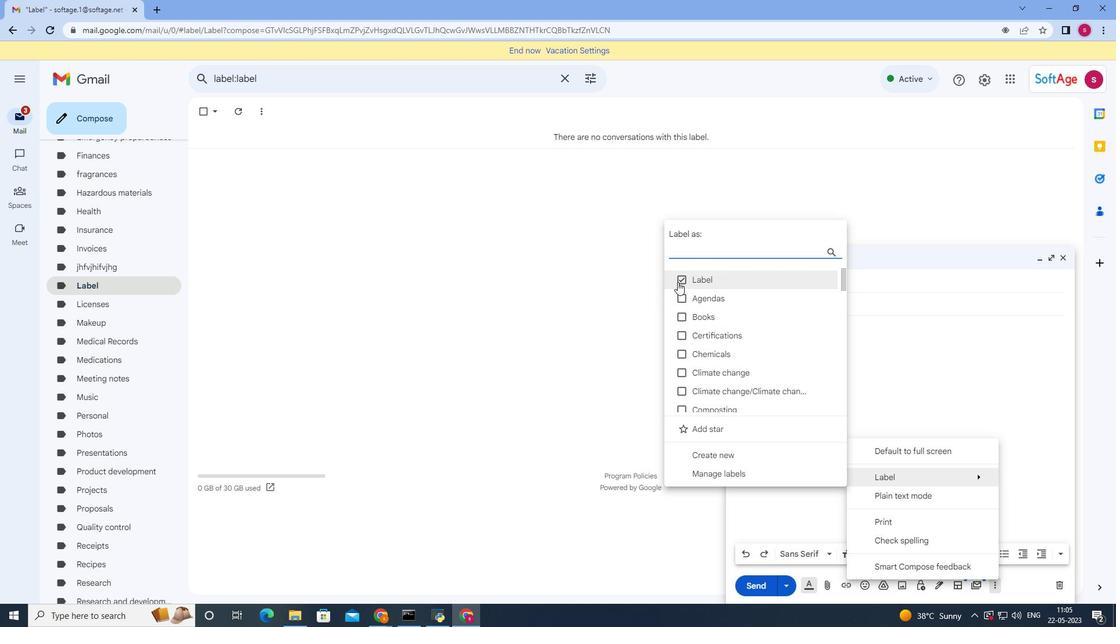 
Action: Mouse pressed left at (679, 280)
Screenshot: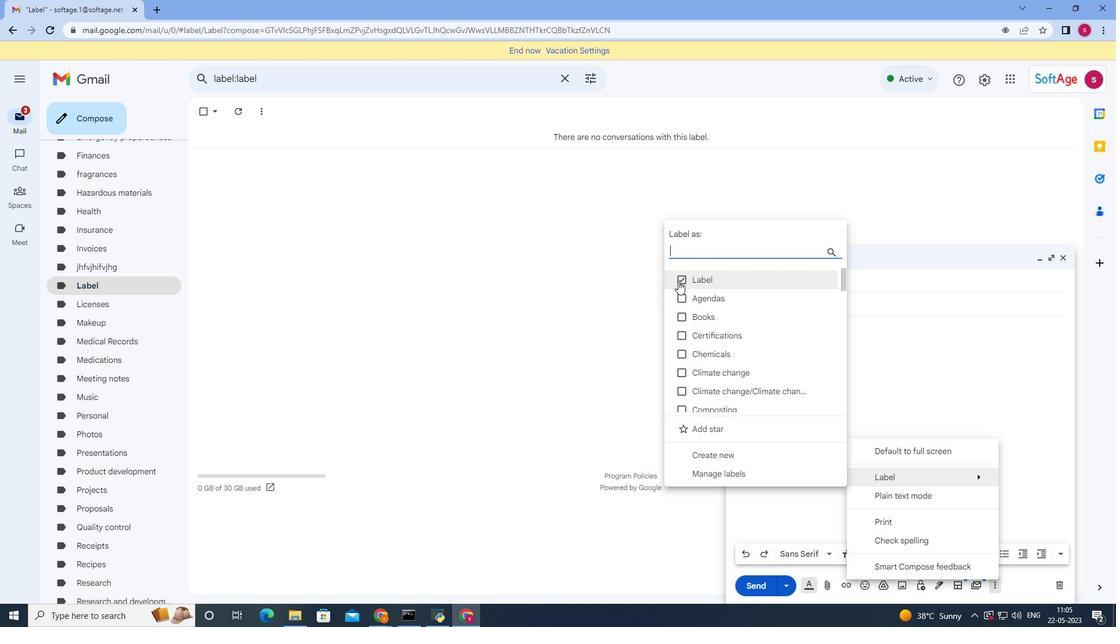 
Action: Mouse moved to (701, 319)
Screenshot: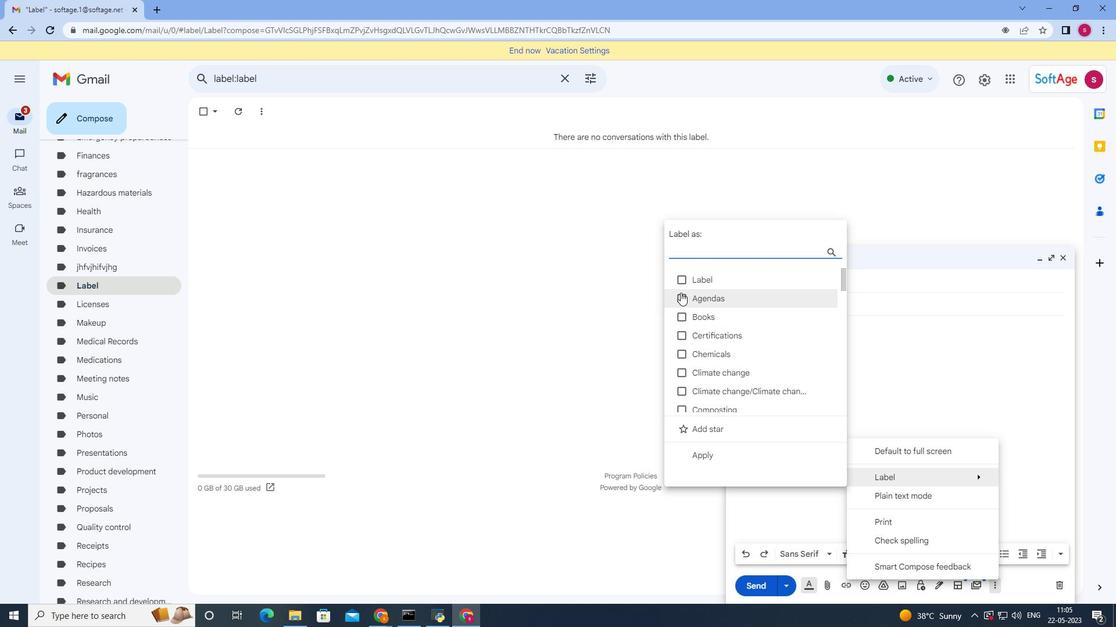 
Action: Mouse scrolled (701, 319) with delta (0, 0)
Screenshot: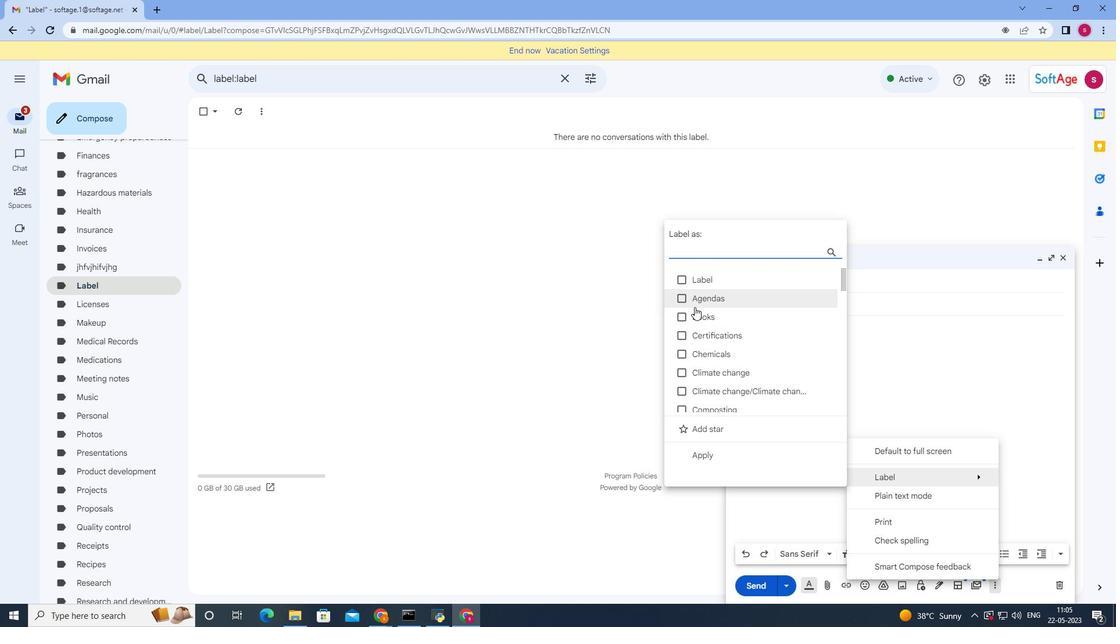 
Action: Mouse moved to (702, 322)
Screenshot: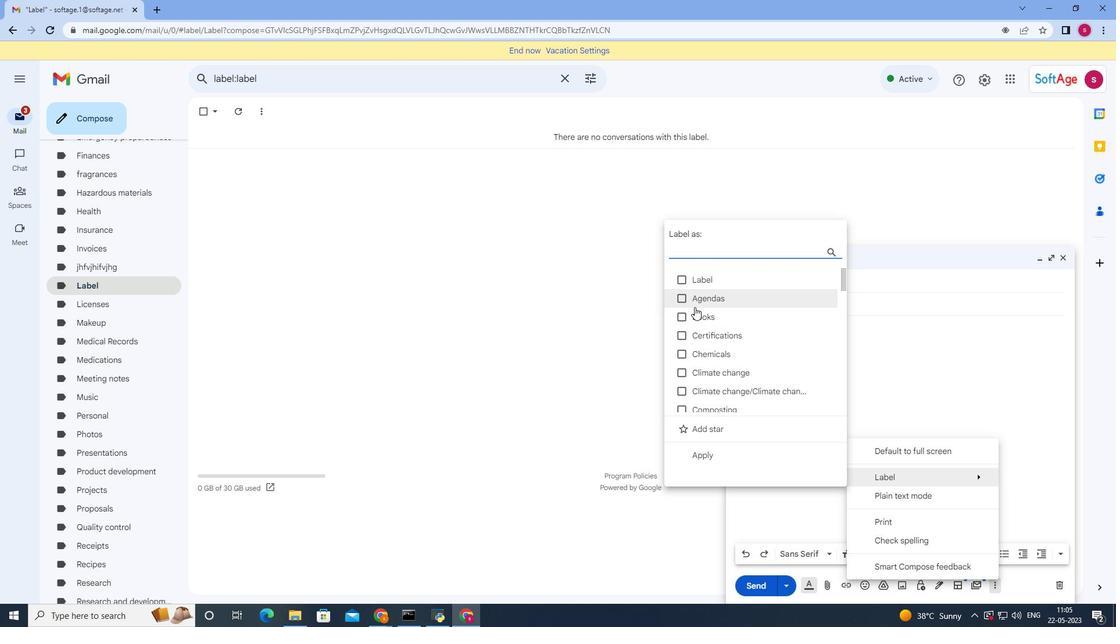 
Action: Mouse scrolled (702, 321) with delta (0, 0)
Screenshot: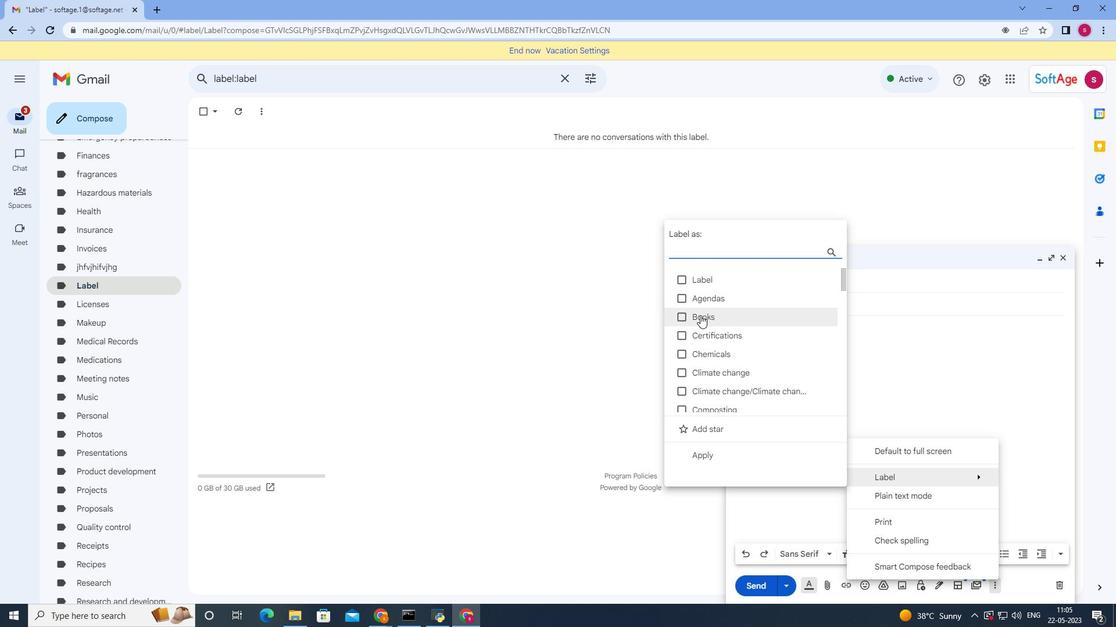 
Action: Mouse moved to (679, 348)
Screenshot: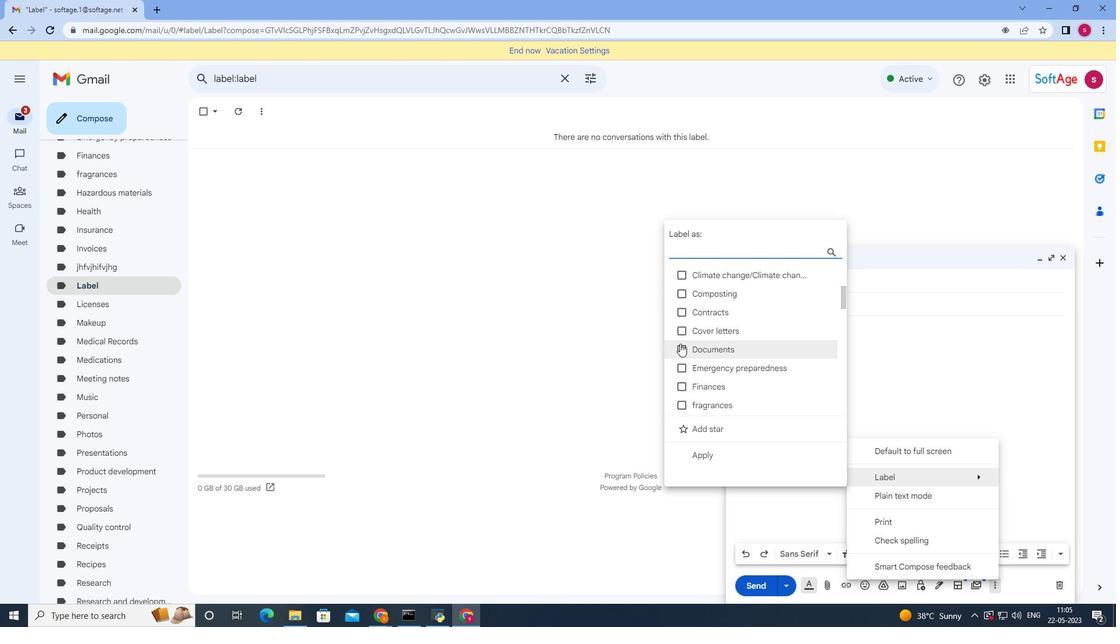 
Action: Mouse pressed left at (679, 348)
Screenshot: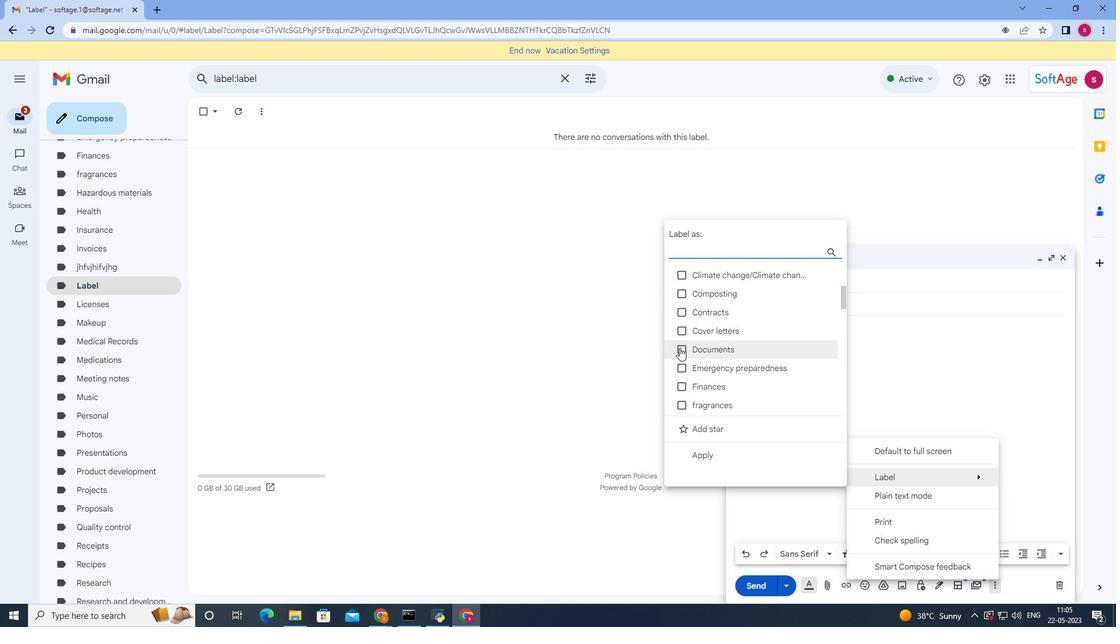 
Action: Mouse moved to (694, 452)
Screenshot: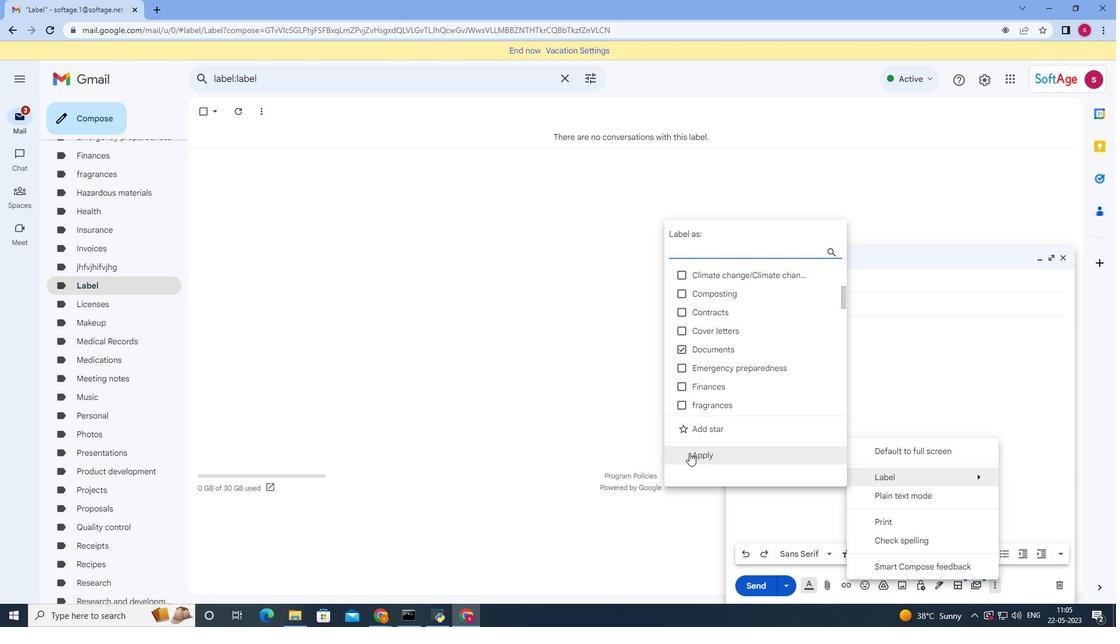 
Action: Mouse pressed left at (694, 452)
Screenshot: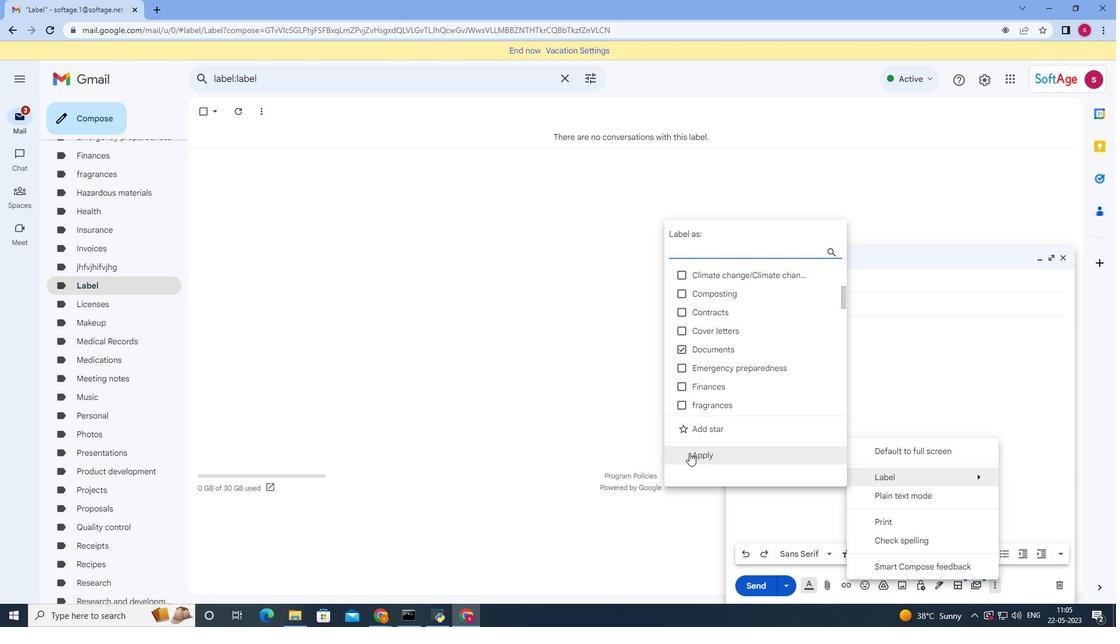 
Action: Mouse moved to (751, 585)
Screenshot: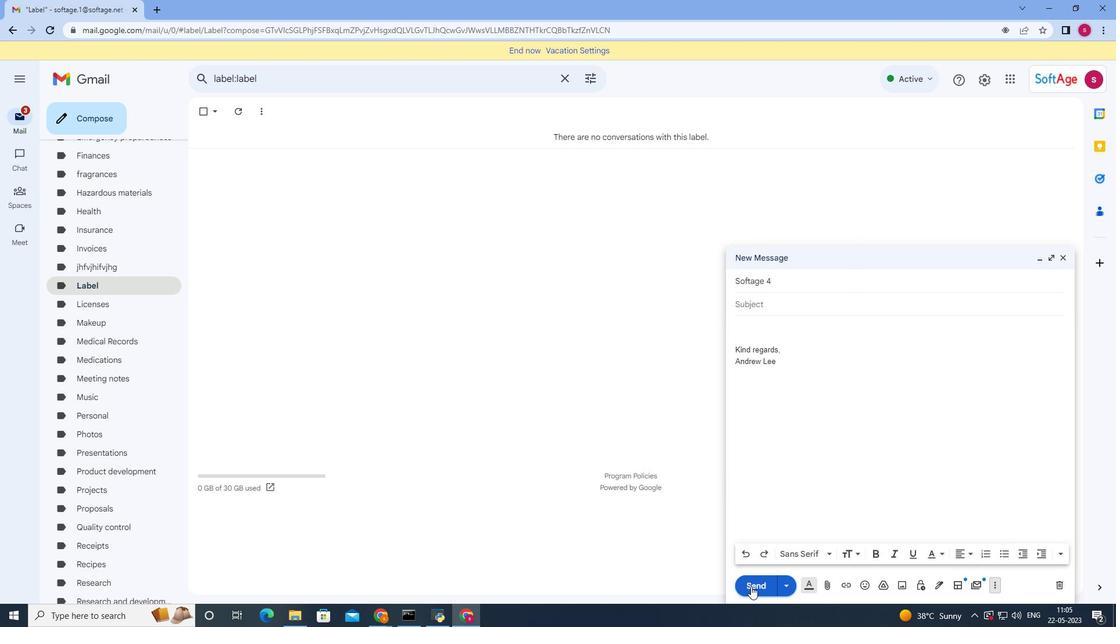 
Action: Mouse pressed left at (751, 585)
Screenshot: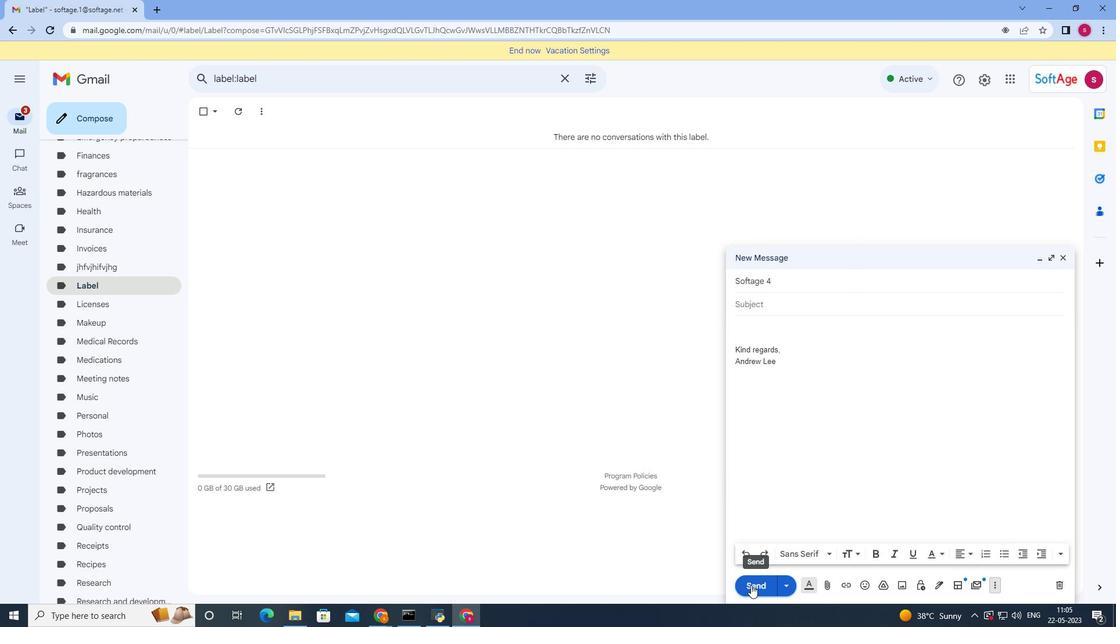 
Action: Mouse moved to (750, 585)
Screenshot: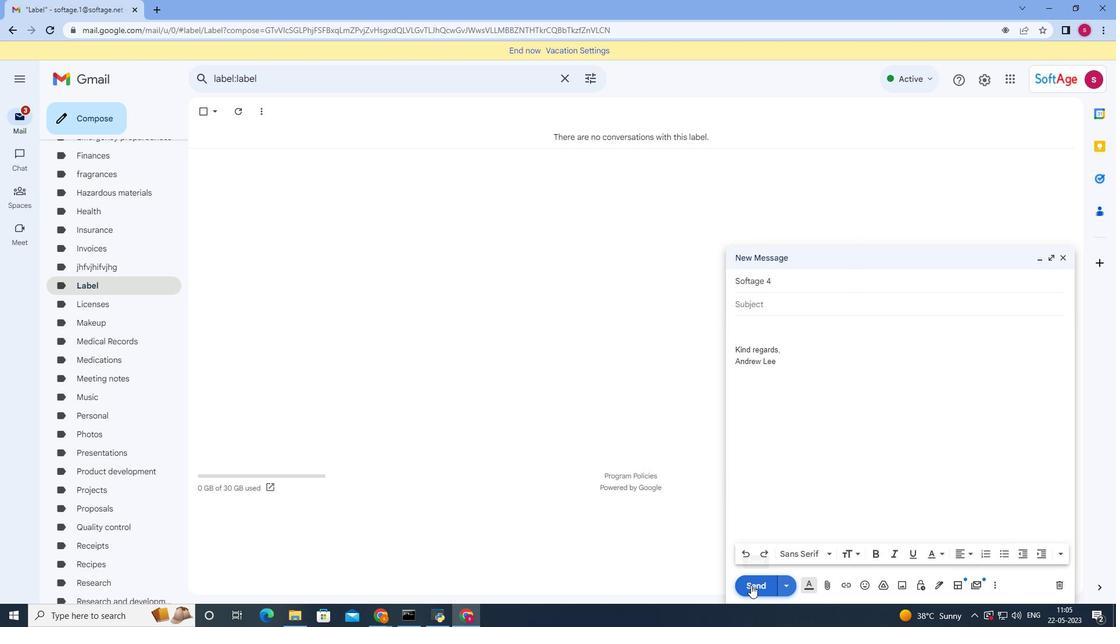 
